 Task: Send an email with the signature Joshua Turner with the subject Request for feedback on an IT strategy and the message I am writing to request a review of the project status report. from softage.2@softage.net to softage.1@softage.net with an attached image file Podcast_episode_image.png and move the email from Sent Items to the folder User experience
Action: Mouse moved to (491, 233)
Screenshot: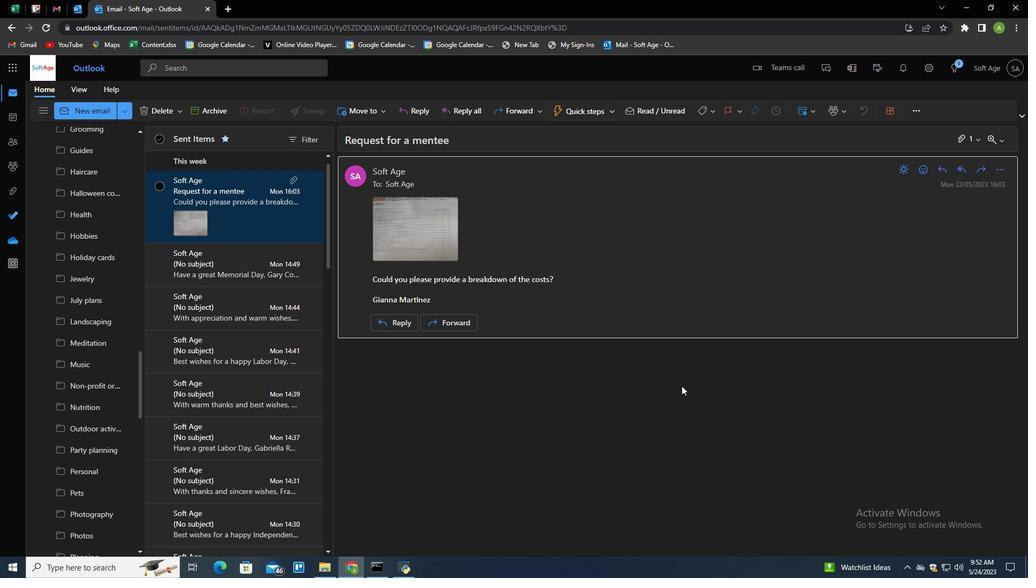 
Action: Mouse scrolled (491, 234) with delta (0, 0)
Screenshot: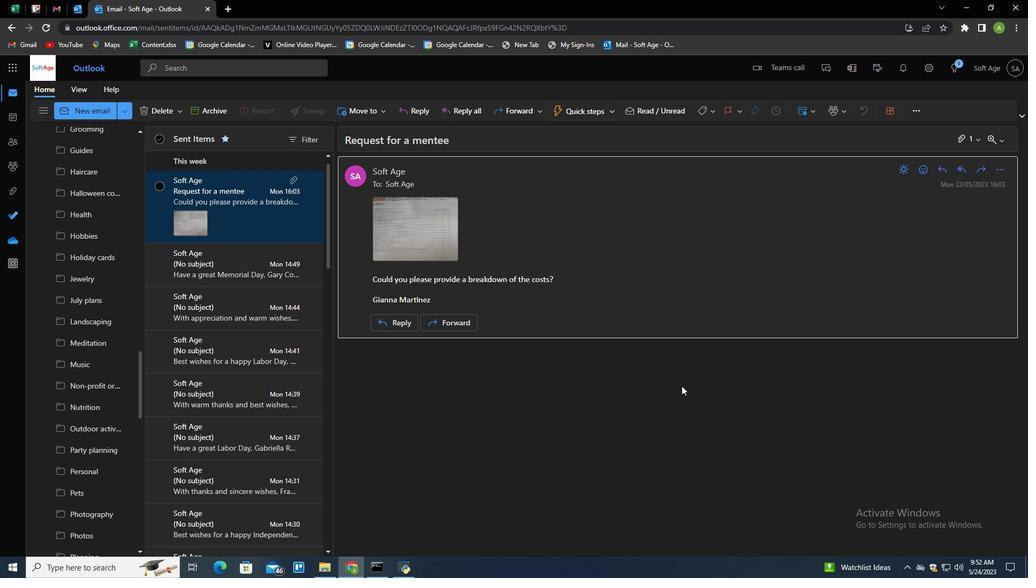 
Action: Mouse scrolled (491, 234) with delta (0, 0)
Screenshot: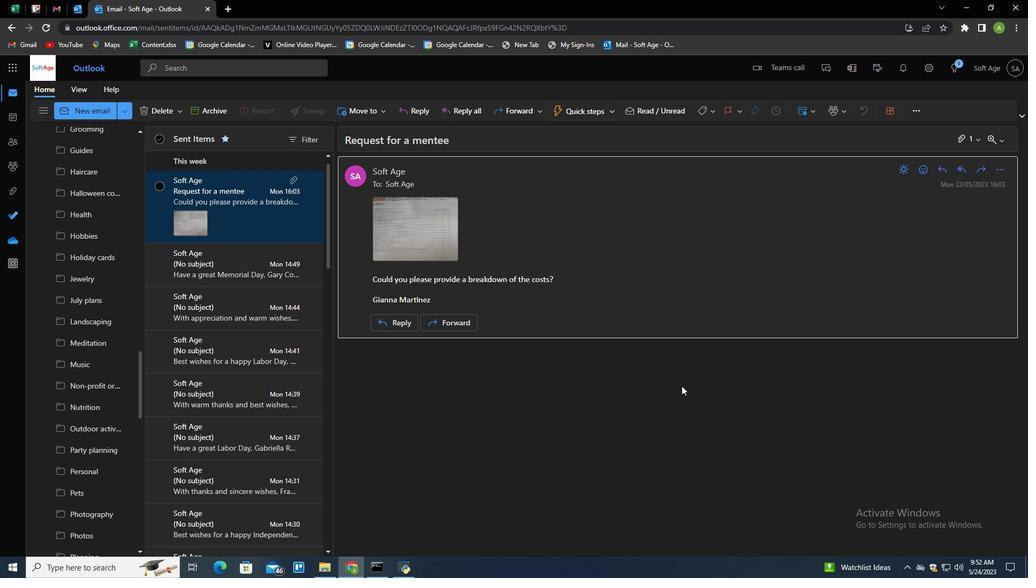 
Action: Mouse scrolled (491, 234) with delta (0, 0)
Screenshot: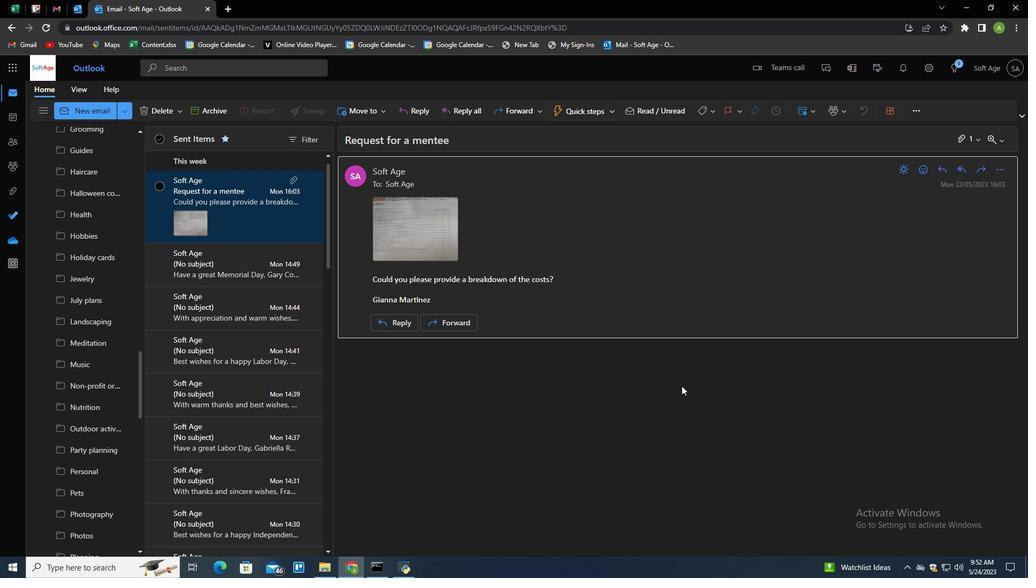 
Action: Mouse scrolled (491, 234) with delta (0, 0)
Screenshot: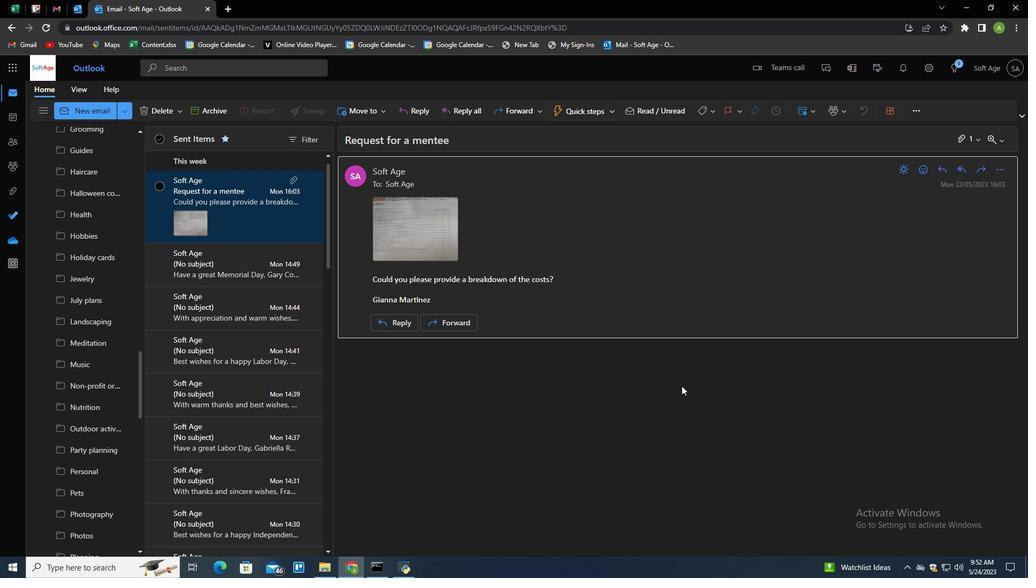 
Action: Mouse moved to (507, 242)
Screenshot: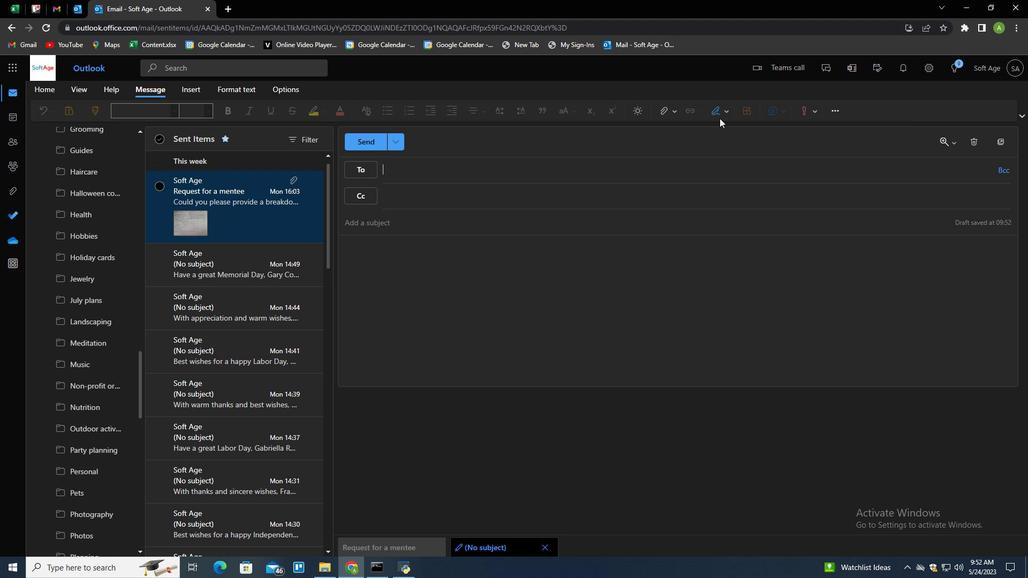 
Action: Mouse pressed left at (507, 242)
Screenshot: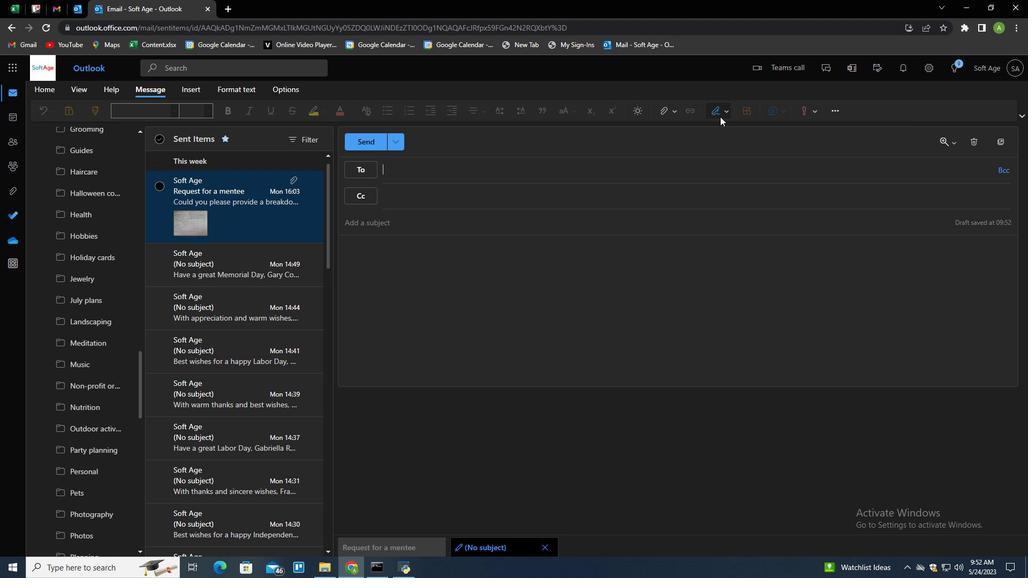 
Action: Key pressed n
Screenshot: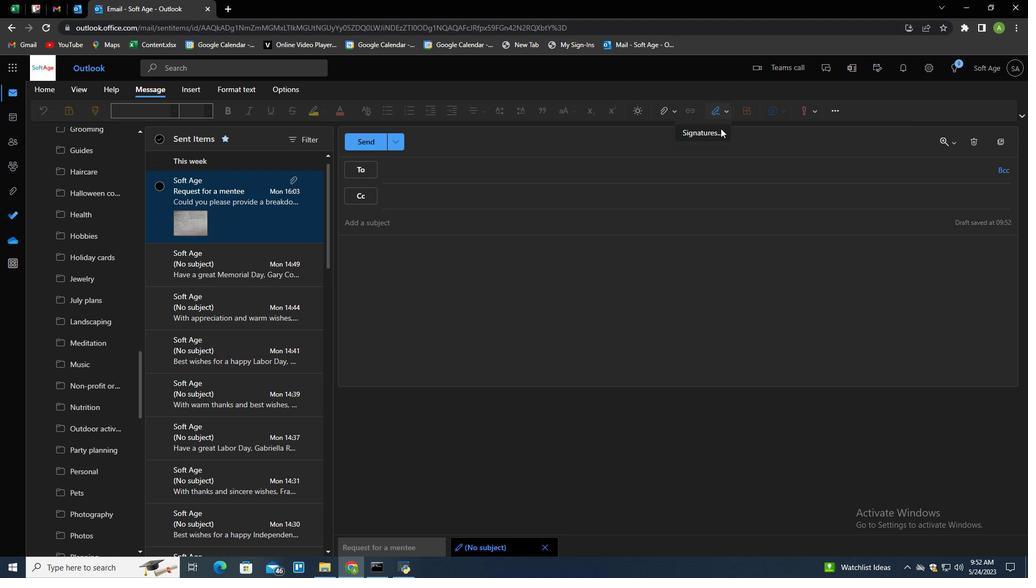 
Action: Mouse moved to (719, 112)
Screenshot: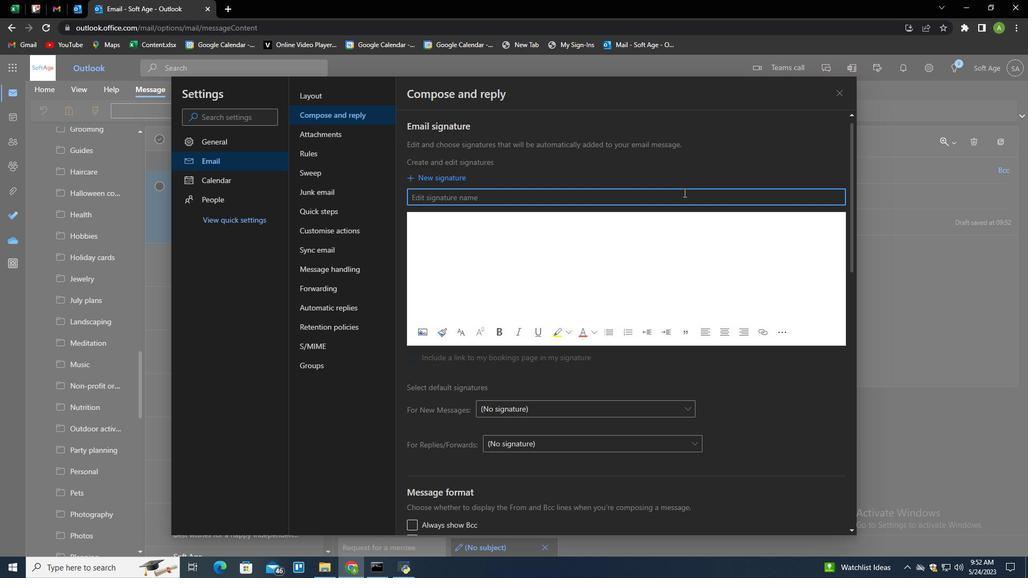
Action: Mouse pressed left at (719, 112)
Screenshot: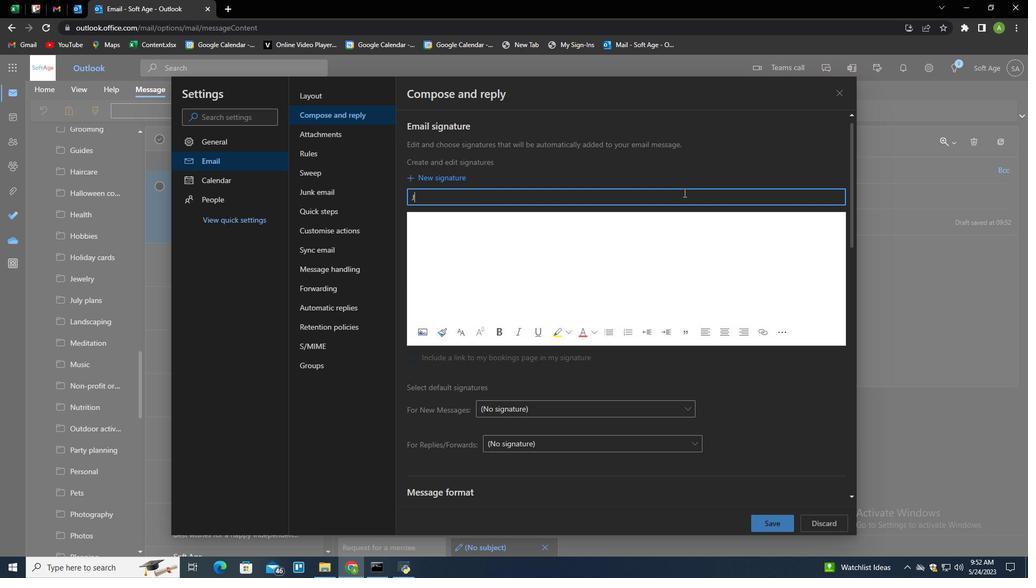 
Action: Mouse moved to (724, 114)
Screenshot: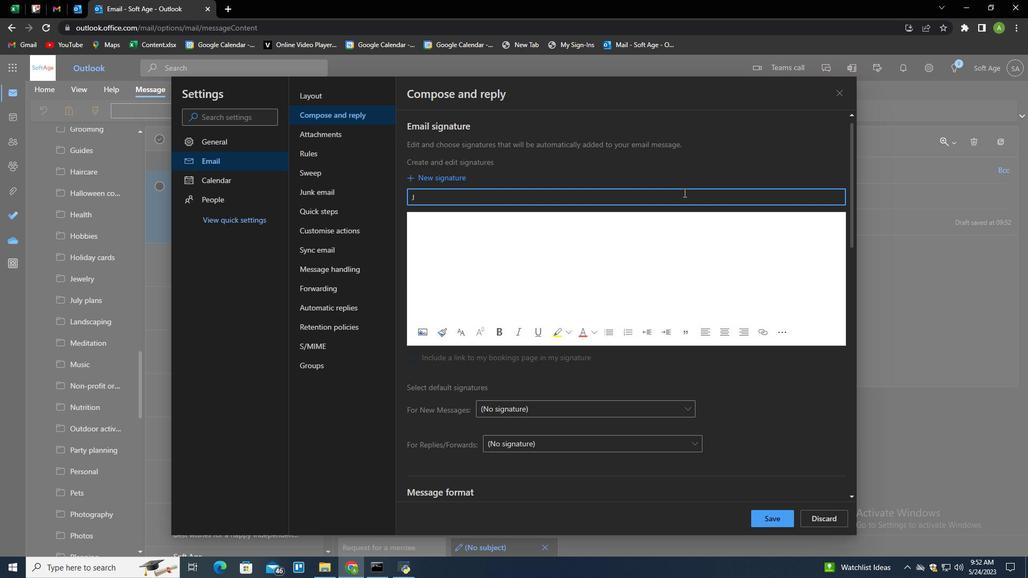 
Action: Mouse pressed left at (724, 114)
Screenshot: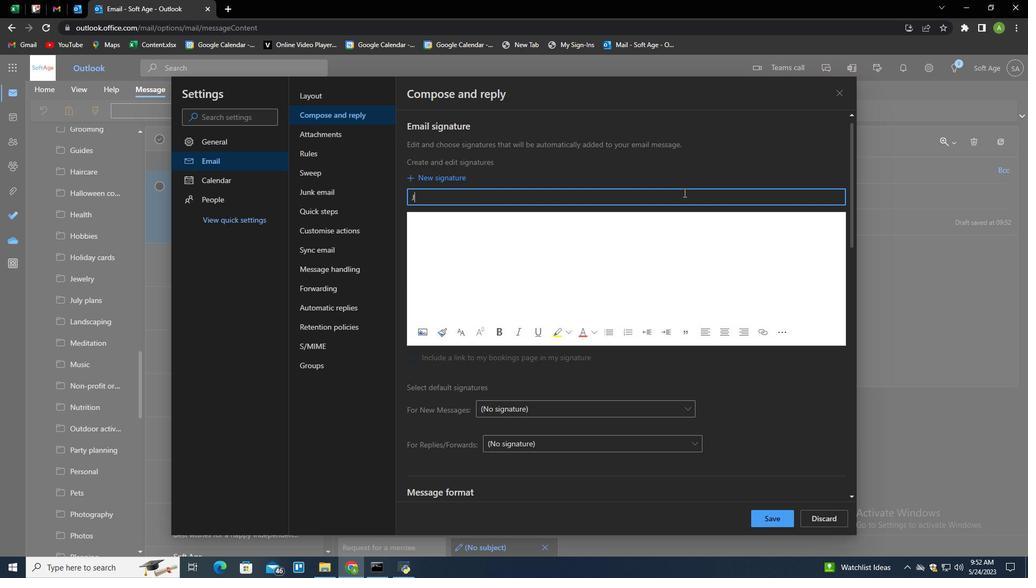 
Action: Mouse pressed left at (724, 114)
Screenshot: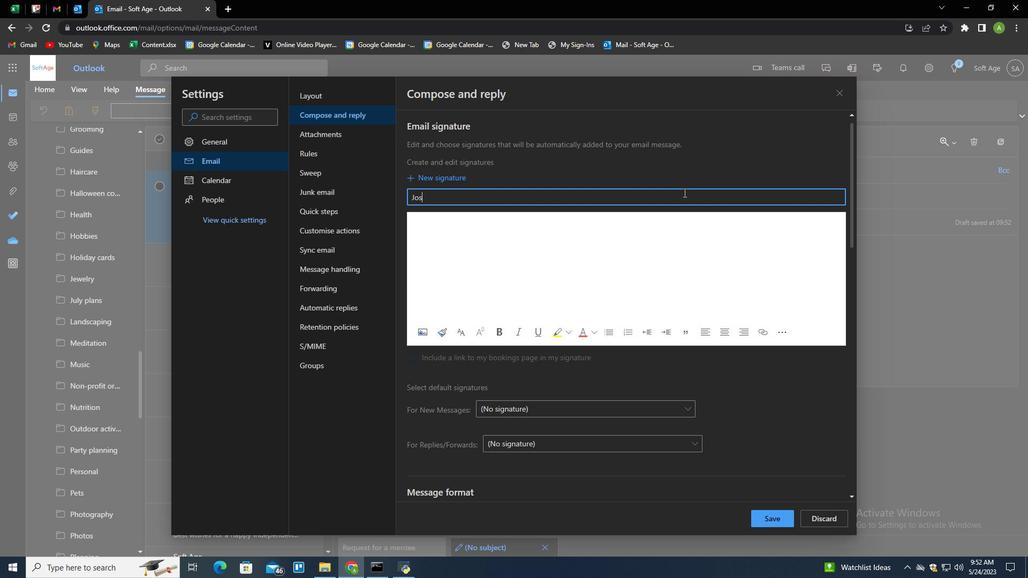 
Action: Mouse moved to (707, 152)
Screenshot: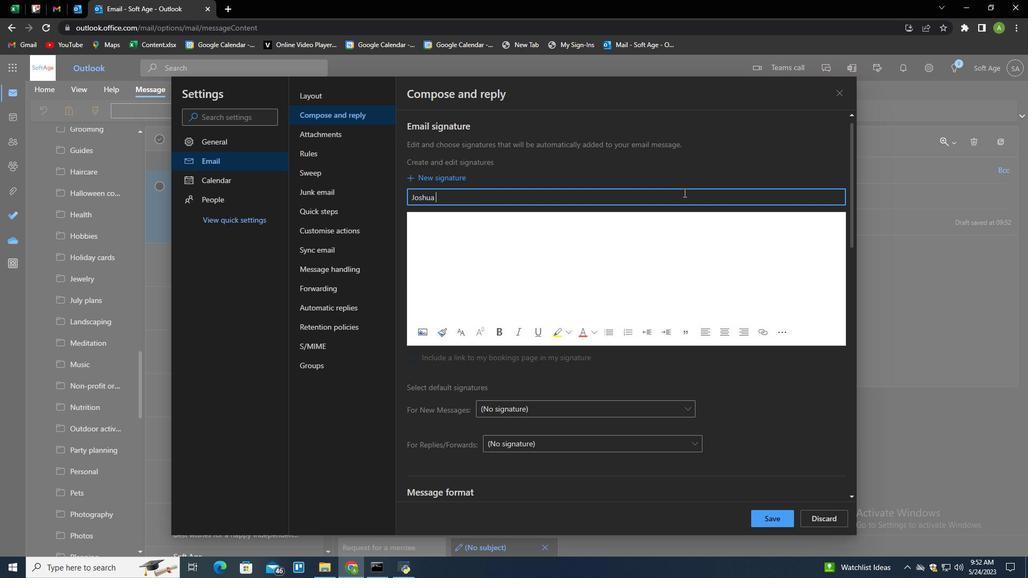 
Action: Mouse pressed left at (707, 152)
Screenshot: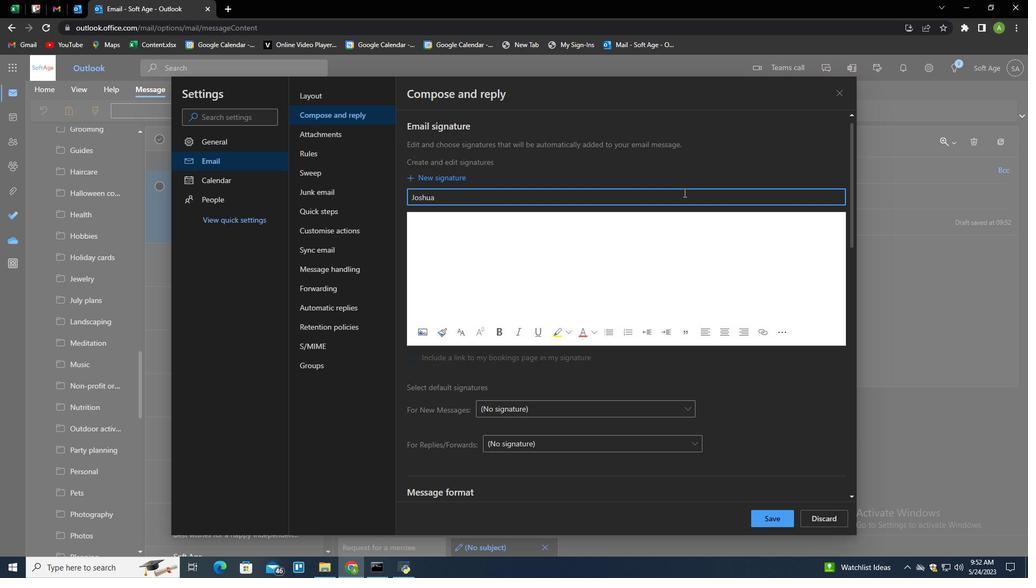 
Action: Mouse moved to (714, 191)
Screenshot: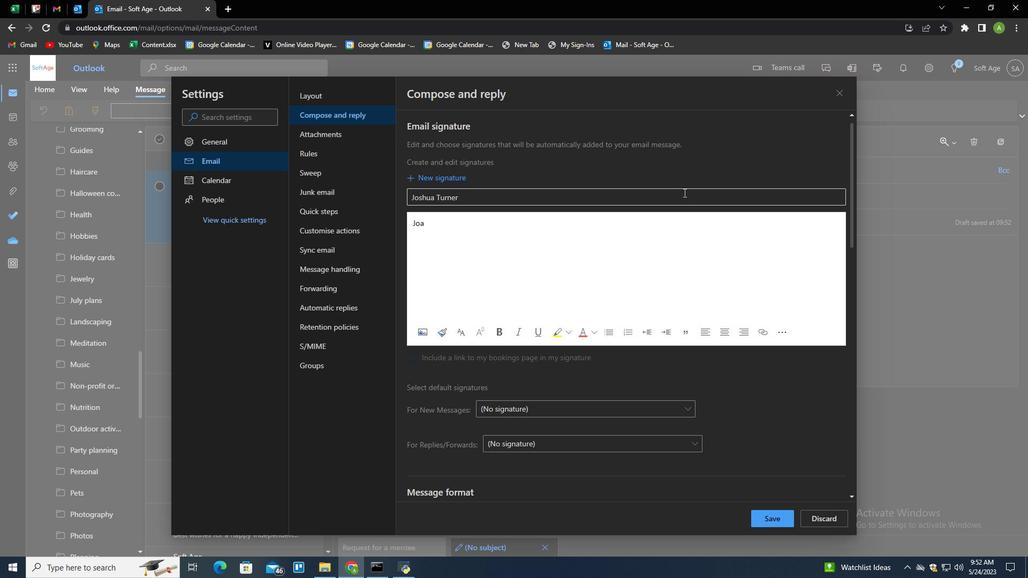 
Action: Mouse pressed left at (714, 191)
Screenshot: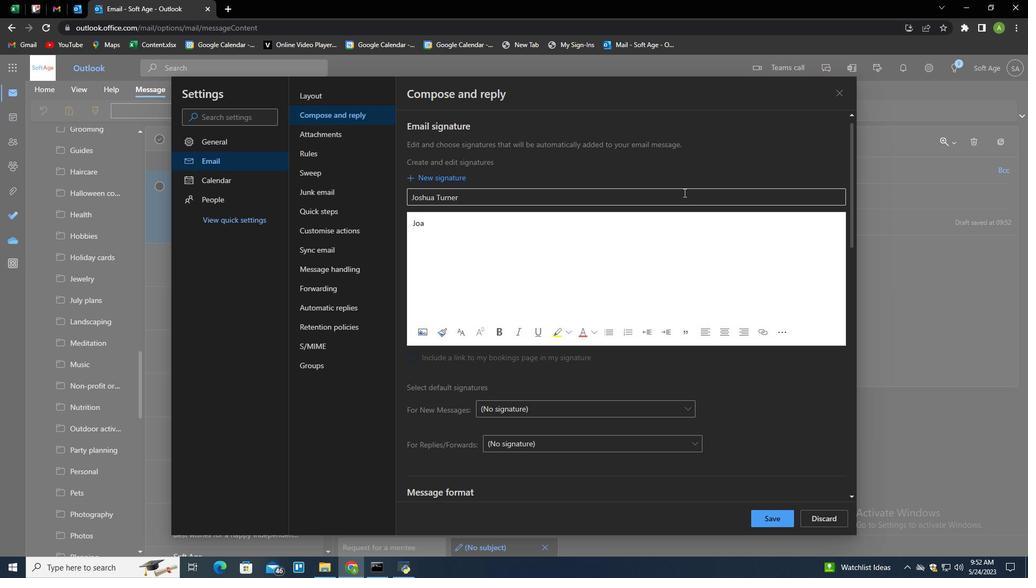 
Action: Mouse moved to (707, 193)
Screenshot: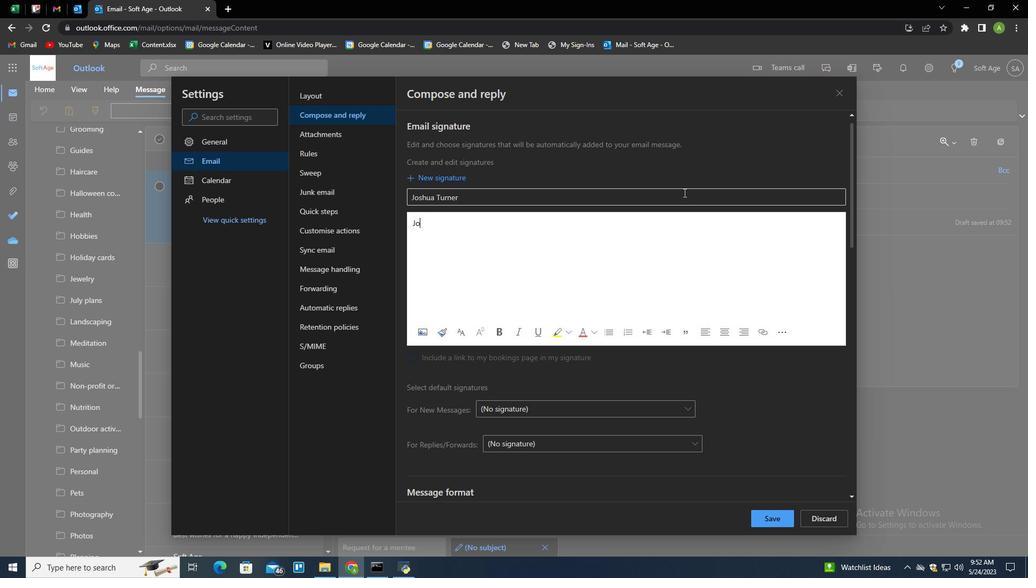 
Action: Mouse pressed left at (707, 193)
Screenshot: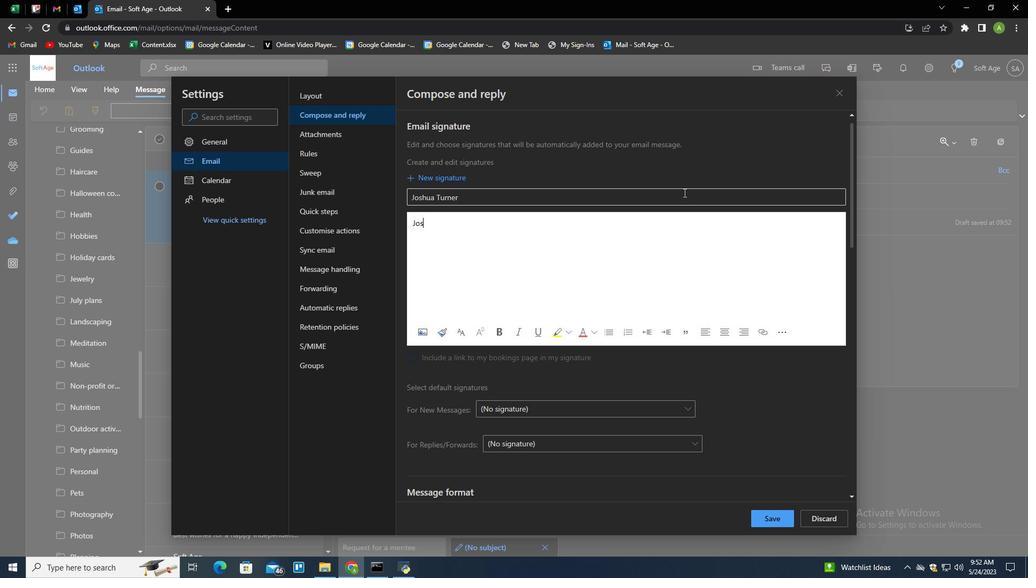 
Action: Key pressed <Key.shift>Joshuya<Key.space><Key.backspace><Key.backspace><Key.backspace>a<Key.space><Key.shift>Turner<Key.tab><Key.shift>Joshua<Key.space><Key.shift><Key.shift><Key.shift>Turner
Screenshot: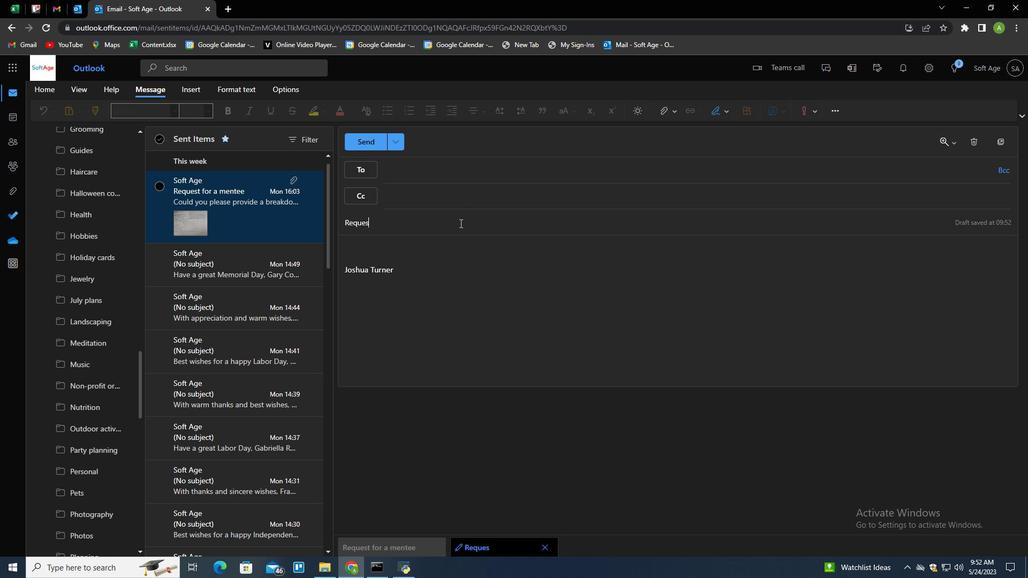 
Action: Mouse moved to (782, 524)
Screenshot: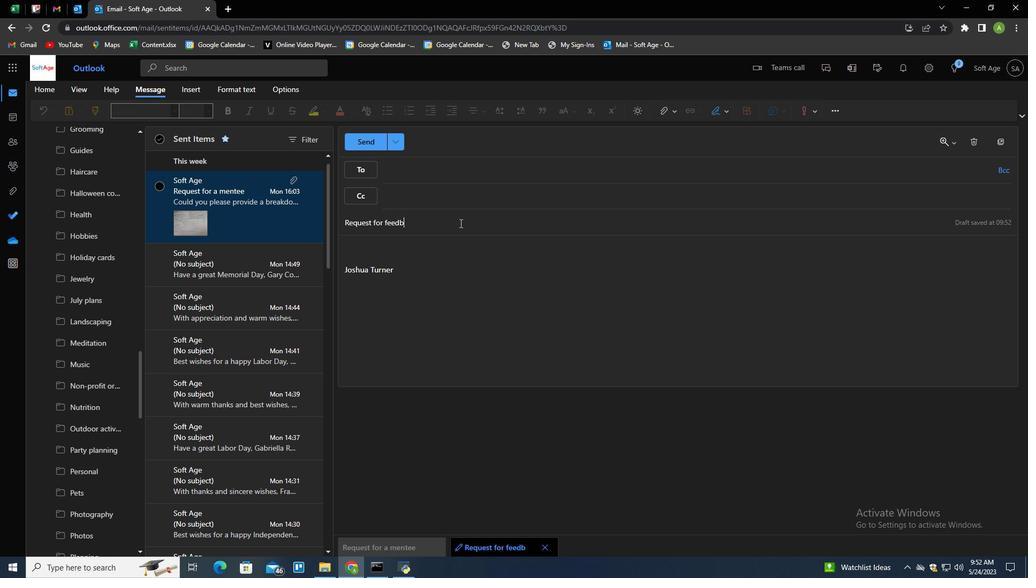
Action: Mouse pressed left at (782, 524)
Screenshot: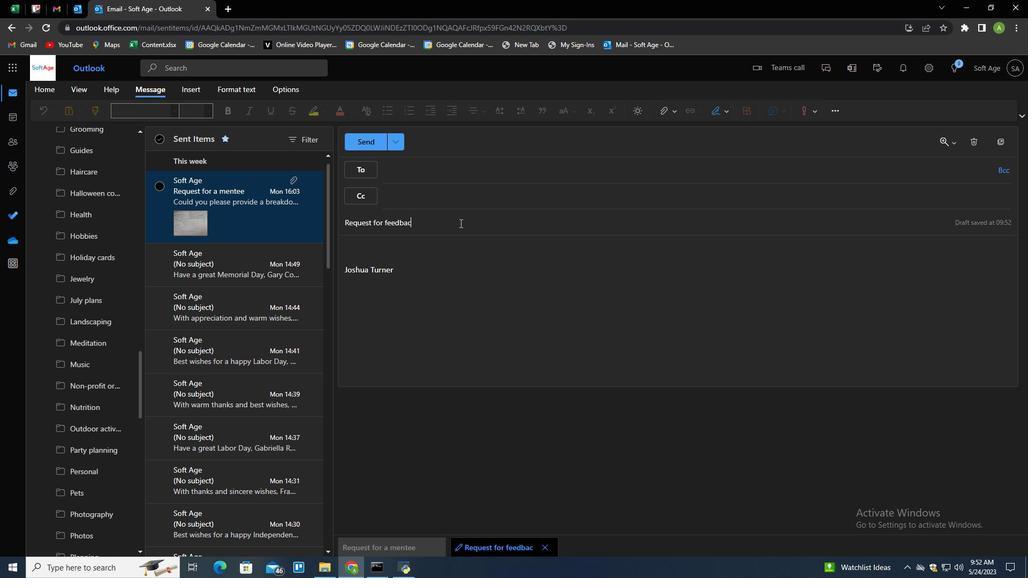 
Action: Mouse moved to (896, 273)
Screenshot: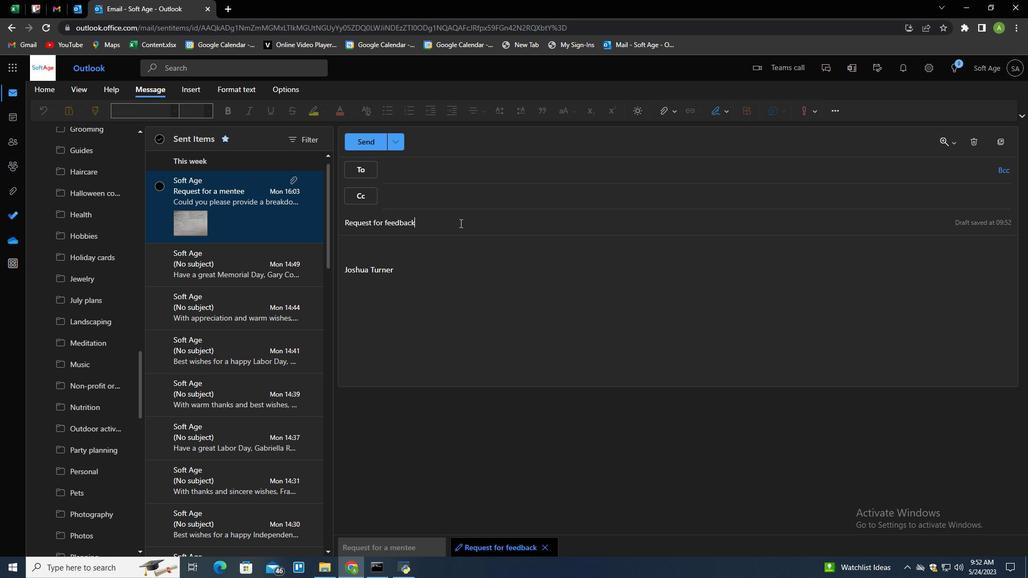 
Action: Mouse pressed left at (896, 273)
Screenshot: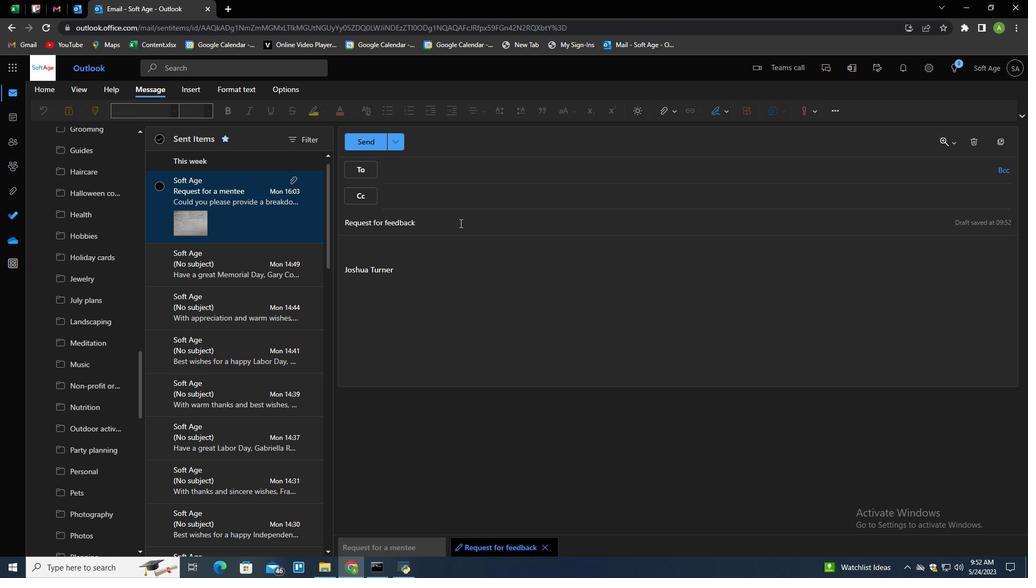 
Action: Mouse moved to (722, 111)
Screenshot: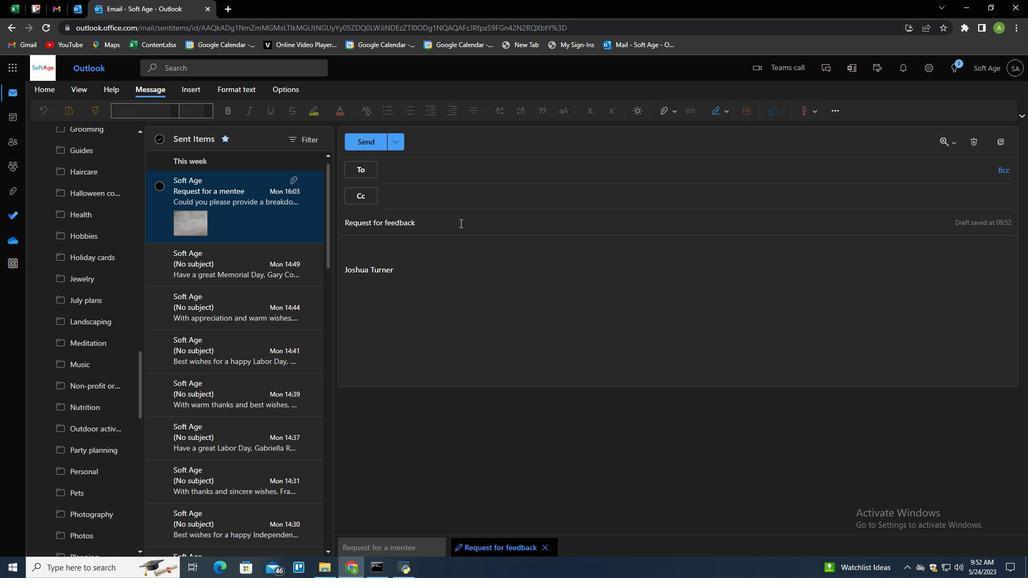 
Action: Mouse pressed left at (722, 111)
Screenshot: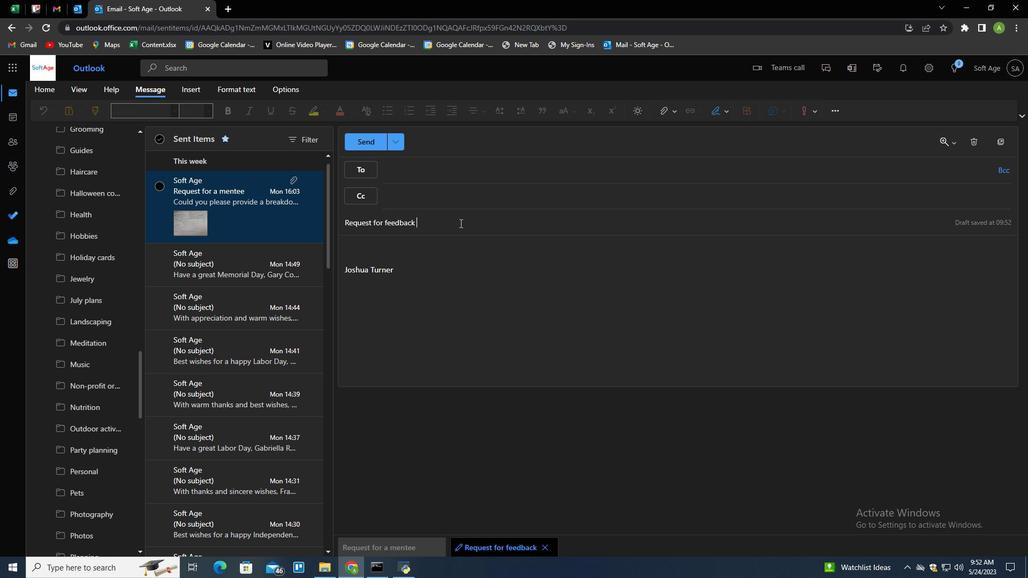 
Action: Mouse moved to (713, 129)
Screenshot: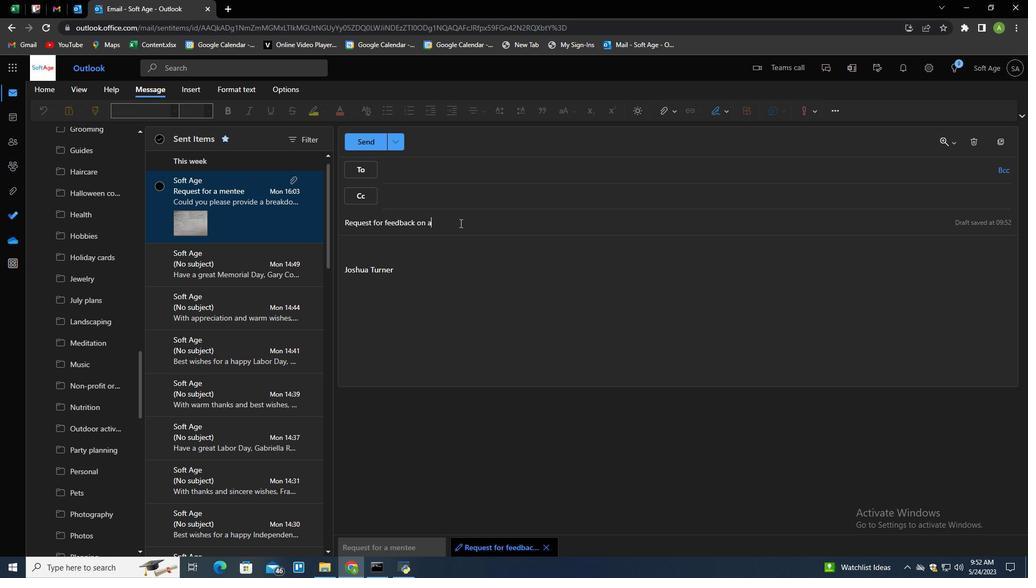 
Action: Mouse pressed left at (713, 129)
Screenshot: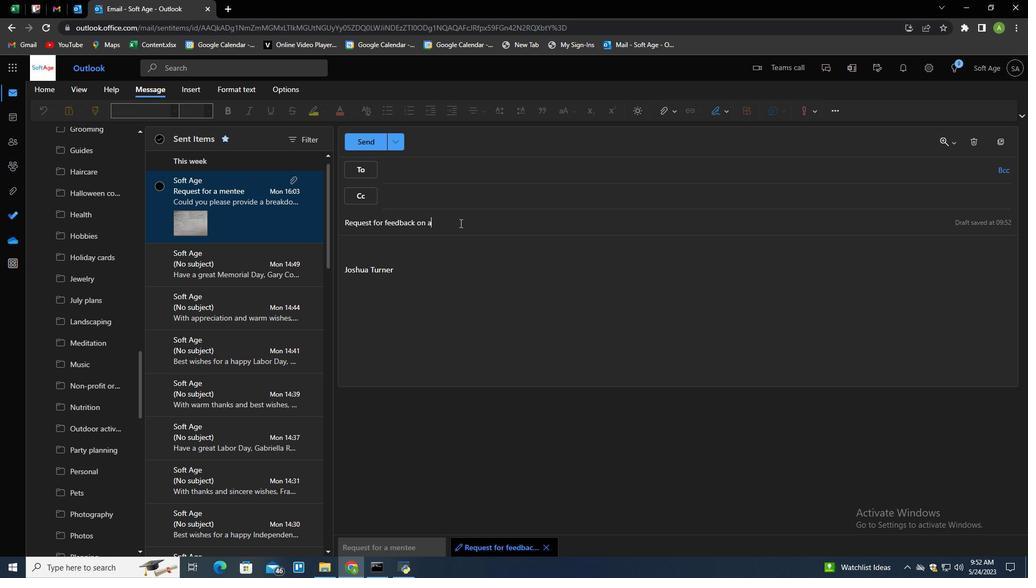 
Action: Mouse moved to (427, 226)
Screenshot: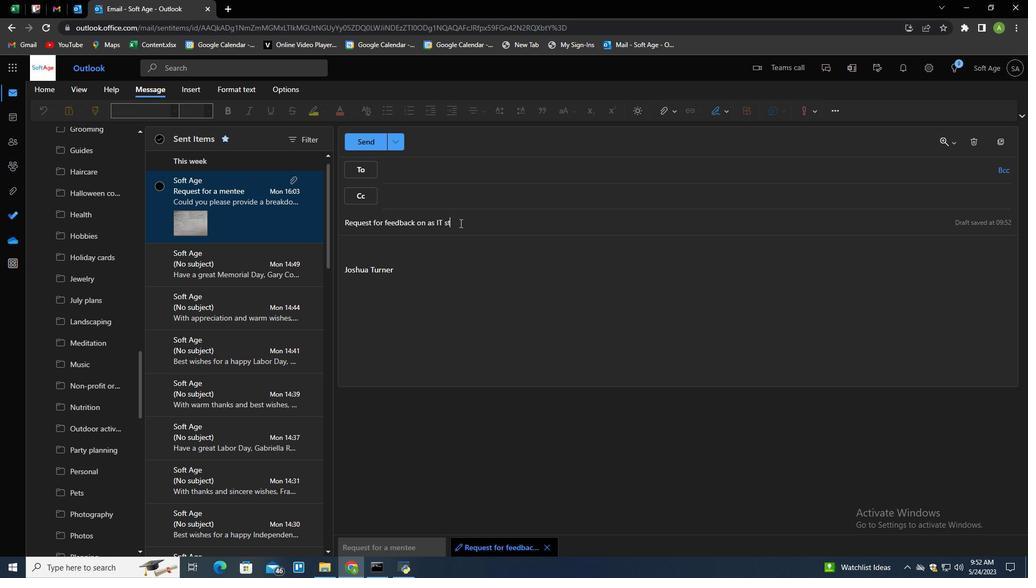 
Action: Mouse pressed left at (427, 226)
Screenshot: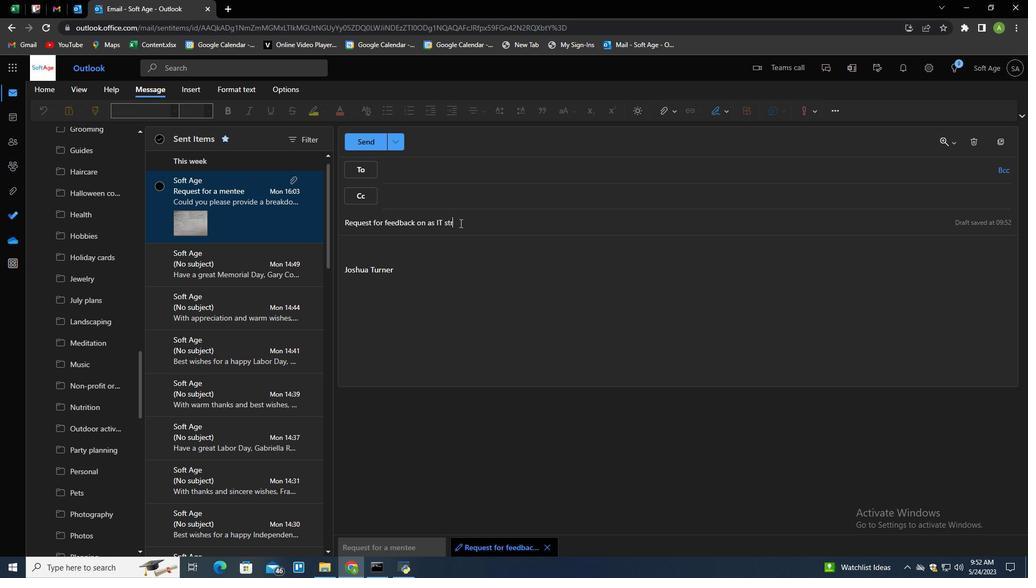 
Action: Key pressed <Key.shift>
Screenshot: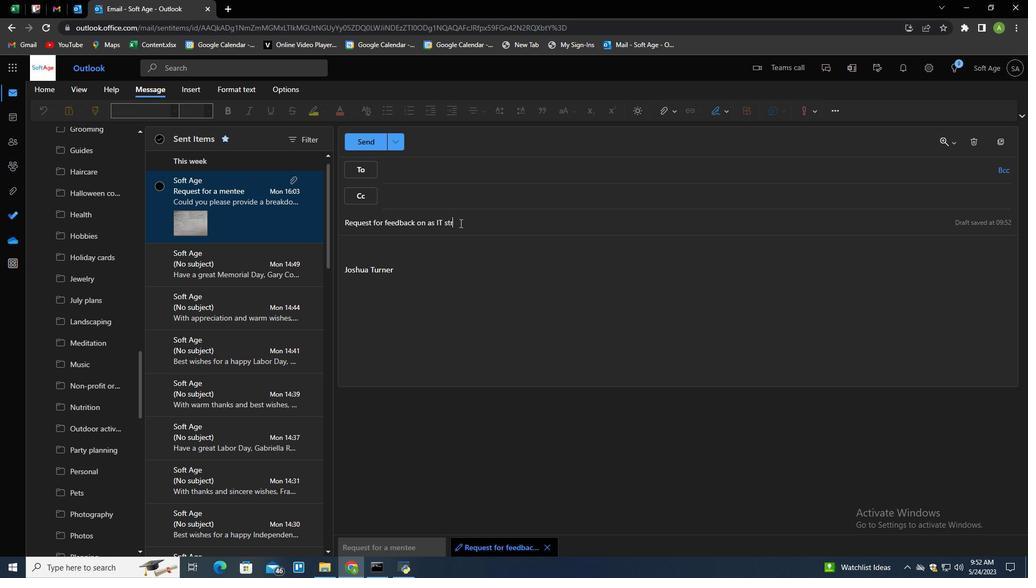 
Action: Mouse moved to (426, 226)
Screenshot: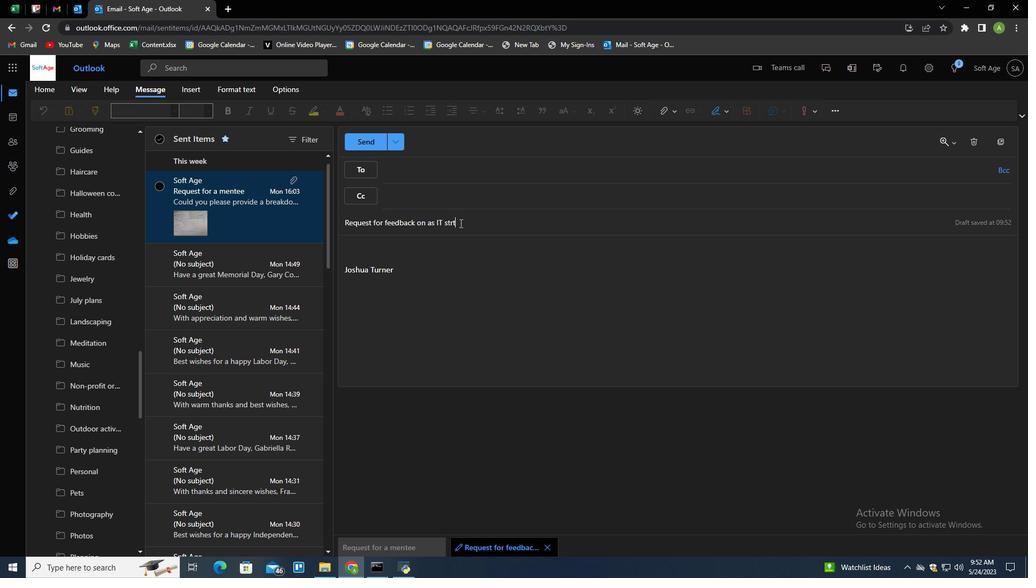 
Action: Key pressed R
Screenshot: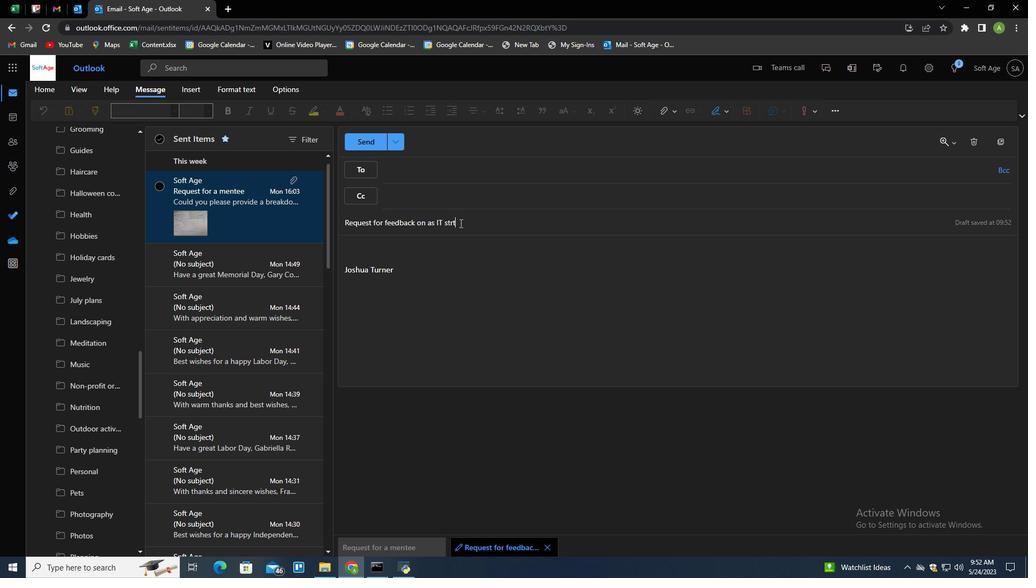 
Action: Mouse moved to (425, 226)
Screenshot: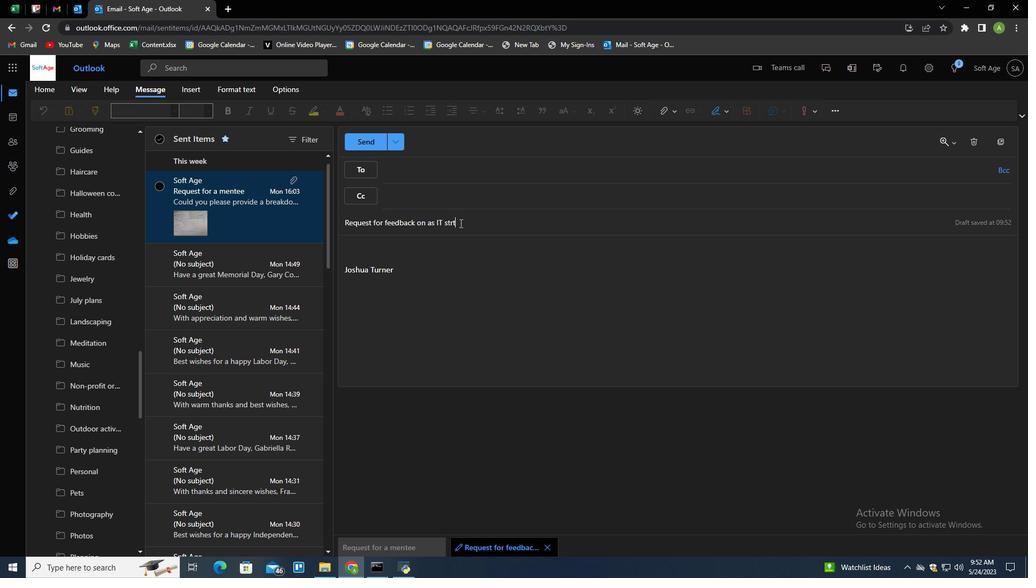 
Action: Key pressed equest<Key.space>for<Key.space>feedback<Key.space>on<Key.space>an<Key.space><Key.shift>IT<Key.space>strteg<Key.backspace><Key.backspace><Key.backspace>etgy<Key.space><Key.backspace><Key.backspace><Key.backspace>egy<Key.space><Key.backspace><Key.backspace><Key.backspace><Key.backspace><Key.backspace><Key.backspace>ategy<Key.tab><Key.shift>I<Key.space>am<Key.space>writing<Key.space>to<Key.space>requse<Key.backspace><Key.backspace>est<Key.space>a<Key.space>review<Key.space>of<Key.space>the<Key.space>project<Key.space>status<Key.space>report.
Screenshot: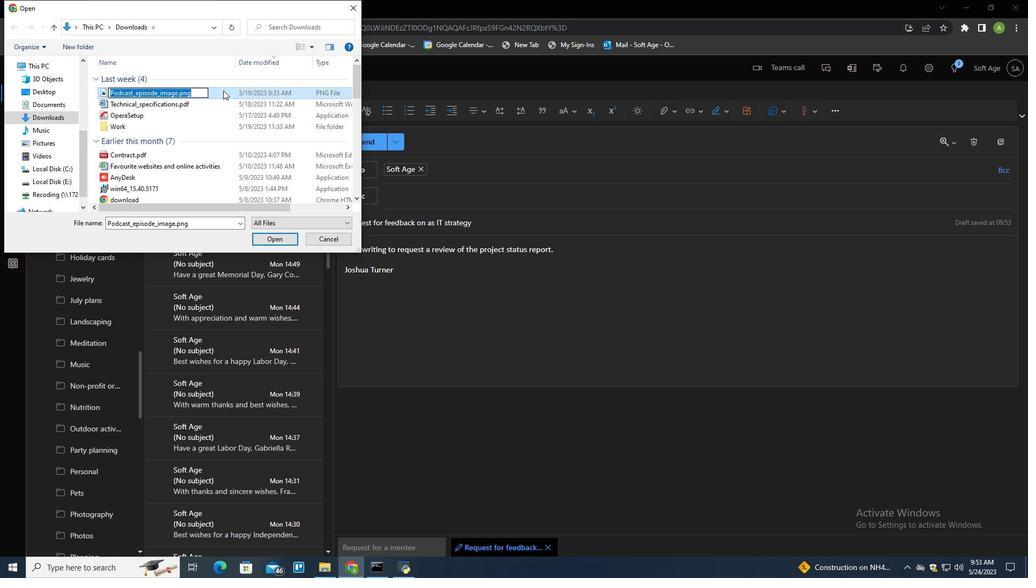 
Action: Mouse moved to (416, 169)
Screenshot: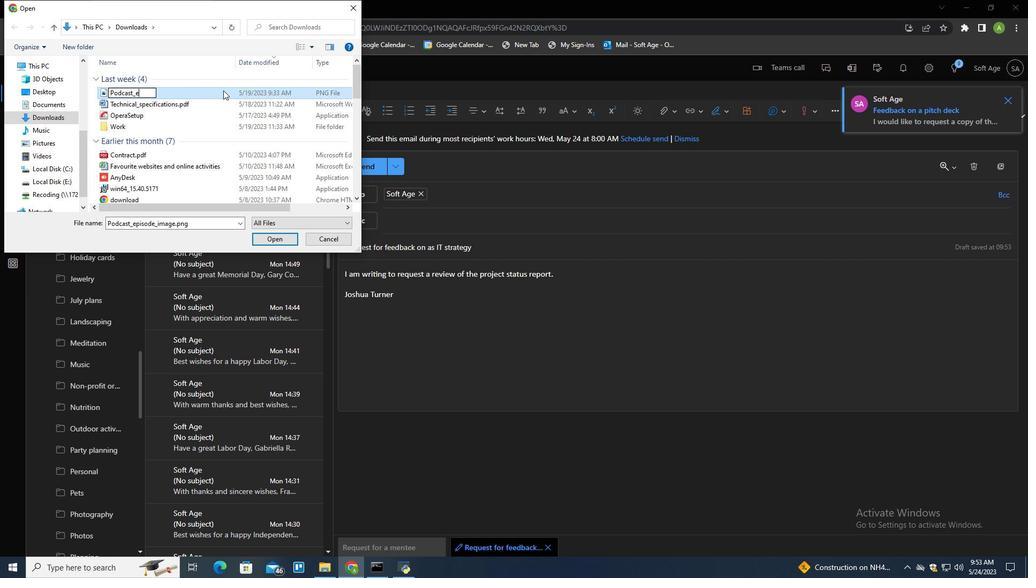 
Action: Mouse pressed left at (416, 169)
Screenshot: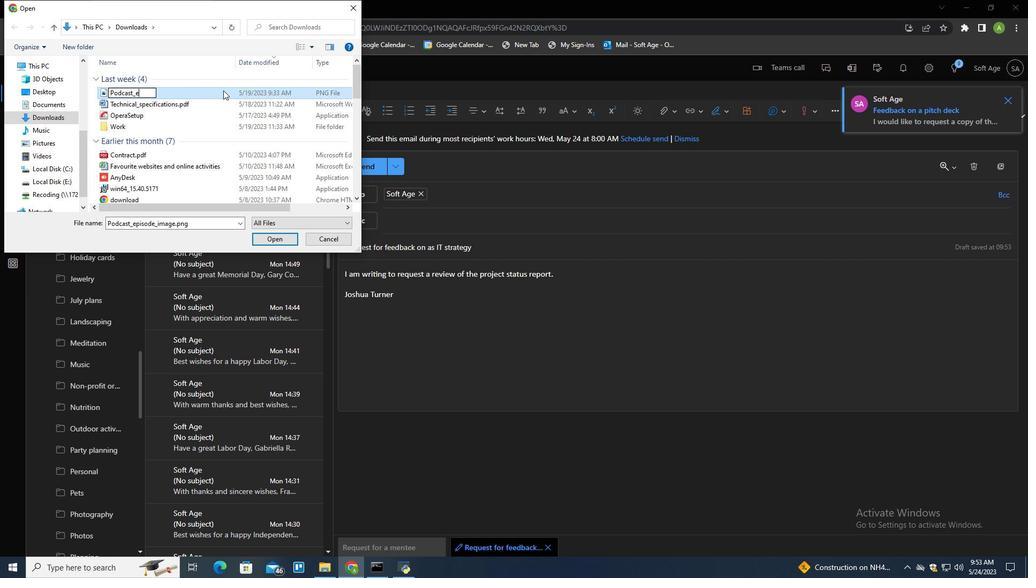 
Action: Key pressed softage.1<Key.shift>@softage.net<Key.enter>
Screenshot: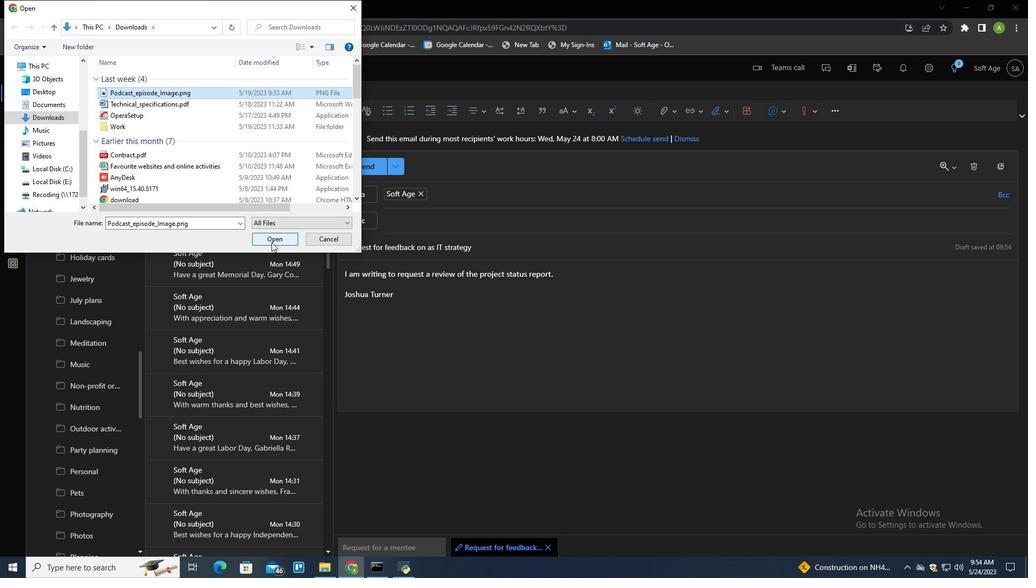 
Action: Mouse moved to (615, 249)
Screenshot: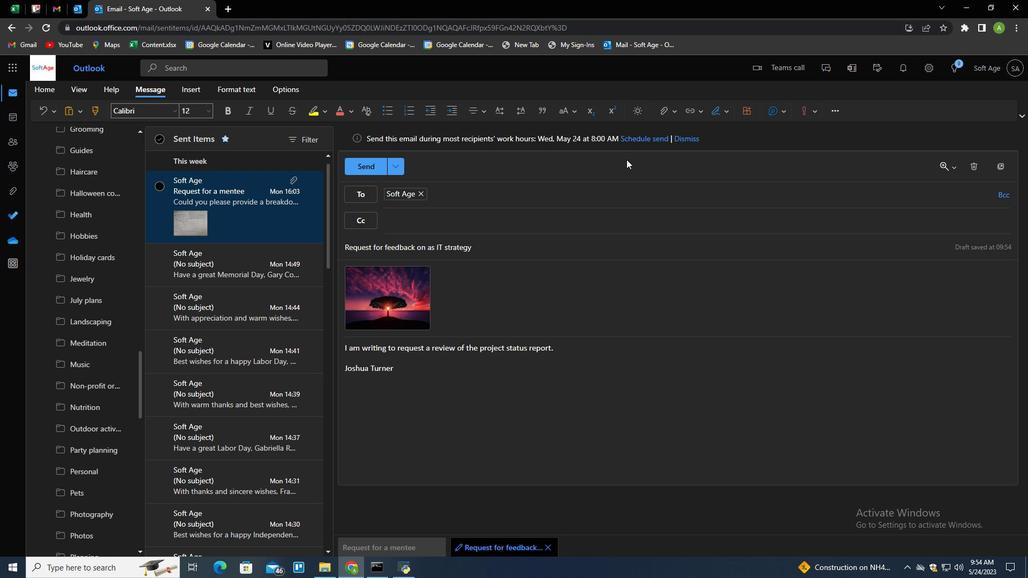 
Action: Mouse pressed left at (615, 249)
Screenshot: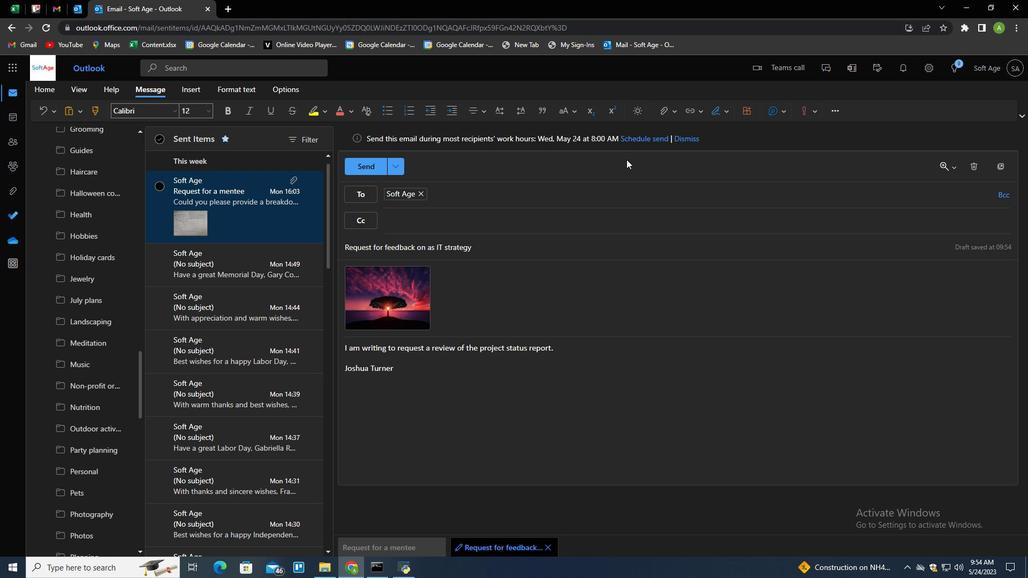 
Action: Mouse moved to (670, 108)
Screenshot: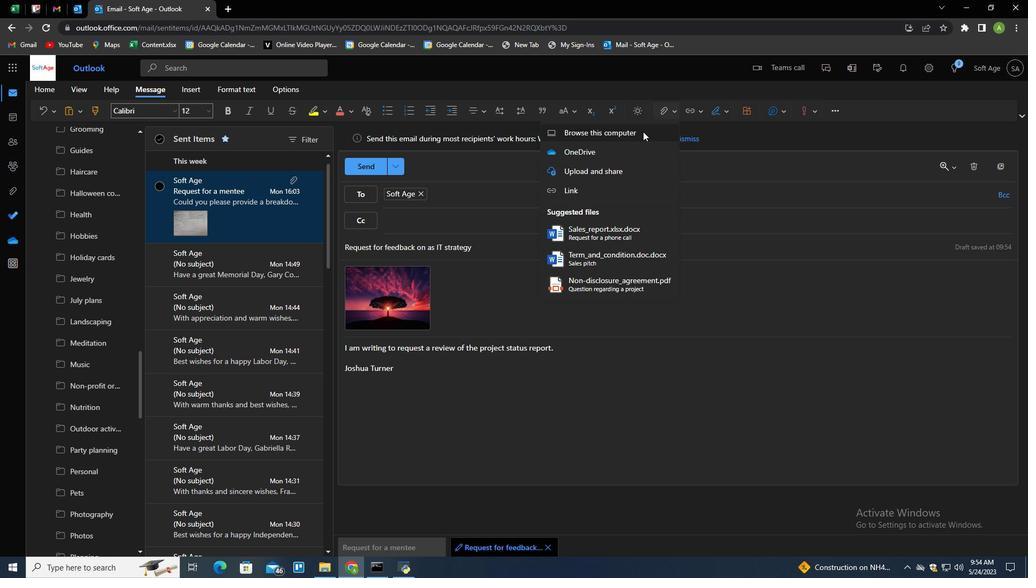 
Action: Mouse pressed left at (670, 108)
Screenshot: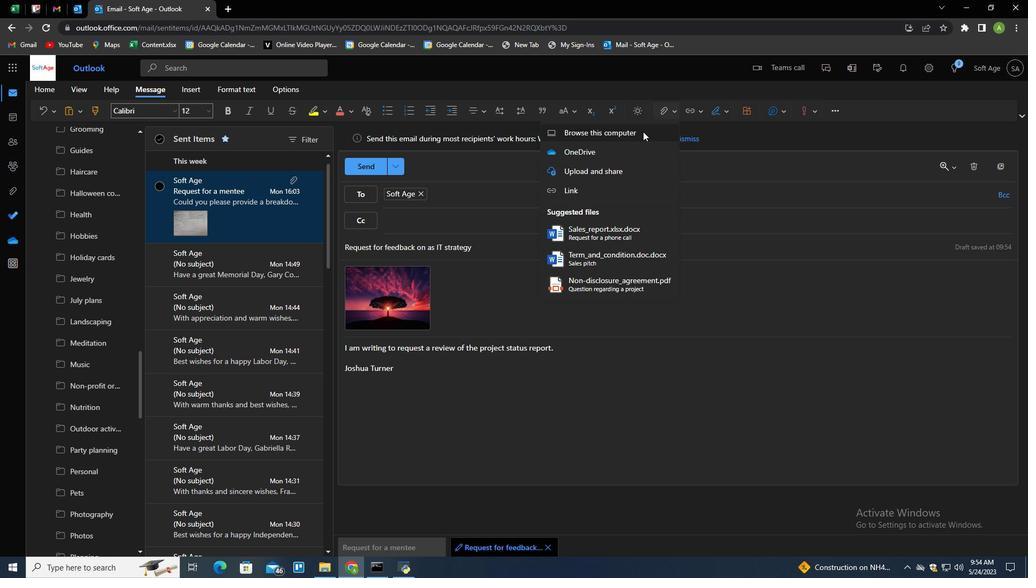 
Action: Mouse moved to (649, 133)
Screenshot: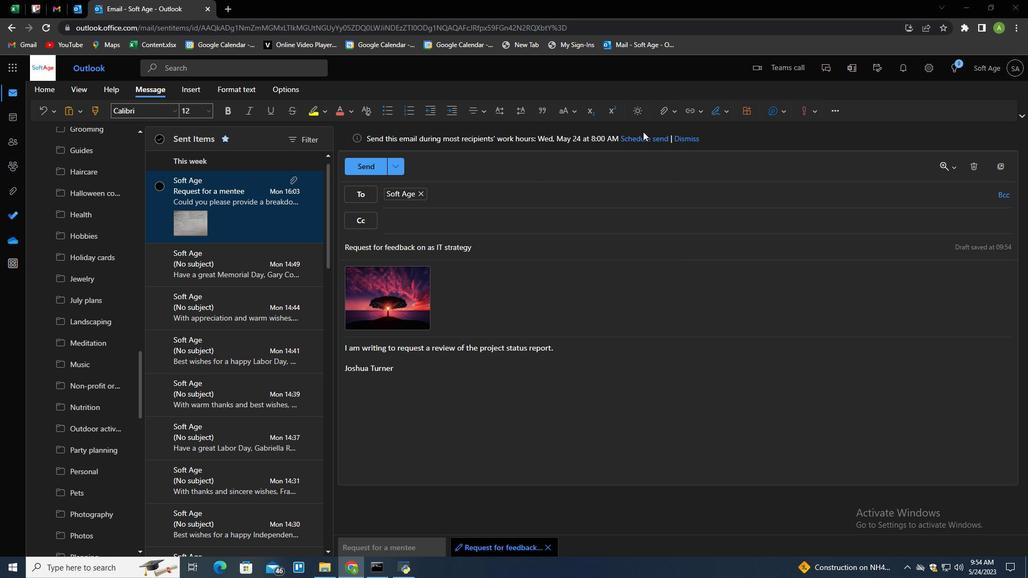 
Action: Mouse pressed left at (649, 133)
Screenshot: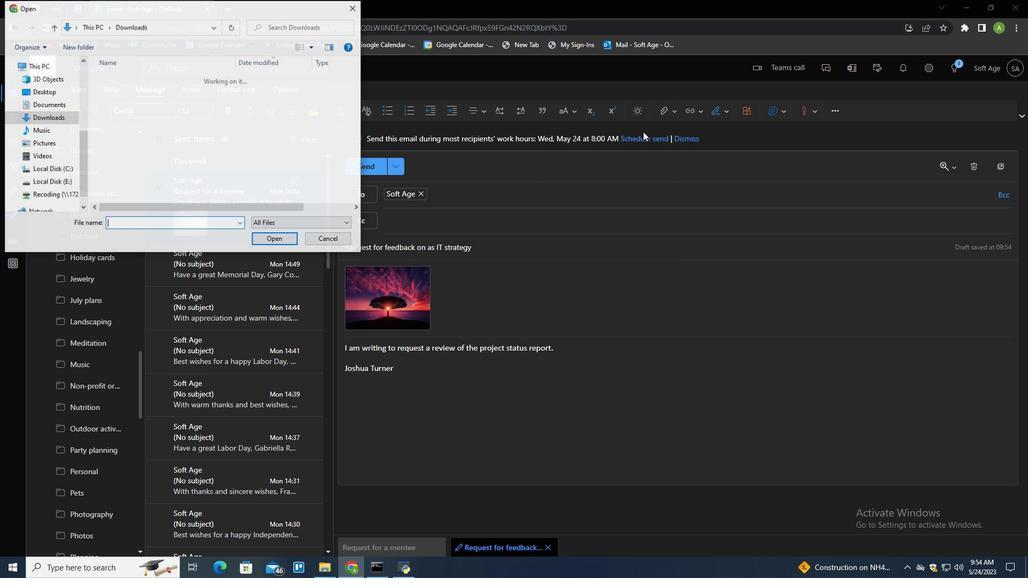 
Action: Mouse moved to (214, 93)
Screenshot: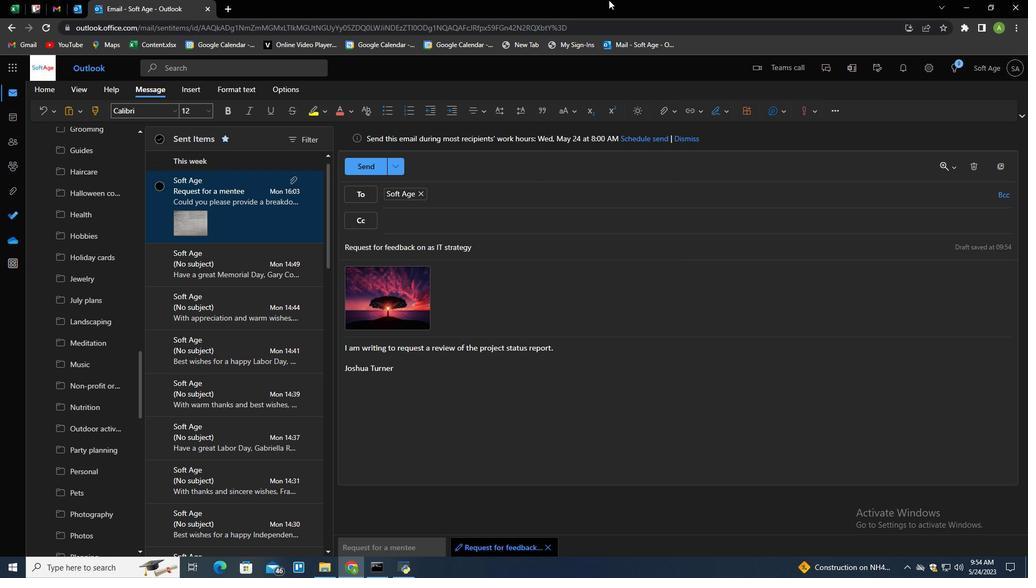 
Action: Mouse pressed left at (214, 93)
Screenshot: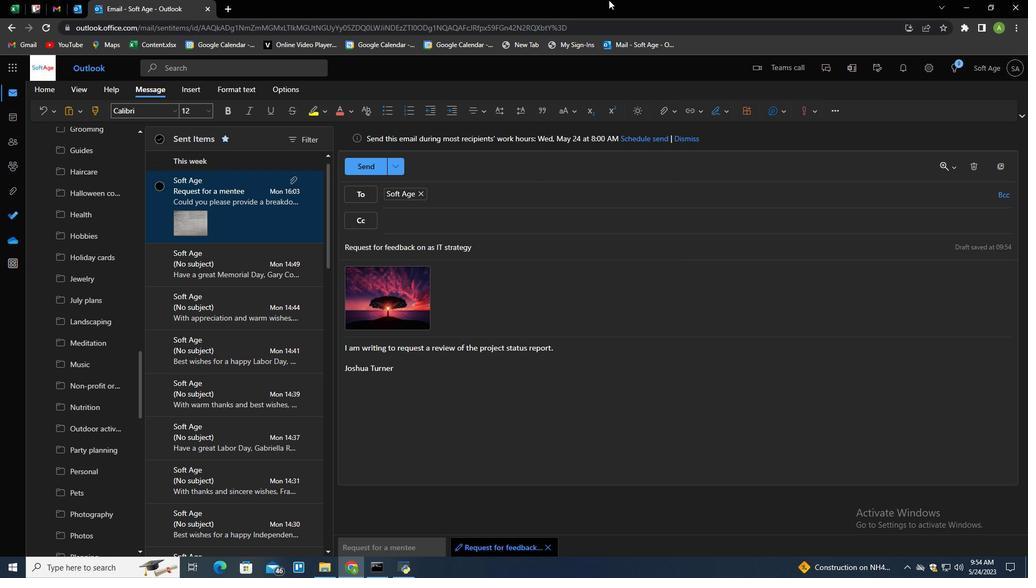 
Action: Mouse pressed left at (214, 93)
Screenshot: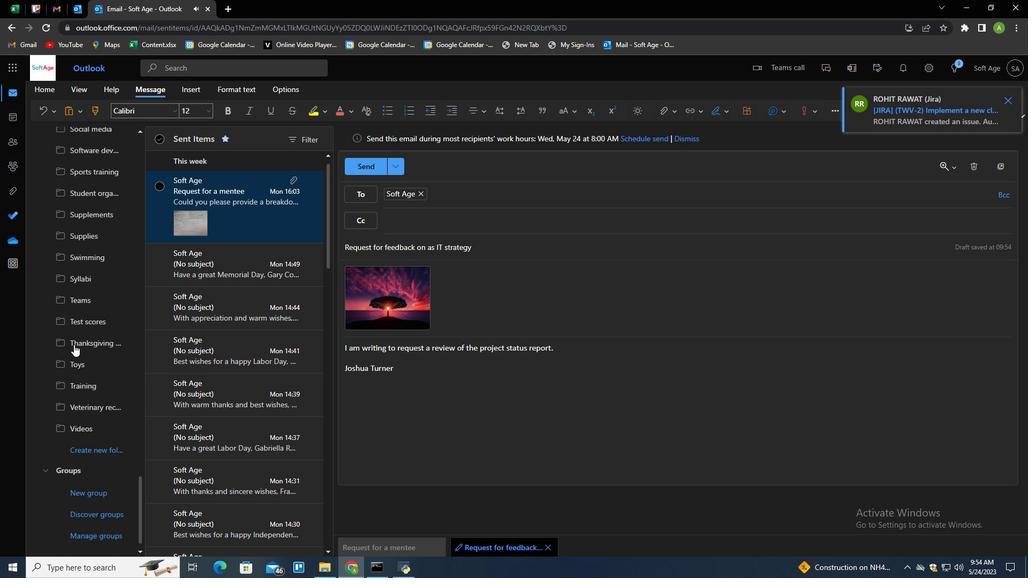 
Action: Key pressed <Key.f2><Key.shift>Podcask<Key.backspace>t<Key.shift>_episode<Key.space><Key.backspace><Key.shift>_emage<Key.backspace><Key.backspace><Key.backspace><Key.backspace><Key.backspace>iamge<Key.backspace><Key.backspace><Key.backspace><Key.backspace>mage.png
Screenshot: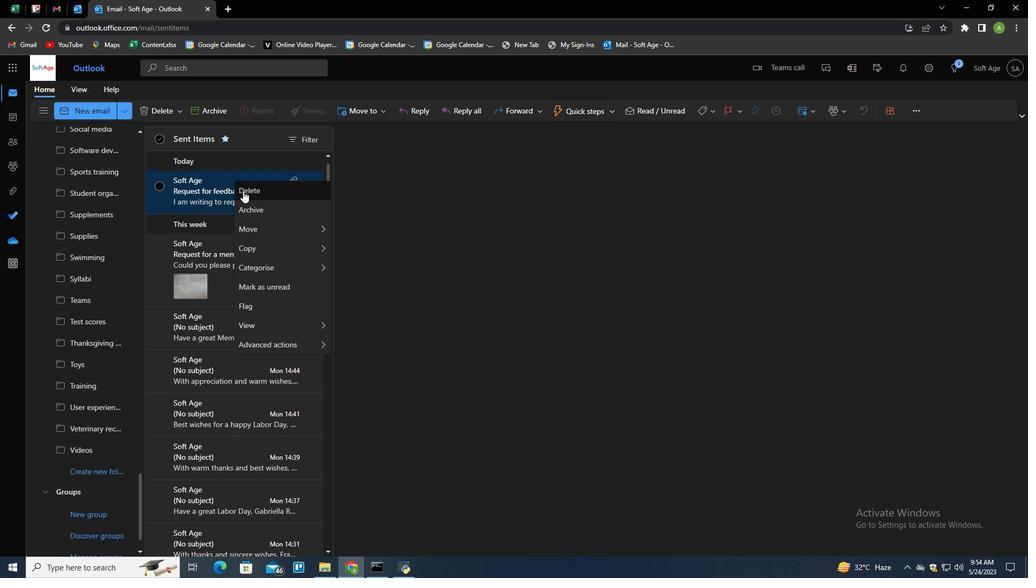 
Action: Mouse pressed left at (214, 93)
Screenshot: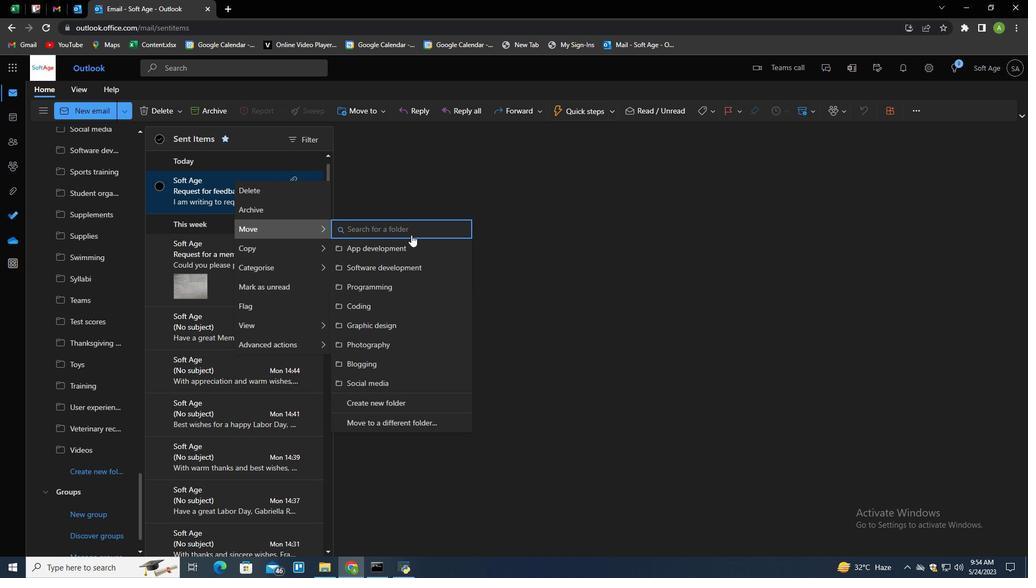 
Action: Mouse moved to (273, 235)
Screenshot: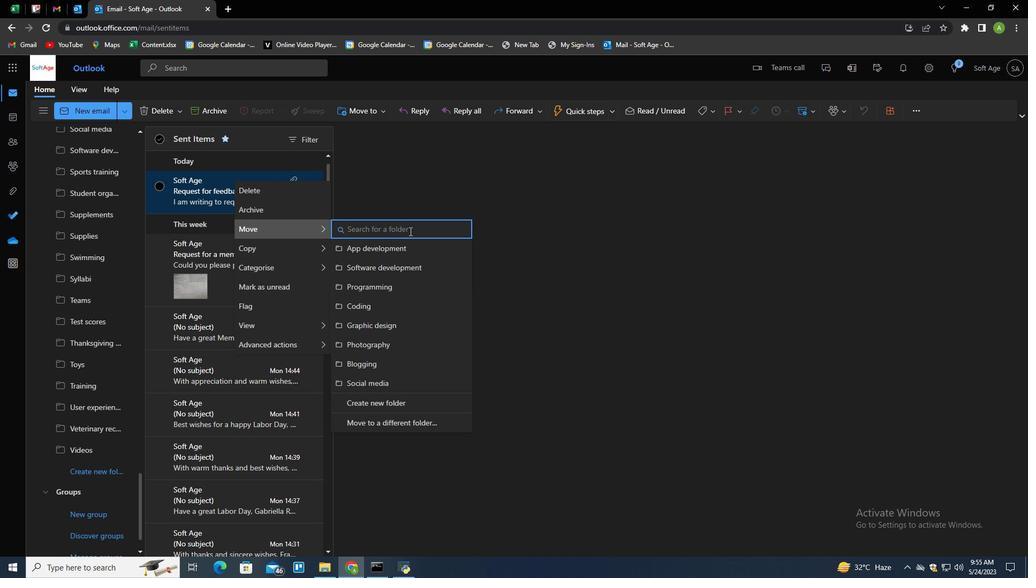 
Action: Mouse pressed left at (273, 235)
Screenshot: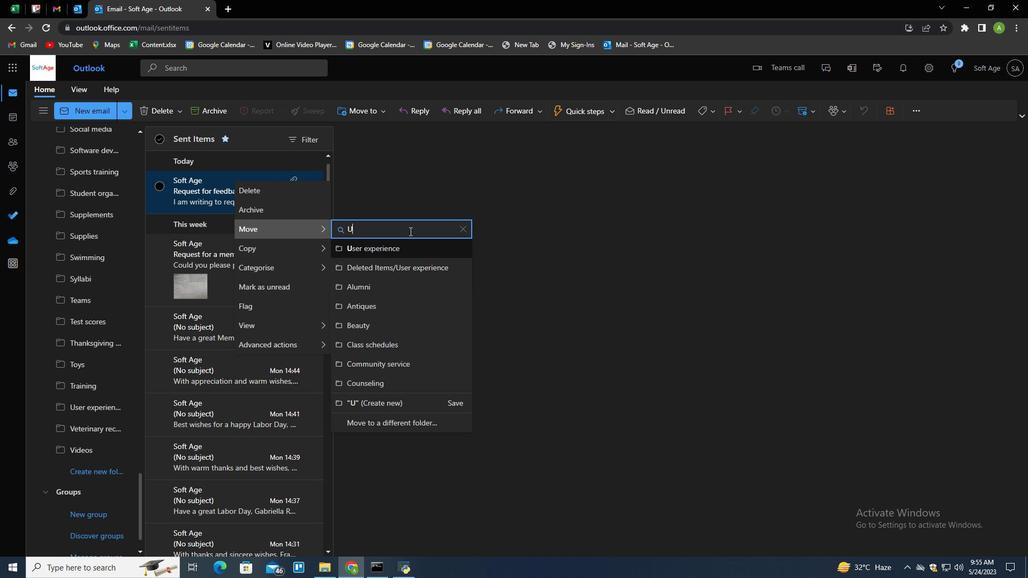 
Action: Mouse moved to (428, 341)
Screenshot: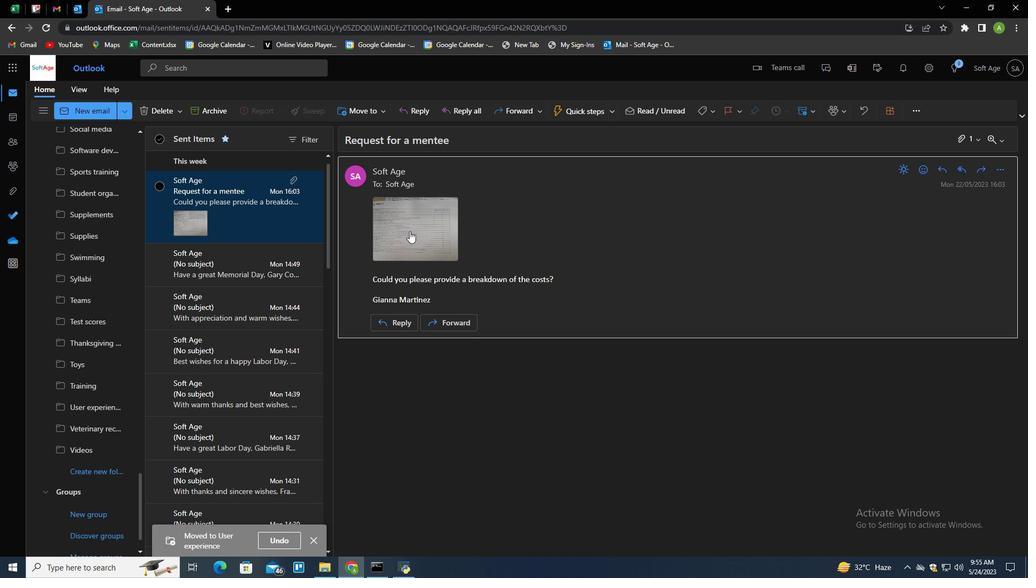 
Action: Mouse pressed left at (428, 341)
Screenshot: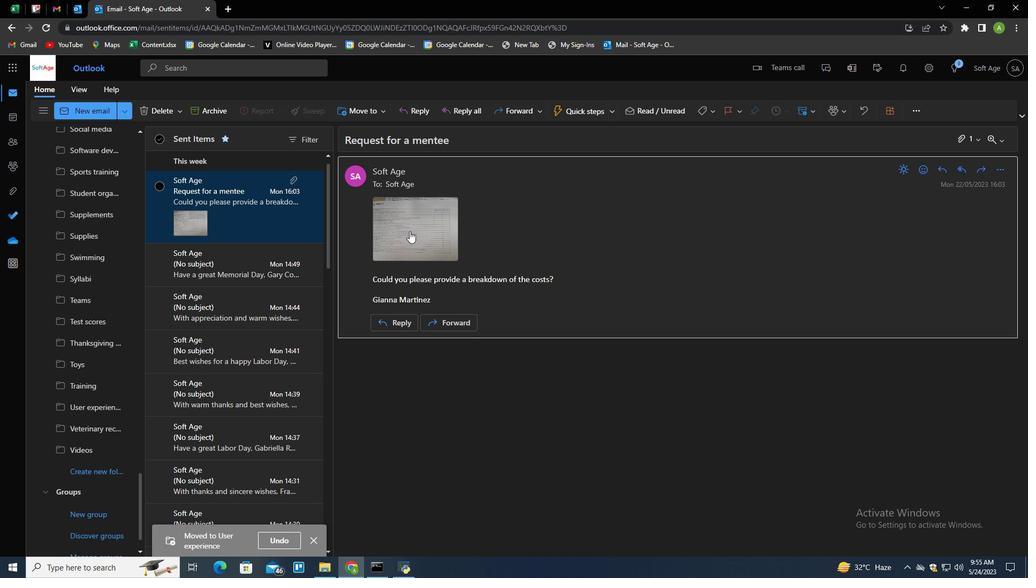 
Action: Mouse moved to (129, 446)
Screenshot: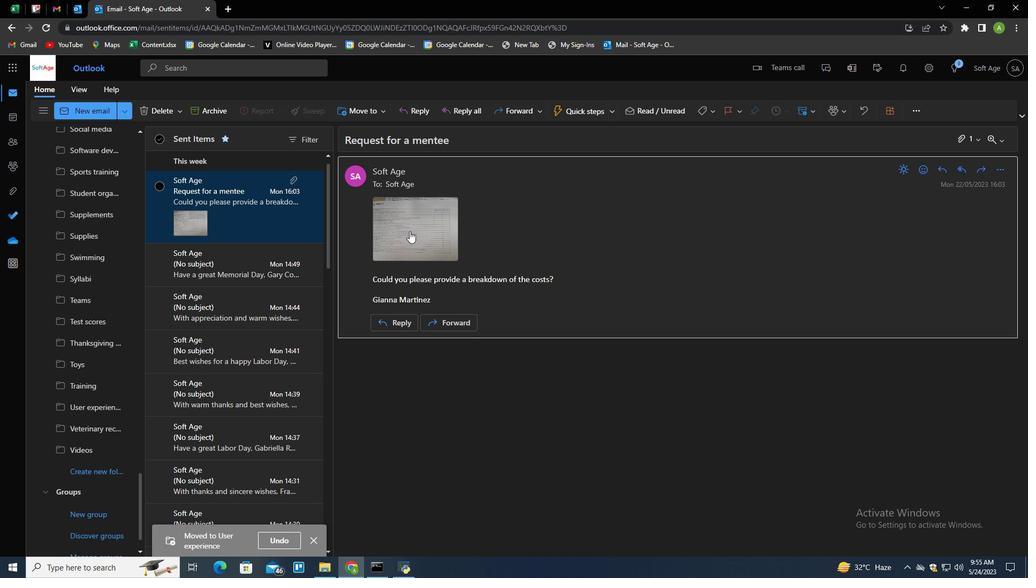 
Action: Mouse scrolled (129, 446) with delta (0, 0)
Screenshot: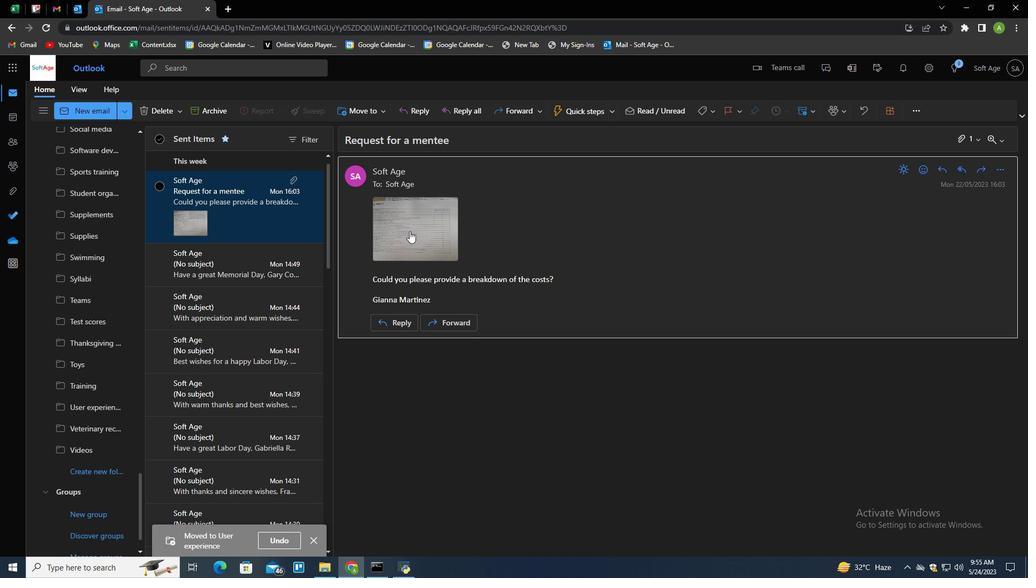 
Action: Mouse moved to (101, 455)
Screenshot: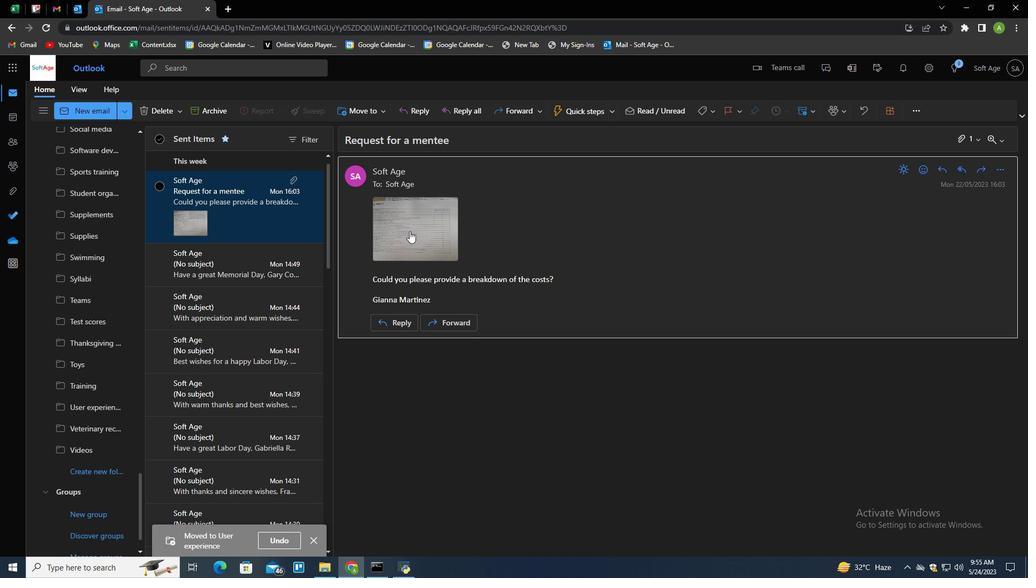 
Action: Mouse scrolled (101, 454) with delta (0, 0)
Screenshot: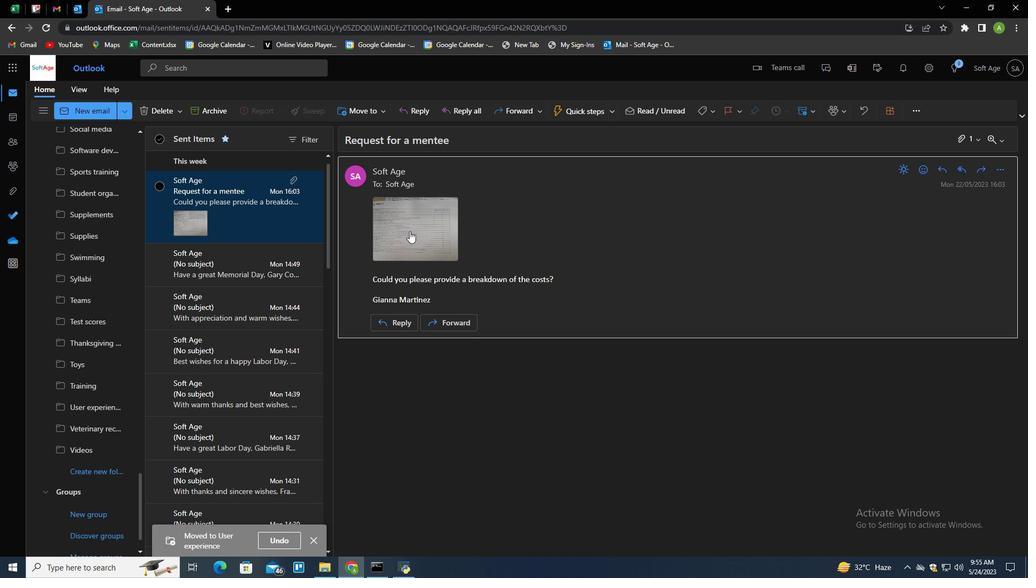 
Action: Mouse scrolled (101, 454) with delta (0, 0)
Screenshot: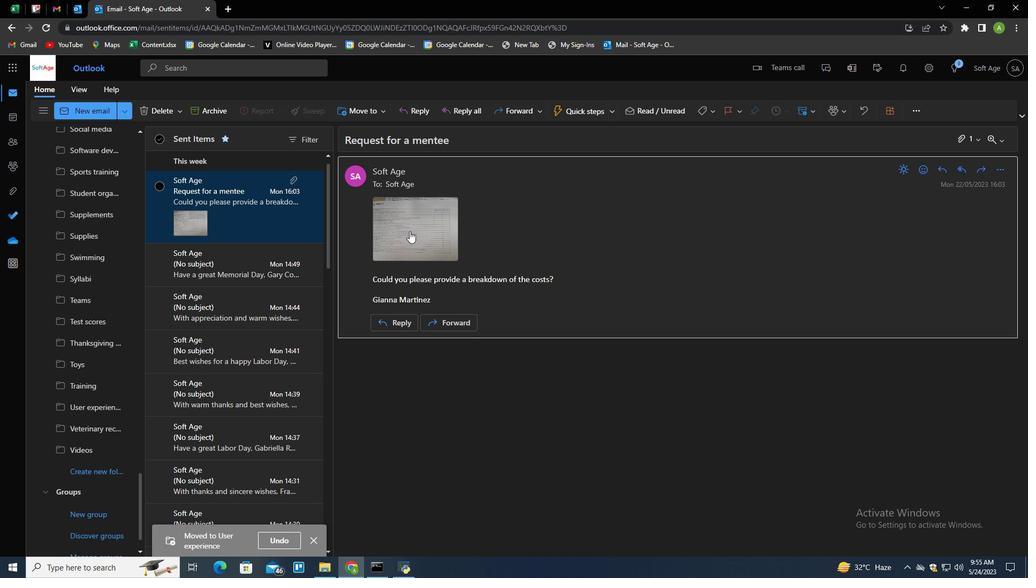 
Action: Mouse scrolled (101, 454) with delta (0, 0)
Screenshot: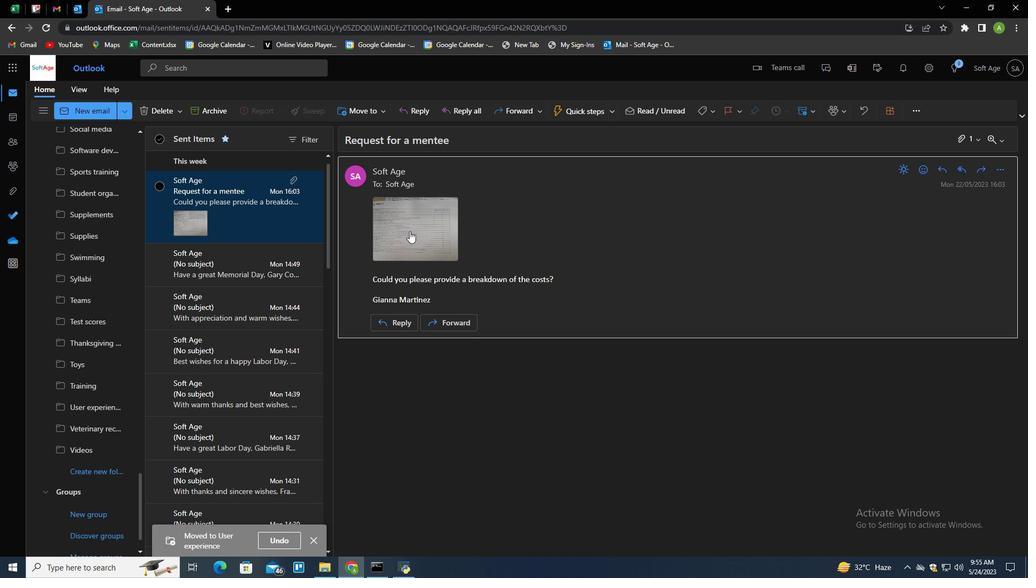 
Action: Mouse scrolled (101, 454) with delta (0, 0)
Screenshot: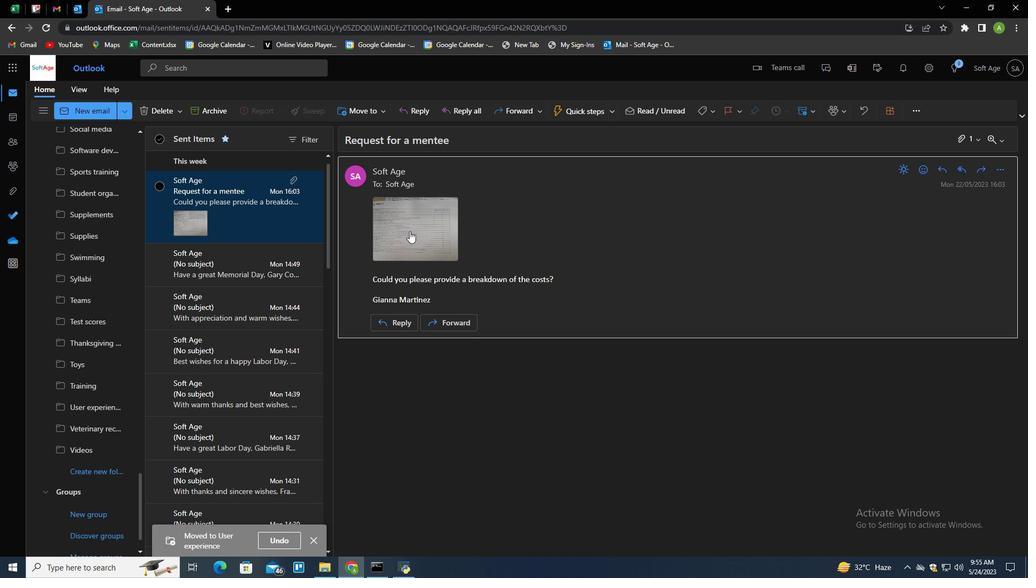 
Action: Mouse scrolled (101, 454) with delta (0, 0)
Screenshot: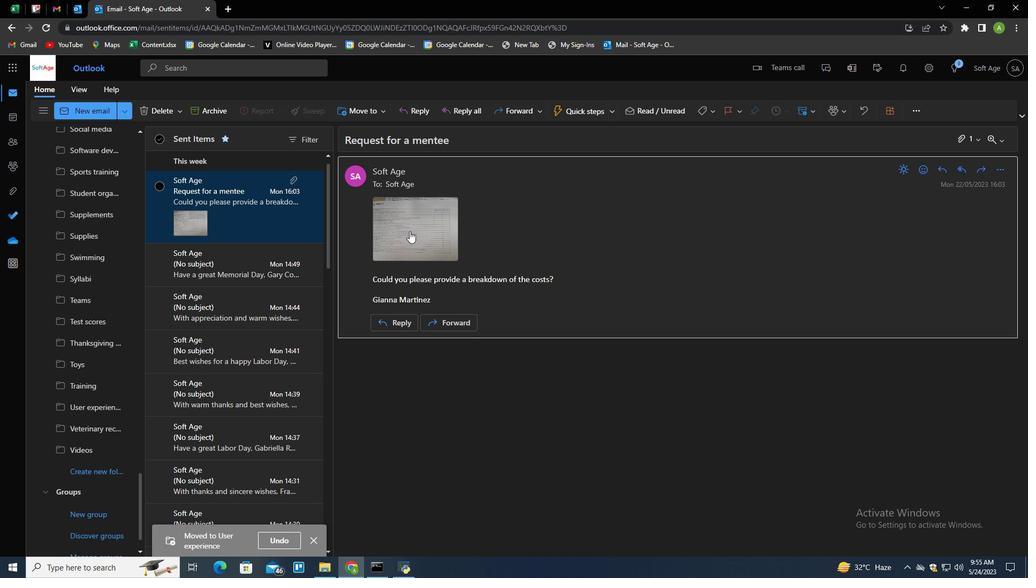 
Action: Mouse scrolled (101, 454) with delta (0, 0)
Screenshot: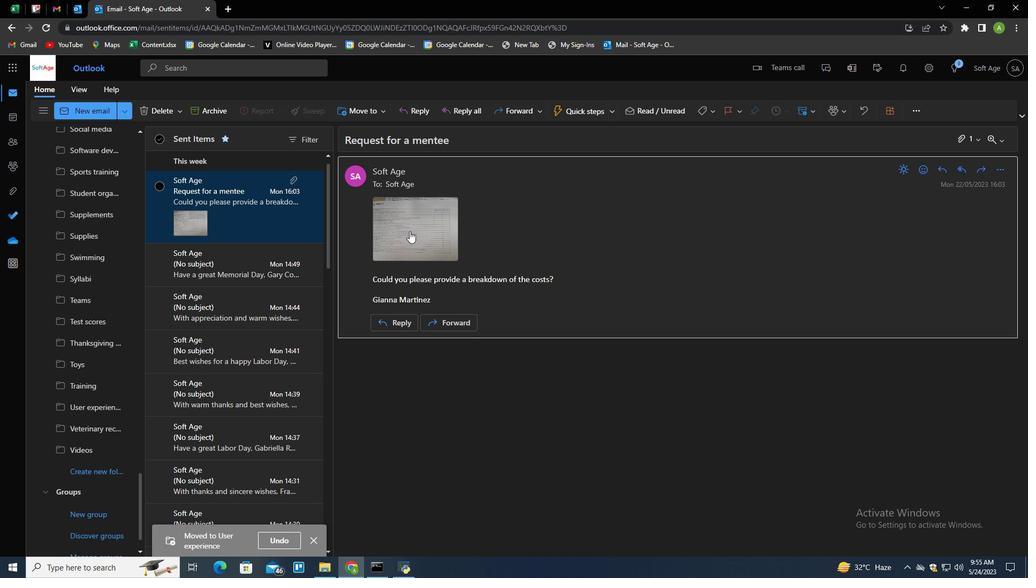 
Action: Mouse scrolled (101, 454) with delta (0, 0)
Screenshot: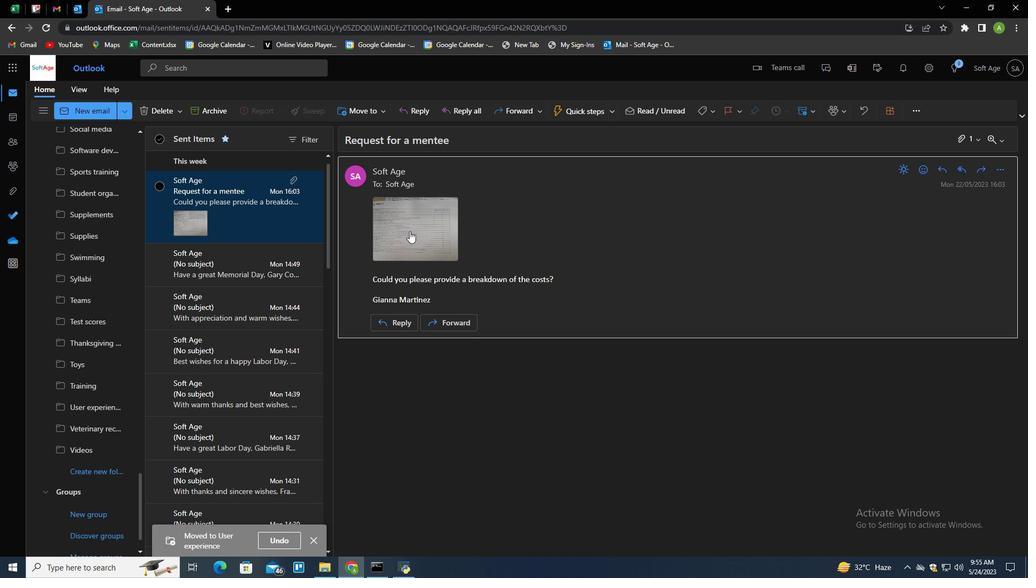 
Action: Mouse scrolled (101, 454) with delta (0, 0)
Screenshot: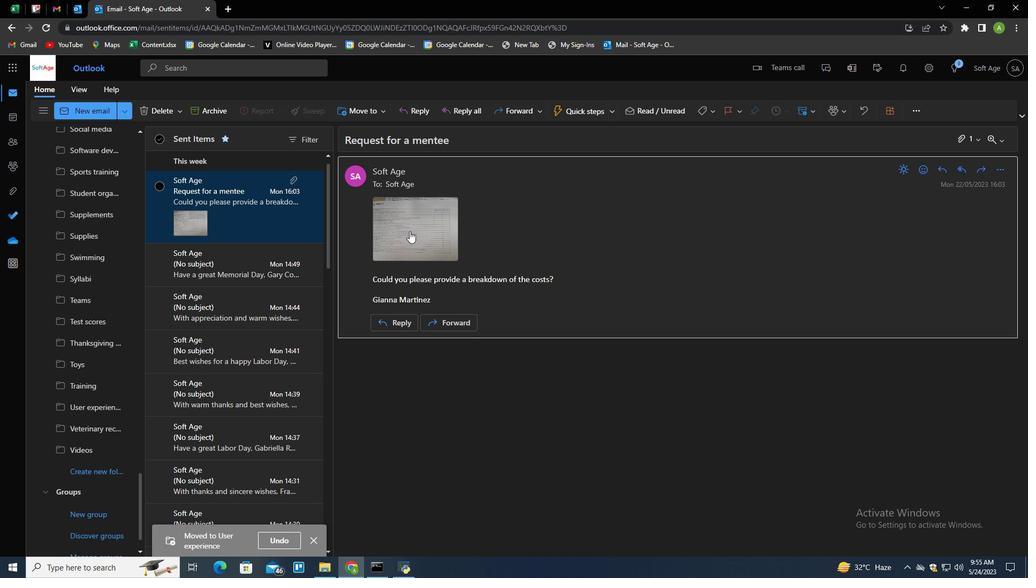 
Action: Mouse scrolled (101, 454) with delta (0, 0)
Screenshot: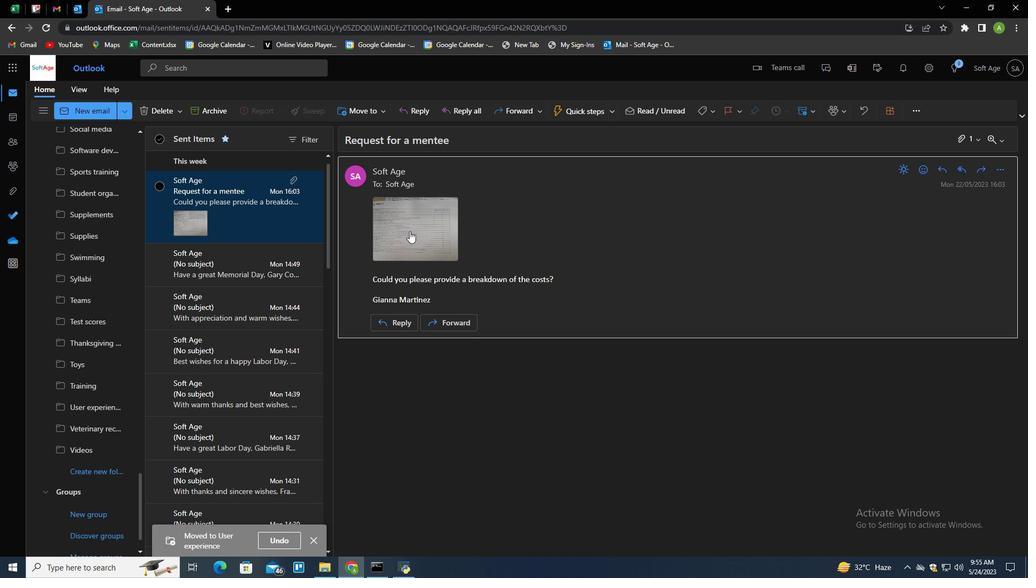 
Action: Mouse scrolled (101, 454) with delta (0, 0)
Screenshot: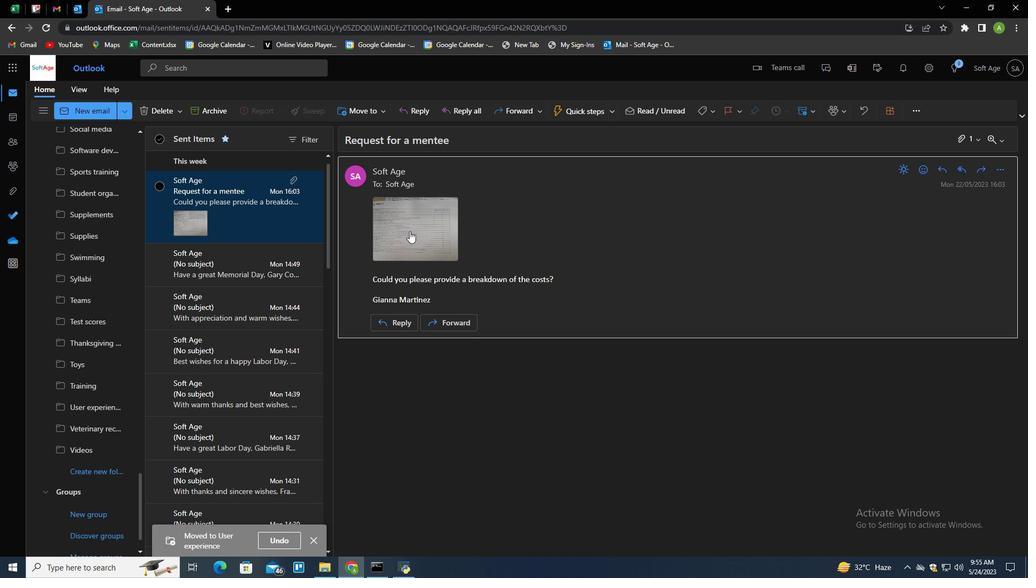 
Action: Mouse scrolled (101, 454) with delta (0, 0)
Screenshot: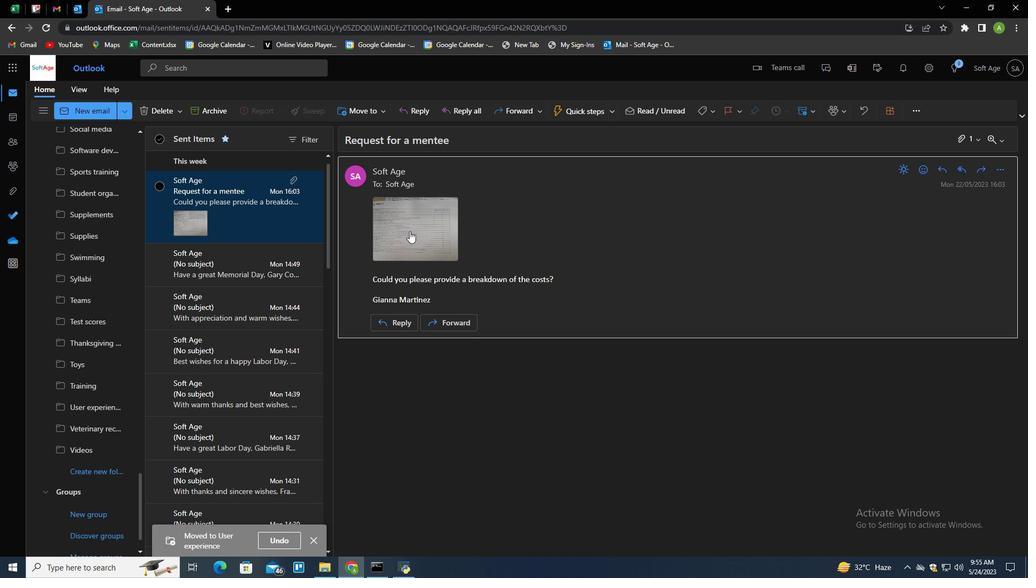 
Action: Mouse scrolled (101, 454) with delta (0, 0)
Screenshot: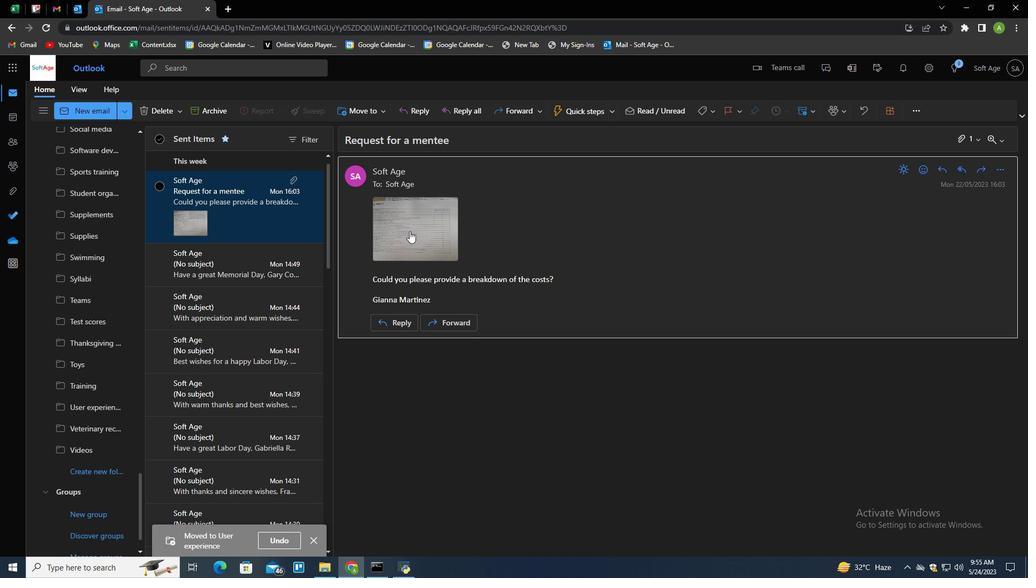 
Action: Mouse scrolled (101, 454) with delta (0, 0)
Screenshot: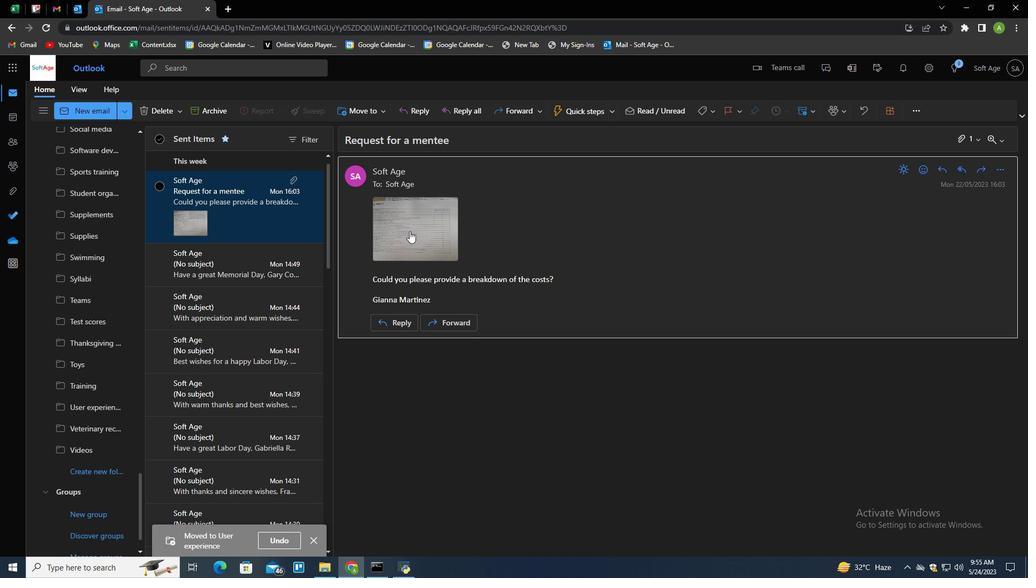 
Action: Mouse scrolled (101, 454) with delta (0, 0)
Screenshot: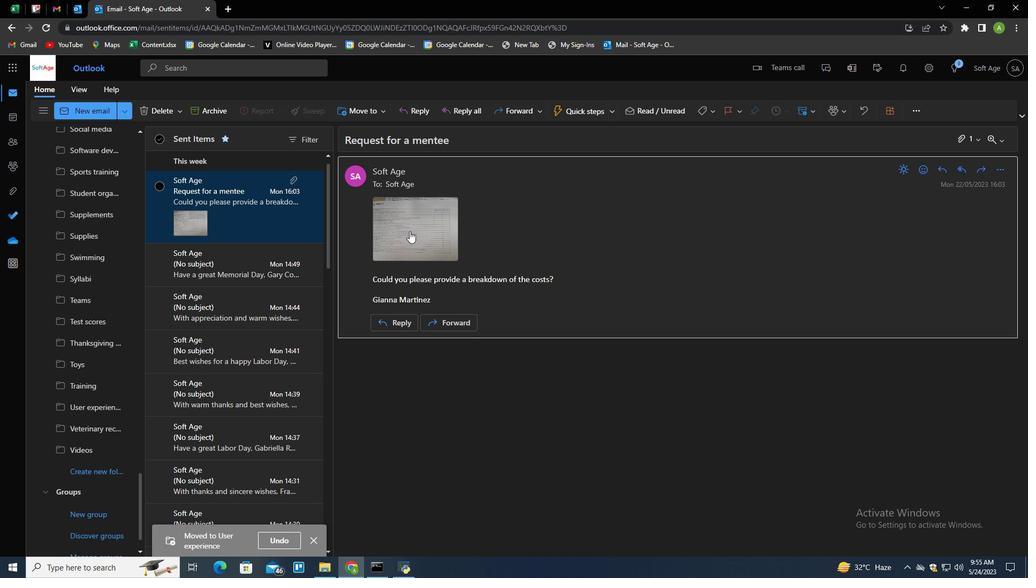 
Action: Mouse scrolled (101, 454) with delta (0, 0)
Screenshot: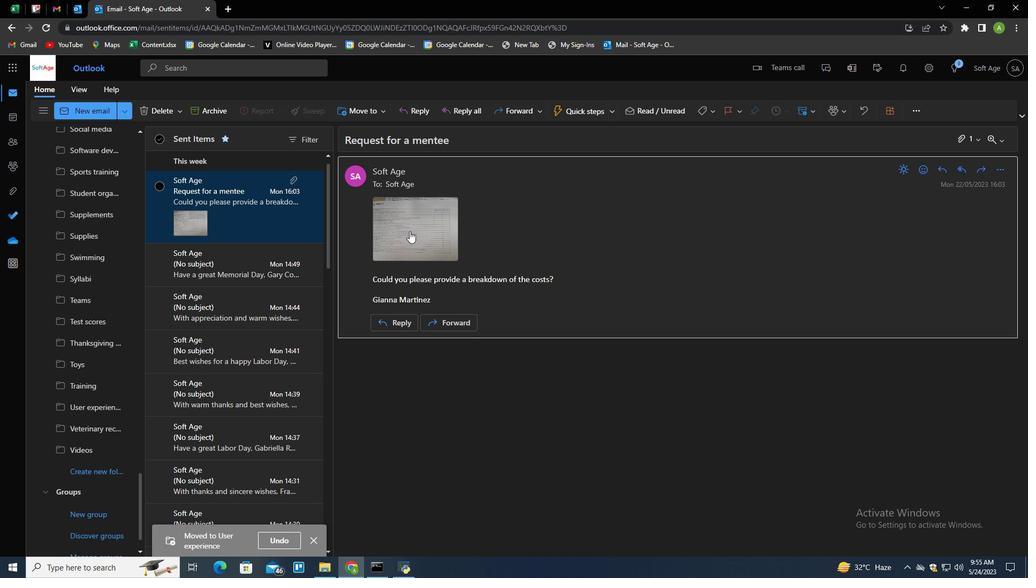 
Action: Mouse scrolled (101, 454) with delta (0, 0)
Screenshot: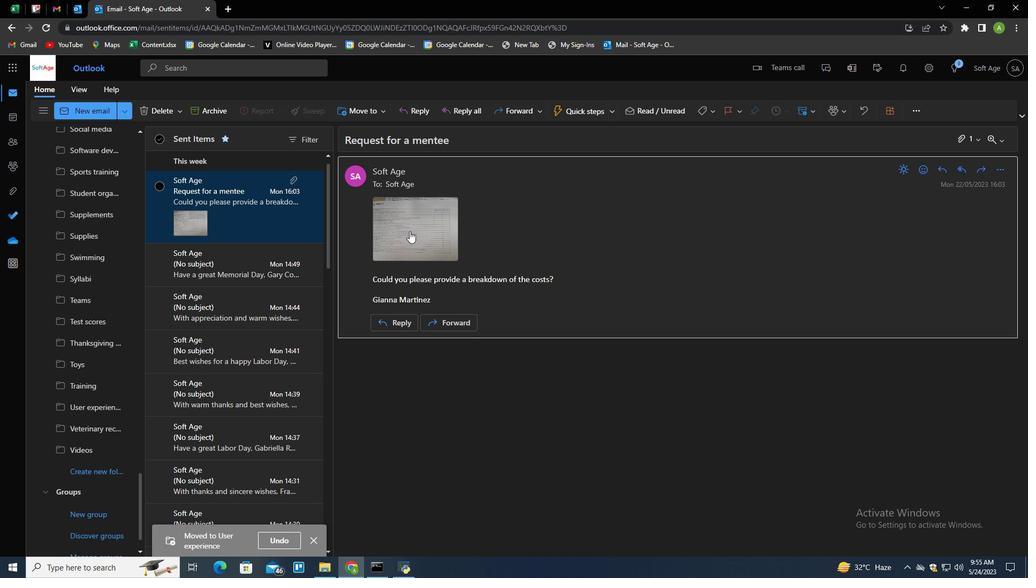 
Action: Mouse moved to (166, 455)
Screenshot: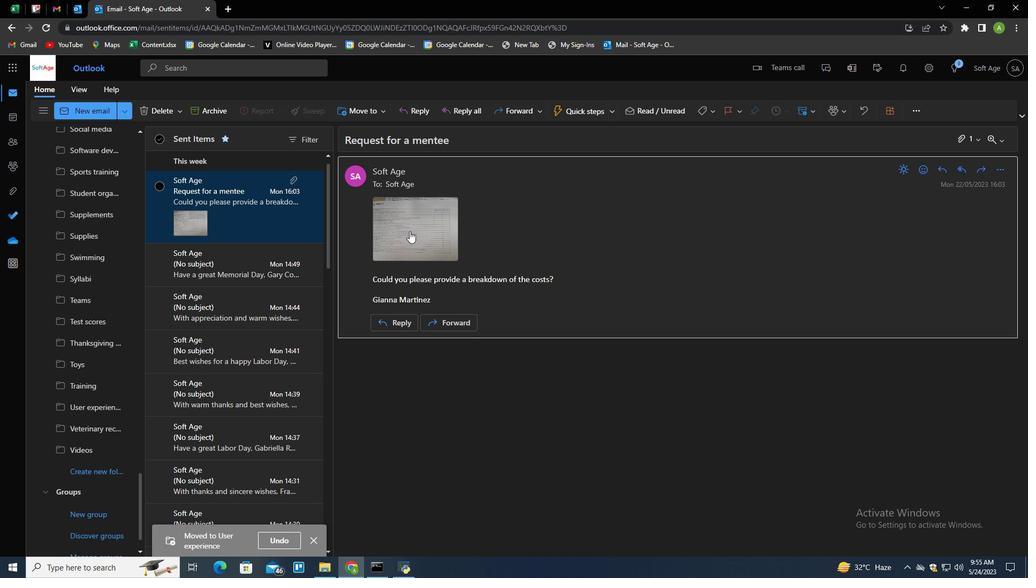 
Action: Mouse scrolled (166, 455) with delta (0, 0)
Screenshot: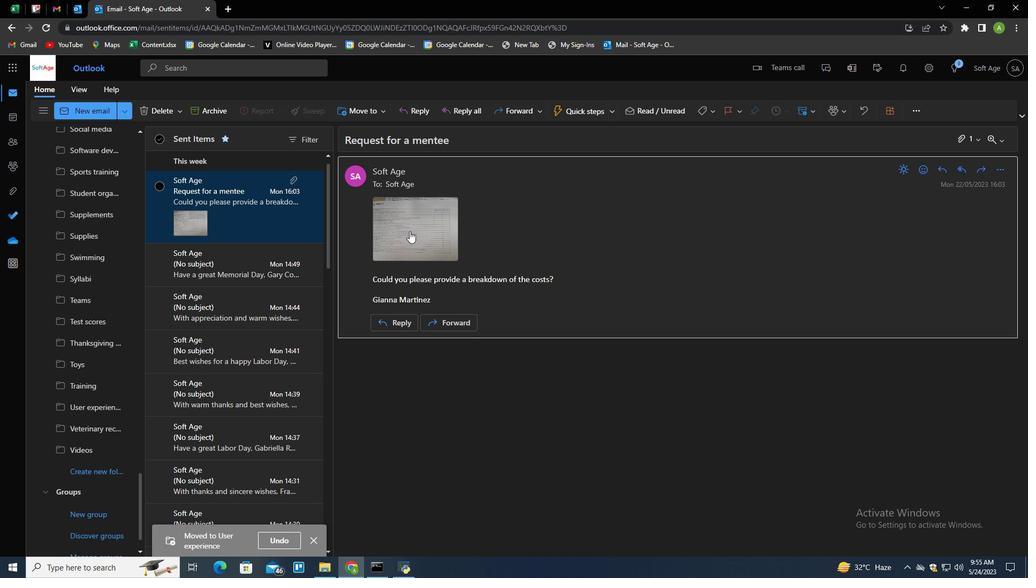 
Action: Mouse scrolled (166, 455) with delta (0, 0)
Screenshot: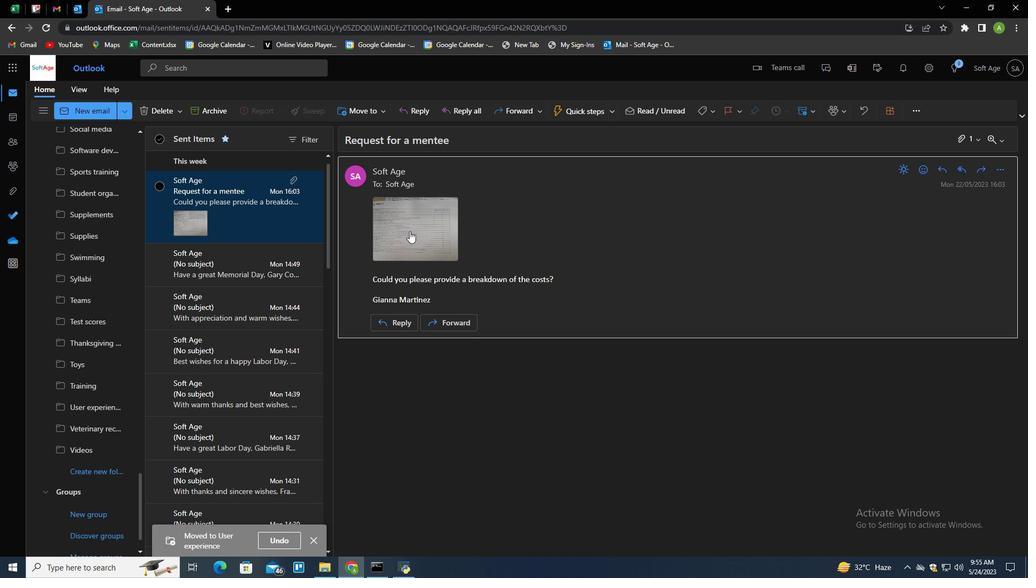 
Action: Mouse scrolled (166, 456) with delta (0, 0)
Screenshot: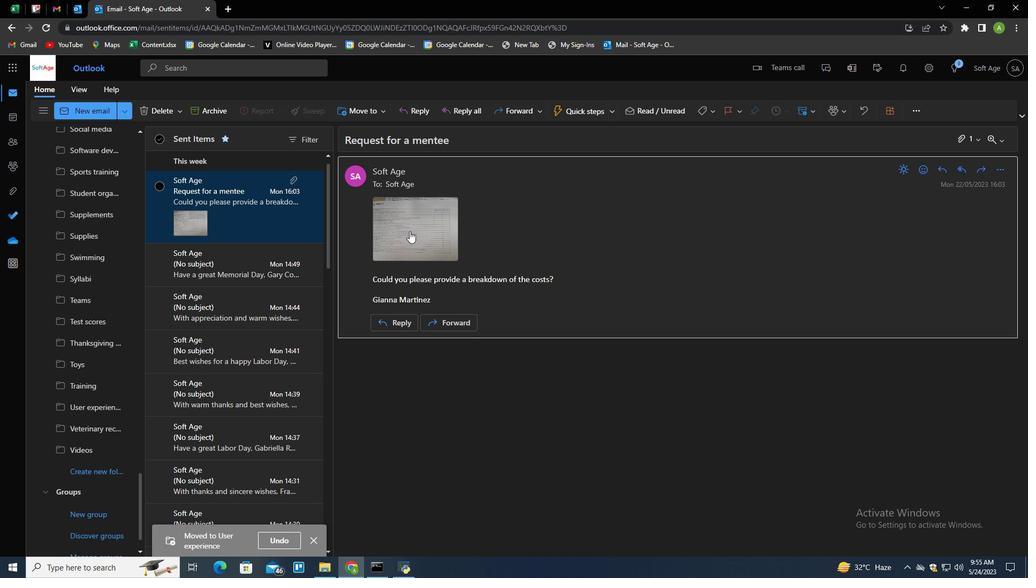 
Action: Mouse scrolled (166, 455) with delta (0, 0)
Screenshot: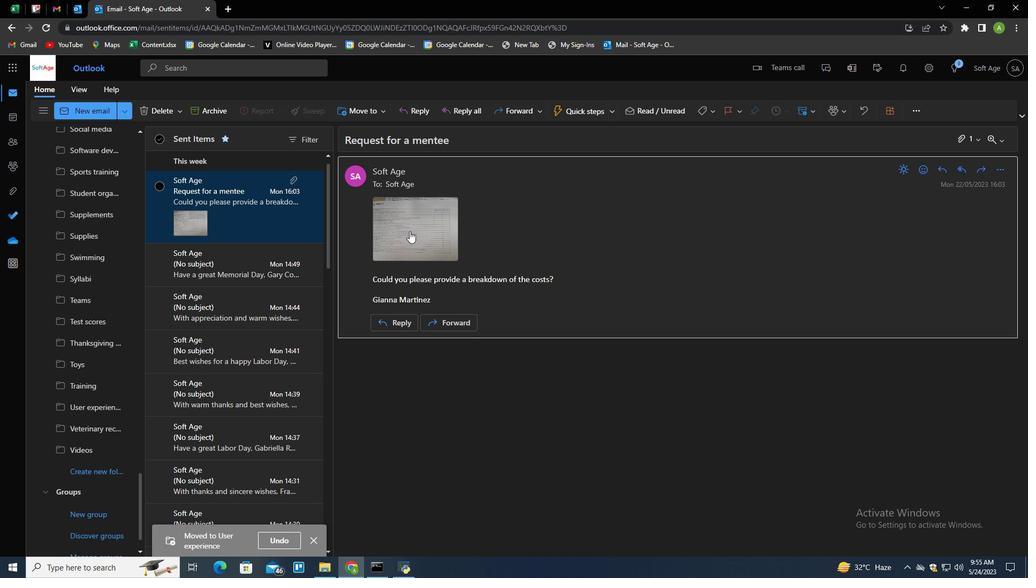 
Action: Mouse scrolled (166, 455) with delta (0, 0)
Screenshot: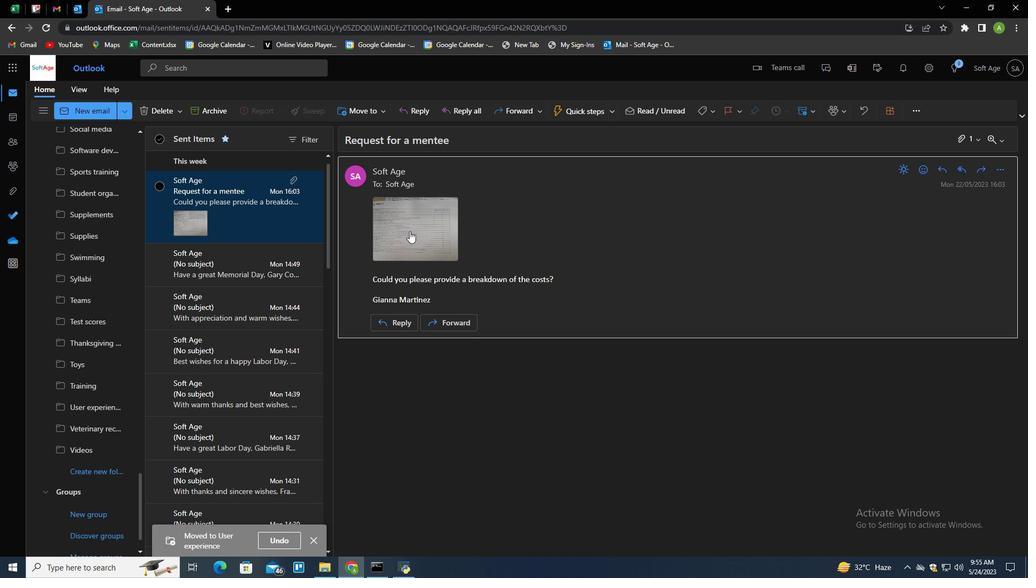
Action: Mouse scrolled (166, 455) with delta (0, 0)
Screenshot: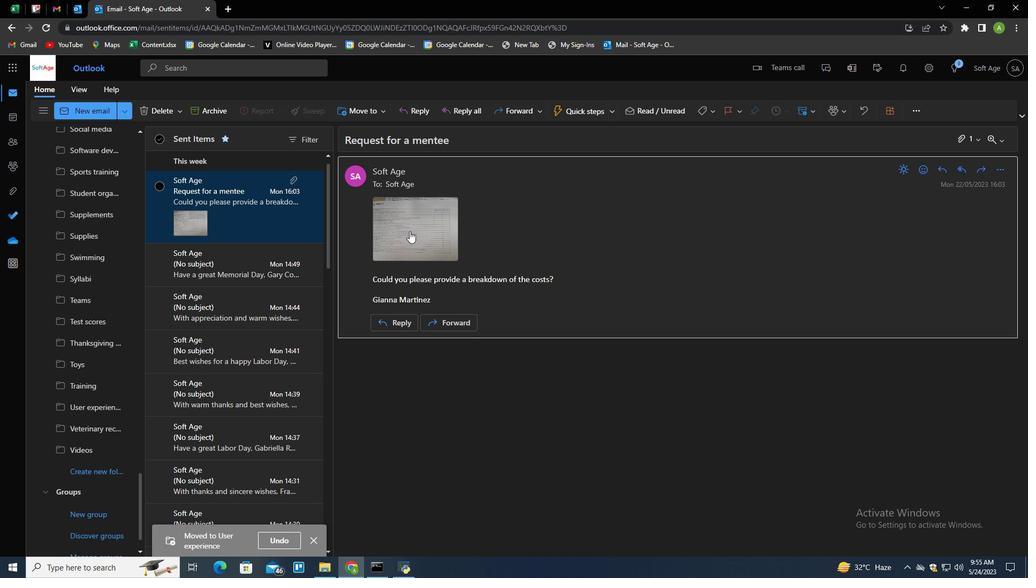 
Action: Mouse moved to (117, 462)
Screenshot: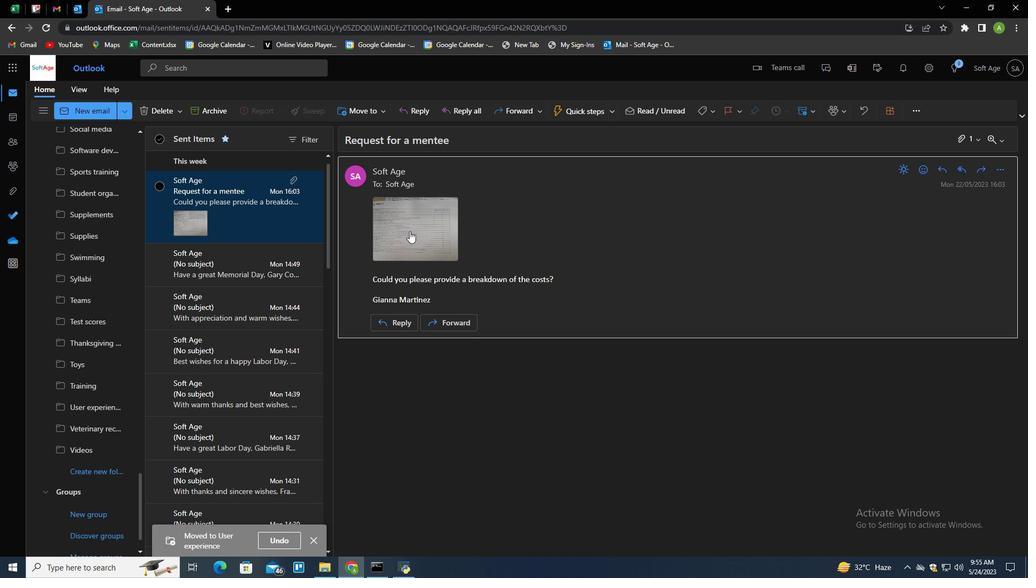 
Action: Mouse scrolled (117, 461) with delta (0, 0)
Screenshot: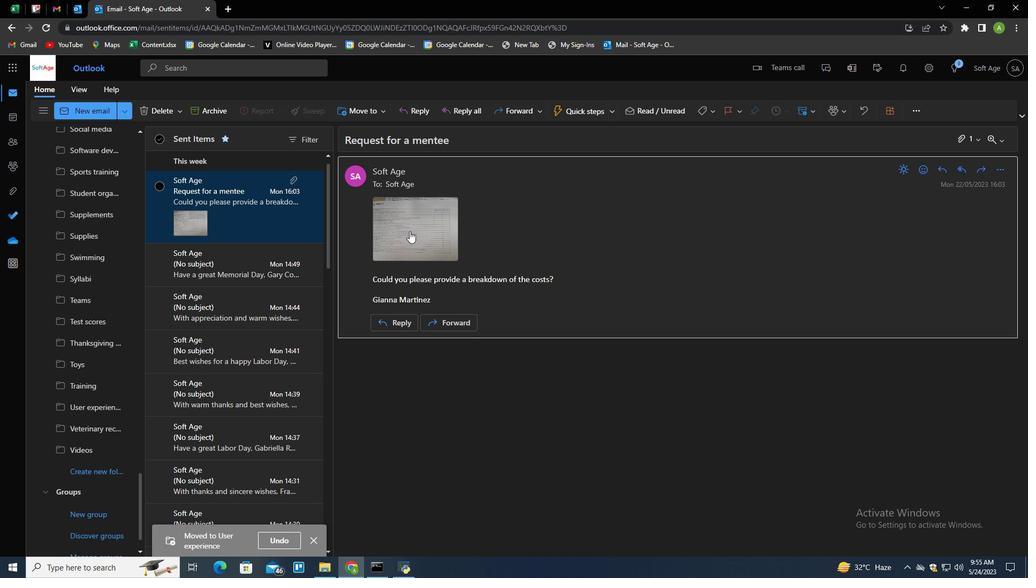 
Action: Mouse scrolled (117, 461) with delta (0, 0)
Screenshot: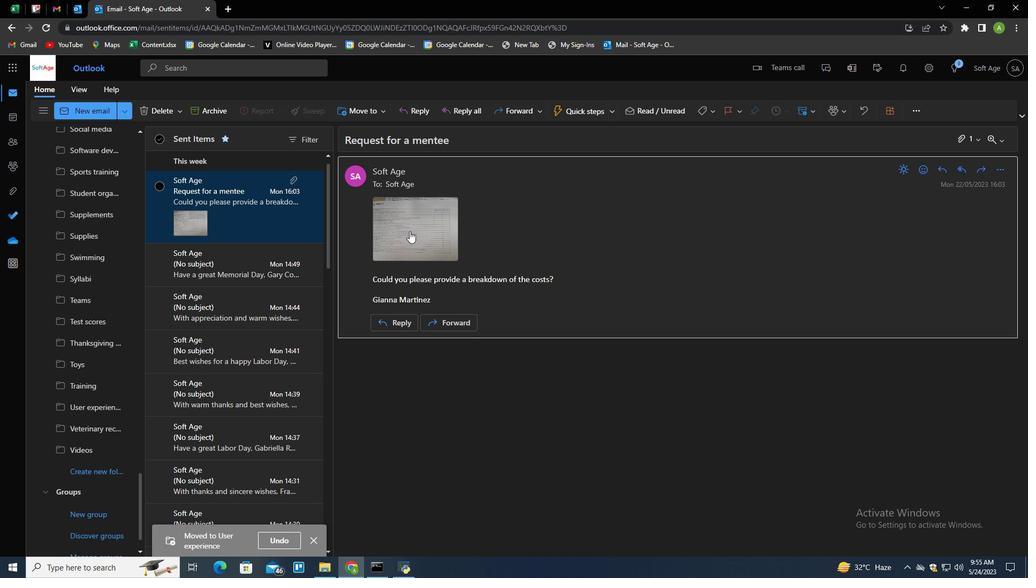 
Action: Mouse scrolled (117, 461) with delta (0, 0)
Screenshot: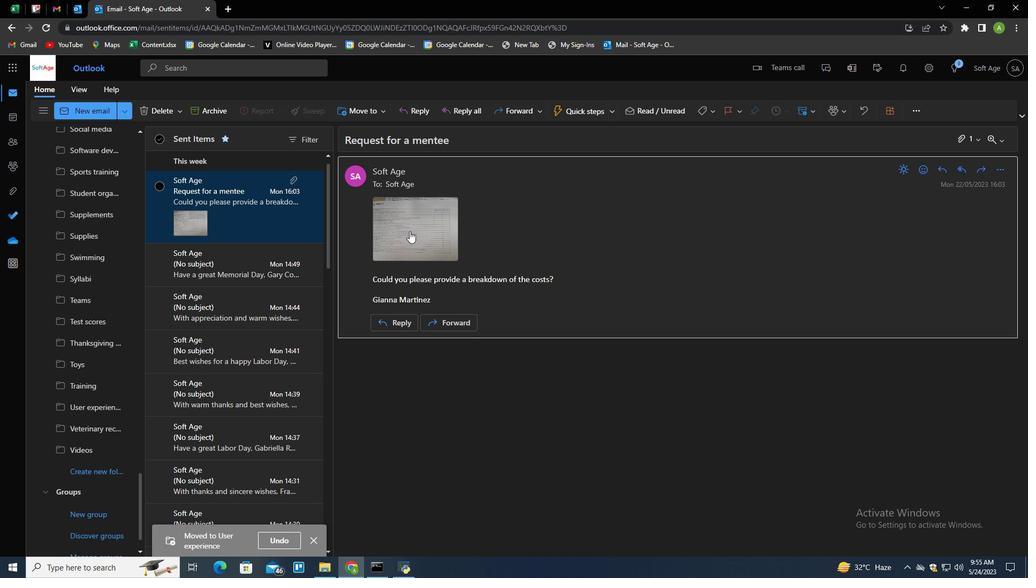 
Action: Mouse moved to (117, 461)
Screenshot: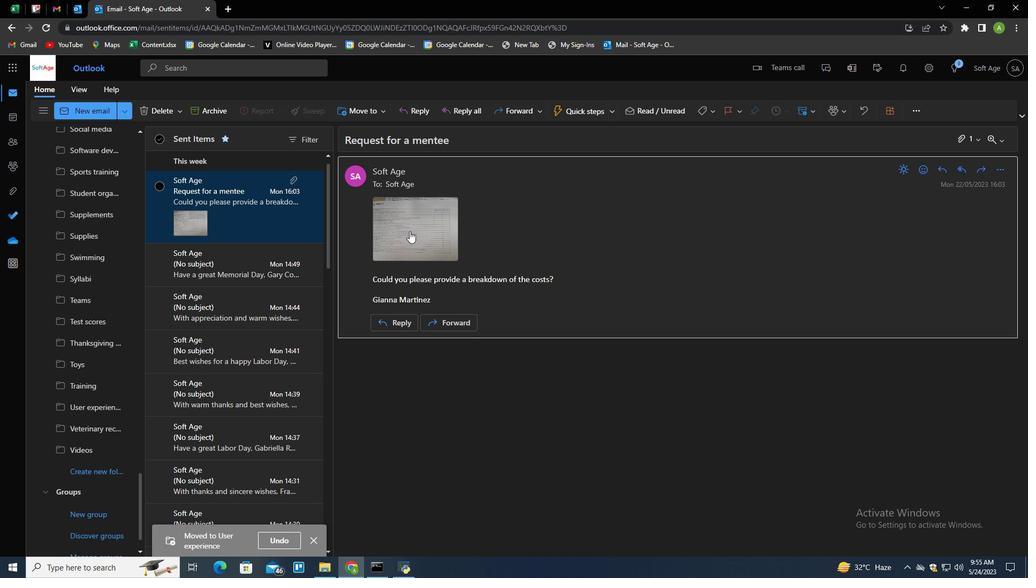 
Action: Mouse scrolled (117, 460) with delta (0, 0)
Screenshot: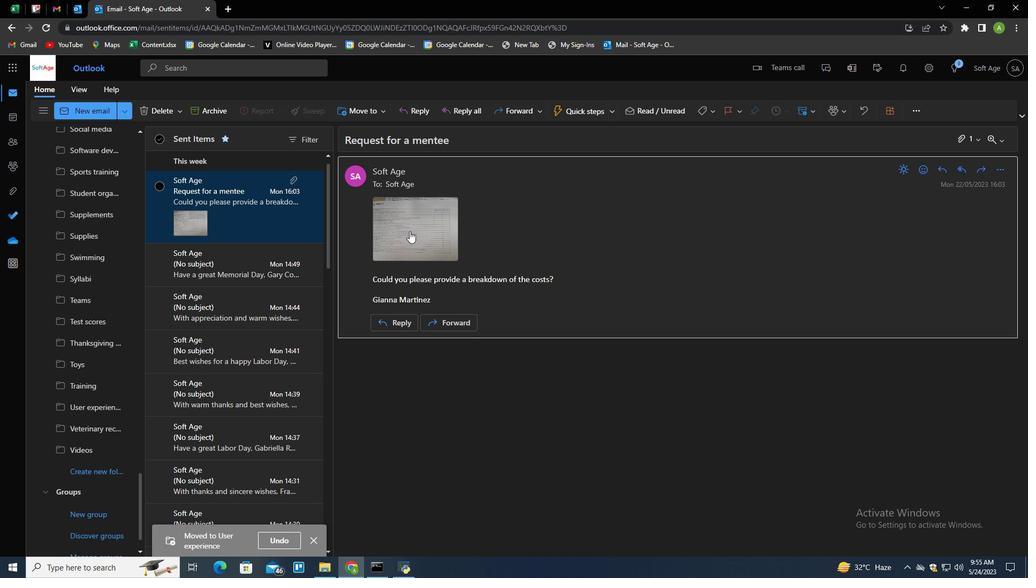 
Action: Mouse scrolled (117, 460) with delta (0, 0)
Screenshot: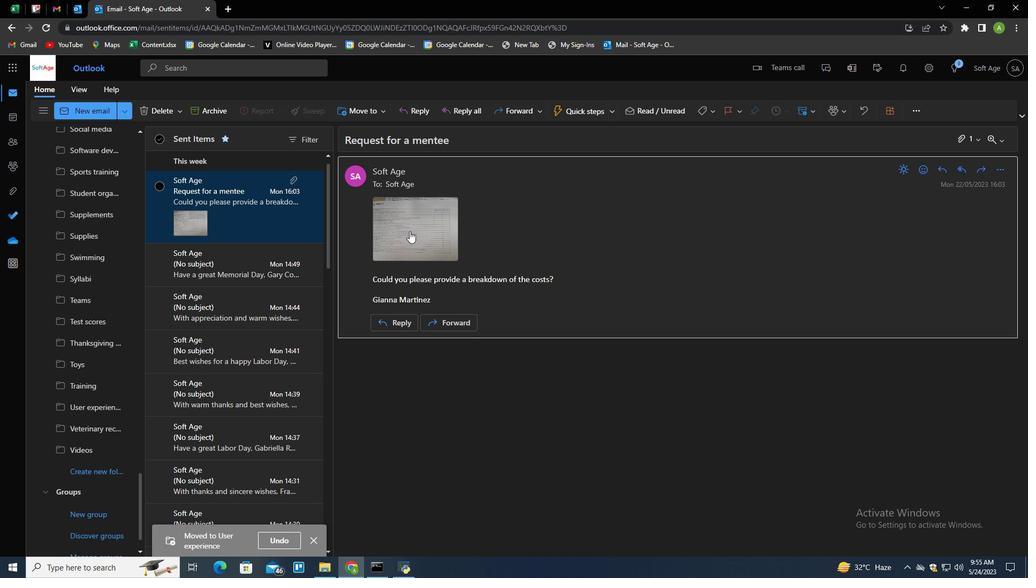 
Action: Mouse scrolled (117, 460) with delta (0, 0)
Screenshot: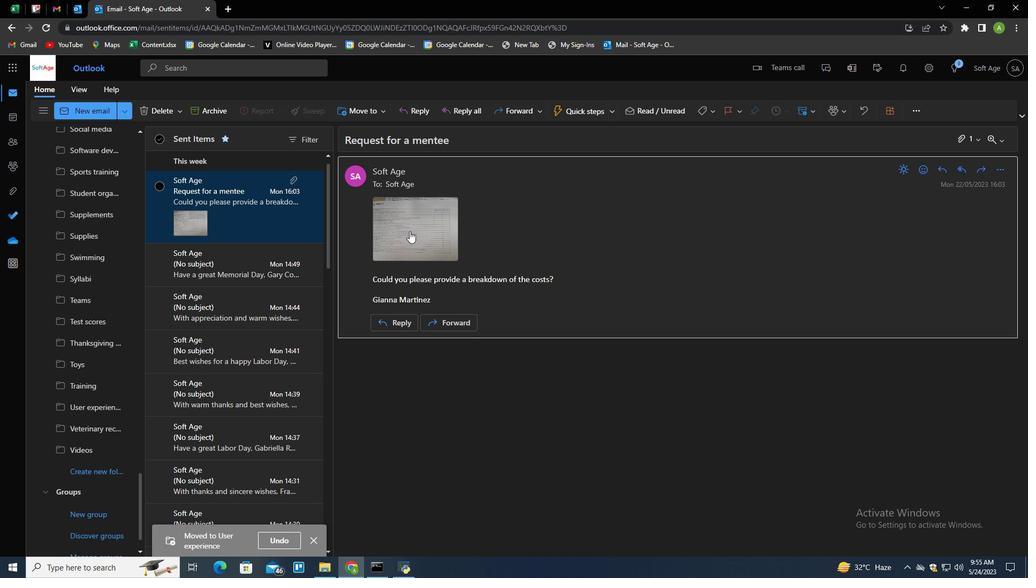 
Action: Mouse scrolled (117, 460) with delta (0, 0)
Screenshot: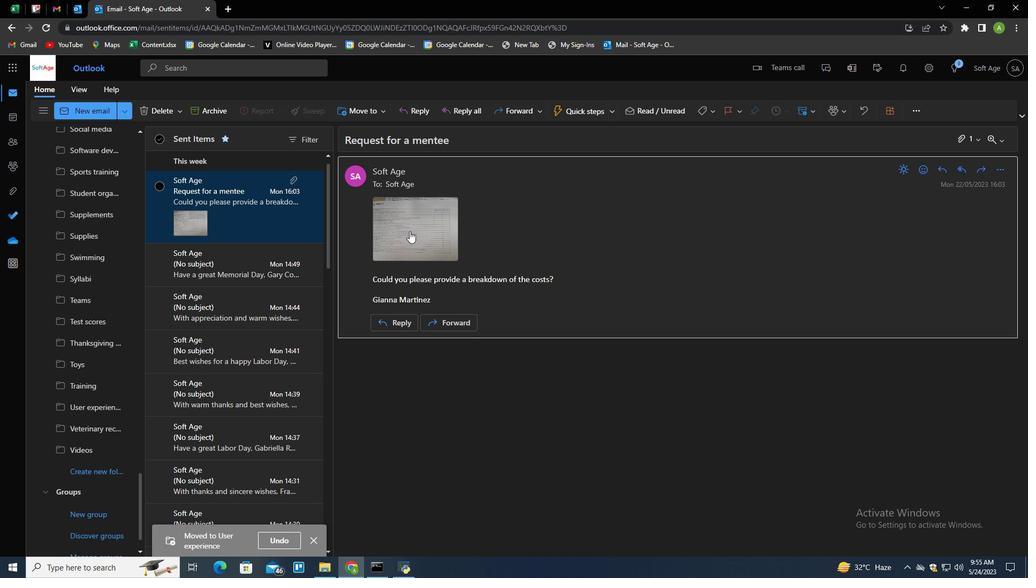 
Action: Mouse moved to (110, 415)
Screenshot: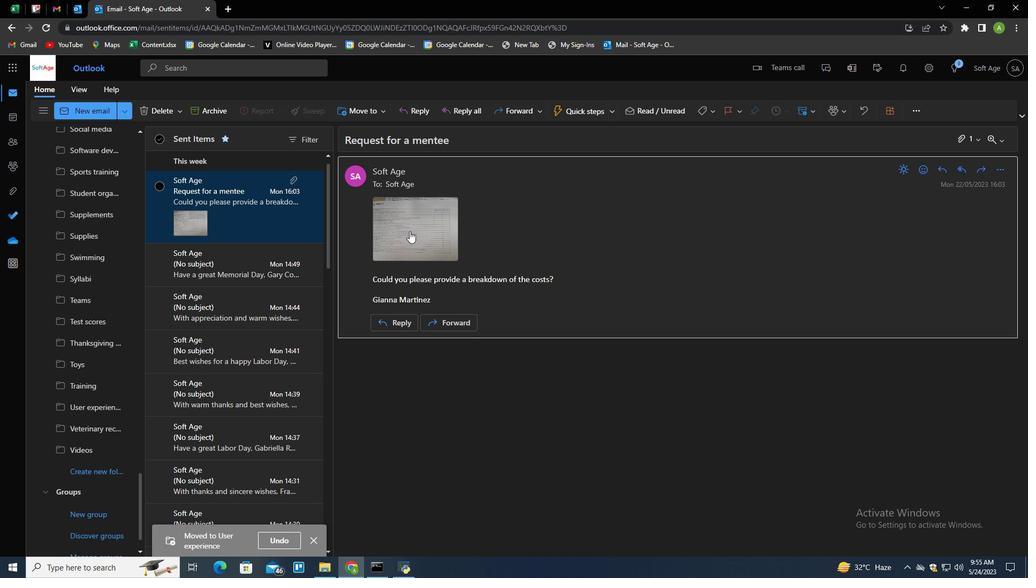 
Action: Mouse scrolled (110, 414) with delta (0, 0)
Screenshot: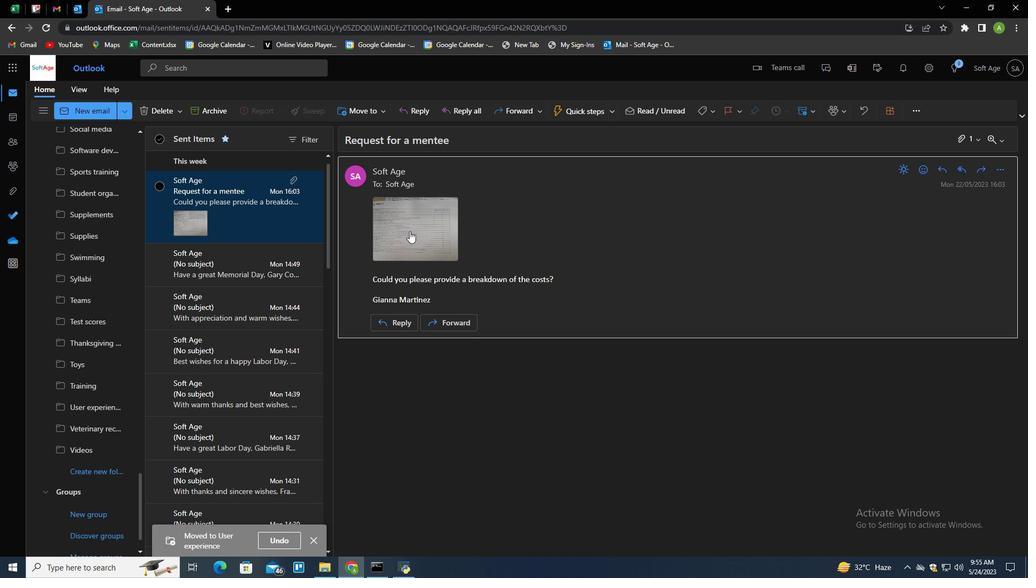 
Action: Mouse scrolled (110, 414) with delta (0, 0)
Screenshot: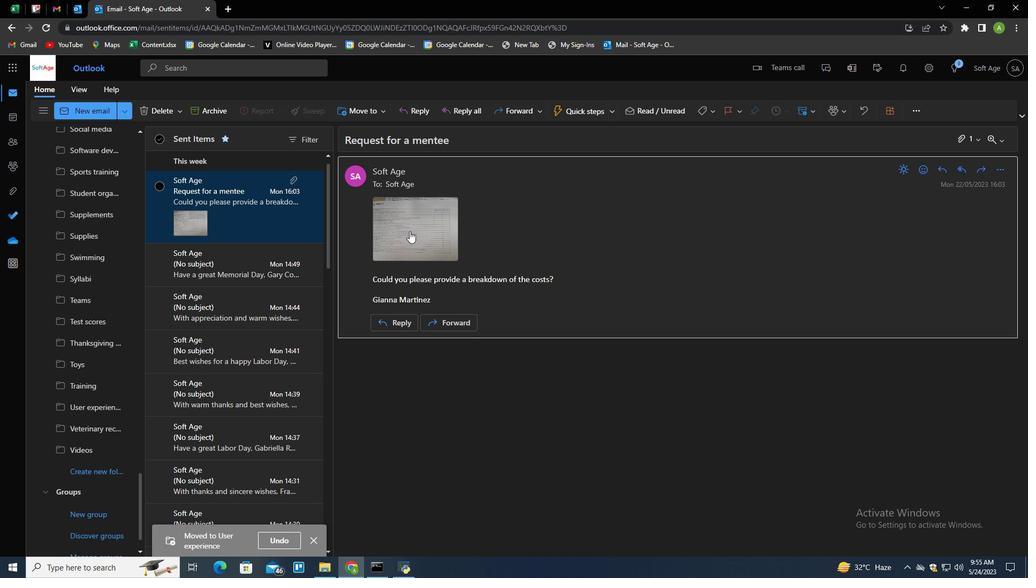 
Action: Mouse scrolled (110, 414) with delta (0, 0)
Screenshot: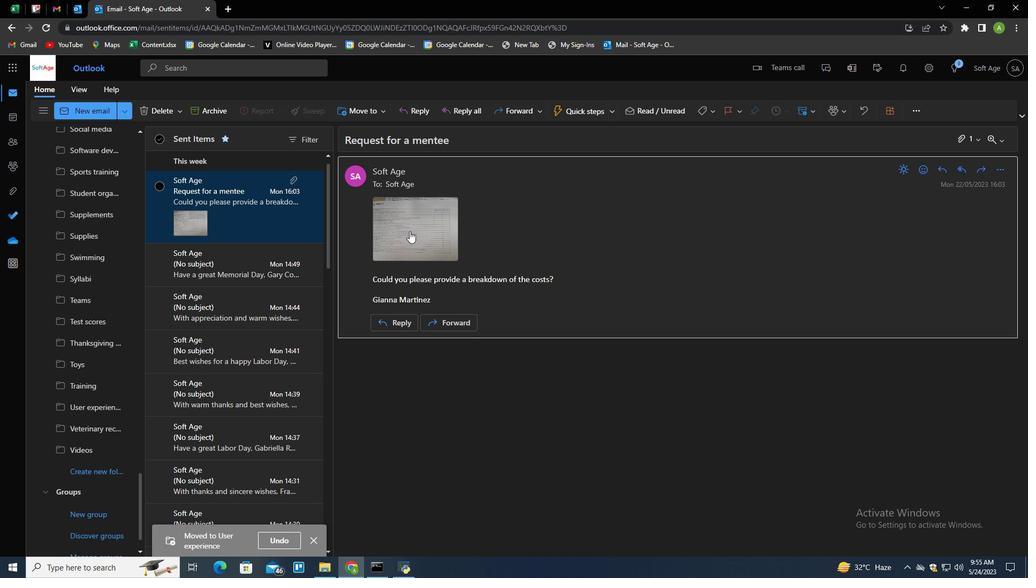 
Action: Mouse scrolled (110, 414) with delta (0, 0)
Screenshot: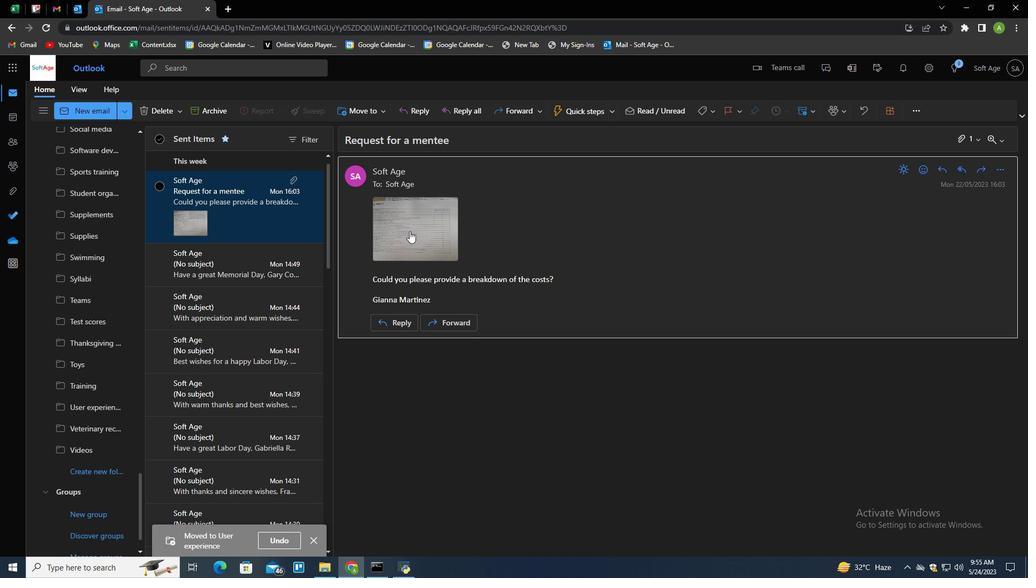 
Action: Mouse scrolled (110, 414) with delta (0, 0)
Screenshot: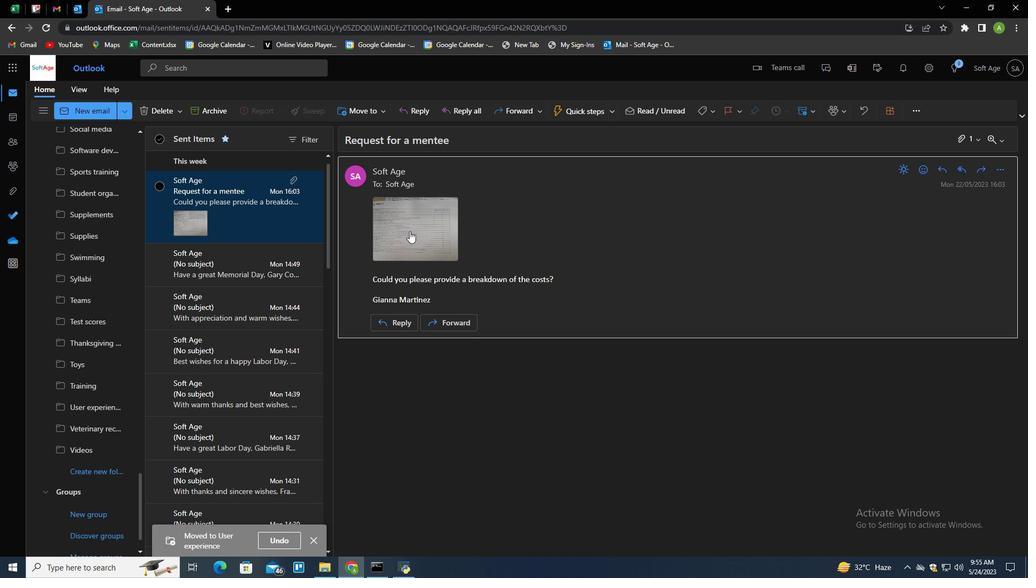 
Action: Mouse scrolled (110, 414) with delta (0, 0)
Screenshot: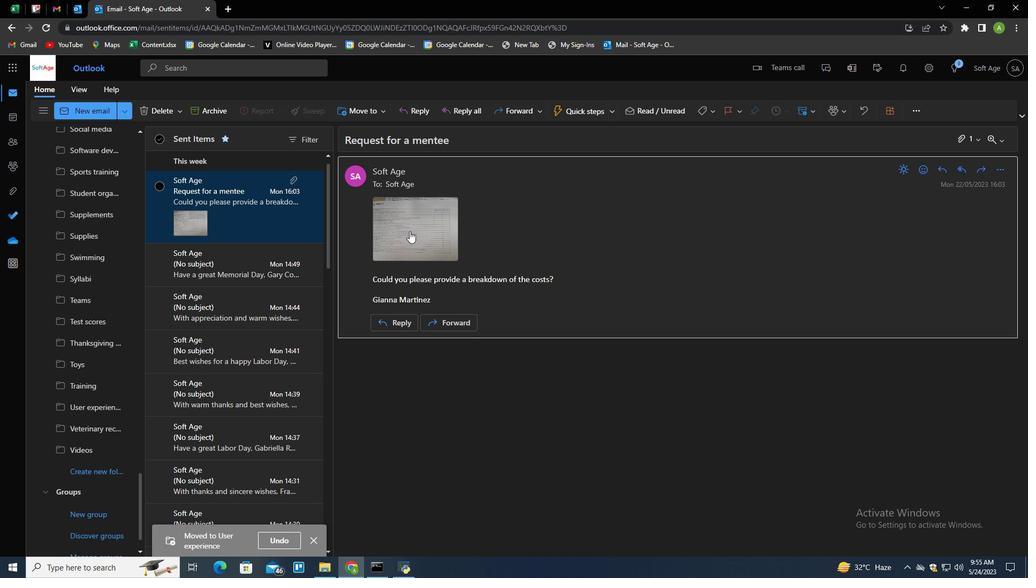 
Action: Mouse scrolled (110, 414) with delta (0, 0)
Screenshot: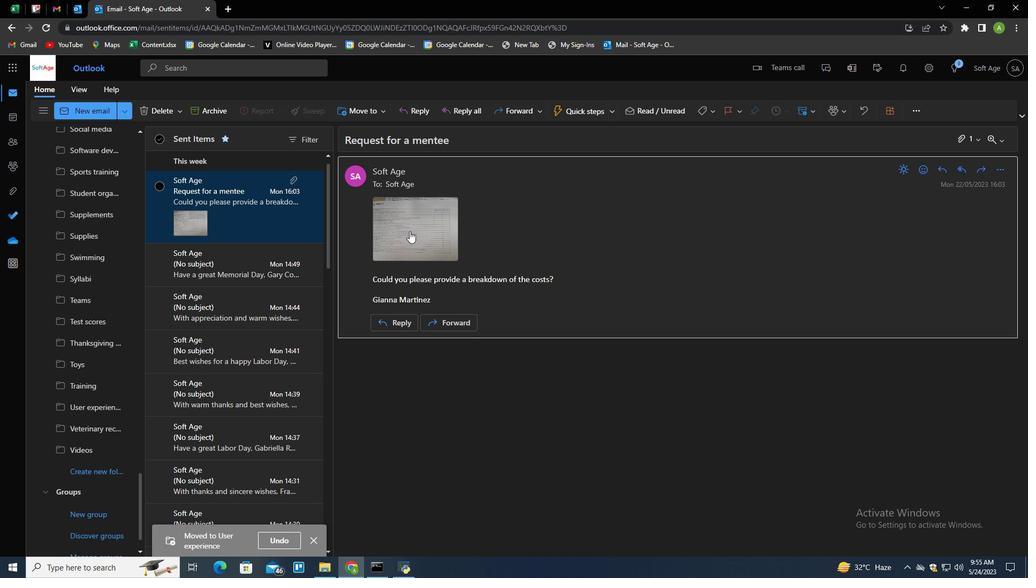 
Action: Mouse scrolled (110, 414) with delta (0, 0)
Screenshot: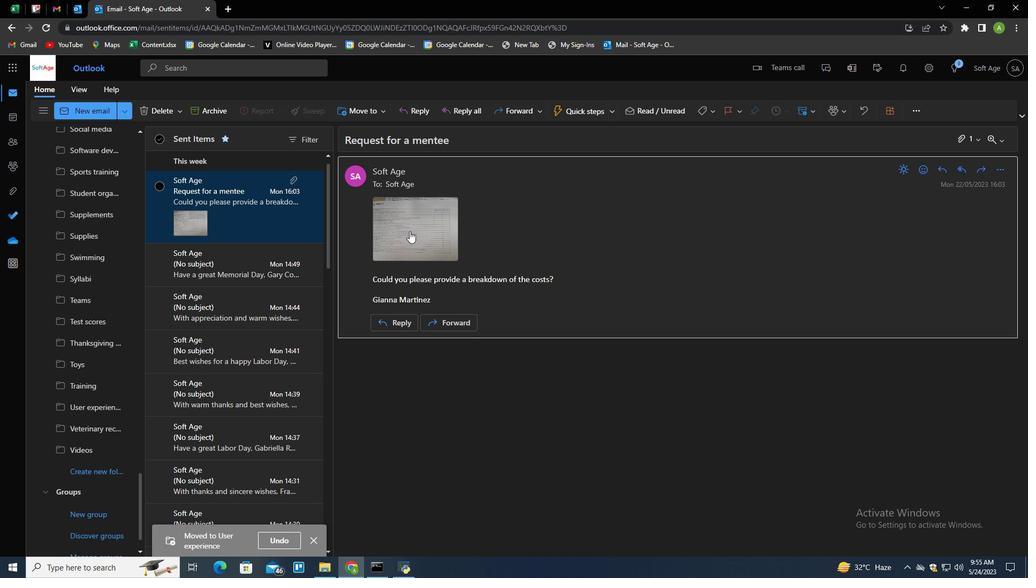 
Action: Mouse scrolled (110, 414) with delta (0, 0)
Screenshot: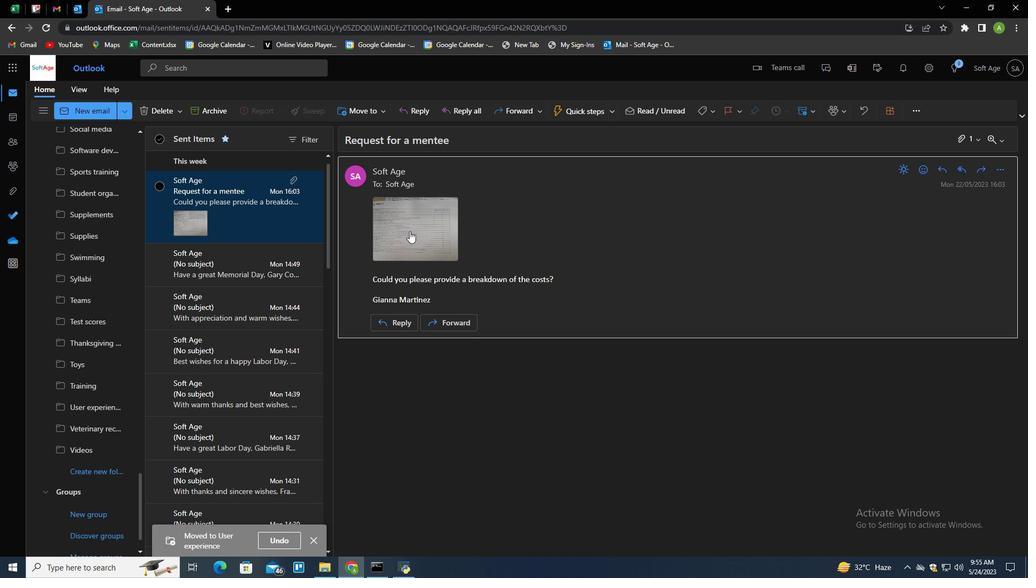 
Action: Mouse moved to (472, 399)
Screenshot: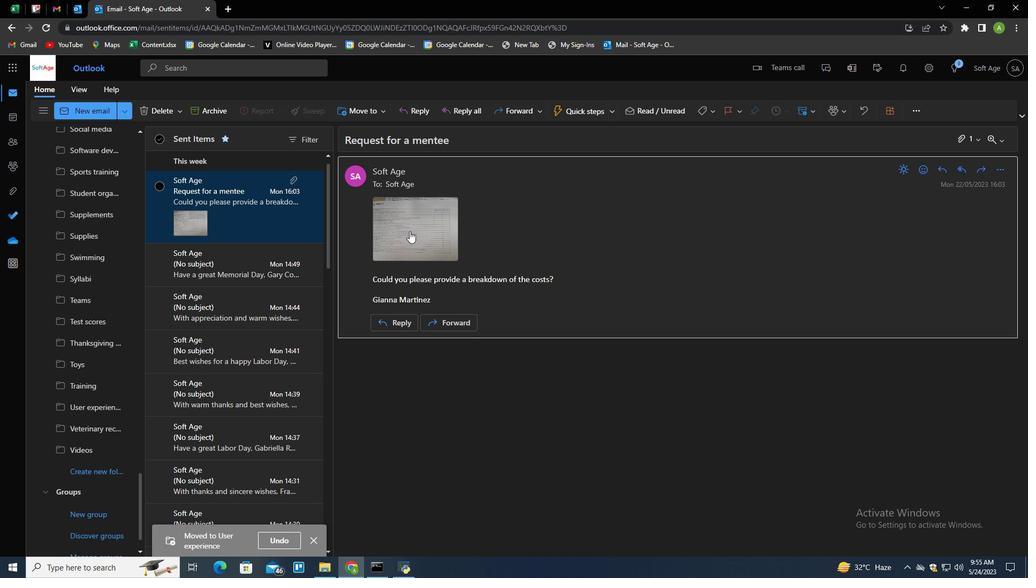 
Action: Key pressed <Key.enter>
Screenshot: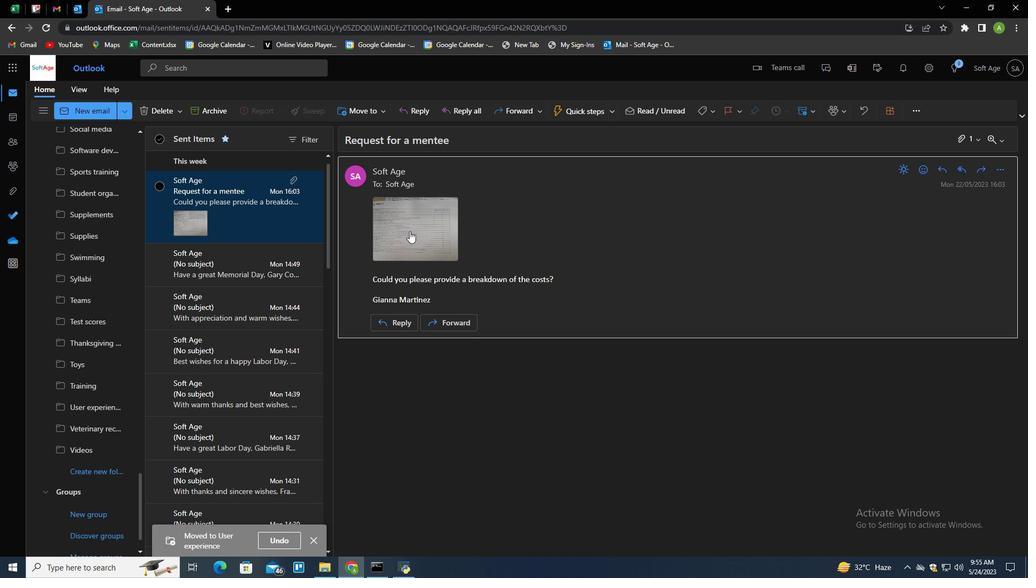 
Action: Mouse moved to (69, 436)
Screenshot: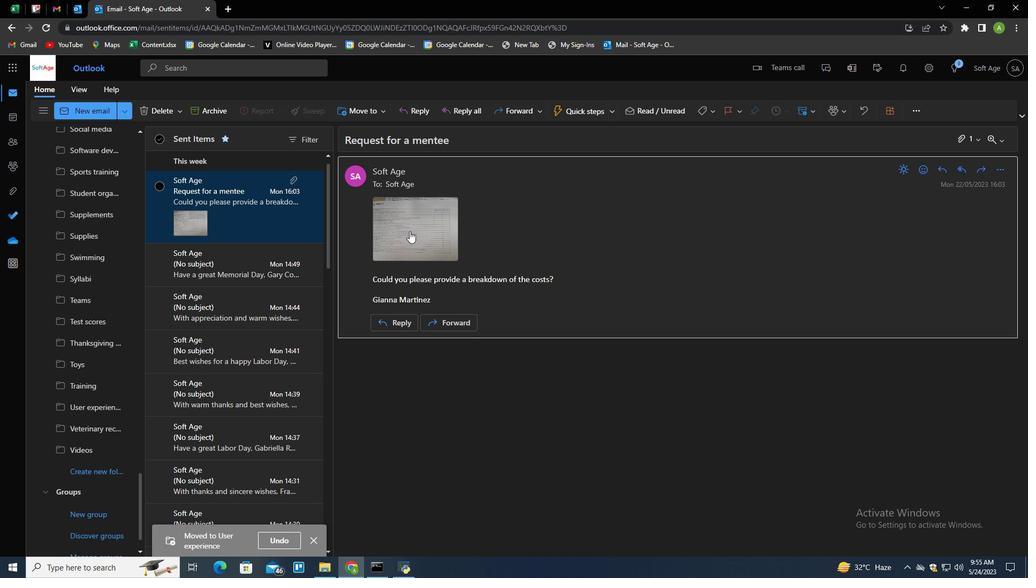 
Action: Mouse pressed right at (69, 436)
Screenshot: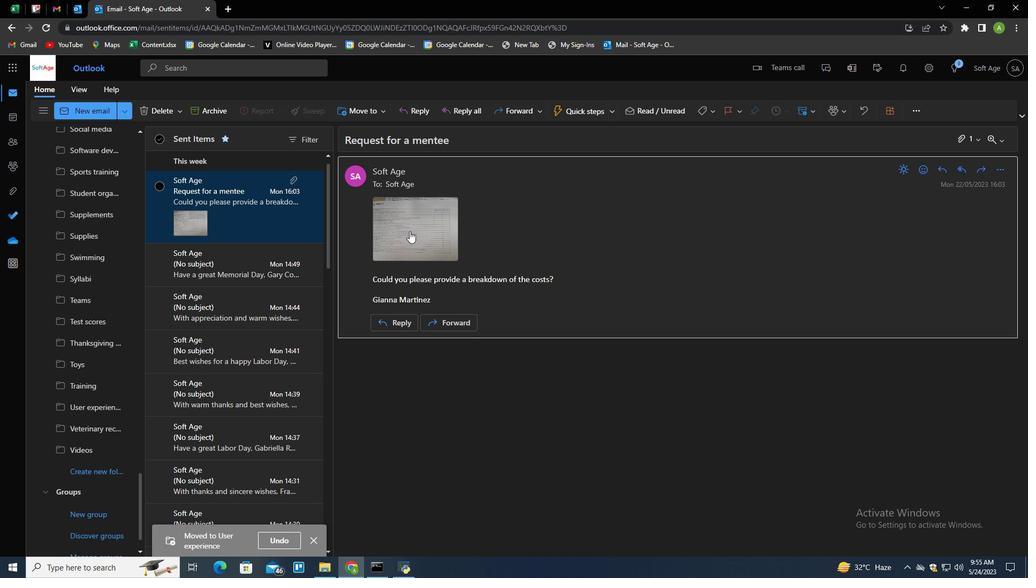 
Action: Mouse moved to (94, 267)
Screenshot: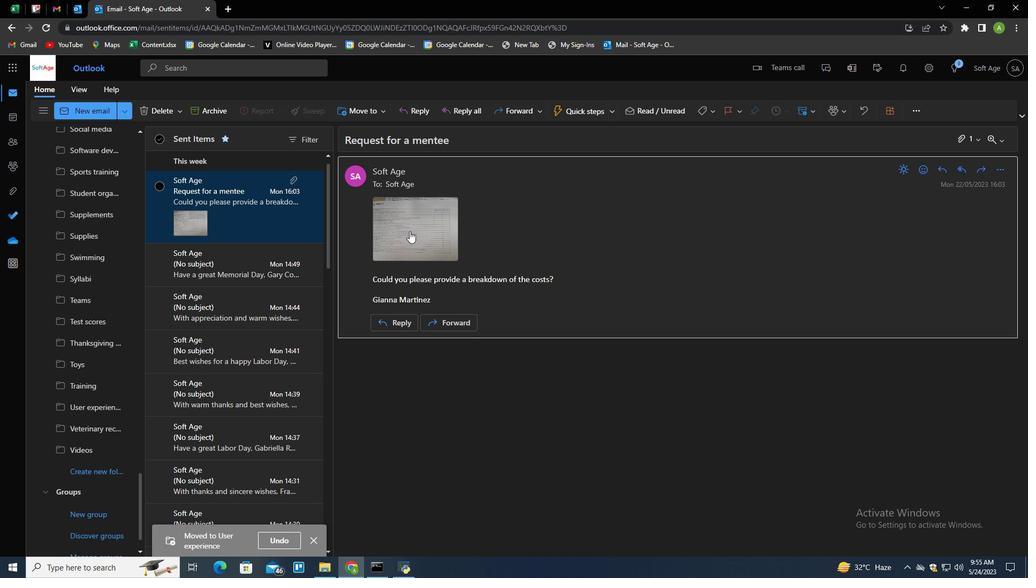 
Action: Mouse pressed left at (94, 267)
Screenshot: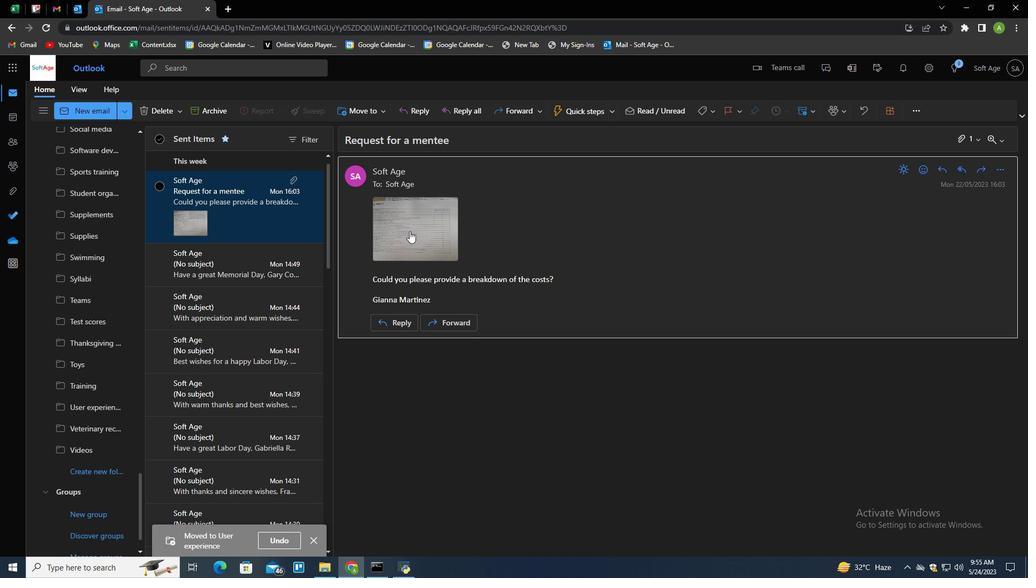 
Action: Mouse moved to (510, 342)
Screenshot: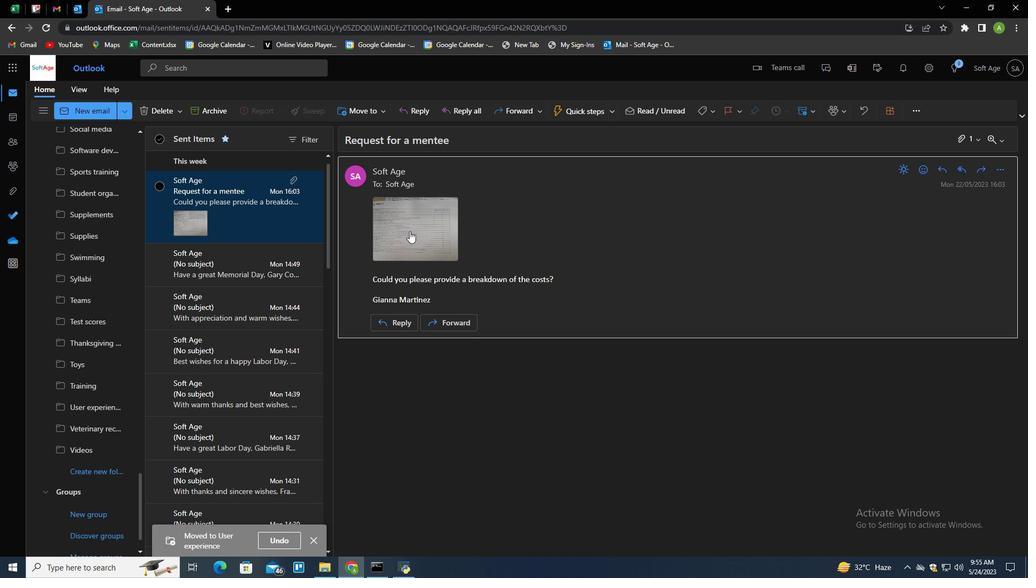 
Action: Mouse pressed left at (510, 342)
Screenshot: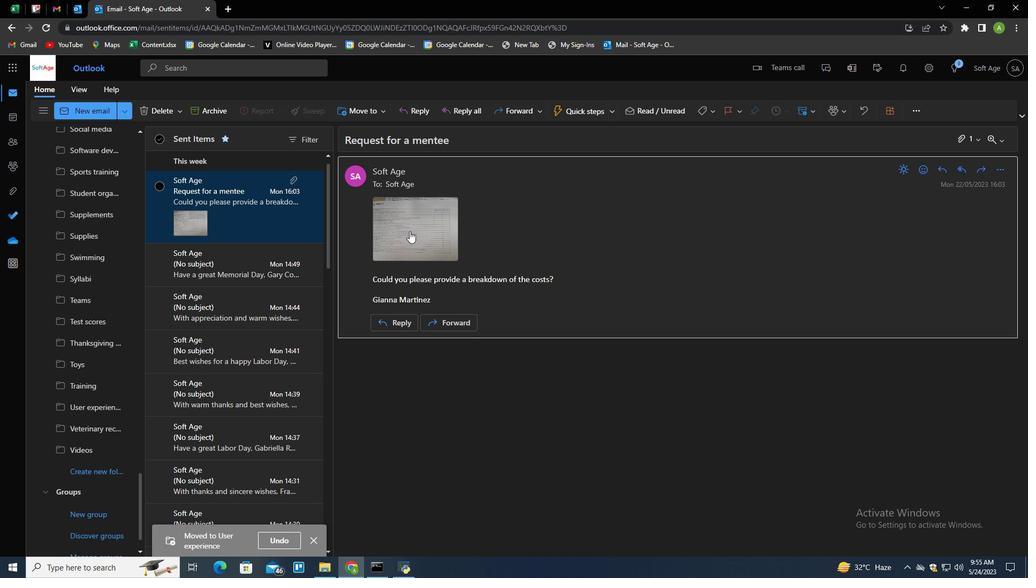 
Action: Mouse moved to (103, 472)
Screenshot: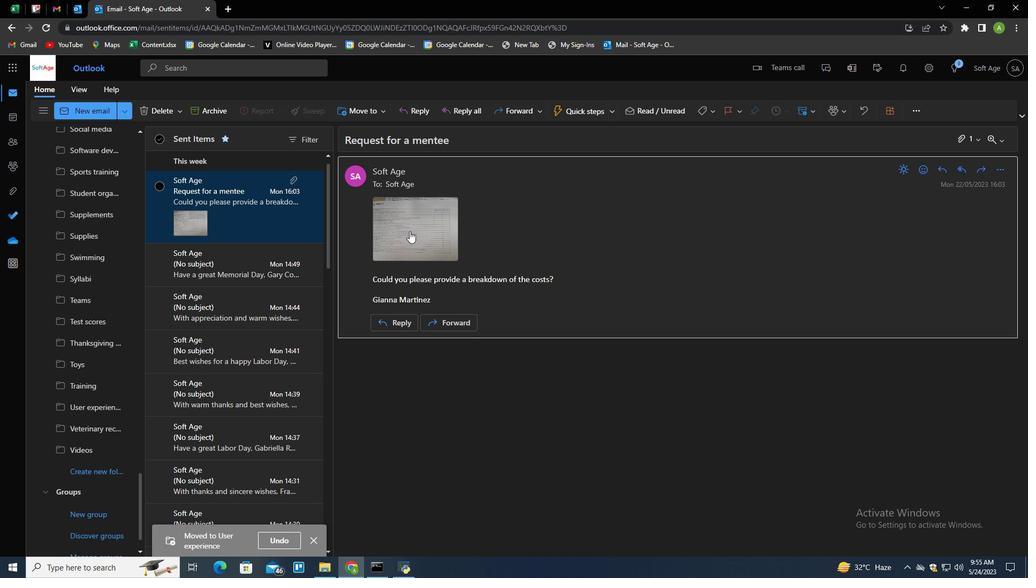 
Action: Mouse scrolled (103, 472) with delta (0, 0)
Screenshot: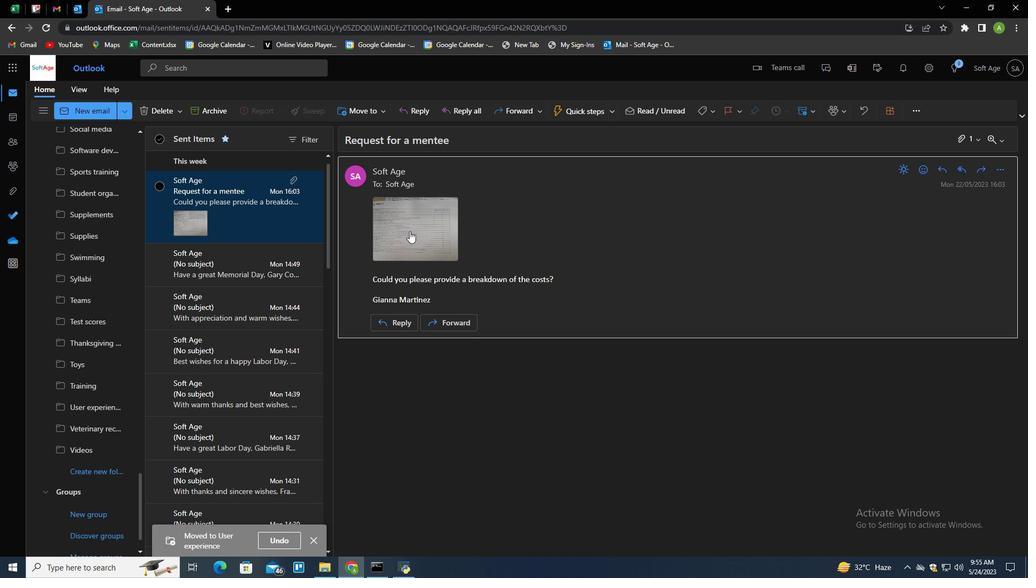 
Action: Mouse scrolled (103, 472) with delta (0, 0)
Screenshot: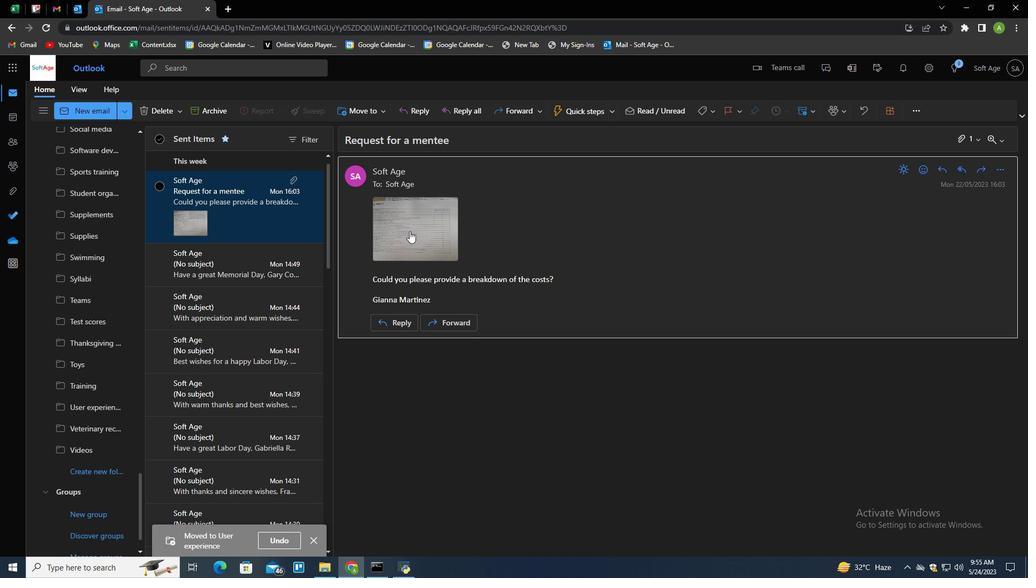 
Action: Mouse scrolled (103, 472) with delta (0, 0)
Screenshot: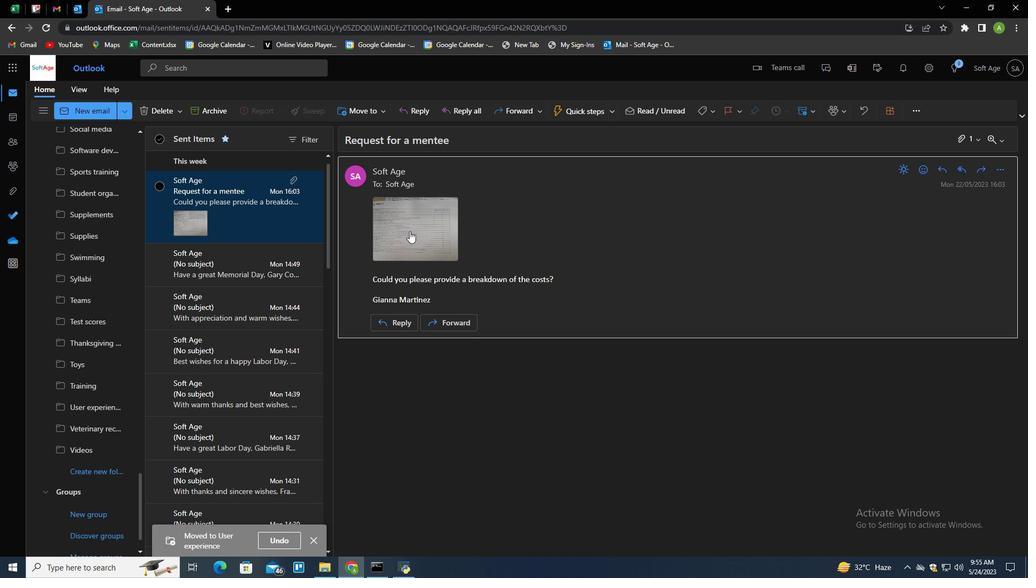 
Action: Mouse scrolled (103, 472) with delta (0, 0)
Screenshot: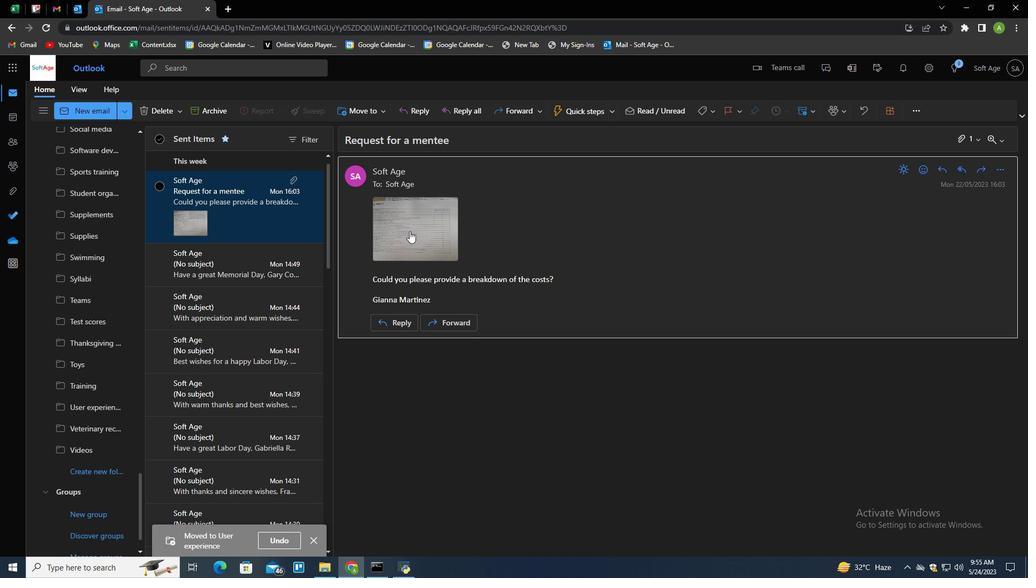 
Action: Mouse scrolled (103, 472) with delta (0, 0)
Screenshot: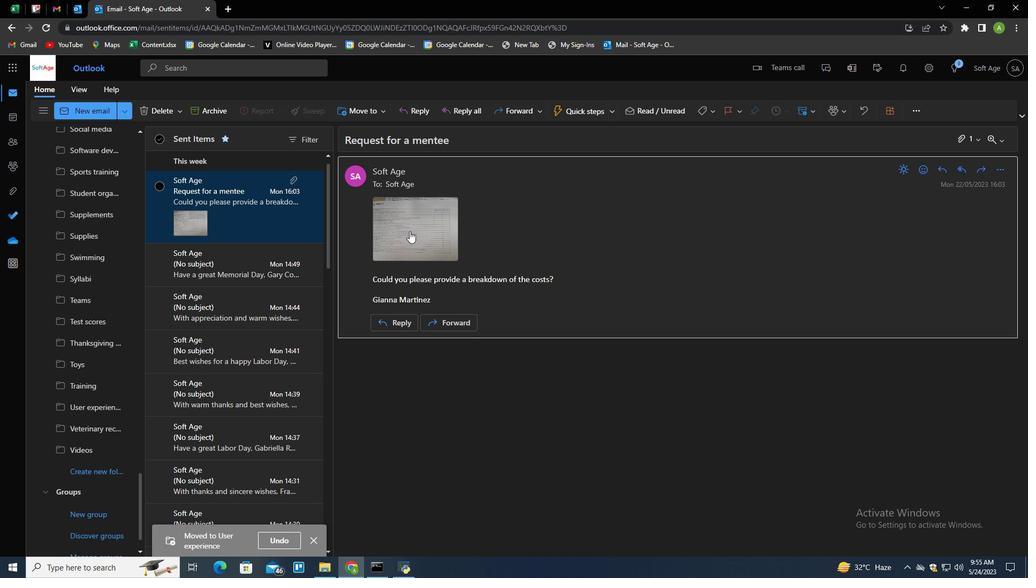 
Action: Mouse scrolled (103, 472) with delta (0, 0)
Screenshot: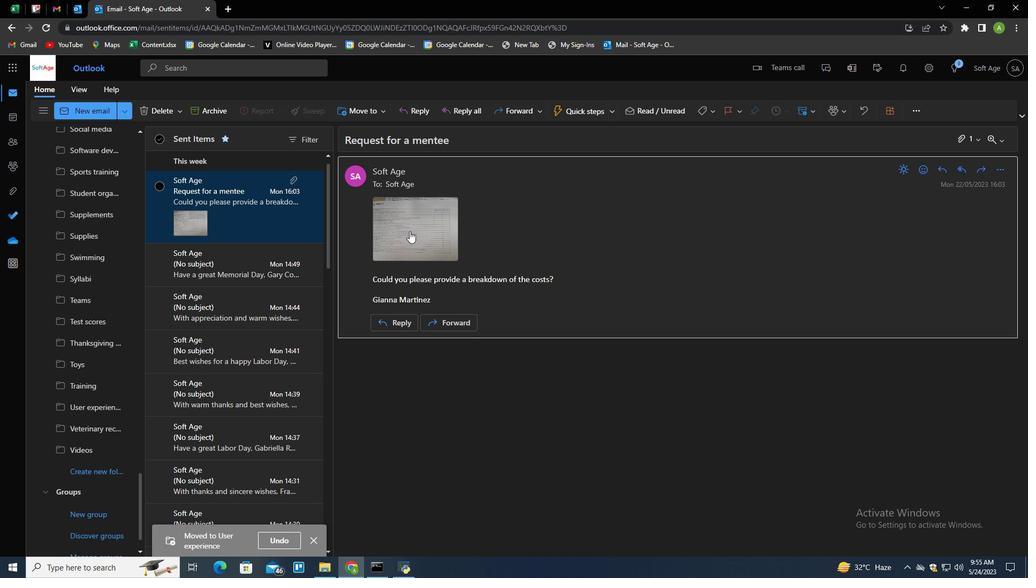 
Action: Mouse moved to (101, 472)
Screenshot: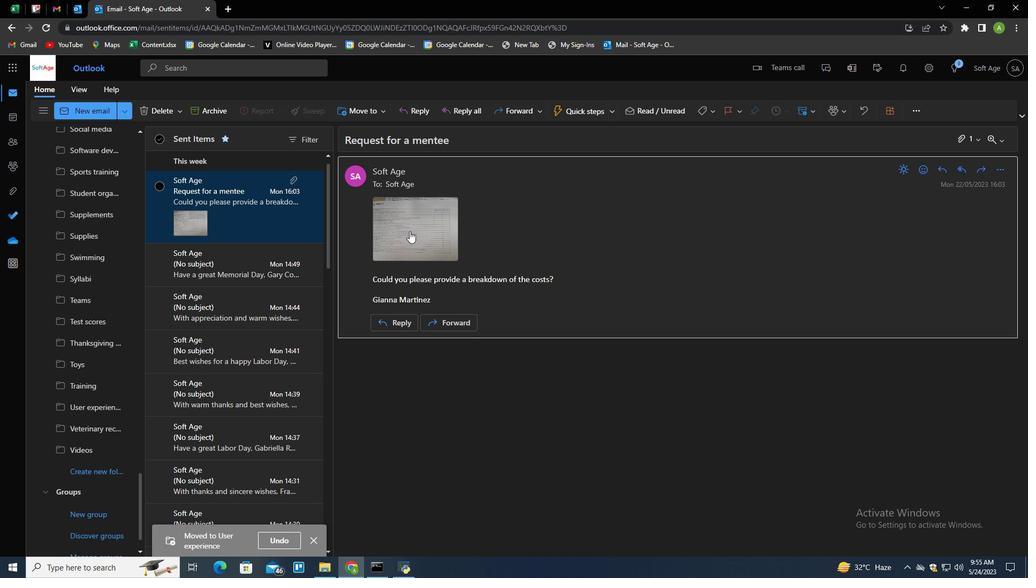 
Action: Mouse scrolled (101, 471) with delta (0, 0)
Screenshot: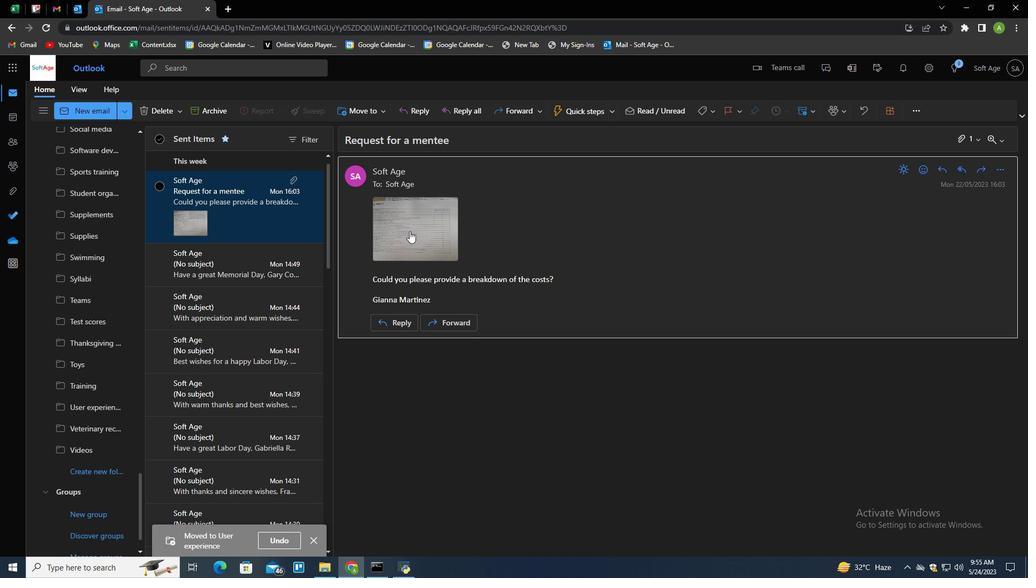 
Action: Mouse scrolled (101, 471) with delta (0, 0)
Screenshot: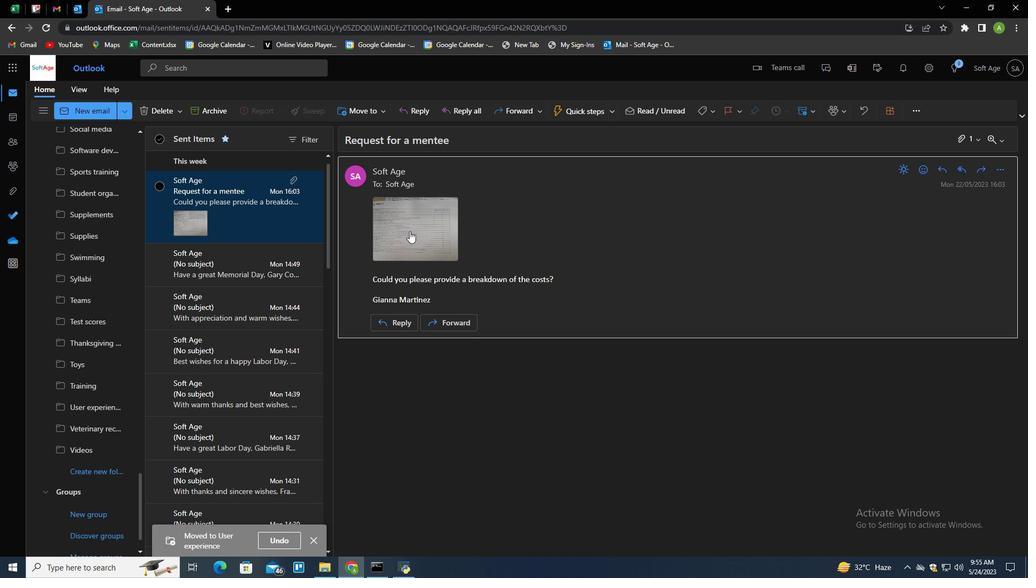 
Action: Mouse scrolled (101, 471) with delta (0, 0)
Screenshot: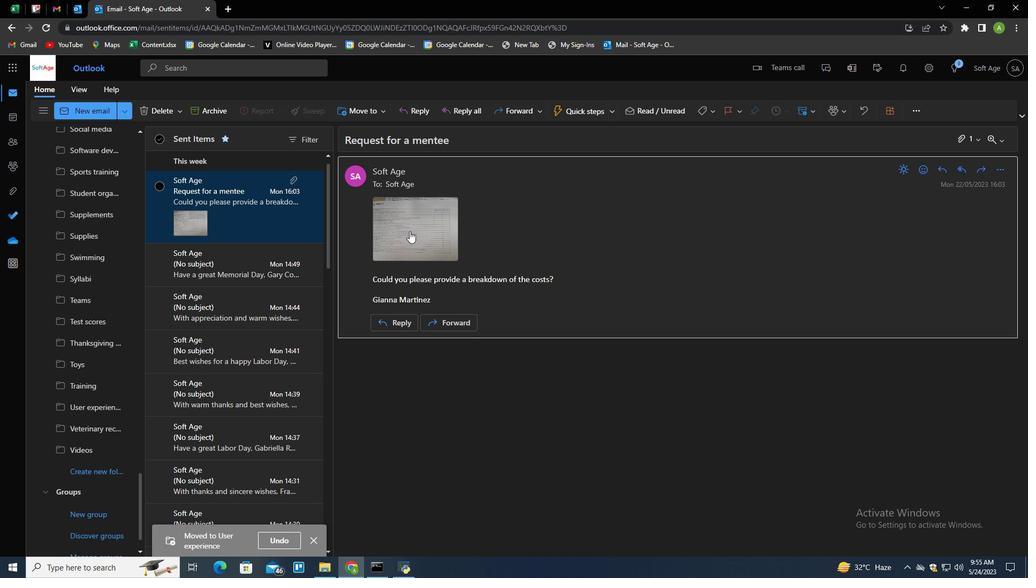 
Action: Mouse scrolled (101, 471) with delta (0, 0)
Screenshot: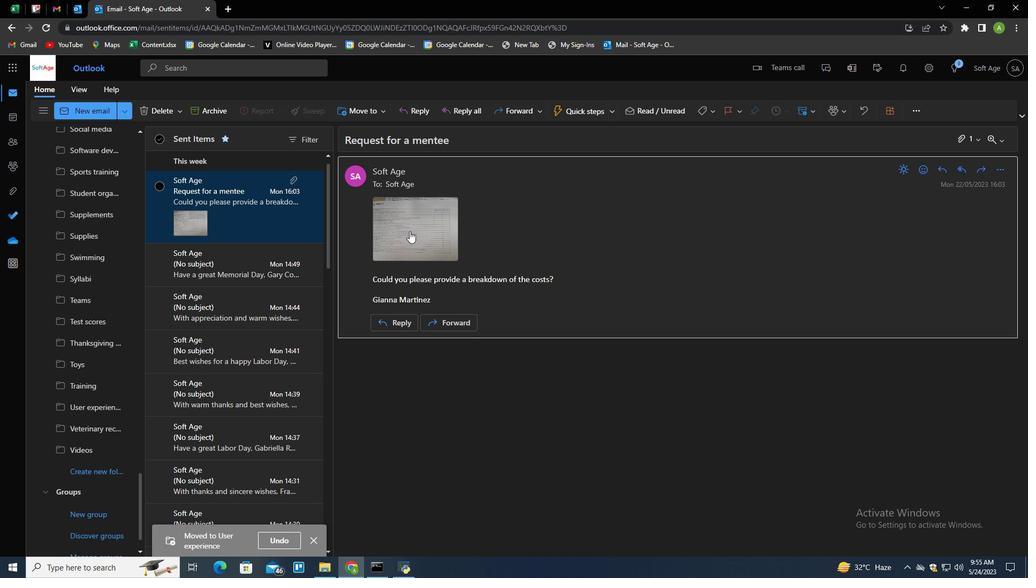 
Action: Mouse scrolled (101, 471) with delta (0, 0)
Screenshot: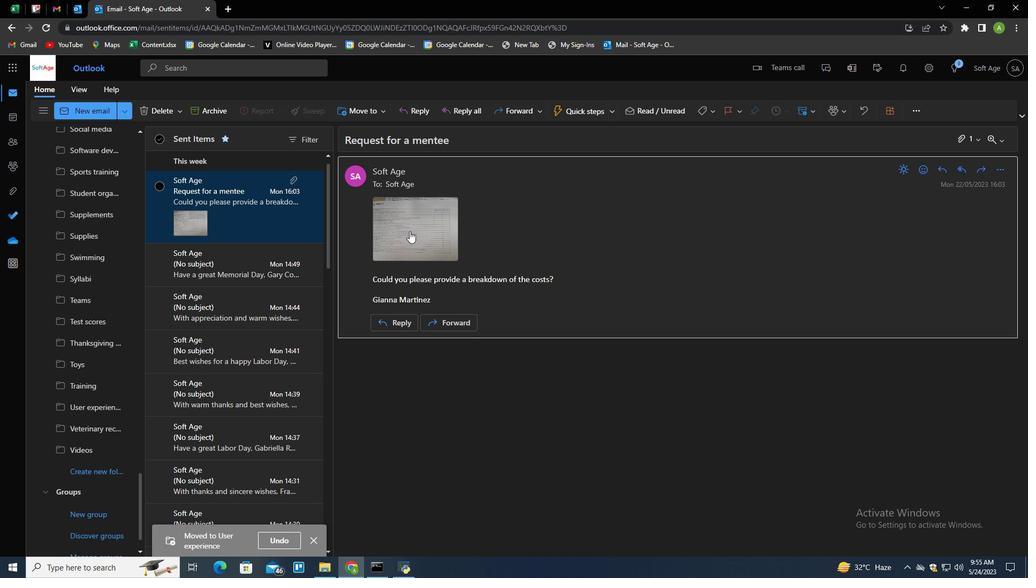 
Action: Mouse scrolled (101, 471) with delta (0, 0)
Screenshot: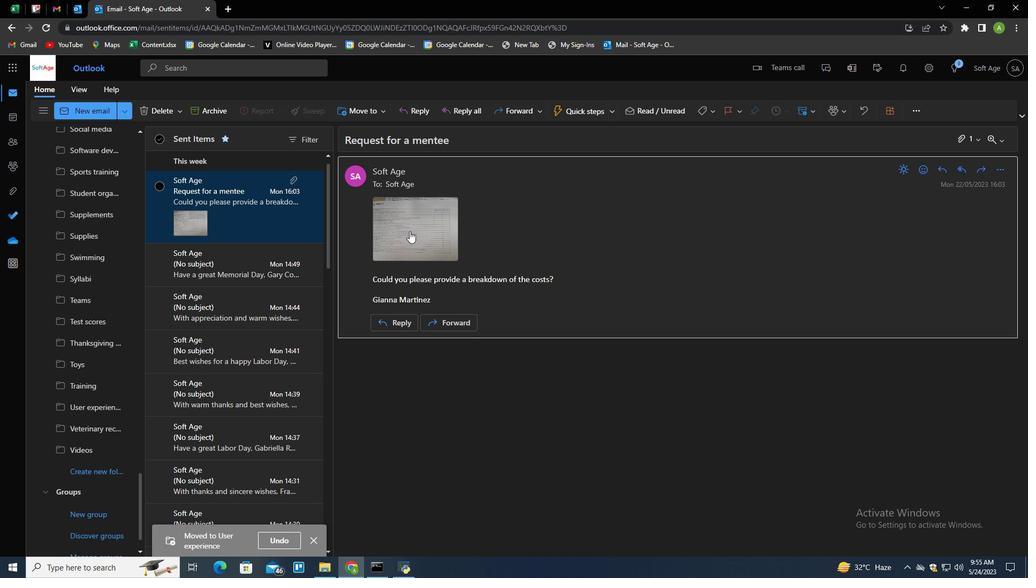 
Action: Mouse scrolled (101, 471) with delta (0, 0)
Screenshot: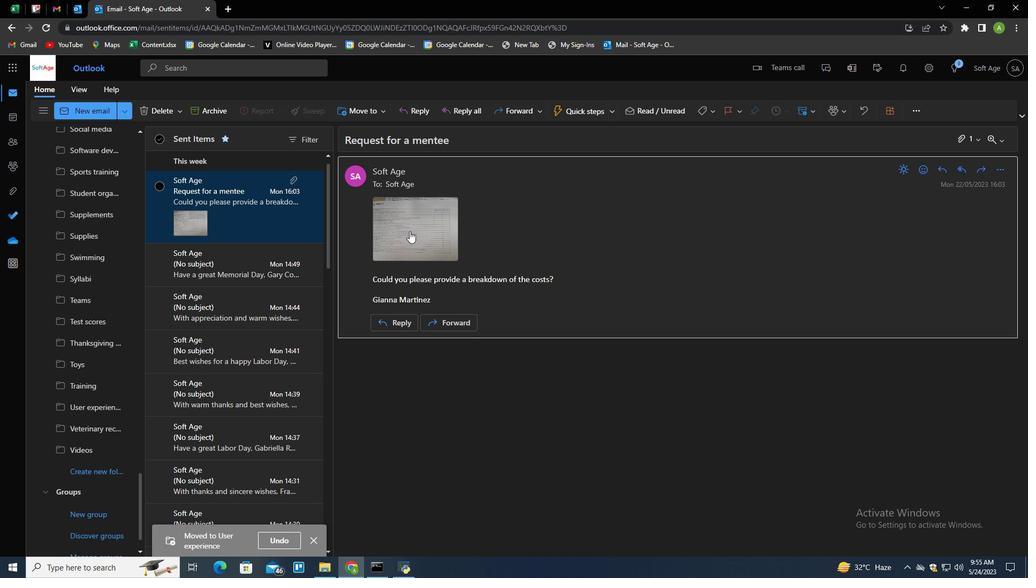 
Action: Mouse scrolled (101, 471) with delta (0, 0)
Screenshot: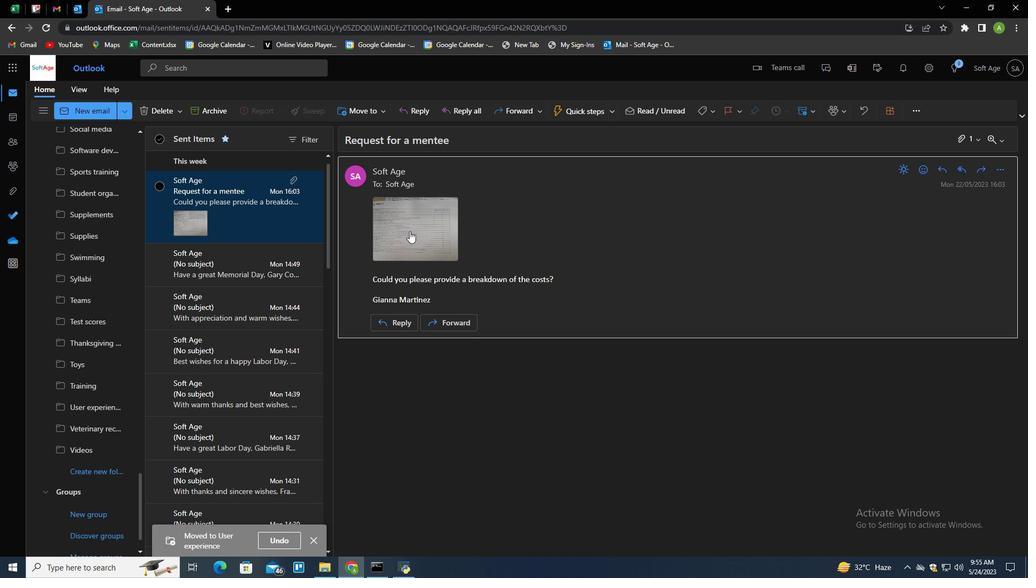 
Action: Mouse scrolled (101, 471) with delta (0, 0)
Screenshot: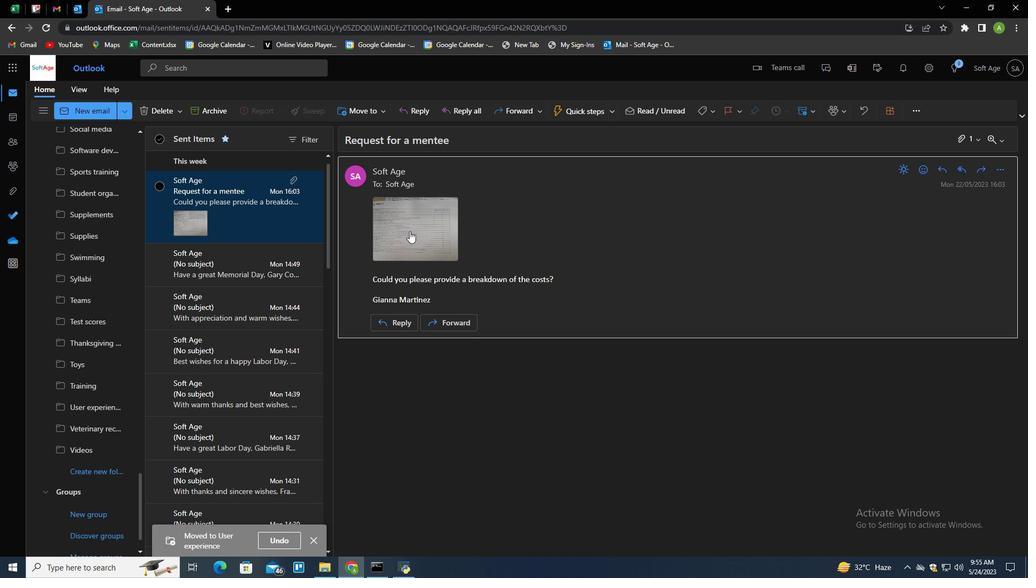 
Action: Mouse scrolled (101, 471) with delta (0, 0)
Screenshot: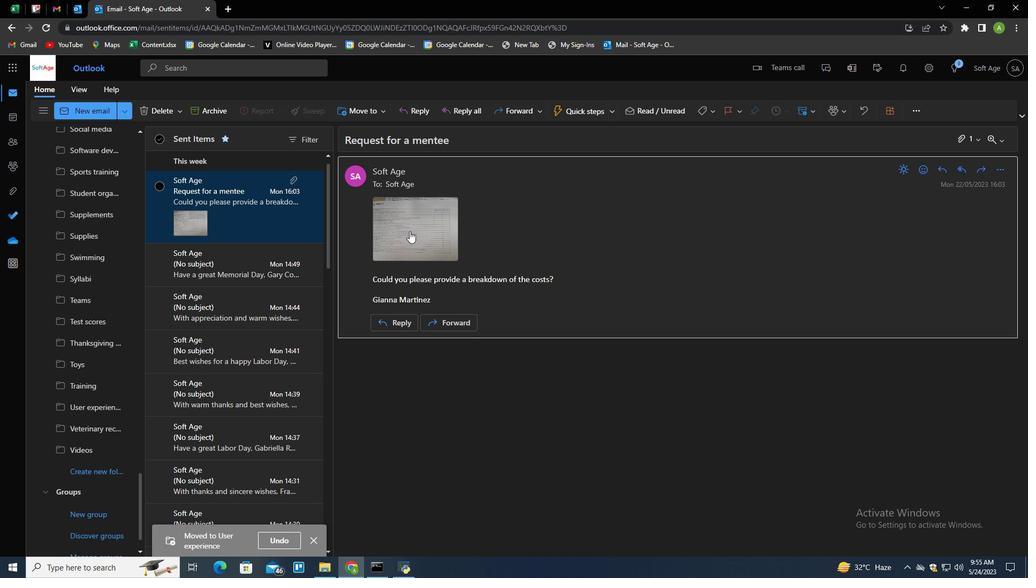 
Action: Mouse moved to (105, 394)
Screenshot: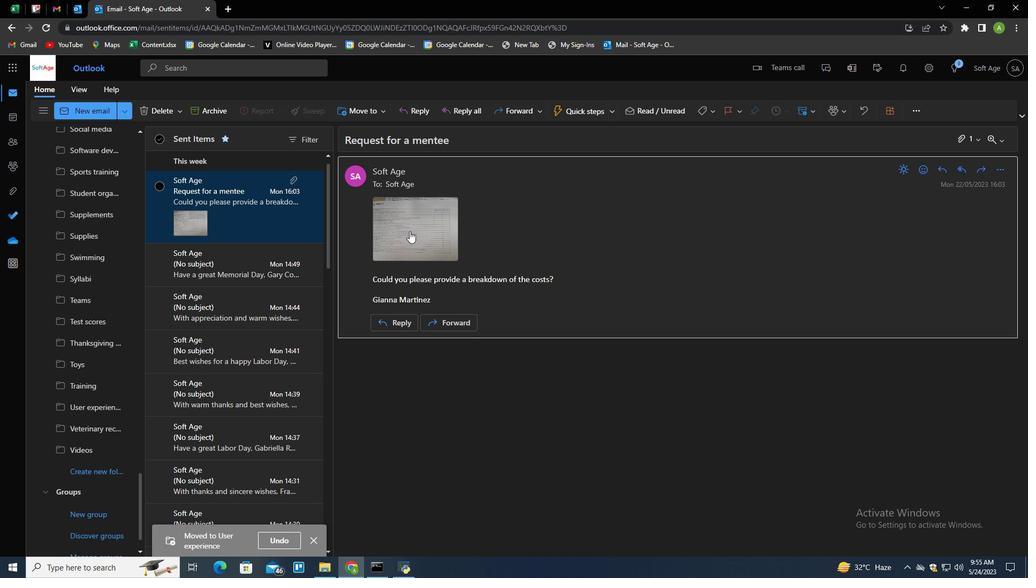 
Action: Mouse scrolled (105, 394) with delta (0, 0)
Screenshot: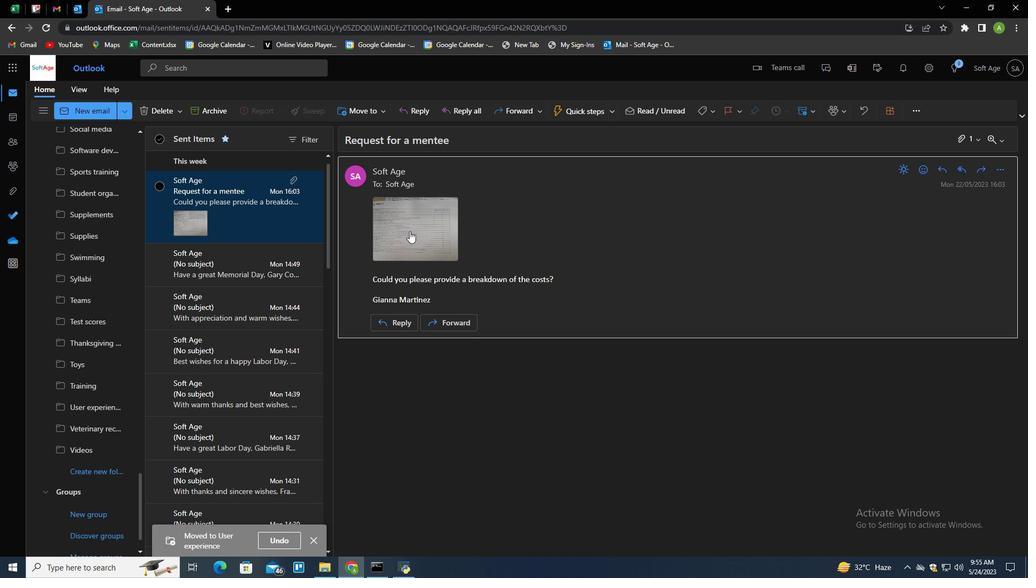 
Action: Key pressed <Key.home>
Screenshot: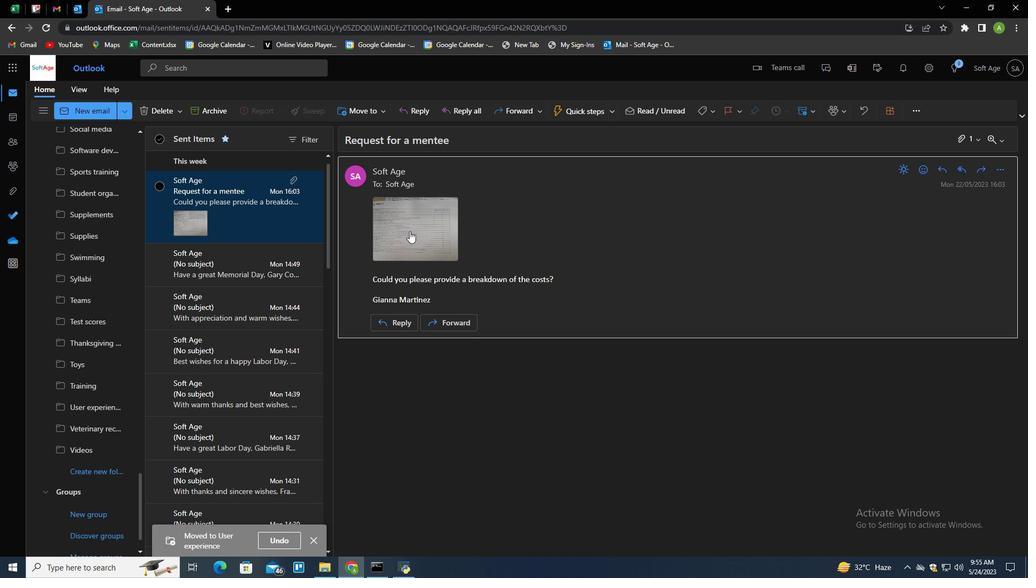 
Action: Mouse pressed left at (105, 394)
Screenshot: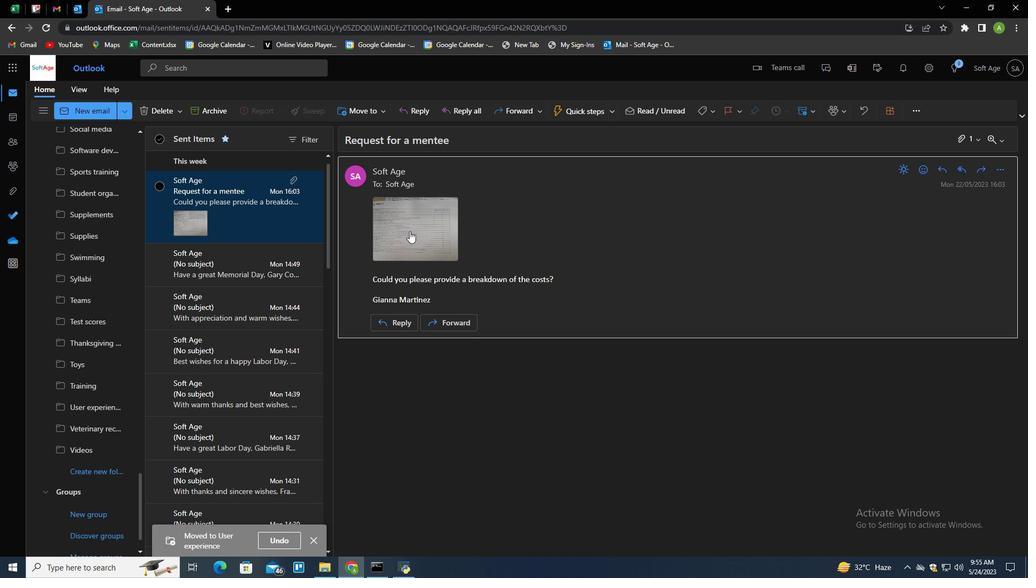 
Action: Key pressed <Key.home>
Screenshot: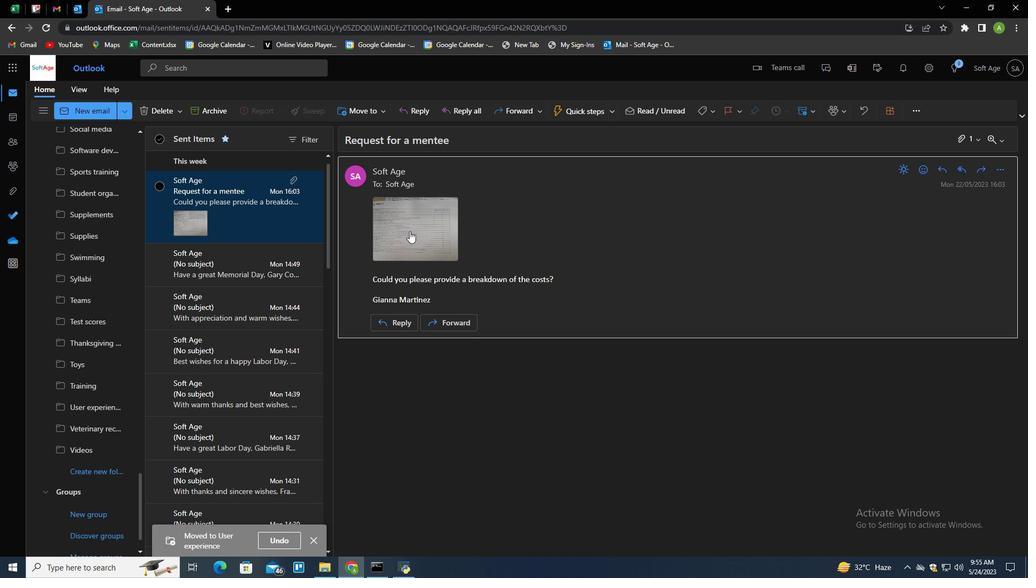 
Action: Mouse scrolled (105, 394) with delta (0, 0)
Screenshot: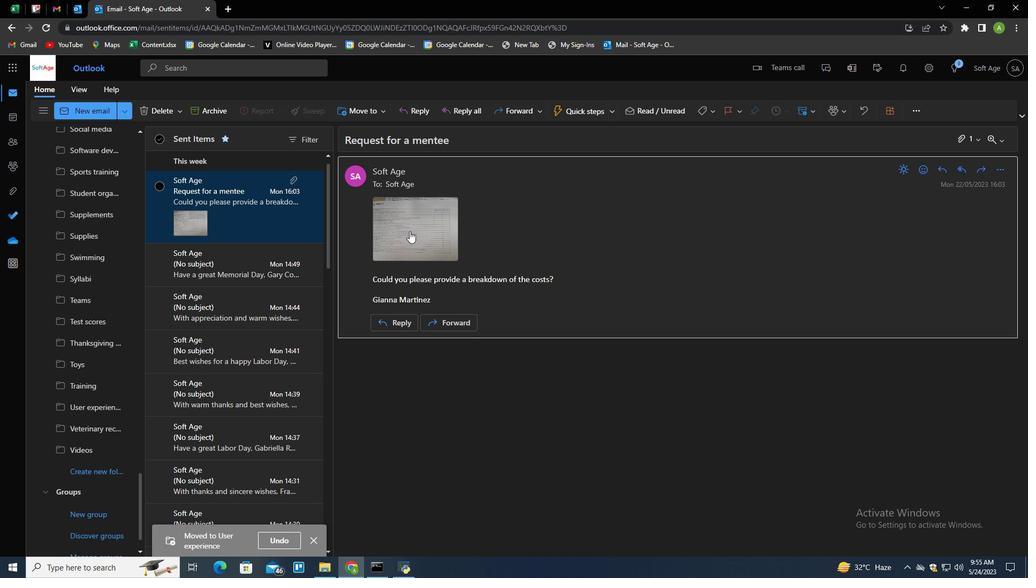 
Action: Mouse scrolled (105, 394) with delta (0, 0)
Screenshot: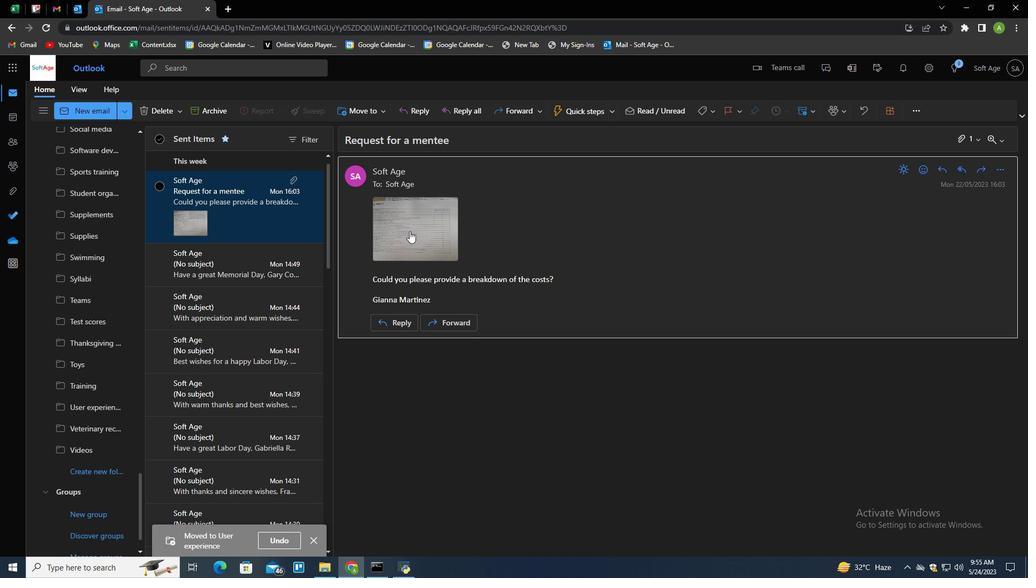 
Action: Mouse scrolled (105, 394) with delta (0, 0)
Screenshot: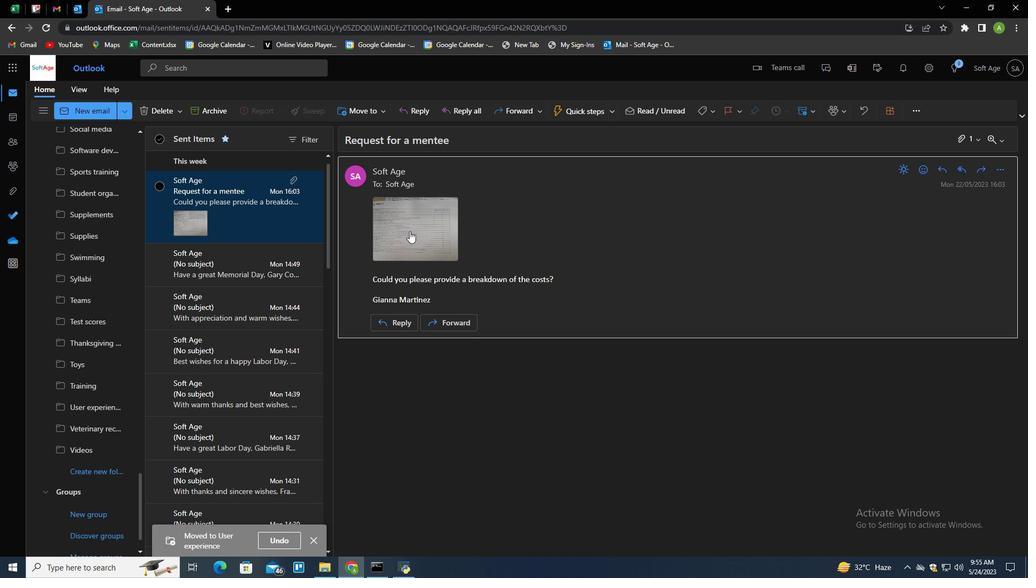 
Action: Mouse scrolled (105, 394) with delta (0, 0)
Screenshot: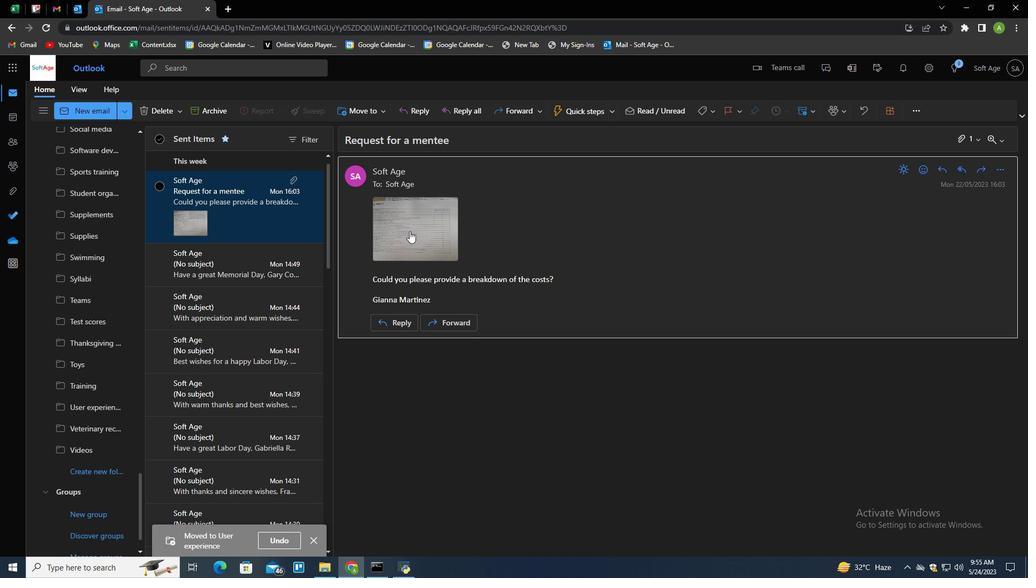 
Action: Mouse scrolled (105, 394) with delta (0, 0)
Screenshot: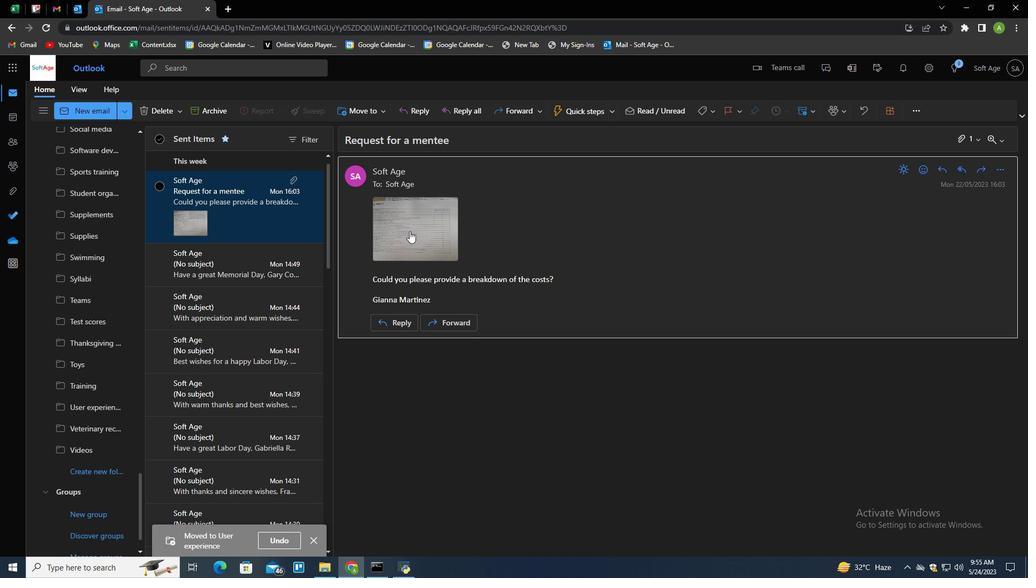 
Action: Mouse scrolled (105, 394) with delta (0, 0)
Screenshot: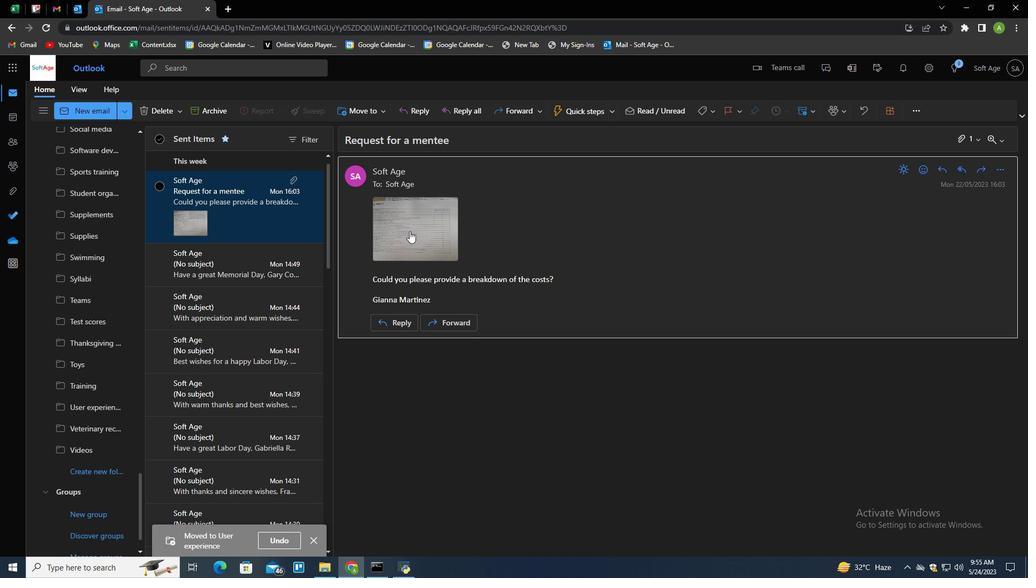 
Action: Mouse scrolled (105, 394) with delta (0, 0)
Screenshot: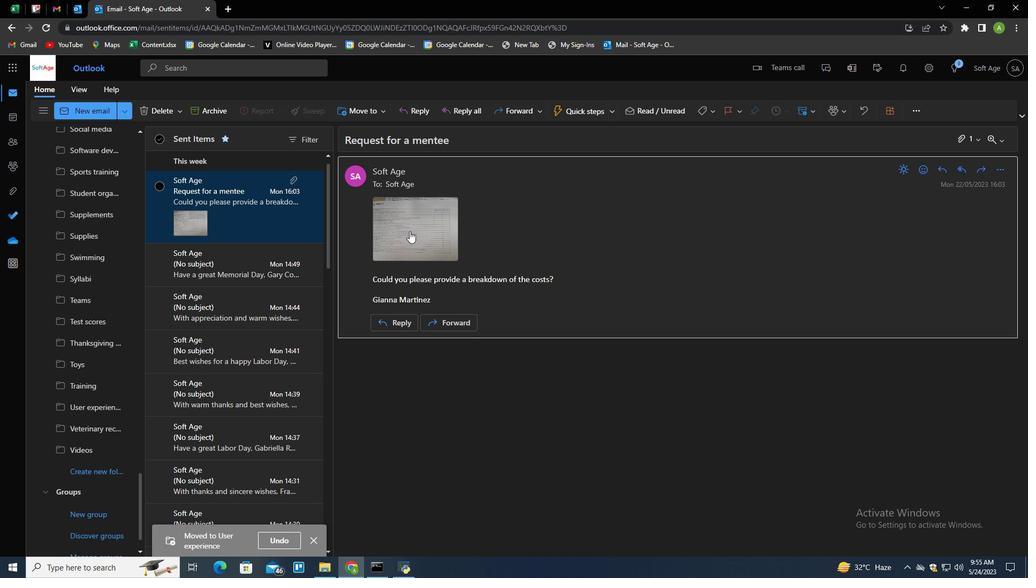 
Action: Mouse scrolled (105, 394) with delta (0, 0)
Screenshot: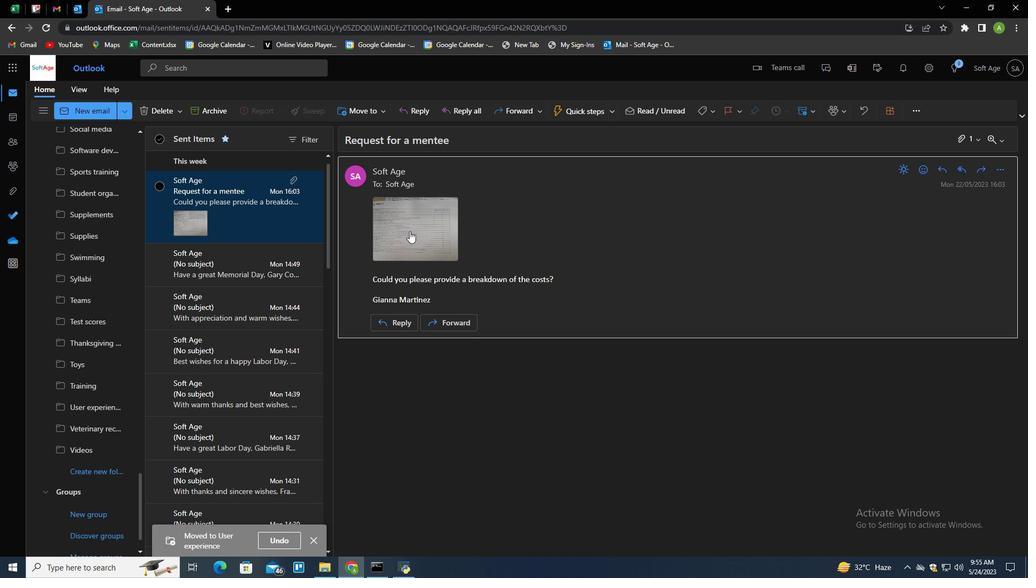 
Action: Mouse scrolled (105, 394) with delta (0, 0)
Screenshot: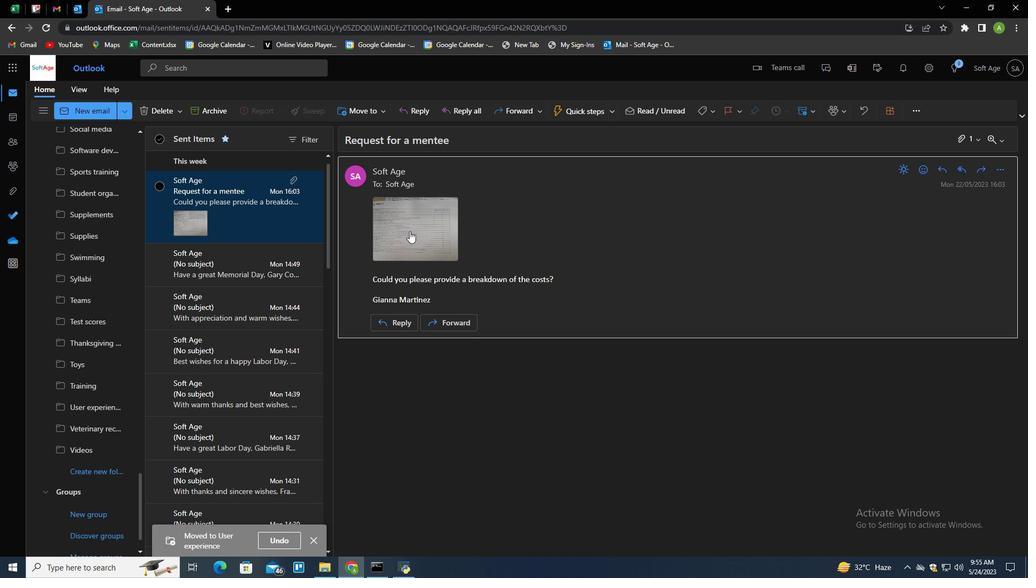 
Action: Mouse scrolled (105, 394) with delta (0, 0)
Screenshot: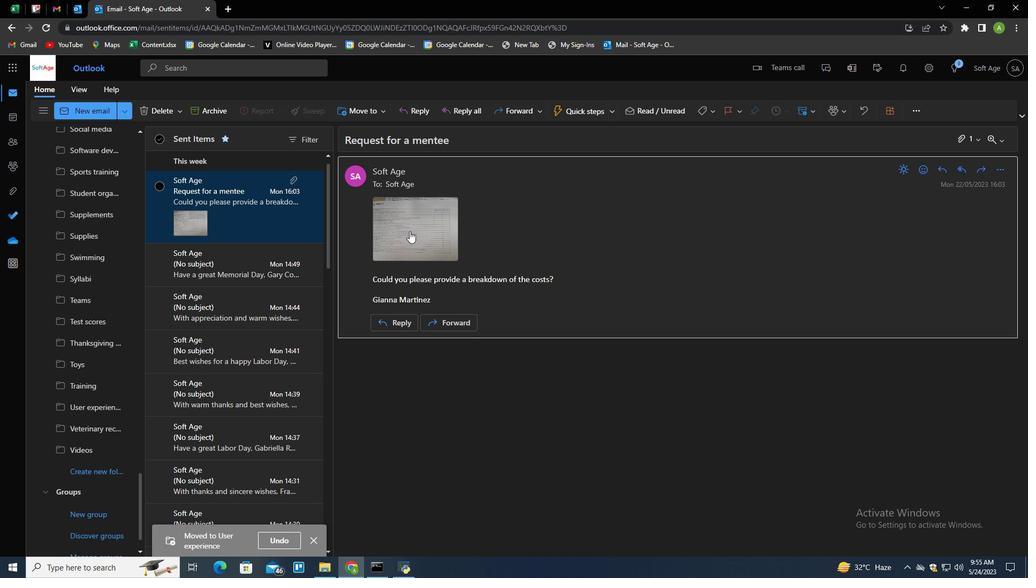 
Action: Mouse scrolled (105, 394) with delta (0, 0)
Screenshot: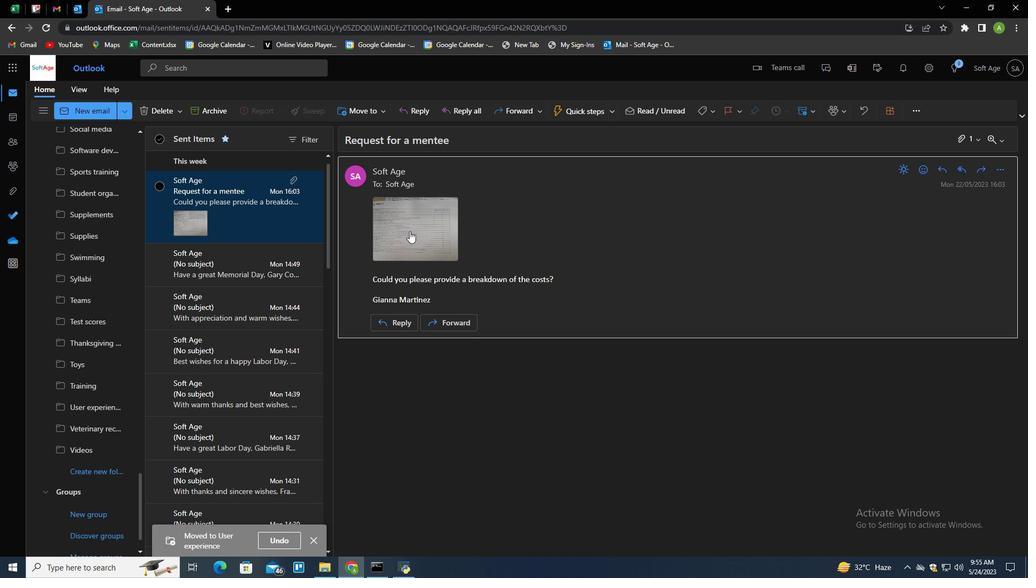 
Action: Mouse scrolled (105, 394) with delta (0, 0)
Screenshot: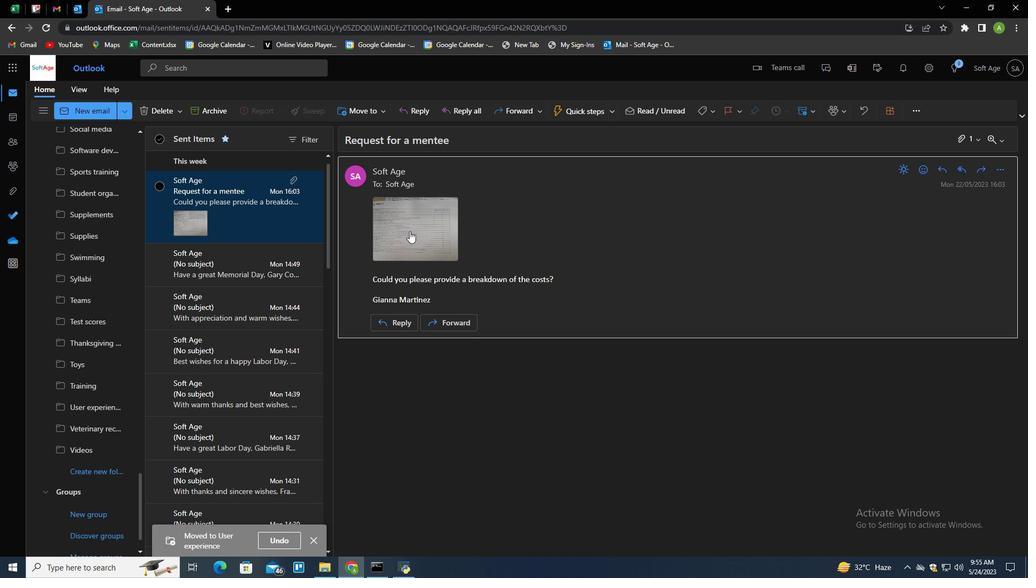 
Action: Mouse scrolled (105, 394) with delta (0, 0)
Screenshot: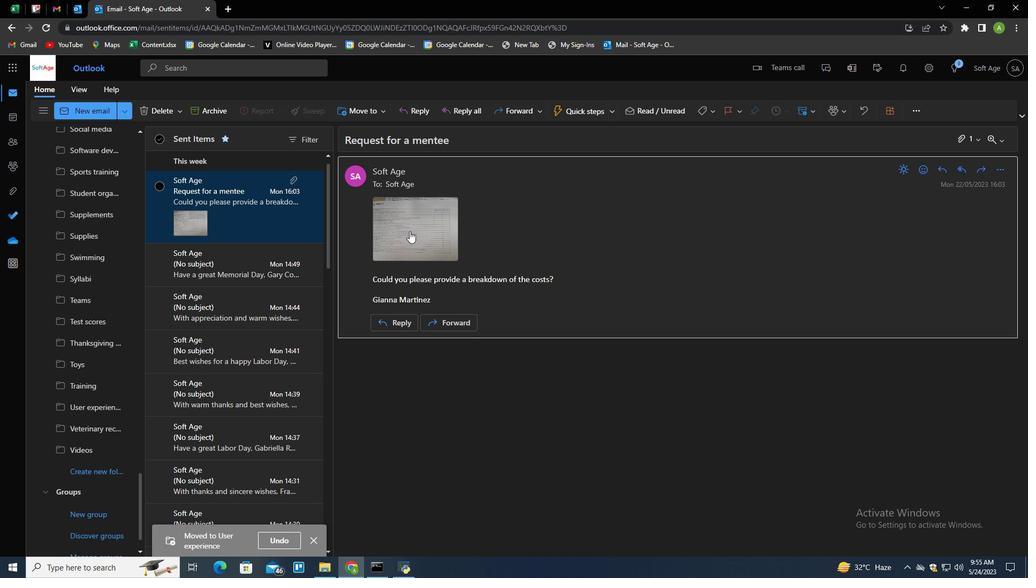 
Action: Mouse scrolled (105, 394) with delta (0, 0)
Screenshot: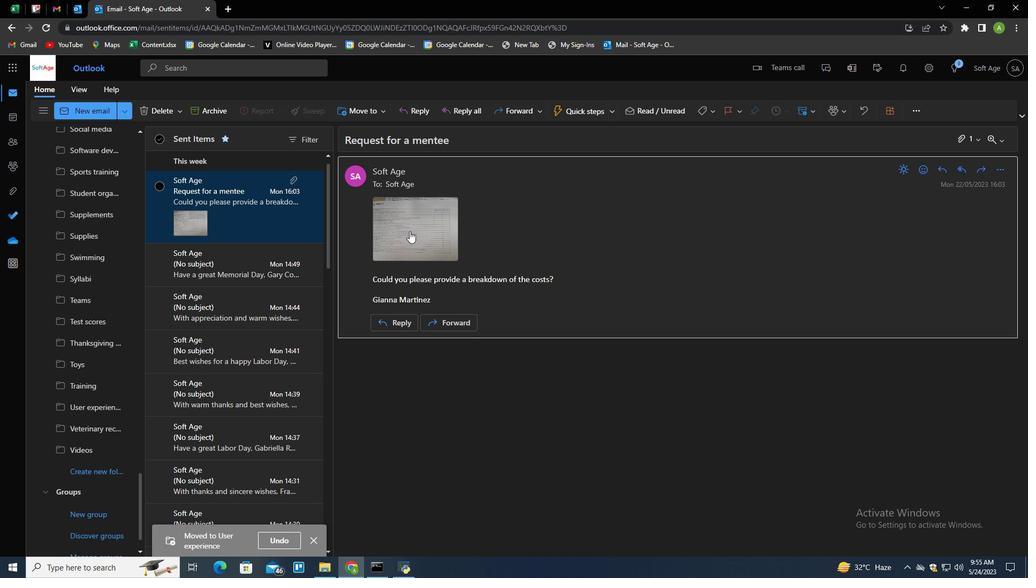 
Action: Mouse scrolled (105, 394) with delta (0, 0)
Screenshot: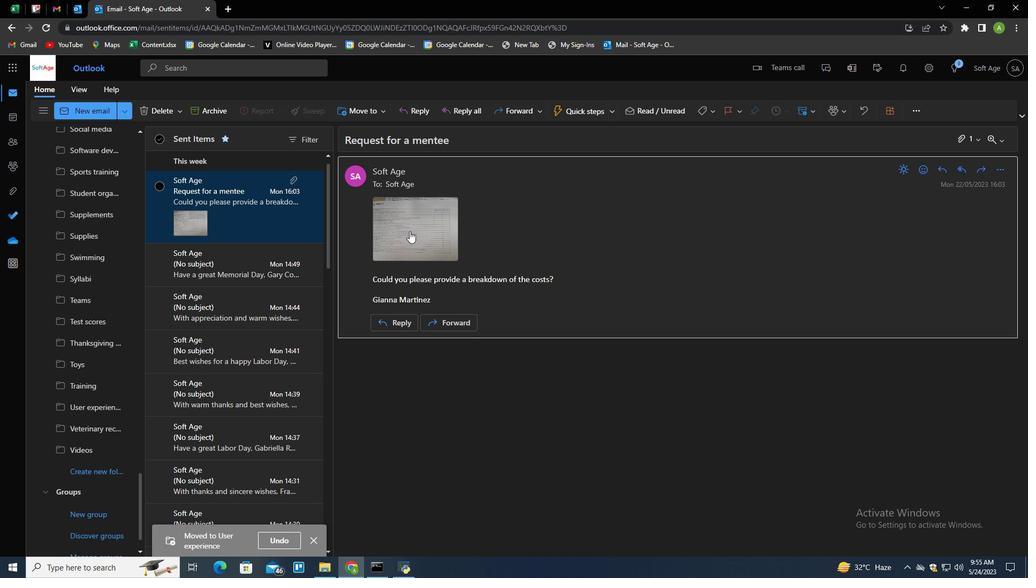 
Action: Mouse scrolled (105, 394) with delta (0, 0)
Screenshot: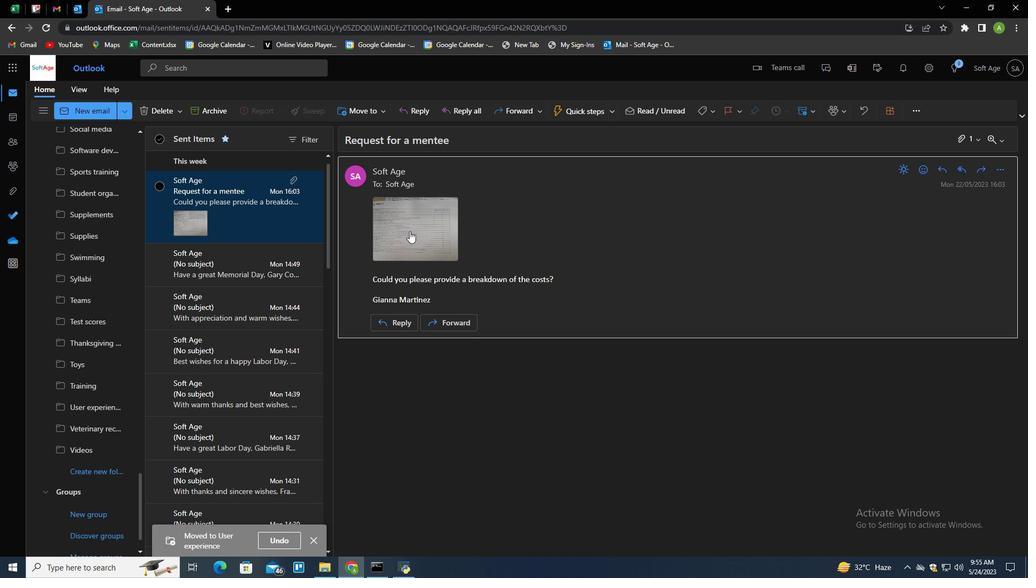 
Action: Mouse scrolled (105, 393) with delta (0, 0)
Screenshot: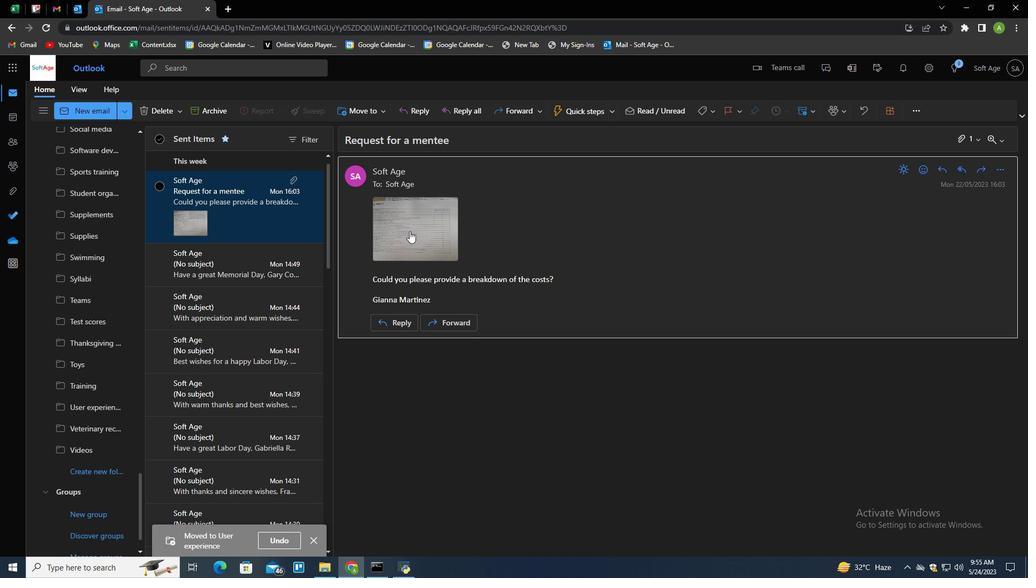 
Action: Mouse scrolled (105, 393) with delta (0, 0)
Screenshot: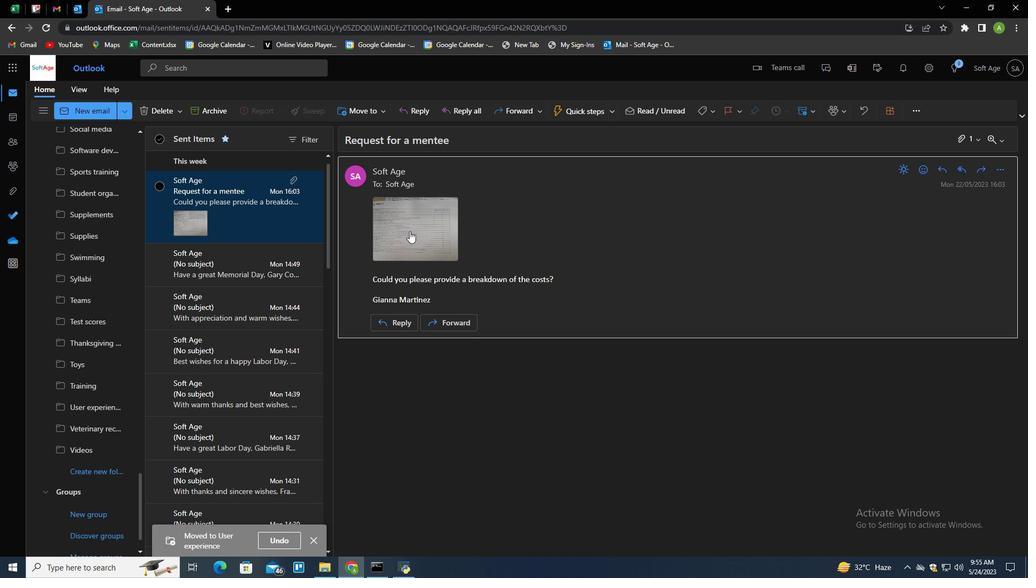
Action: Mouse scrolled (105, 394) with delta (0, 0)
Screenshot: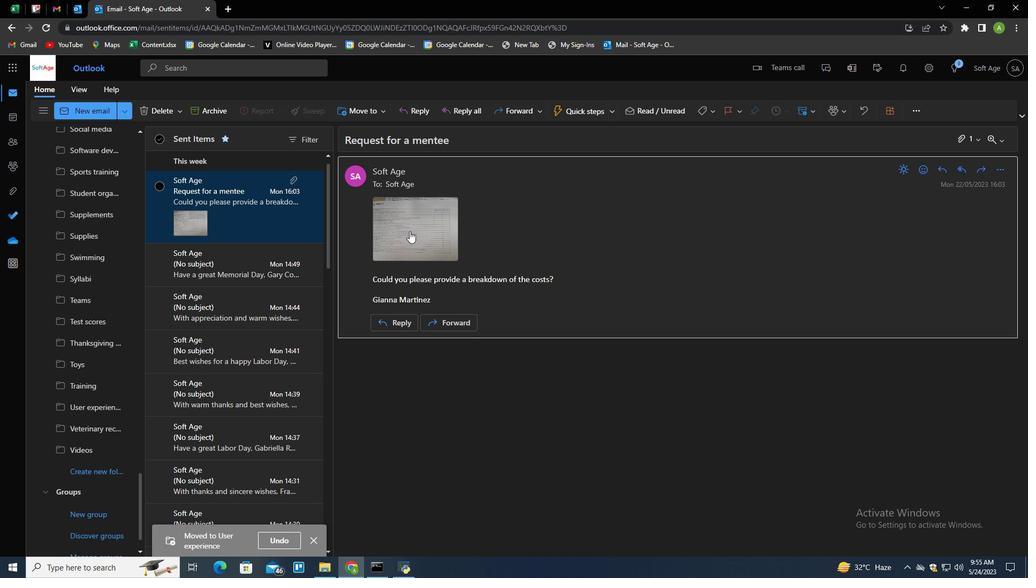 
Action: Mouse scrolled (105, 394) with delta (0, 0)
Screenshot: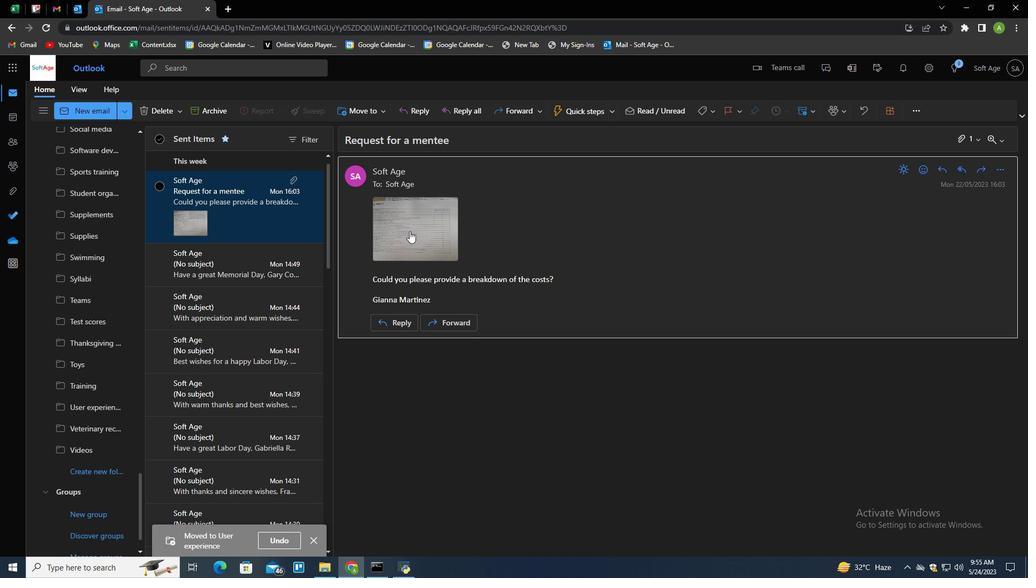 
Action: Mouse scrolled (105, 393) with delta (0, 0)
Screenshot: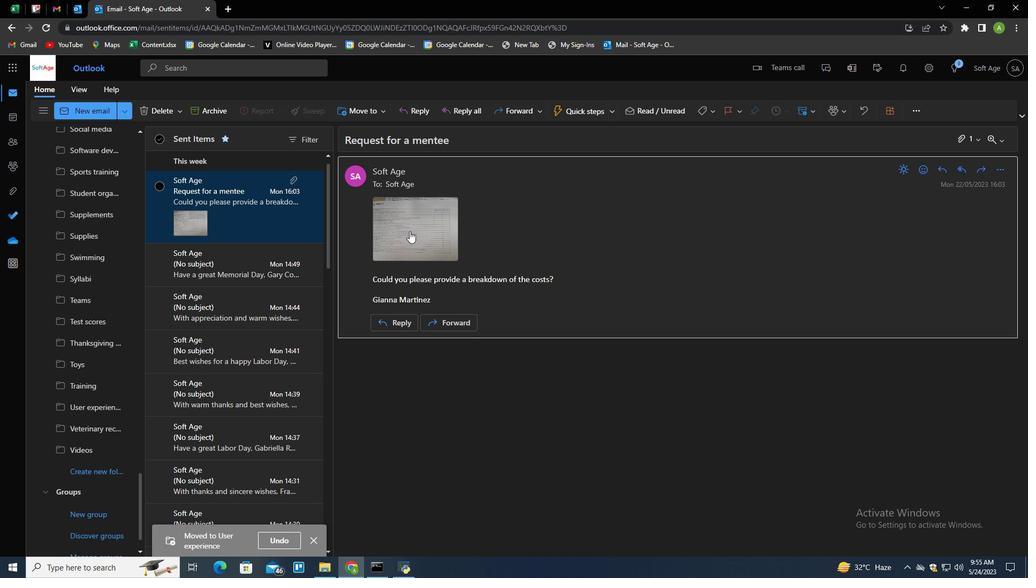 
Action: Mouse scrolled (105, 394) with delta (0, 0)
Screenshot: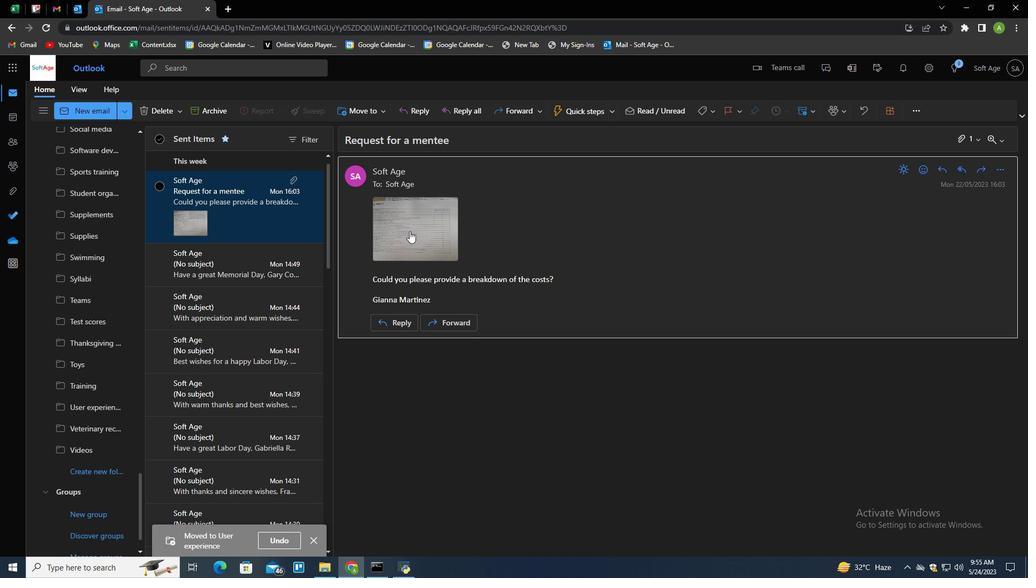 
Action: Mouse scrolled (105, 394) with delta (0, 0)
Screenshot: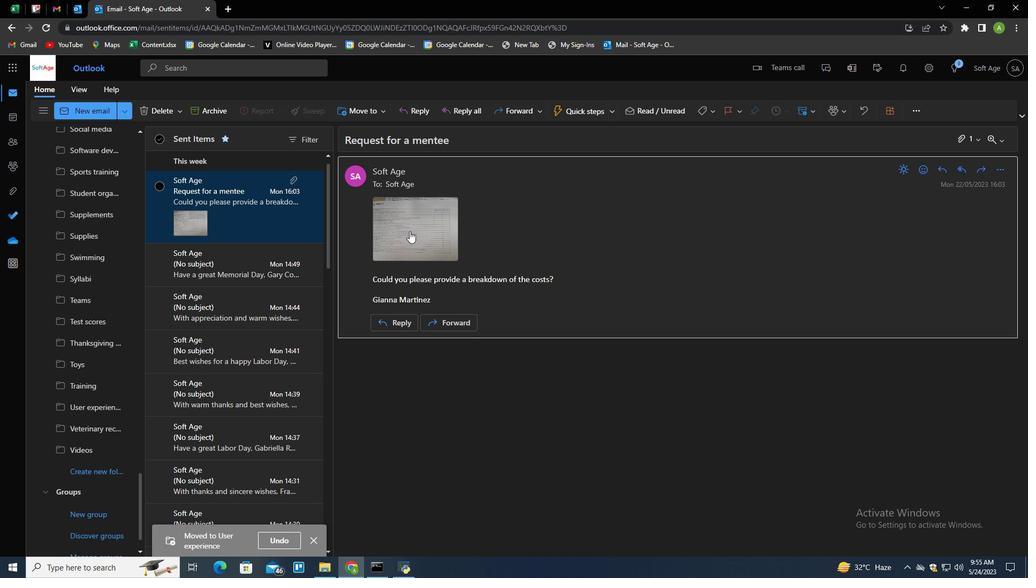 
Action: Mouse scrolled (105, 394) with delta (0, 0)
Screenshot: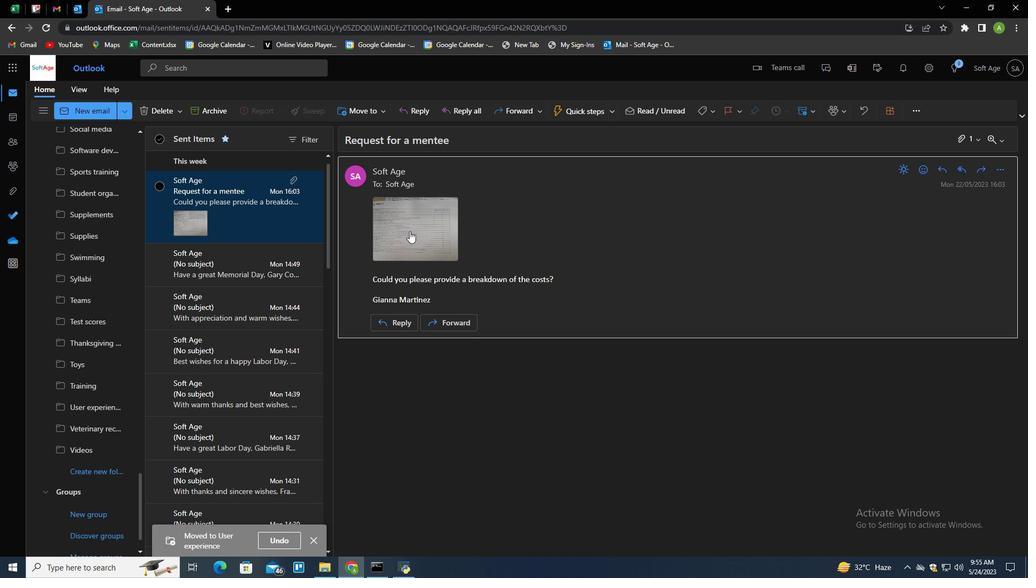 
Action: Mouse scrolled (105, 394) with delta (0, 0)
Screenshot: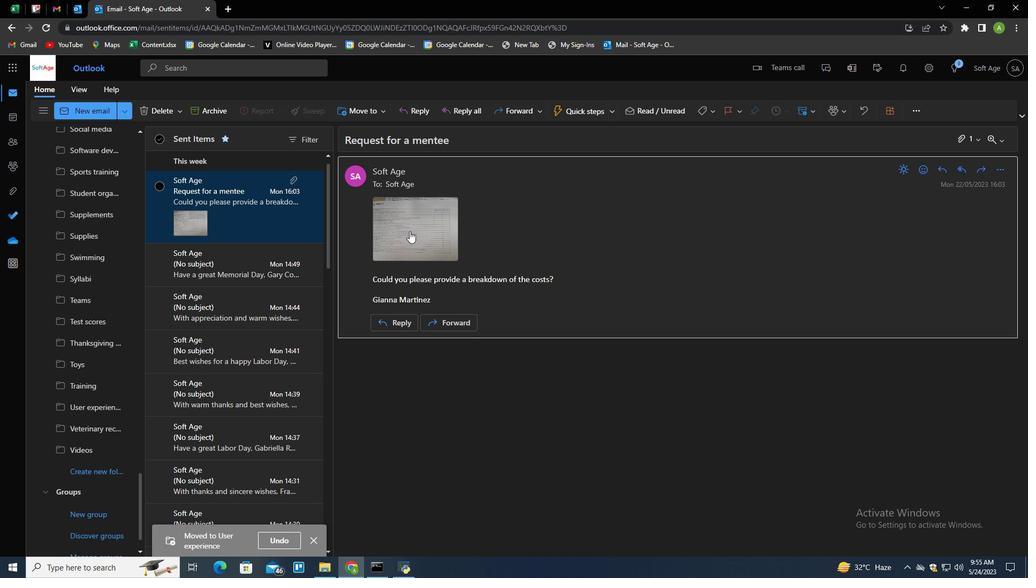 
Action: Mouse scrolled (105, 394) with delta (0, 0)
Screenshot: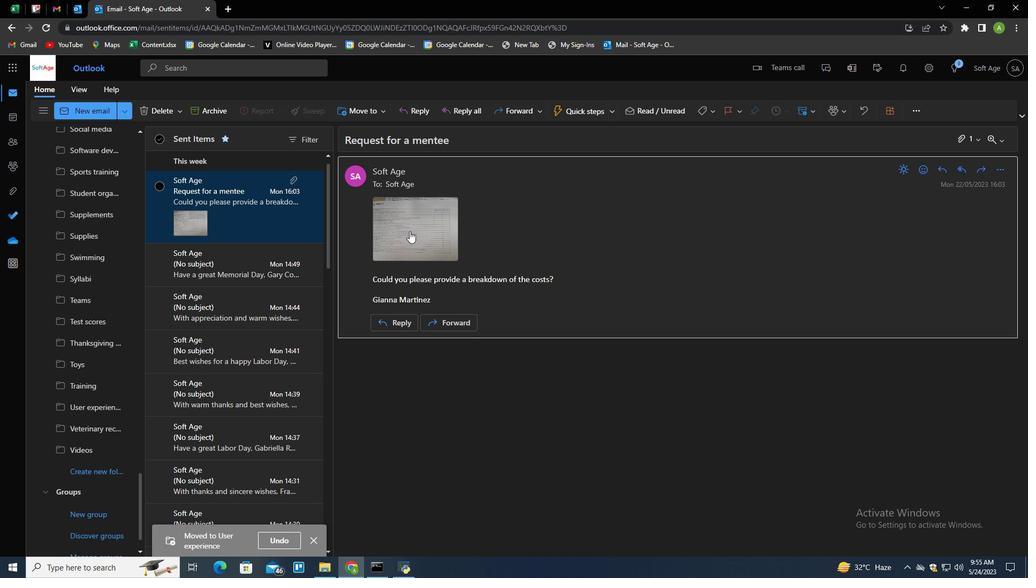 
Action: Mouse scrolled (105, 394) with delta (0, 0)
Screenshot: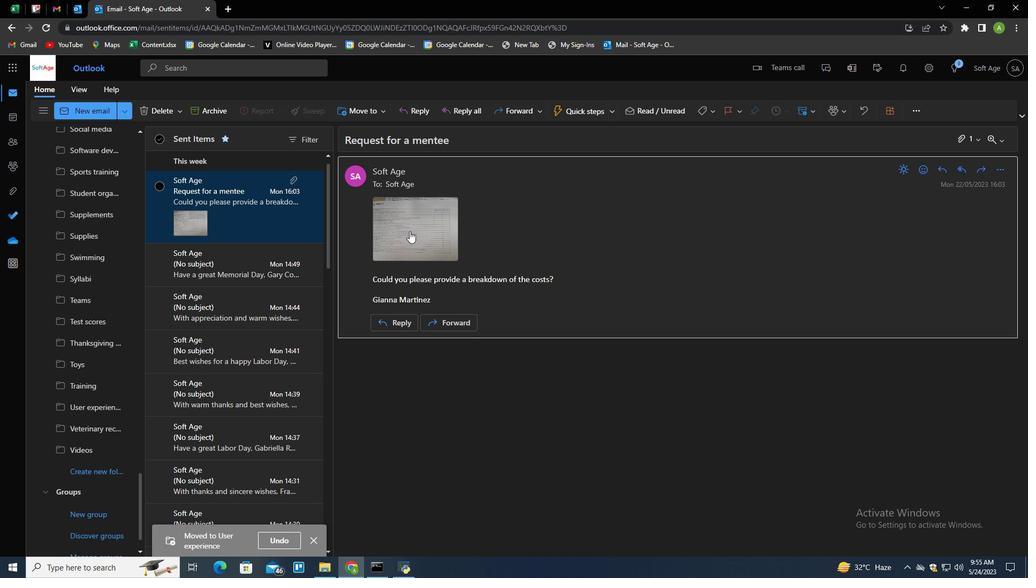 
Action: Mouse scrolled (105, 393) with delta (0, 0)
Screenshot: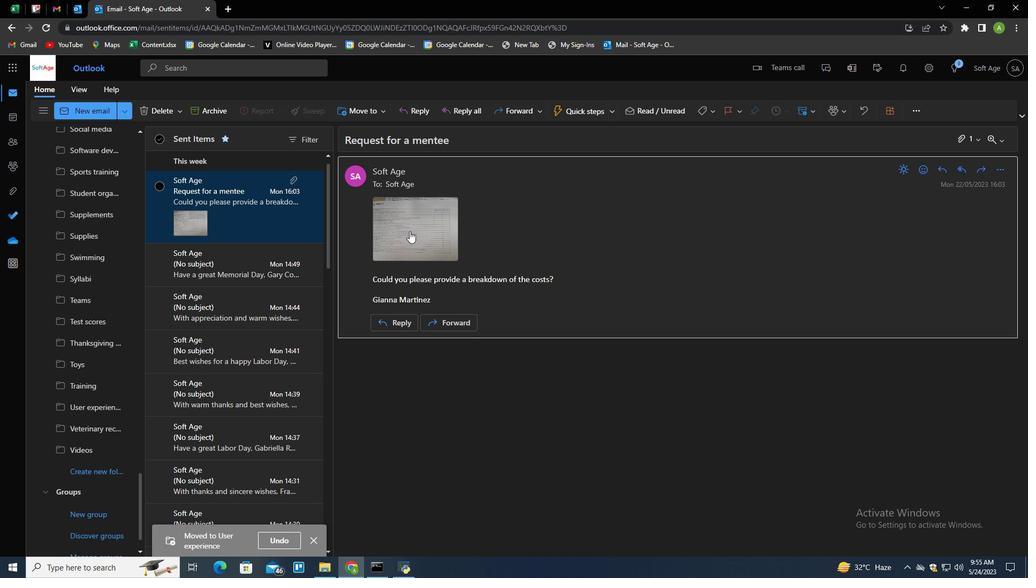 
Action: Mouse scrolled (105, 394) with delta (0, 0)
Screenshot: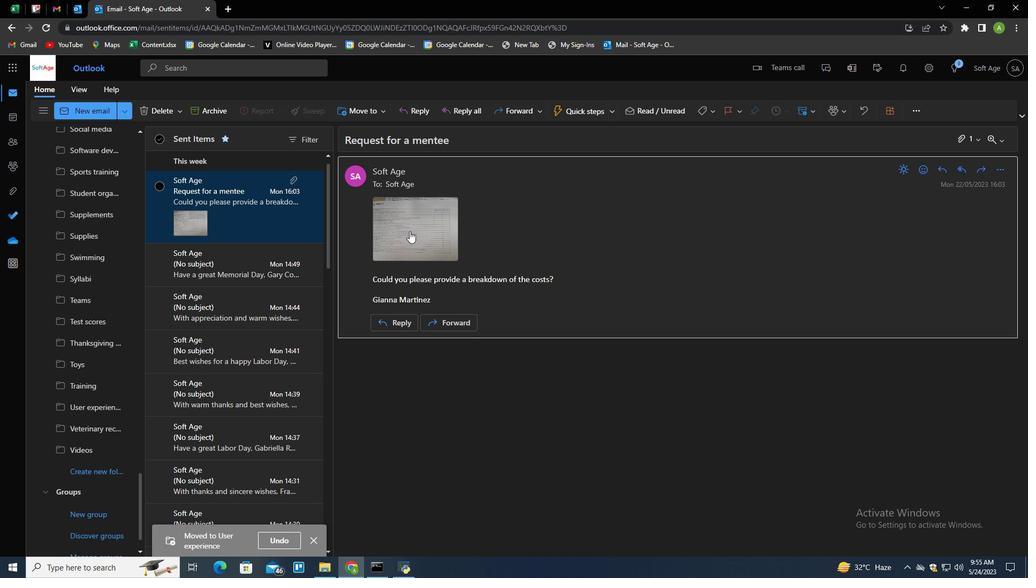 
Action: Mouse scrolled (105, 394) with delta (0, 0)
Screenshot: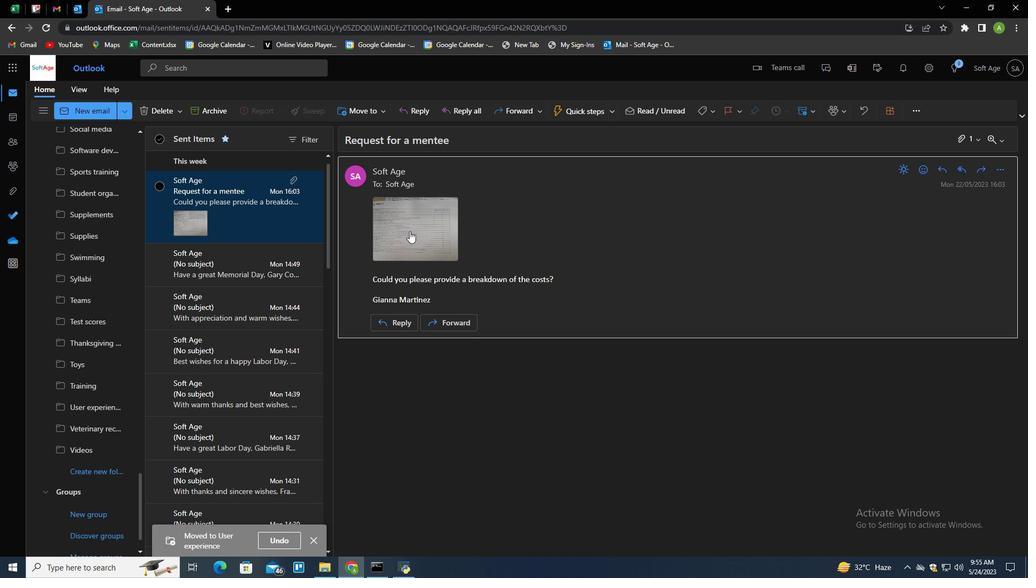 
Action: Mouse scrolled (105, 394) with delta (0, 0)
Screenshot: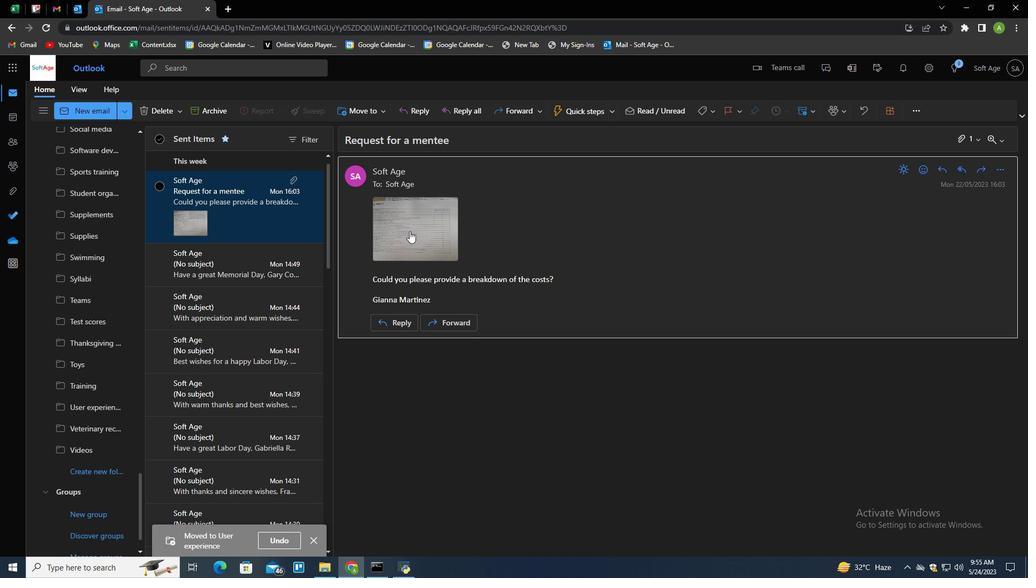 
Action: Mouse scrolled (105, 394) with delta (0, 0)
Screenshot: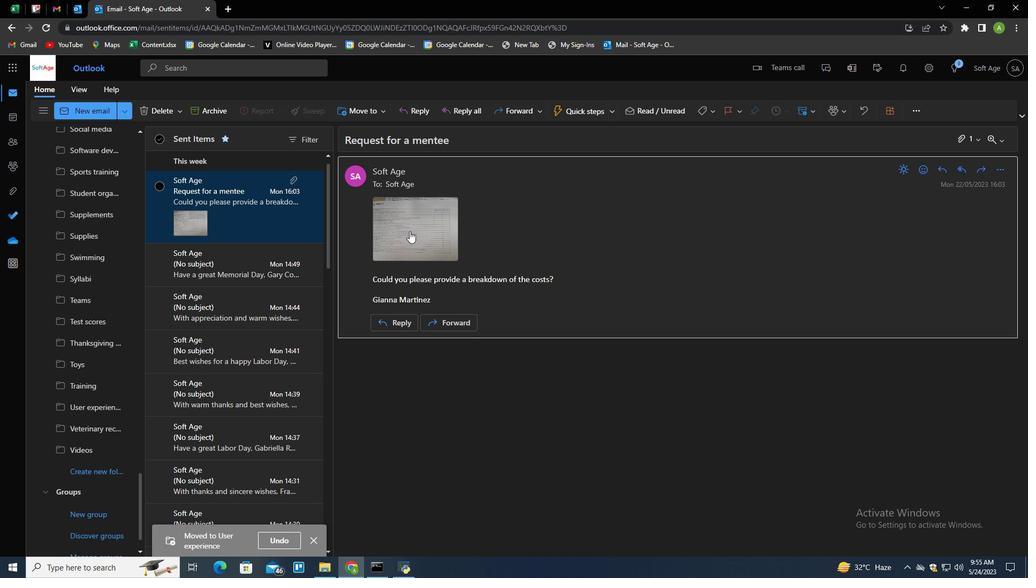 
Action: Mouse scrolled (105, 394) with delta (0, 0)
Screenshot: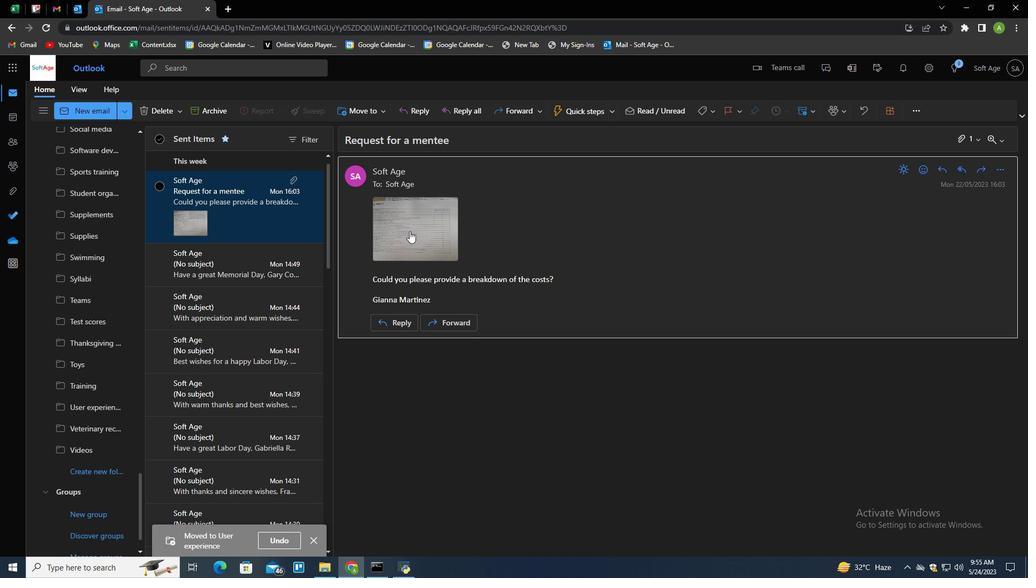 
Action: Mouse scrolled (105, 394) with delta (0, 0)
Screenshot: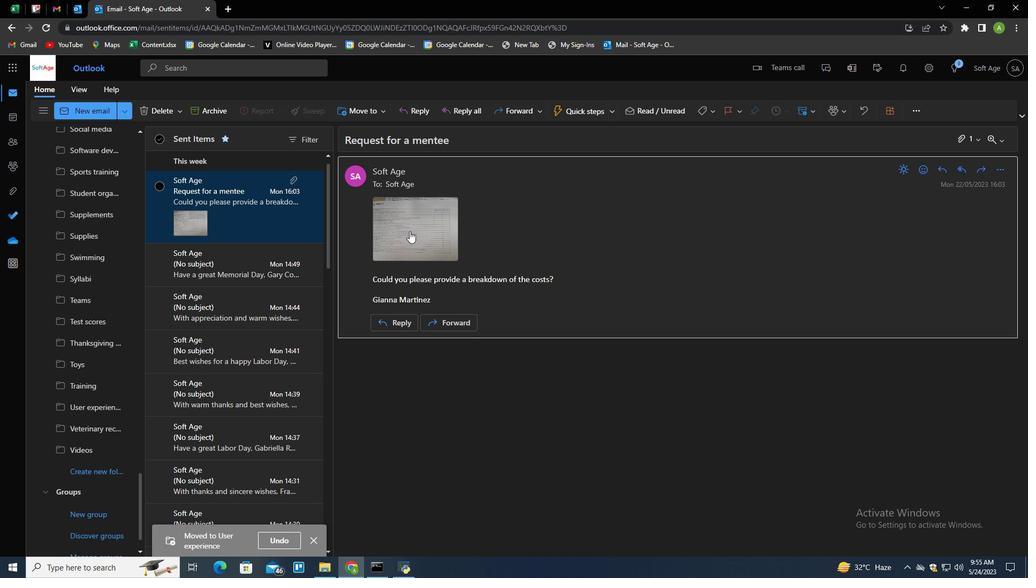 
Action: Mouse scrolled (105, 394) with delta (0, 0)
Screenshot: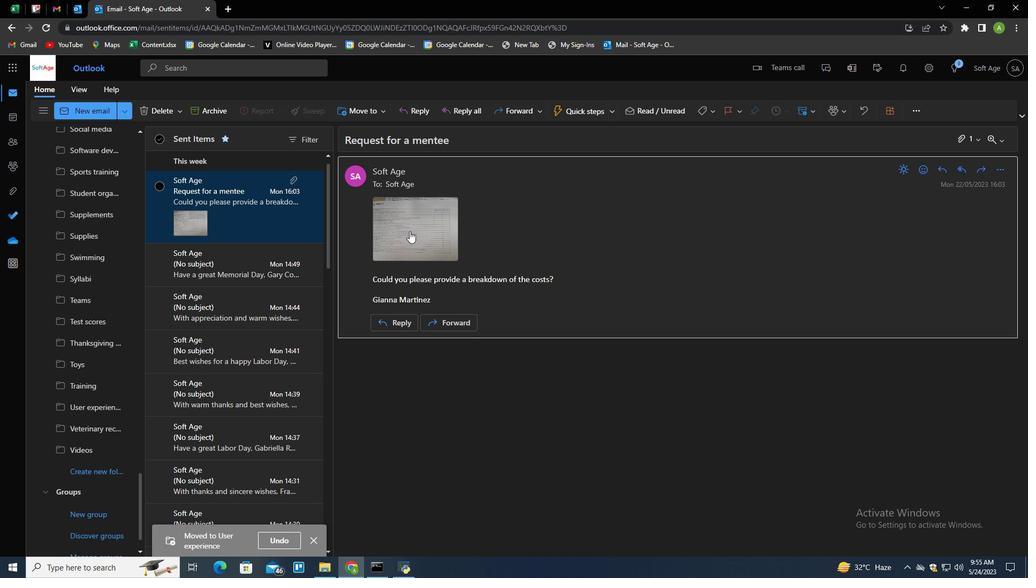 
Action: Mouse scrolled (105, 394) with delta (0, 0)
Screenshot: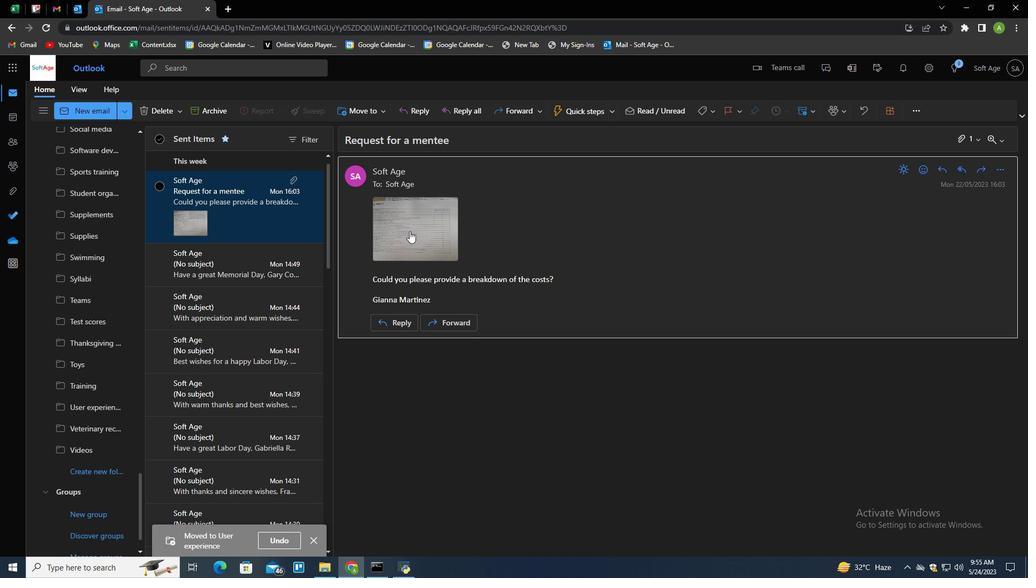 
Action: Mouse scrolled (105, 394) with delta (0, 0)
Screenshot: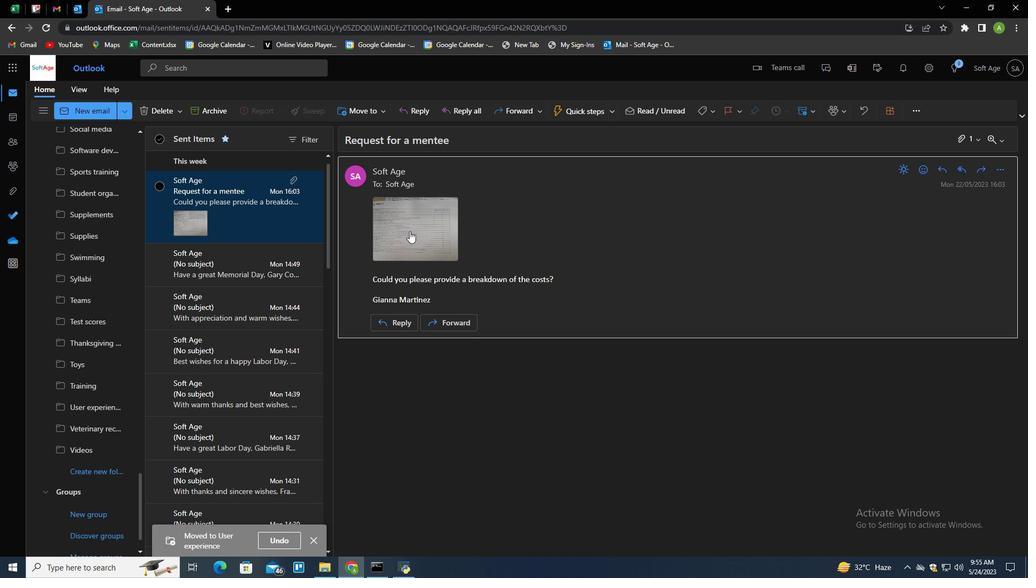 
Action: Mouse scrolled (105, 394) with delta (0, 0)
Screenshot: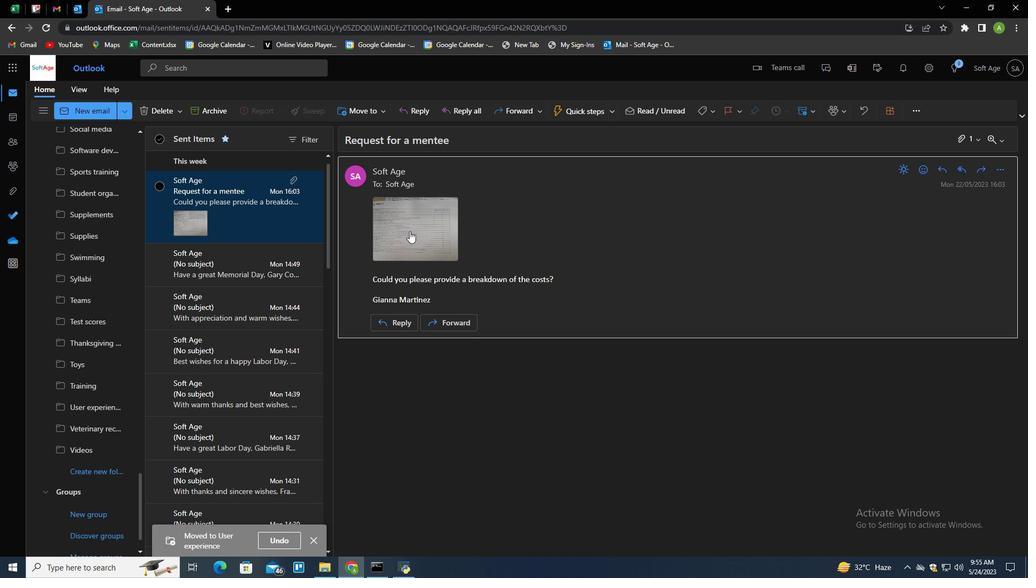 
Action: Mouse scrolled (105, 394) with delta (0, 0)
Screenshot: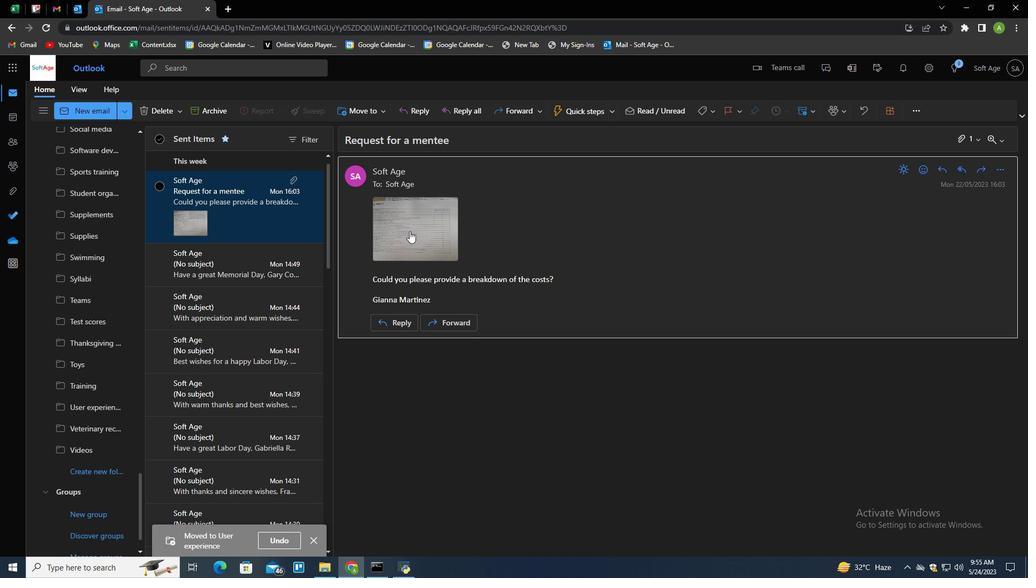 
Action: Mouse scrolled (105, 394) with delta (0, 0)
Screenshot: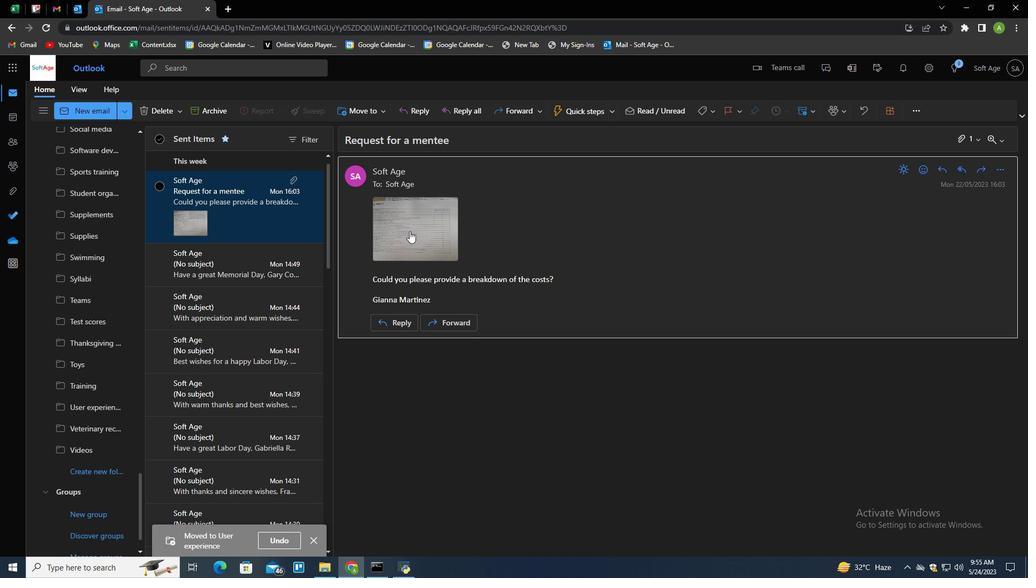 
Action: Mouse scrolled (105, 394) with delta (0, 0)
Screenshot: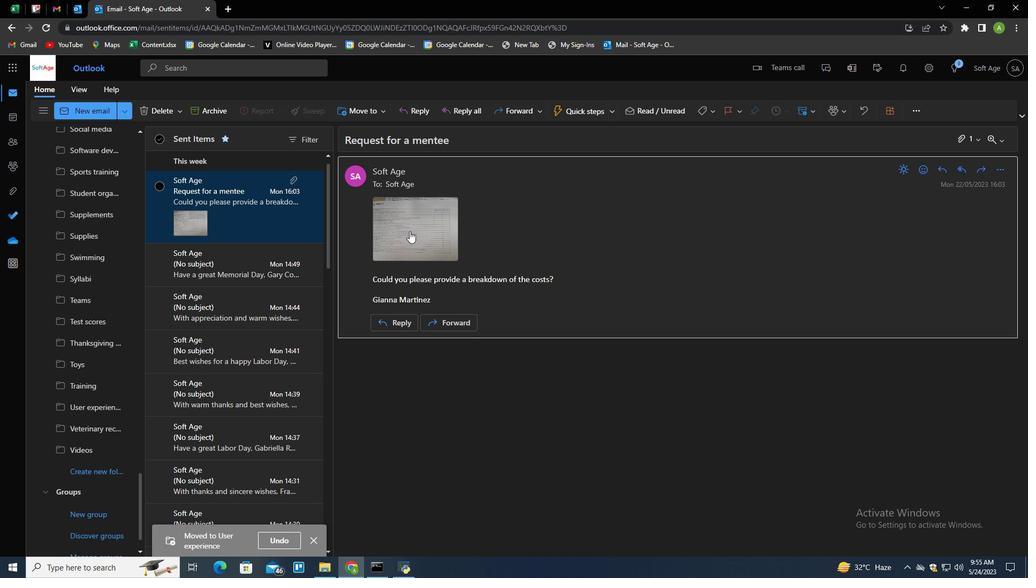 
Action: Mouse scrolled (105, 394) with delta (0, 0)
Screenshot: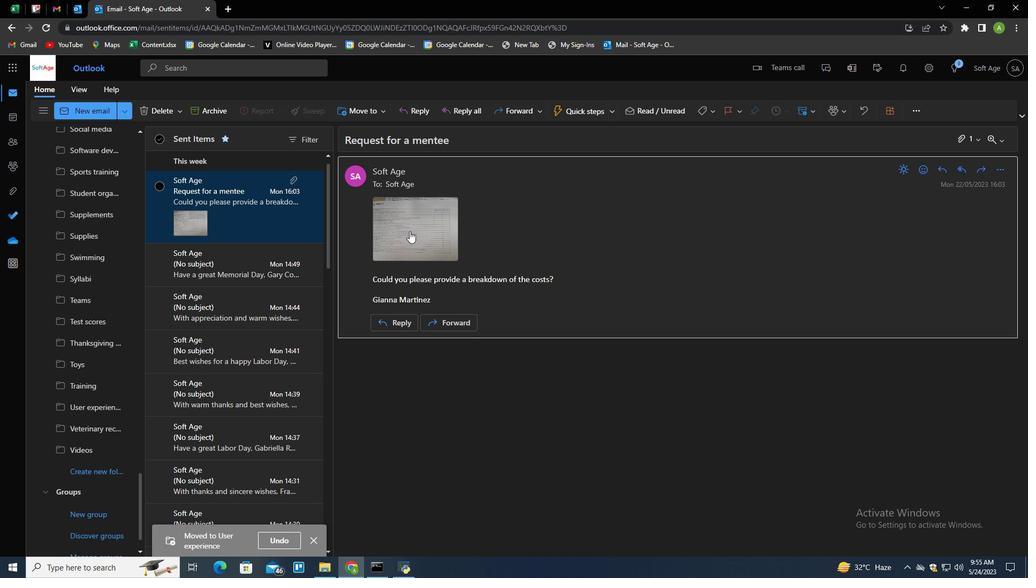 
Action: Mouse scrolled (105, 394) with delta (0, 0)
Screenshot: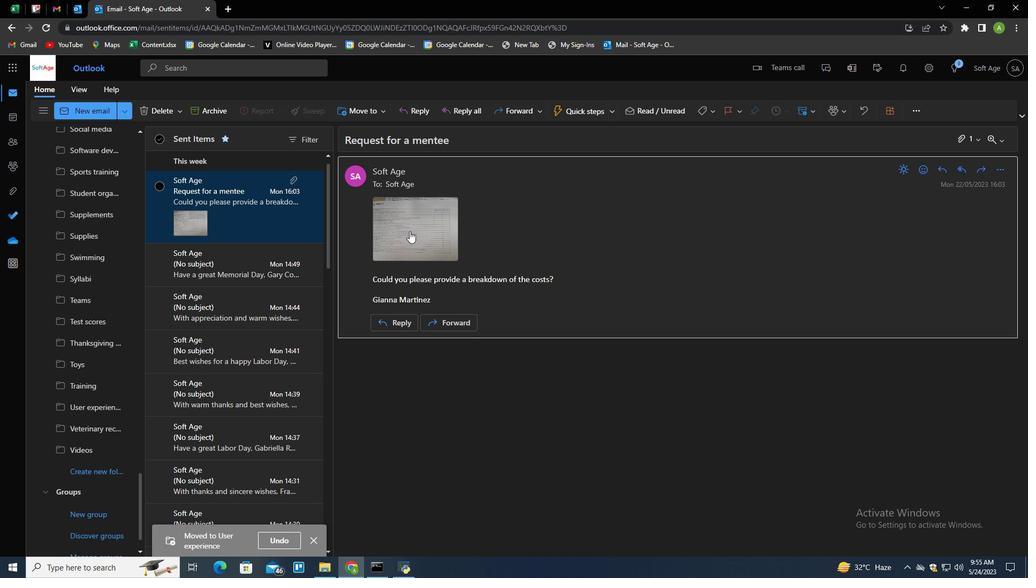 
Action: Mouse scrolled (105, 394) with delta (0, 0)
Screenshot: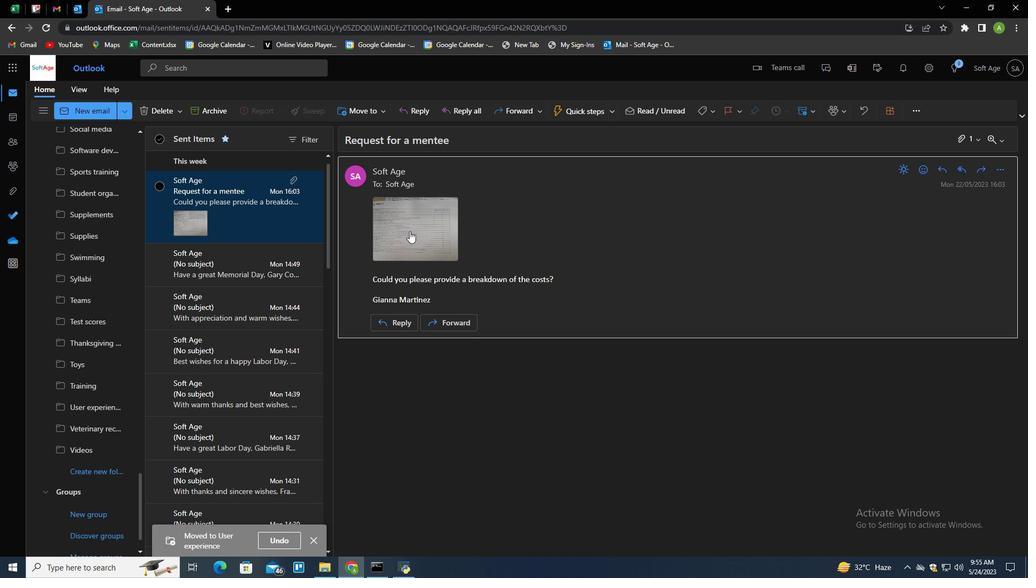 
Action: Mouse scrolled (105, 394) with delta (0, 0)
Screenshot: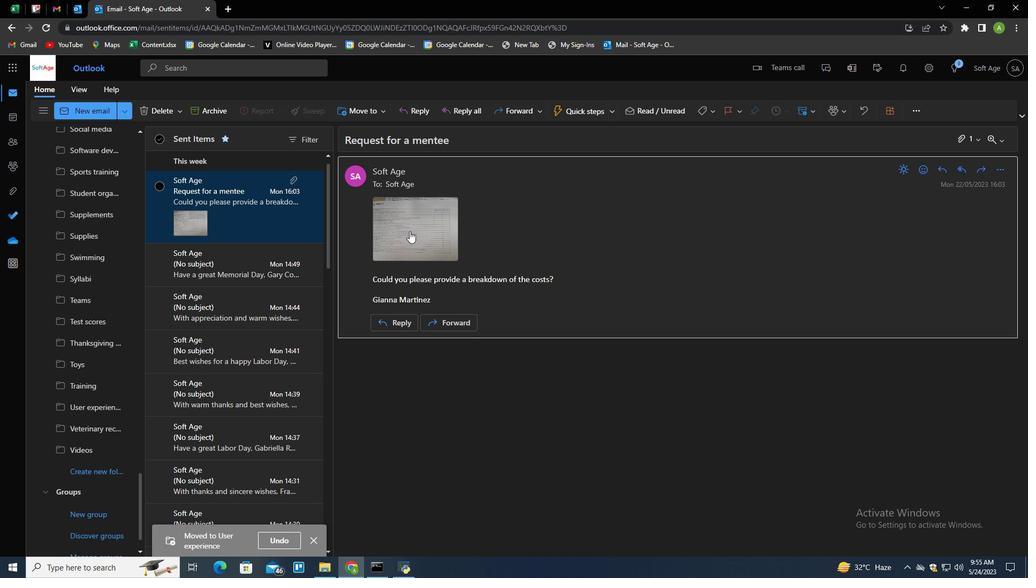 
Action: Mouse scrolled (105, 394) with delta (0, 0)
Screenshot: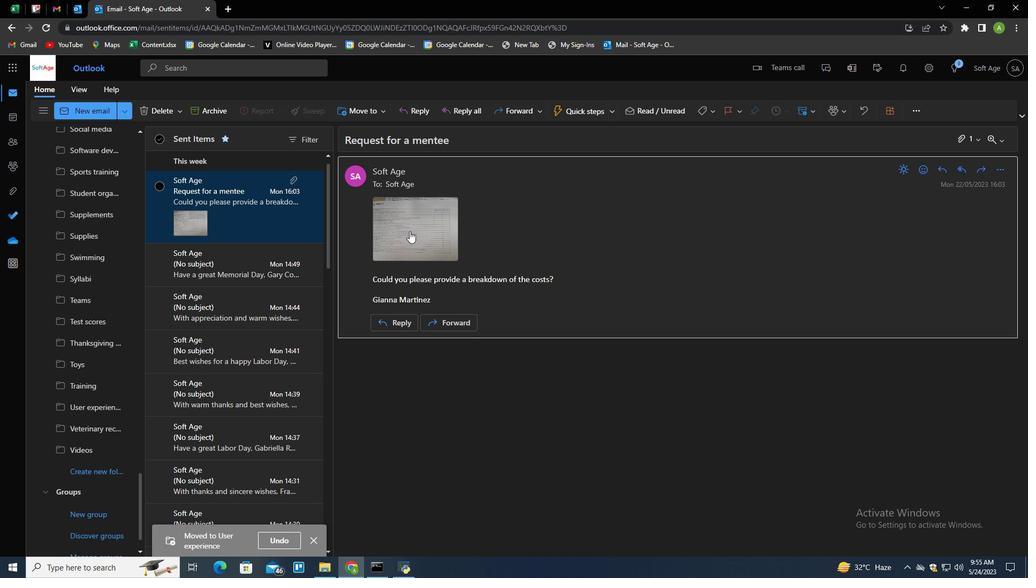 
Action: Mouse scrolled (105, 394) with delta (0, 0)
Screenshot: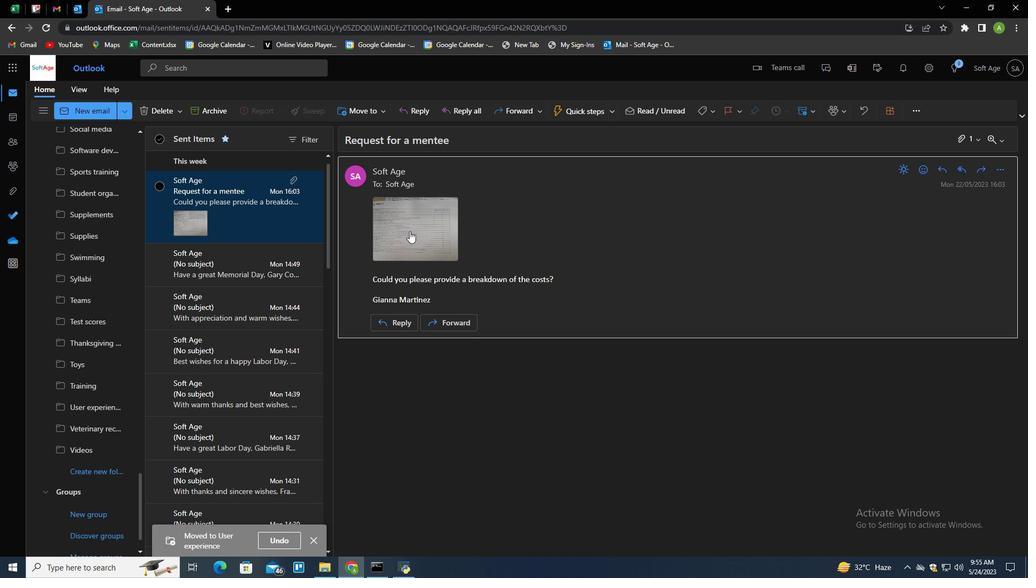 
Action: Mouse scrolled (105, 394) with delta (0, 0)
Screenshot: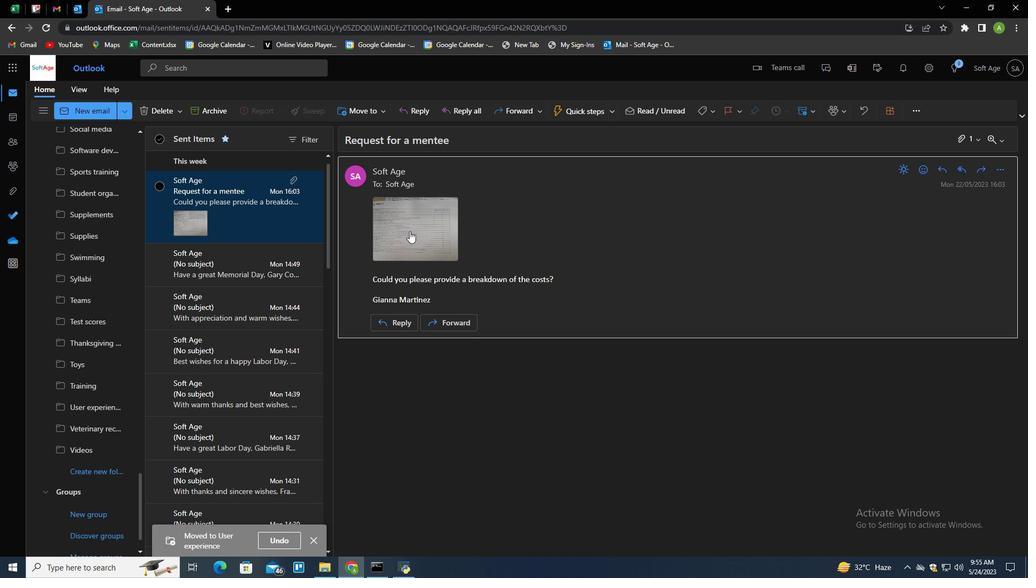 
Action: Mouse scrolled (105, 394) with delta (0, 0)
Screenshot: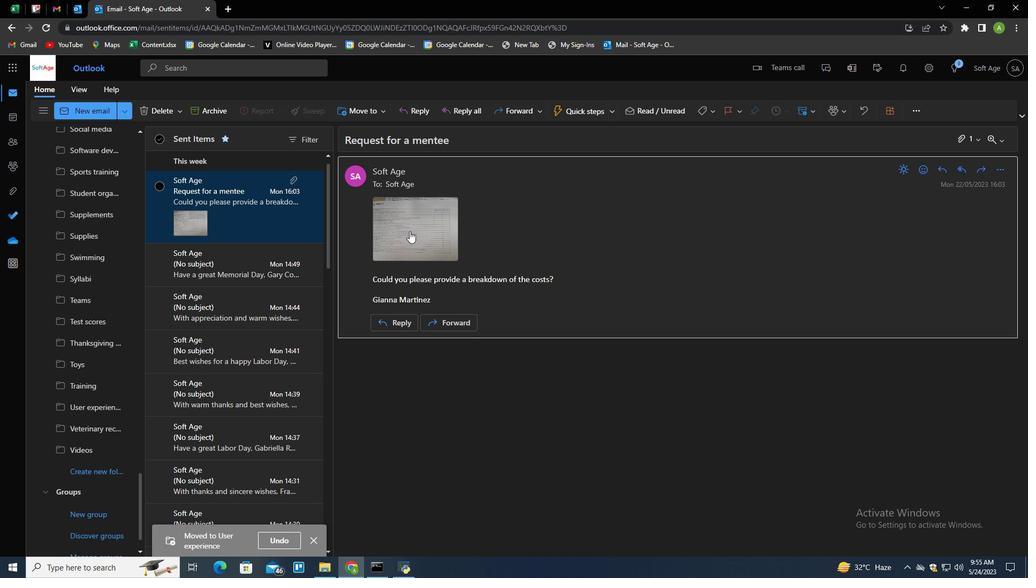 
Action: Mouse scrolled (105, 394) with delta (0, 0)
Screenshot: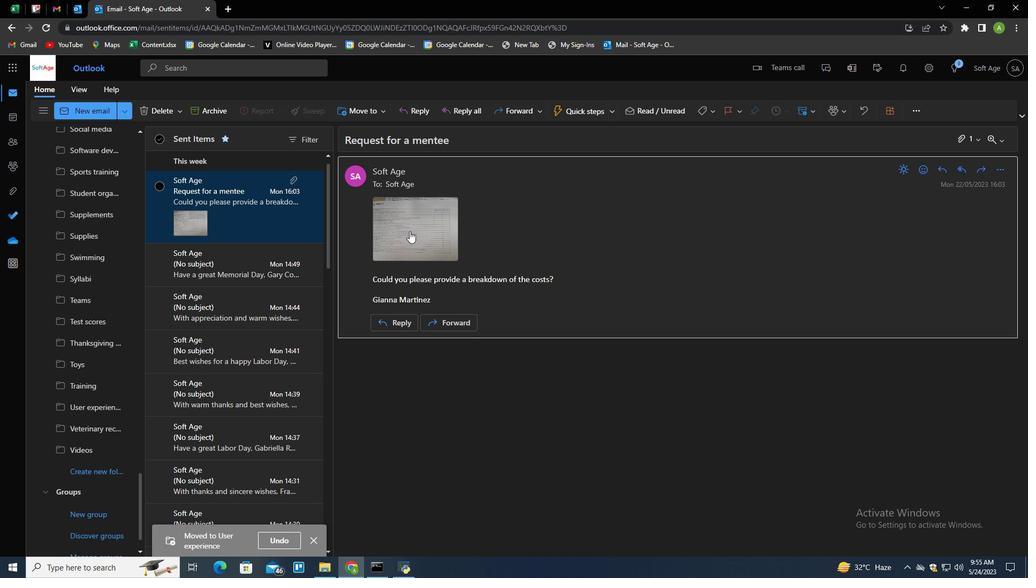 
Action: Mouse scrolled (105, 394) with delta (0, 0)
Screenshot: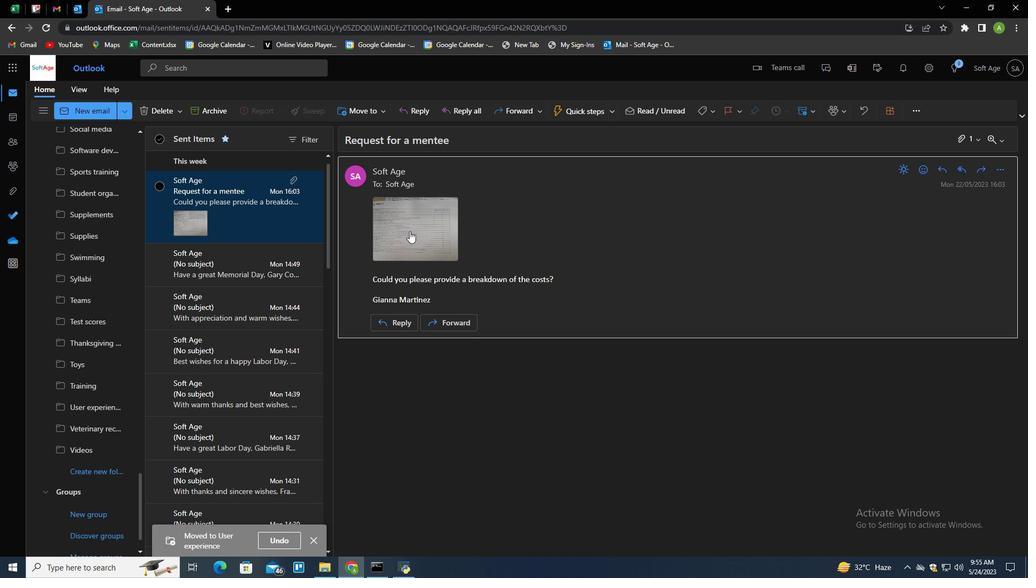
Action: Mouse scrolled (105, 394) with delta (0, 0)
Screenshot: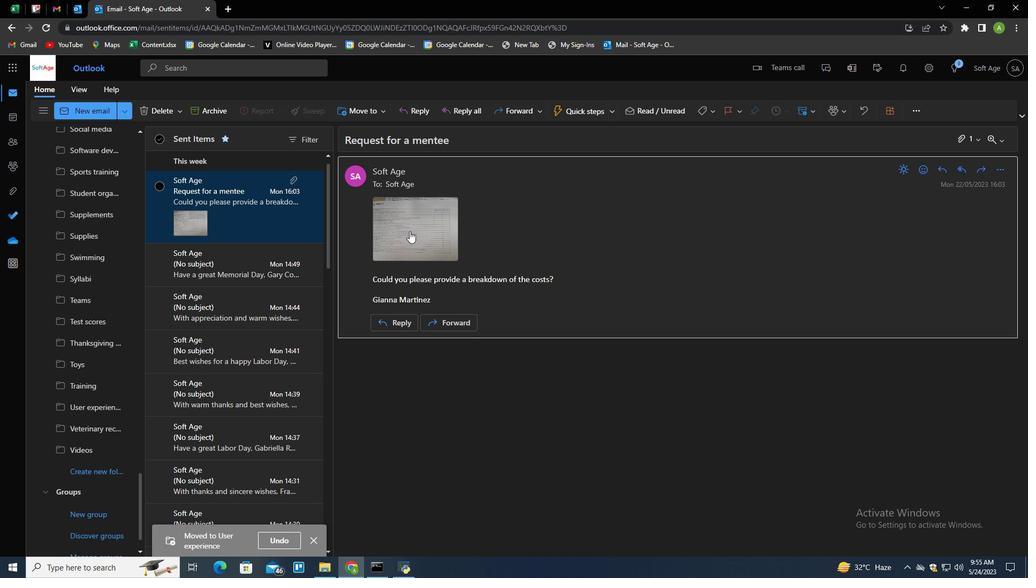 
Action: Mouse scrolled (105, 394) with delta (0, 0)
Screenshot: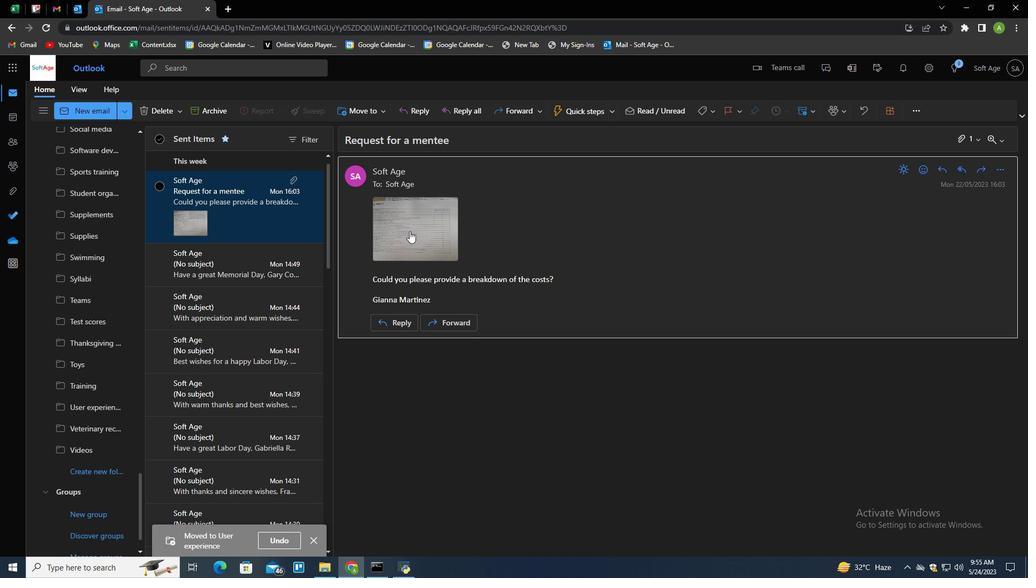 
Action: Mouse scrolled (105, 394) with delta (0, 0)
Screenshot: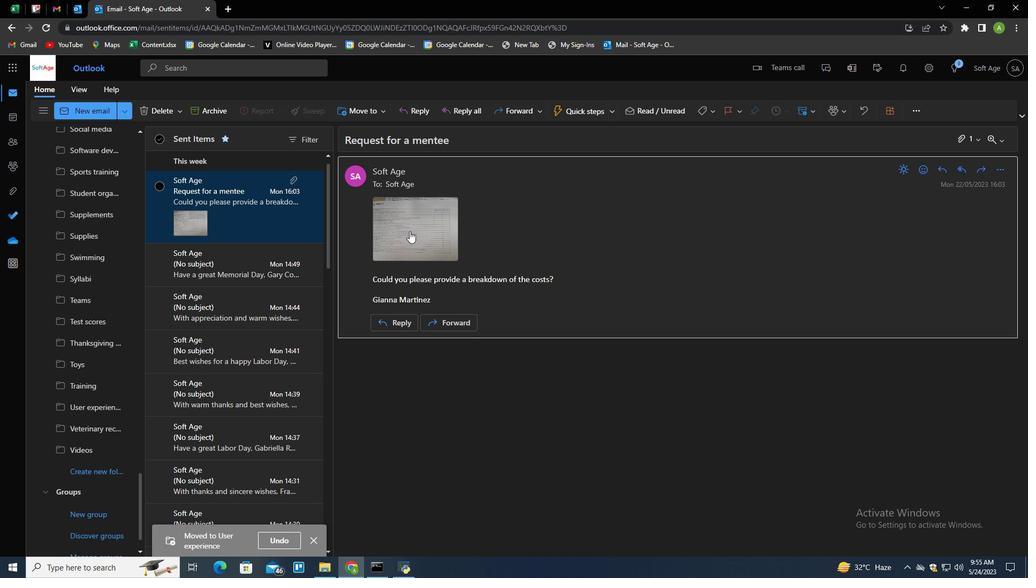 
Action: Mouse scrolled (105, 394) with delta (0, 0)
Screenshot: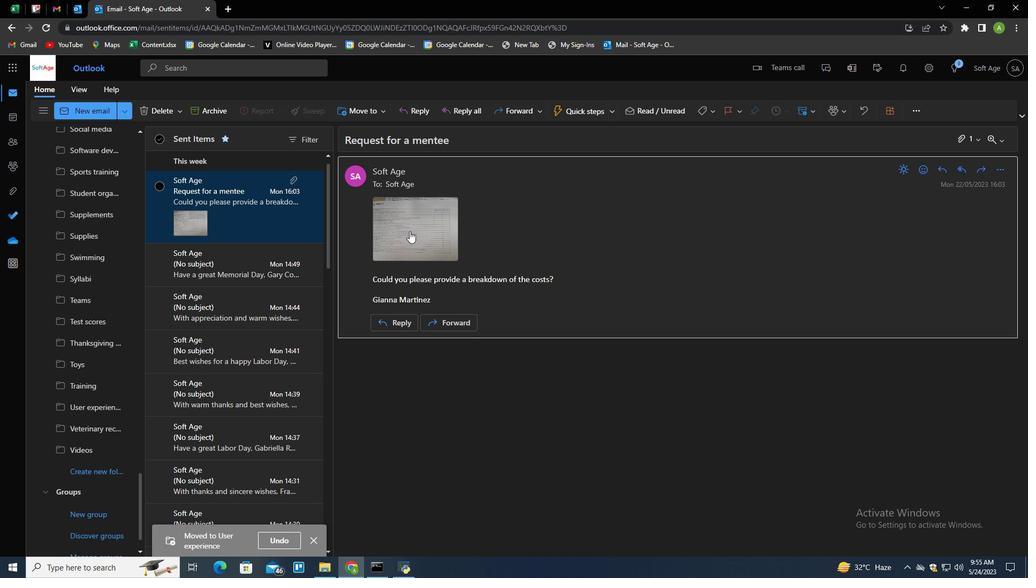 
Action: Mouse scrolled (105, 394) with delta (0, 0)
Screenshot: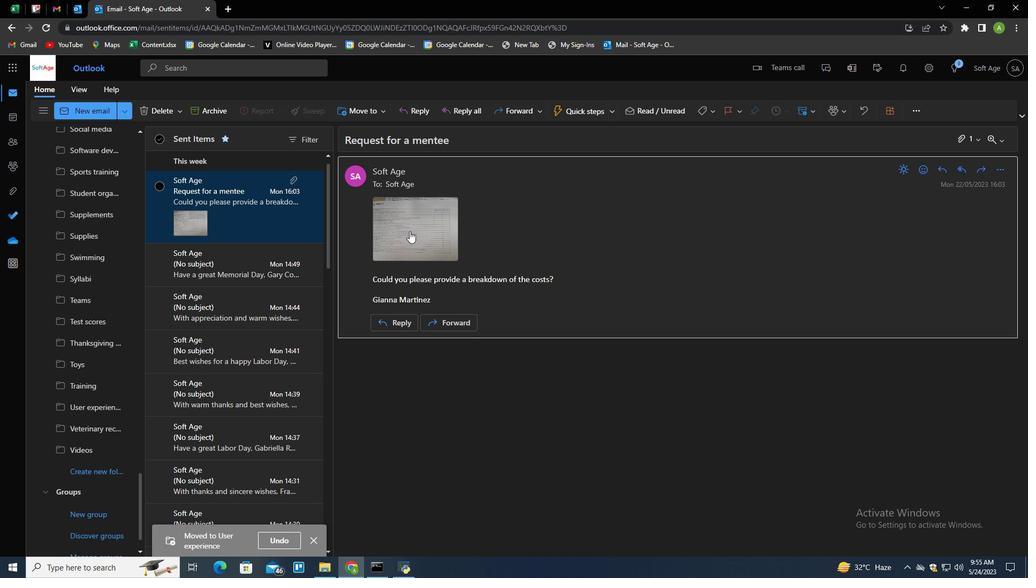 
Action: Mouse scrolled (105, 394) with delta (0, 0)
Screenshot: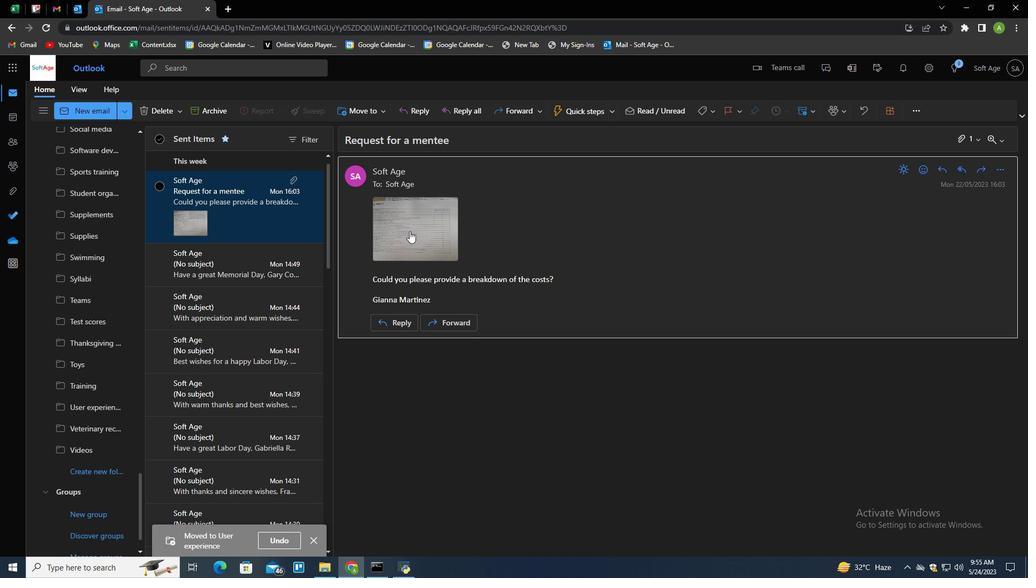 
Action: Mouse moved to (88, 180)
Screenshot: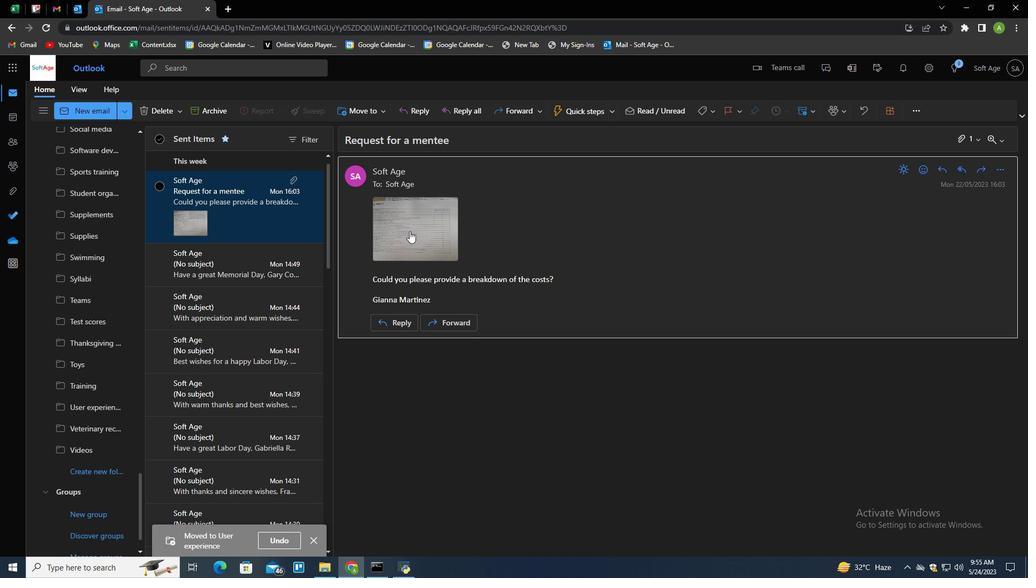 
Action: Mouse pressed left at (88, 180)
Screenshot: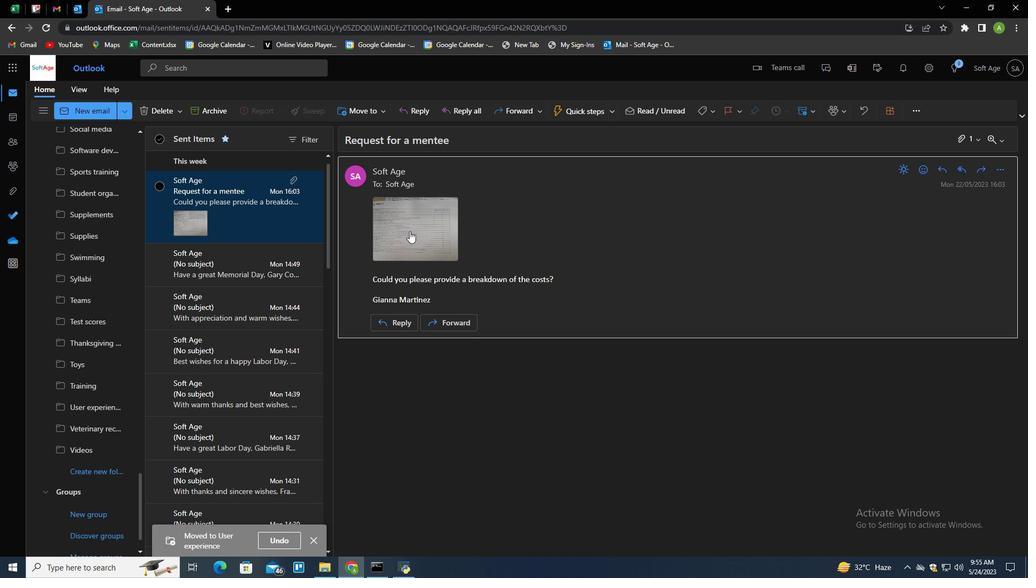 
Action: Mouse moved to (194, 184)
Screenshot: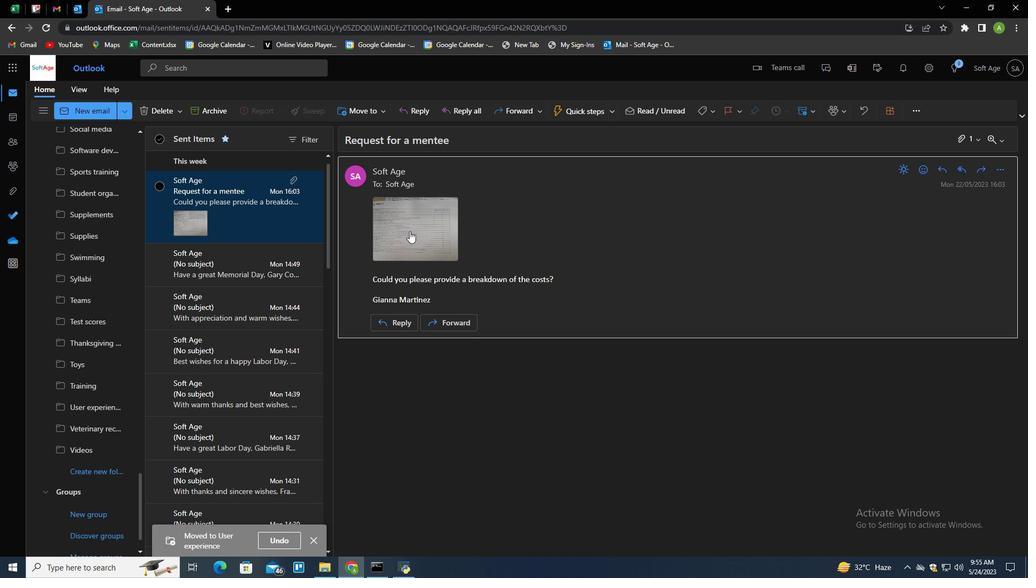 
Action: Mouse pressed right at (194, 184)
Screenshot: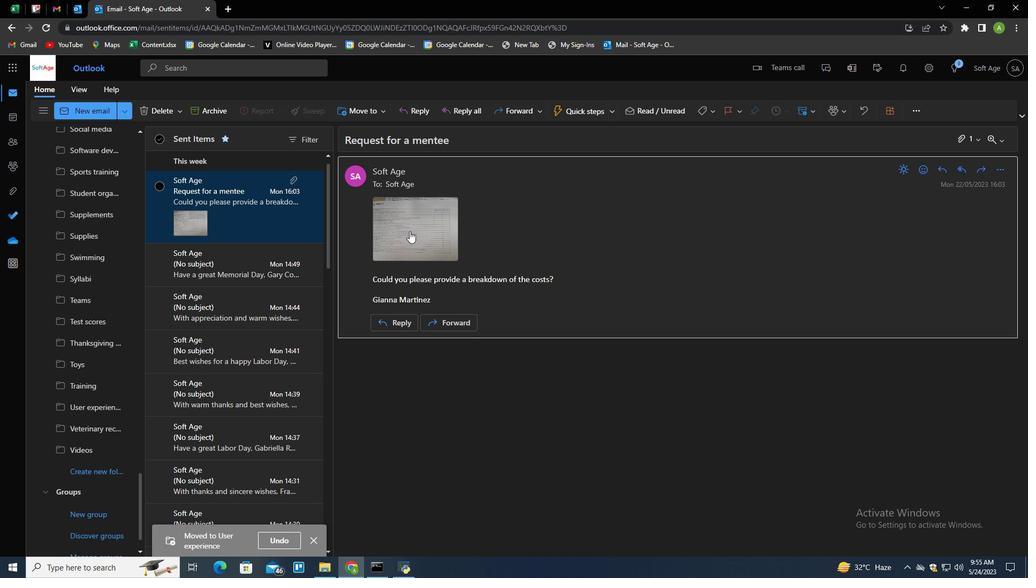 
Action: Mouse moved to (331, 230)
Screenshot: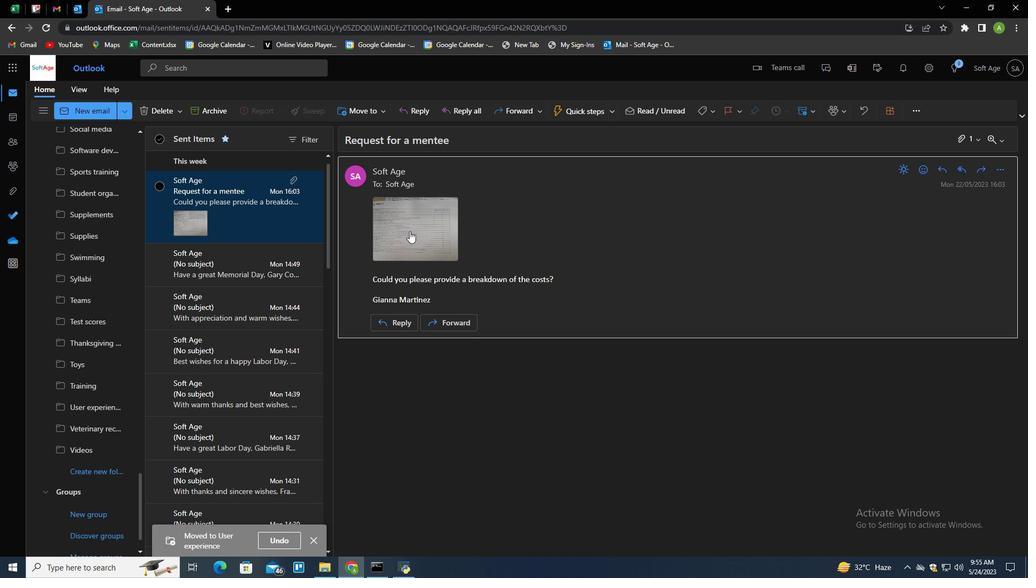 
Action: Mouse pressed left at (331, 230)
Screenshot: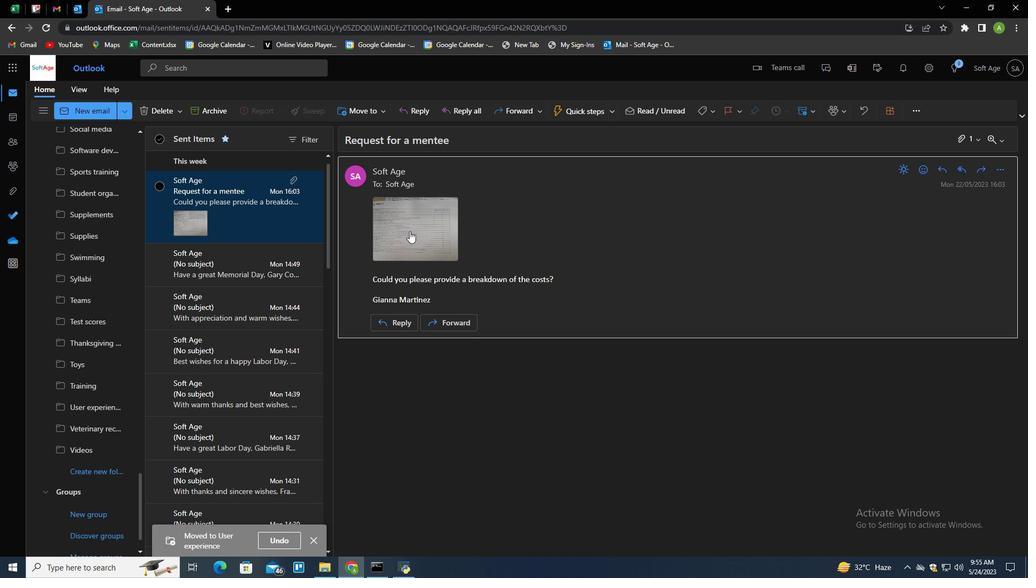 
Action: Key pressed <Key.shift>User<Key.space>experience<Key.down><Key.enter>
Screenshot: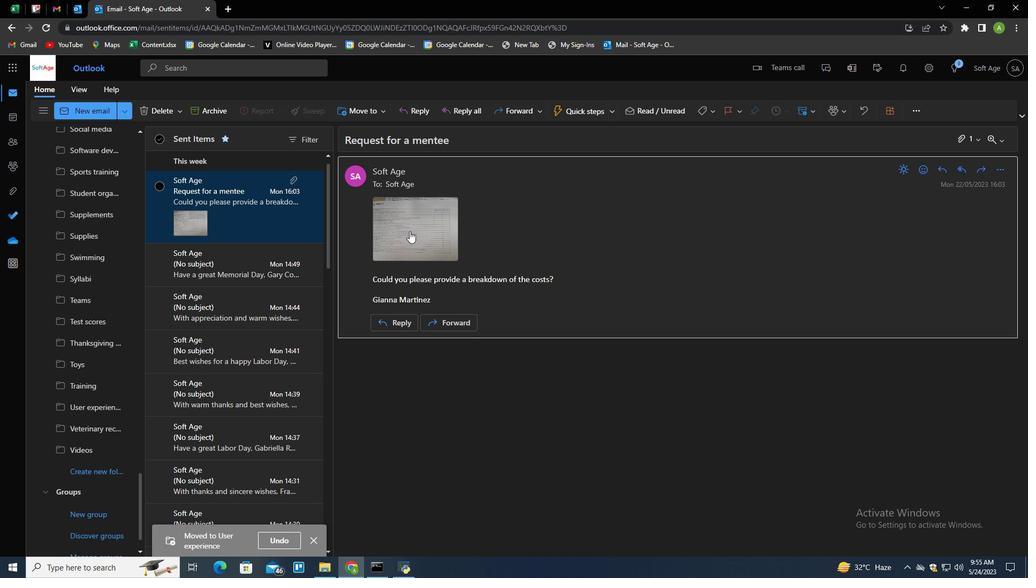 
Action: Mouse moved to (364, 404)
Screenshot: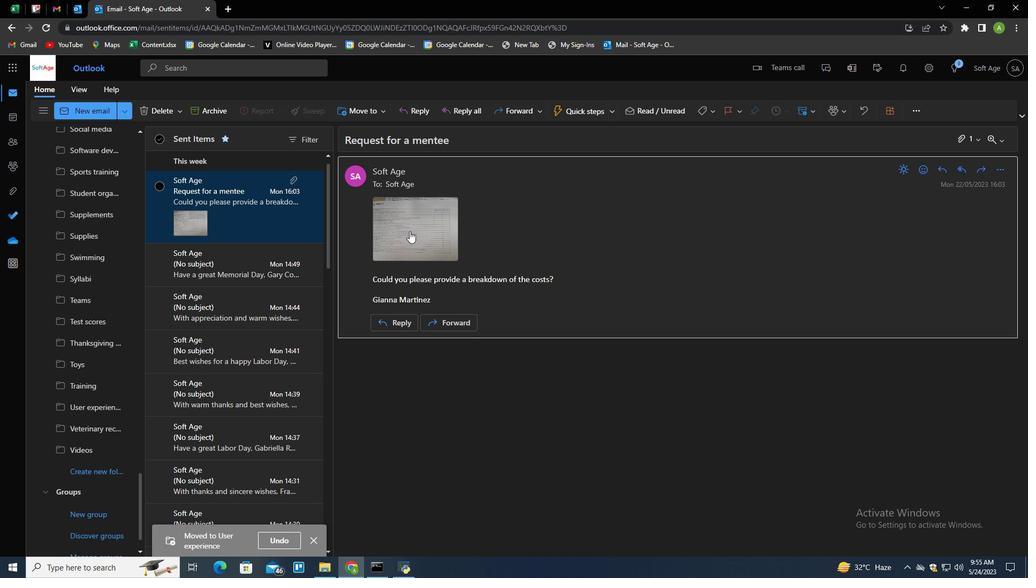 
Action: Mouse scrolled (364, 404) with delta (0, 0)
Screenshot: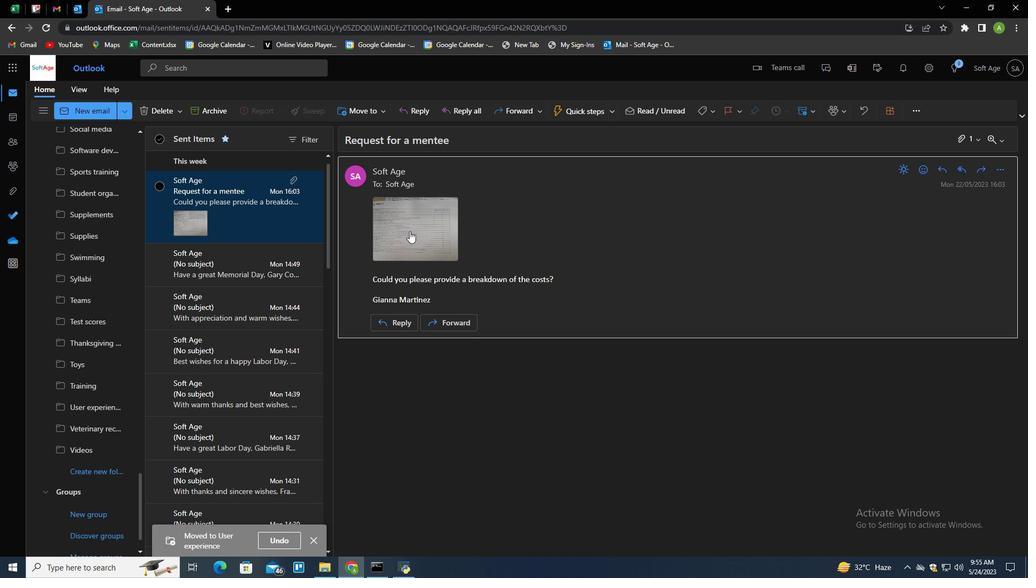 
Action: Mouse scrolled (364, 404) with delta (0, 0)
Screenshot: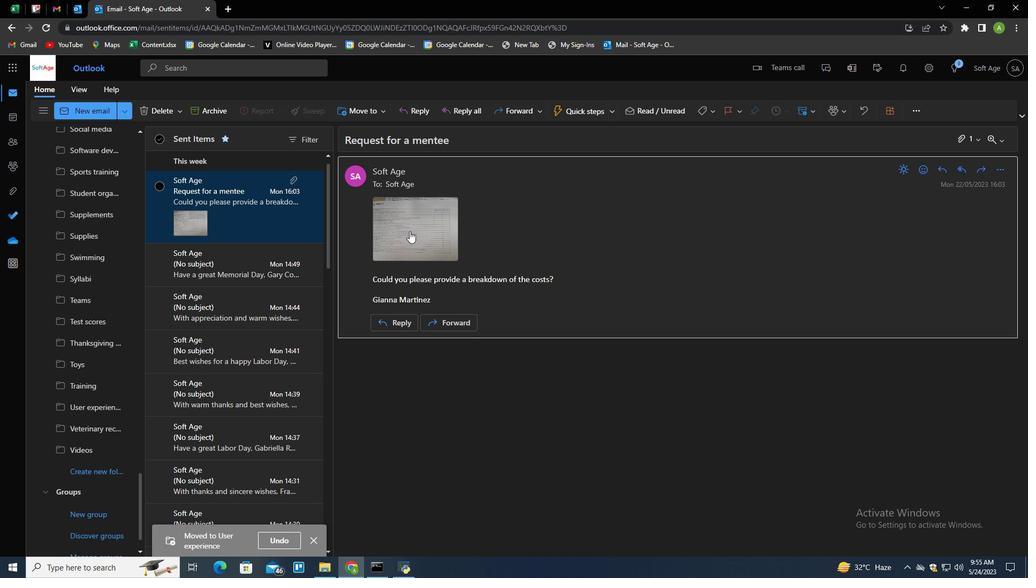 
Action: Mouse scrolled (364, 404) with delta (0, 0)
Screenshot: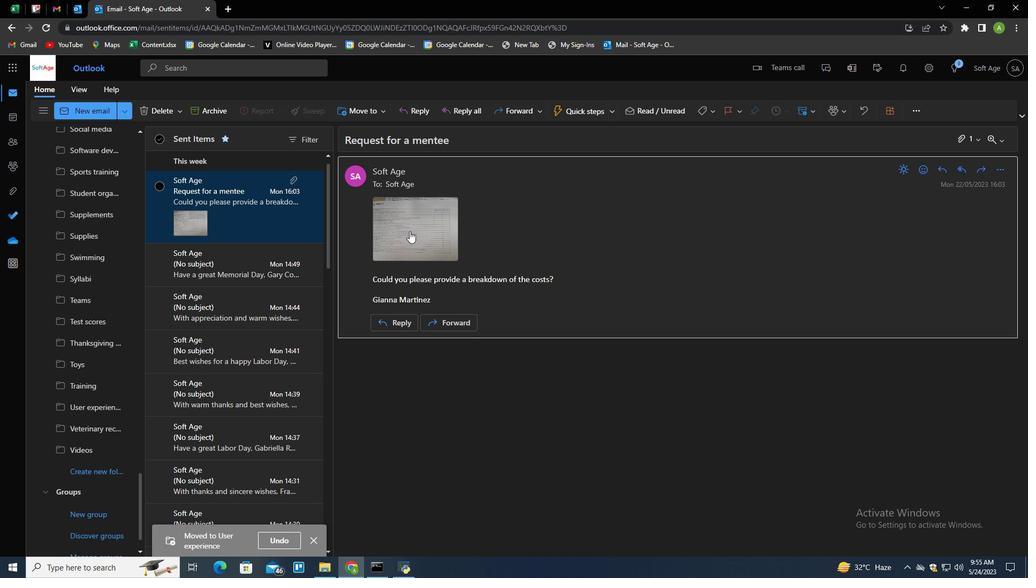 
Action: Mouse scrolled (364, 404) with delta (0, 0)
Screenshot: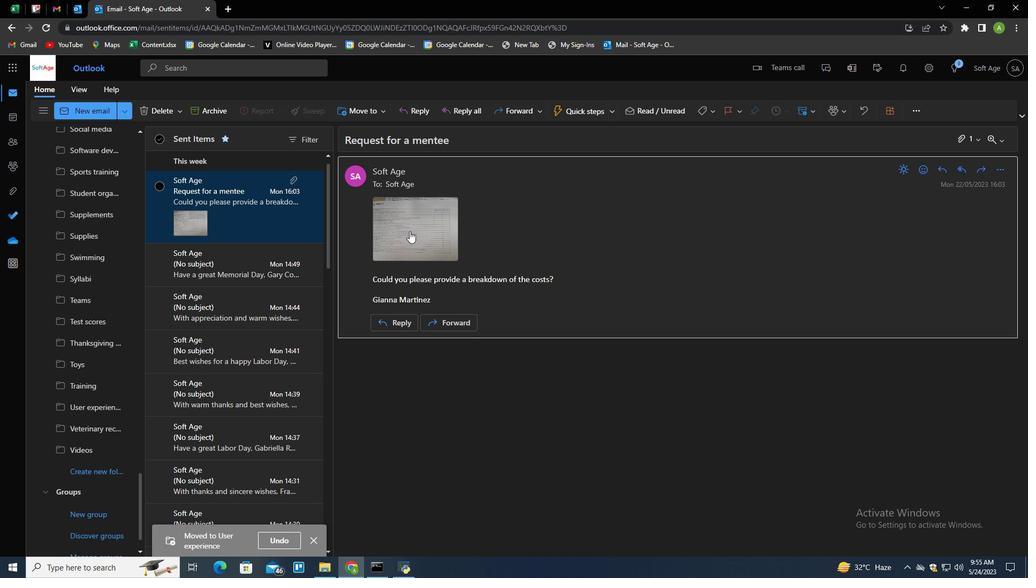 
Action: Mouse moved to (442, 440)
Screenshot: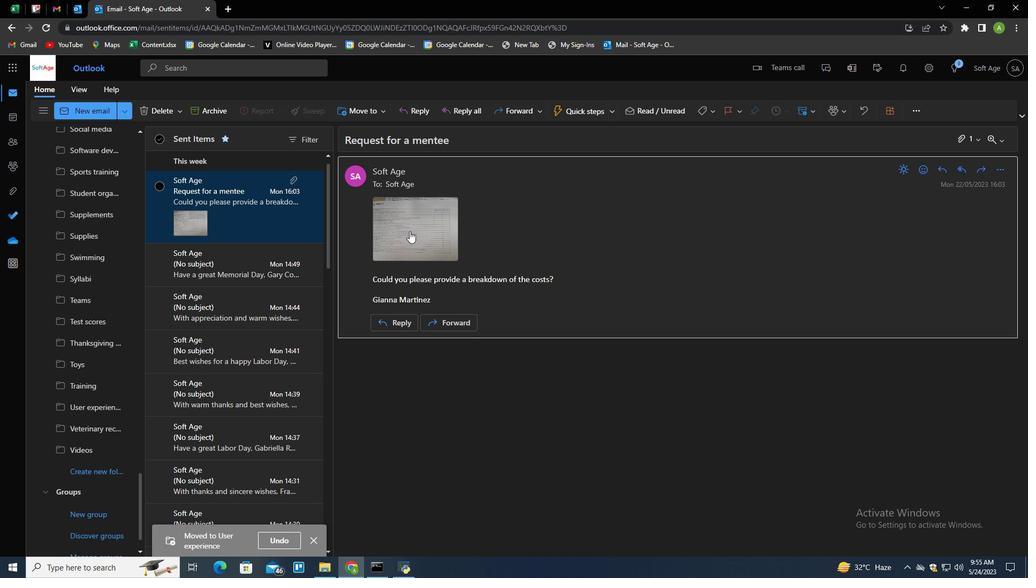 
Action: Mouse scrolled (442, 439) with delta (0, 0)
Screenshot: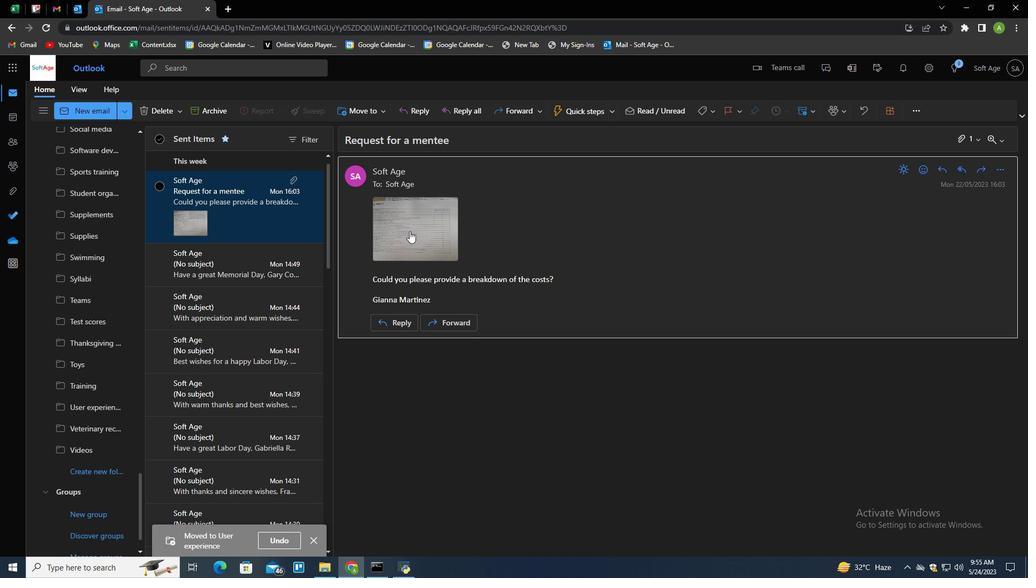 
Action: Mouse moved to (681, 385)
Screenshot: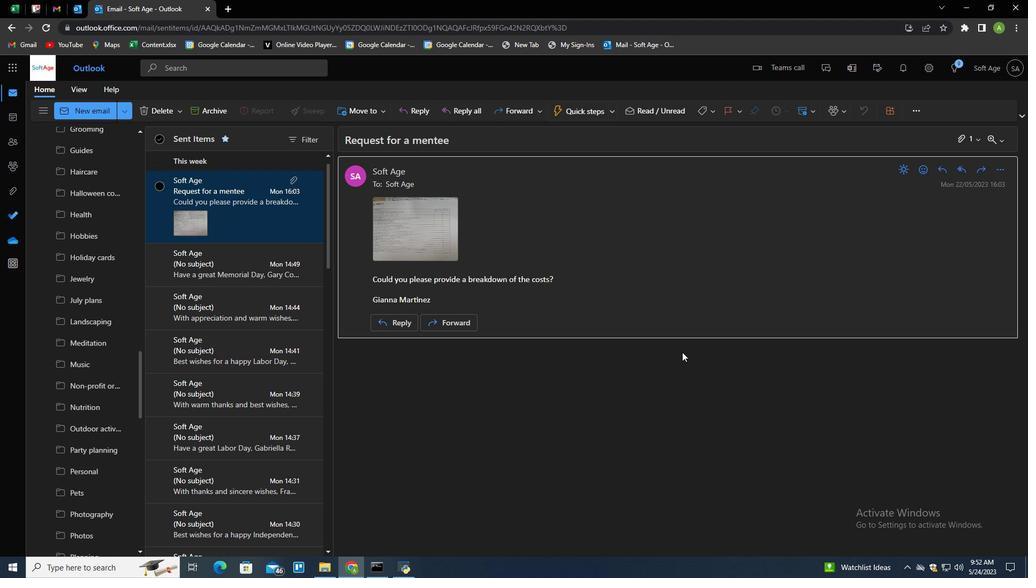 
Action: Mouse pressed left at (681, 385)
Screenshot: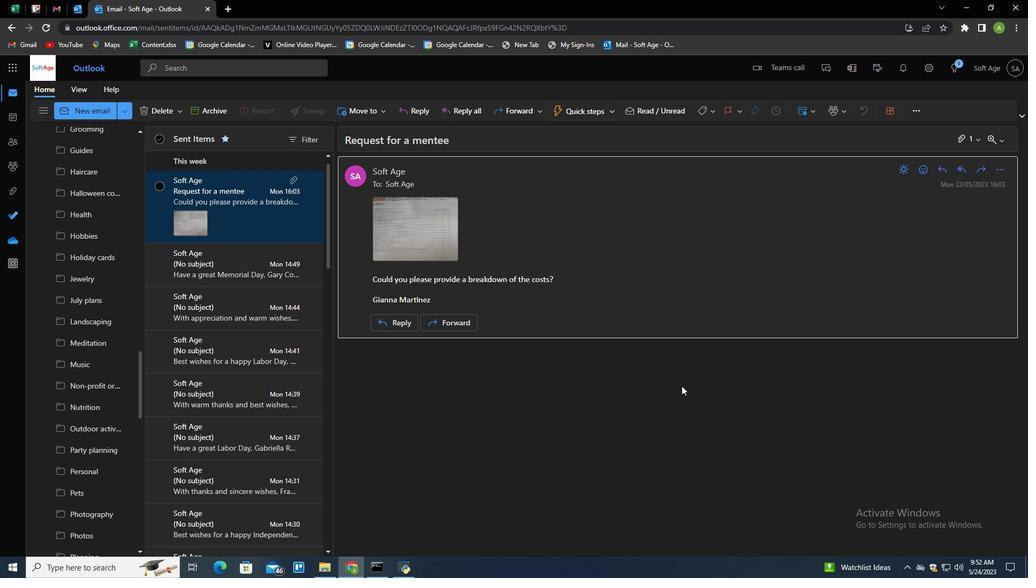
Action: Key pressed n
Screenshot: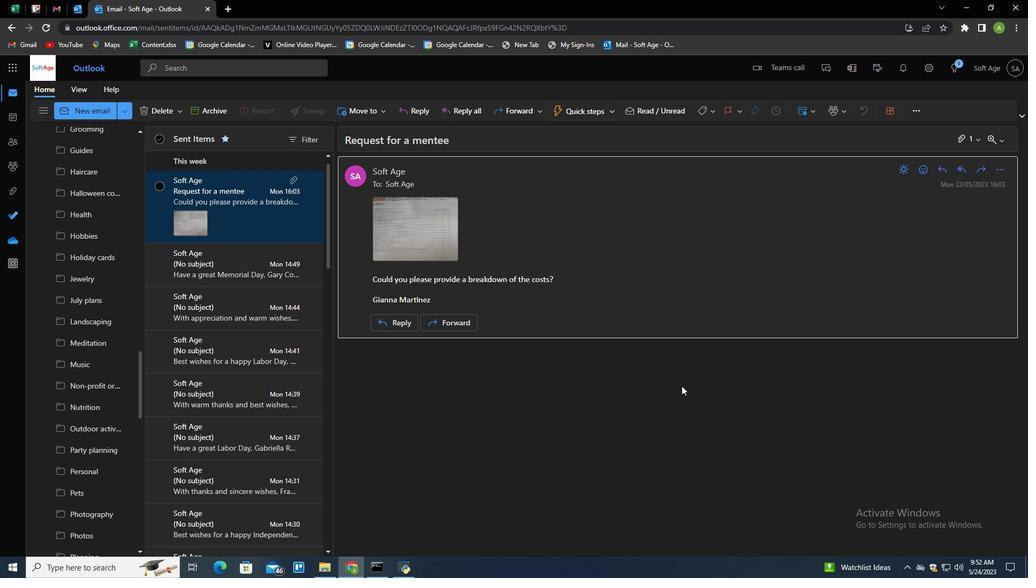
Action: Mouse moved to (720, 116)
Screenshot: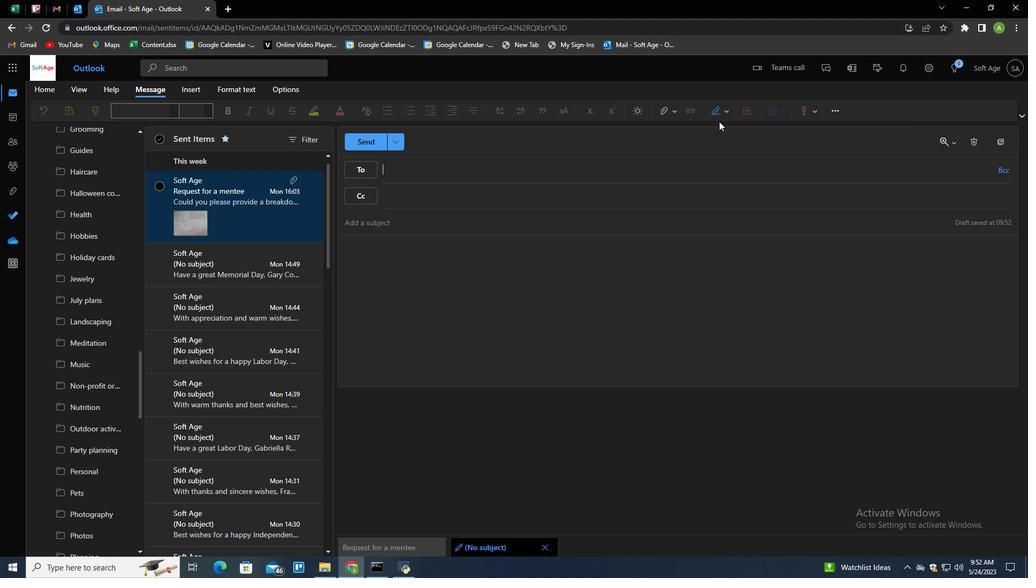 
Action: Mouse pressed left at (720, 116)
Screenshot: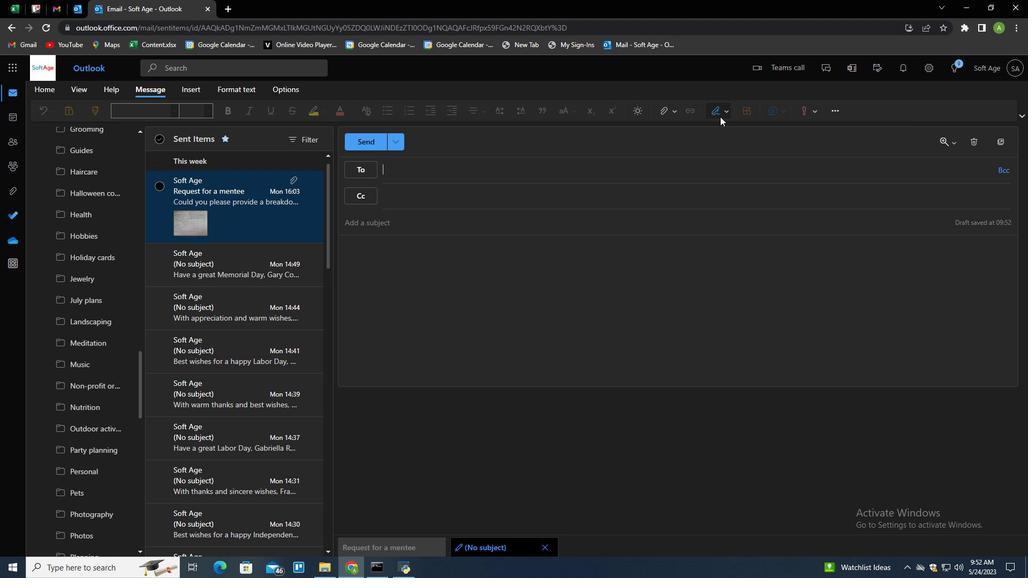 
Action: Mouse moved to (720, 128)
Screenshot: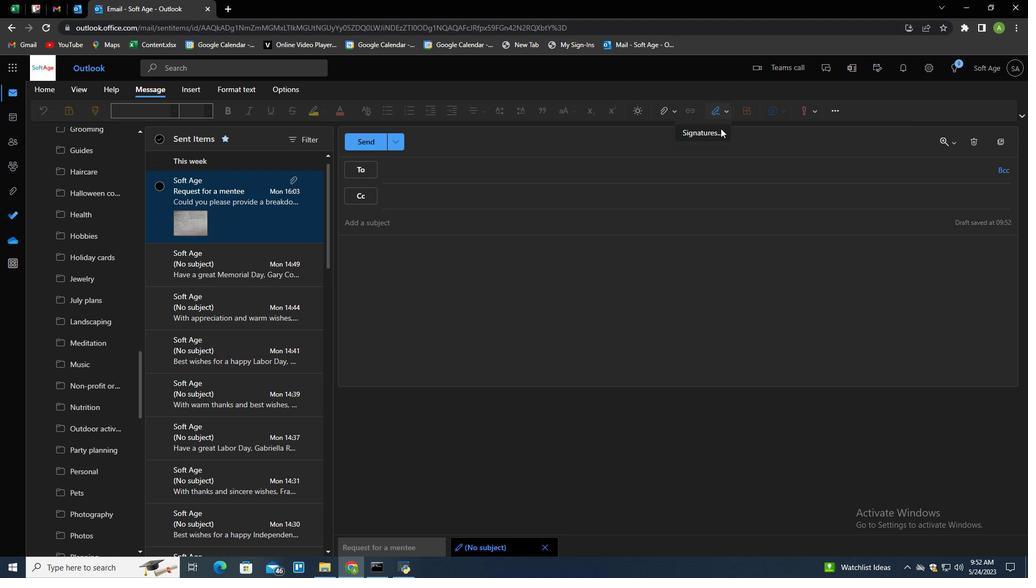
Action: Mouse pressed left at (720, 128)
Screenshot: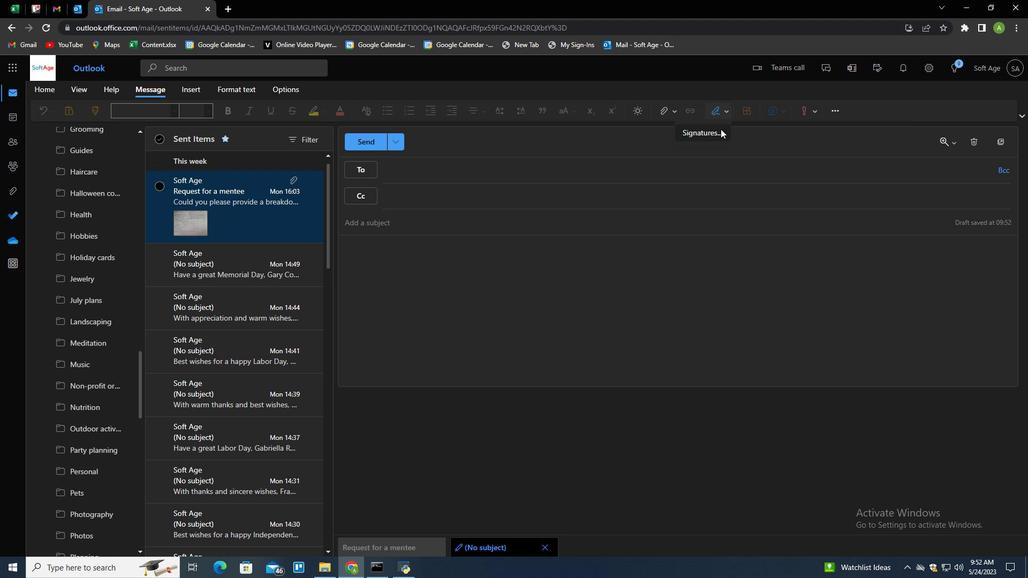 
Action: Mouse moved to (683, 192)
Screenshot: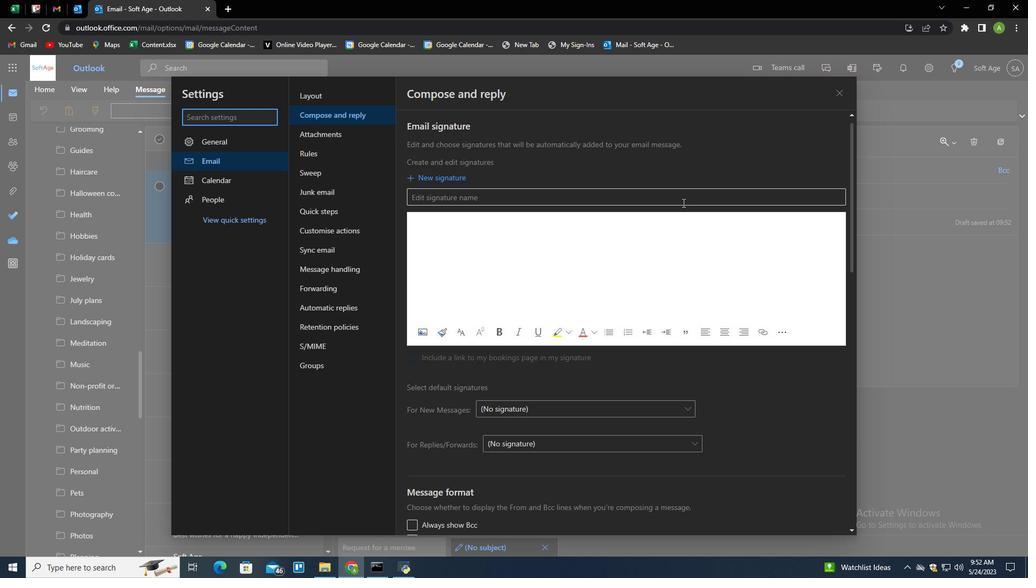 
Action: Mouse pressed left at (683, 192)
Screenshot: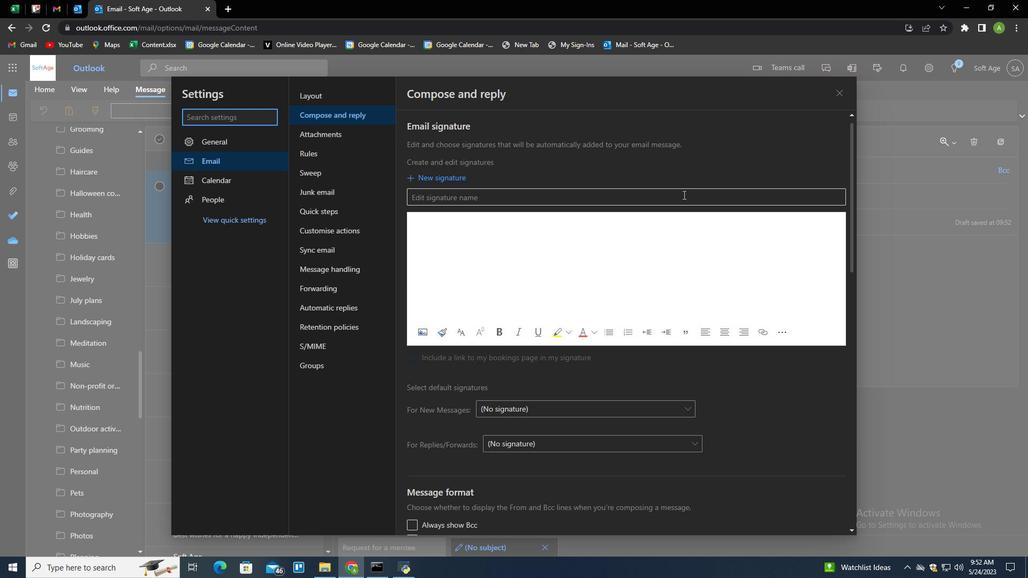 
Action: Key pressed <Key.shift>Joshua<Key.space><Key.shift>Turner<Key.tab><Key.shift>Joa<Key.backspace>shua<Key.space><Key.shift>Turner
Screenshot: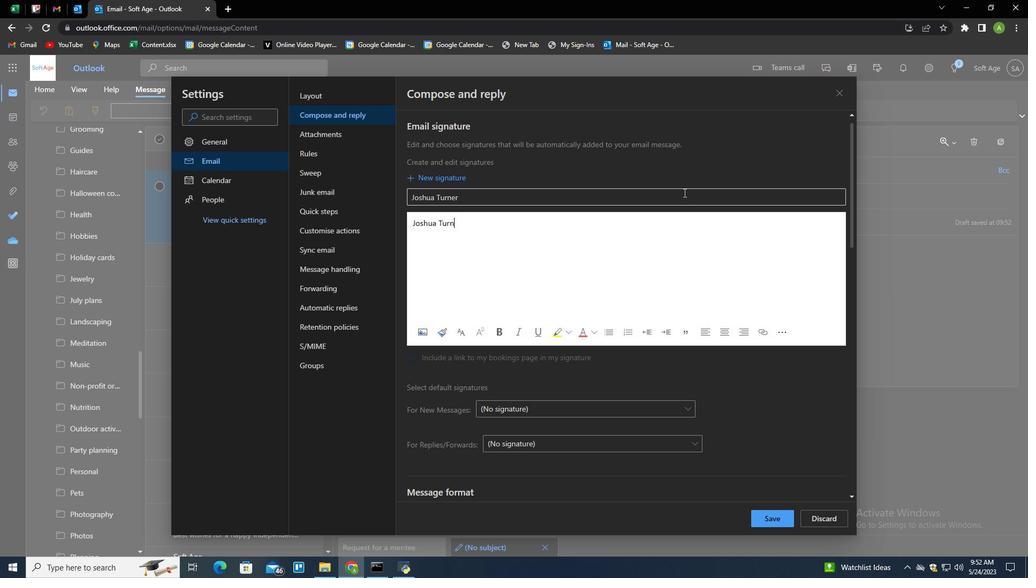 
Action: Mouse moved to (770, 514)
Screenshot: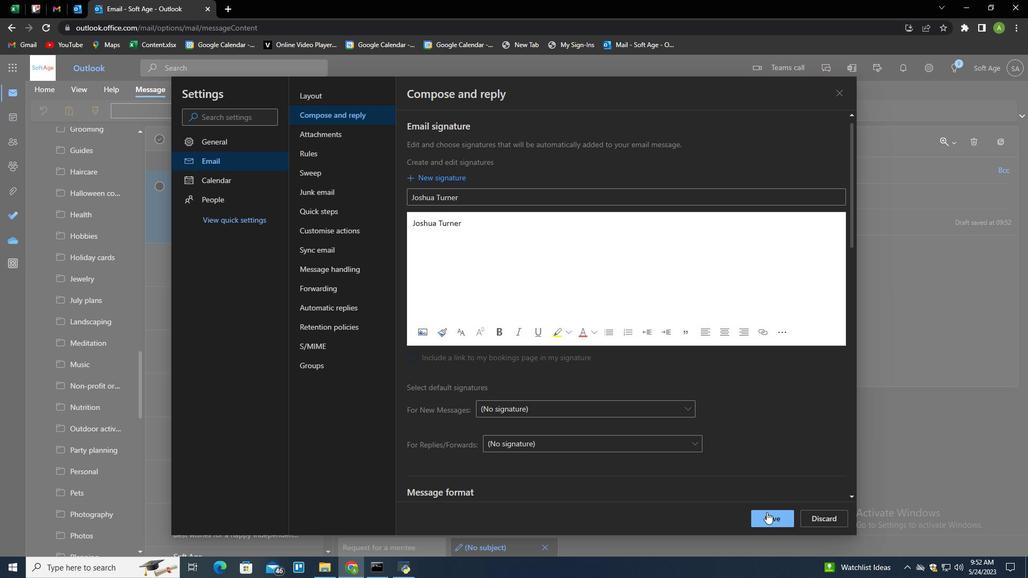 
Action: Mouse pressed left at (770, 514)
Screenshot: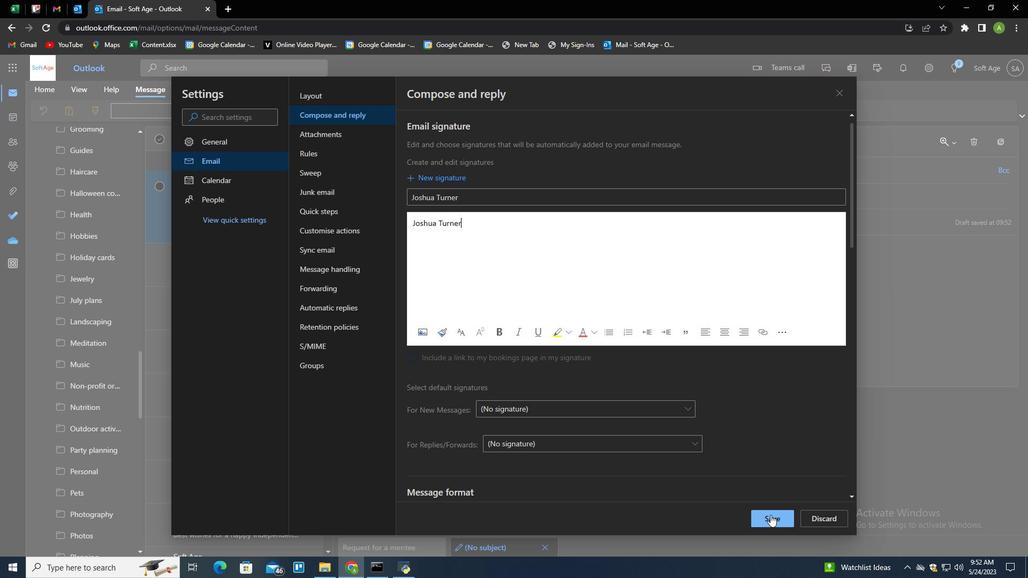 
Action: Mouse moved to (913, 283)
Screenshot: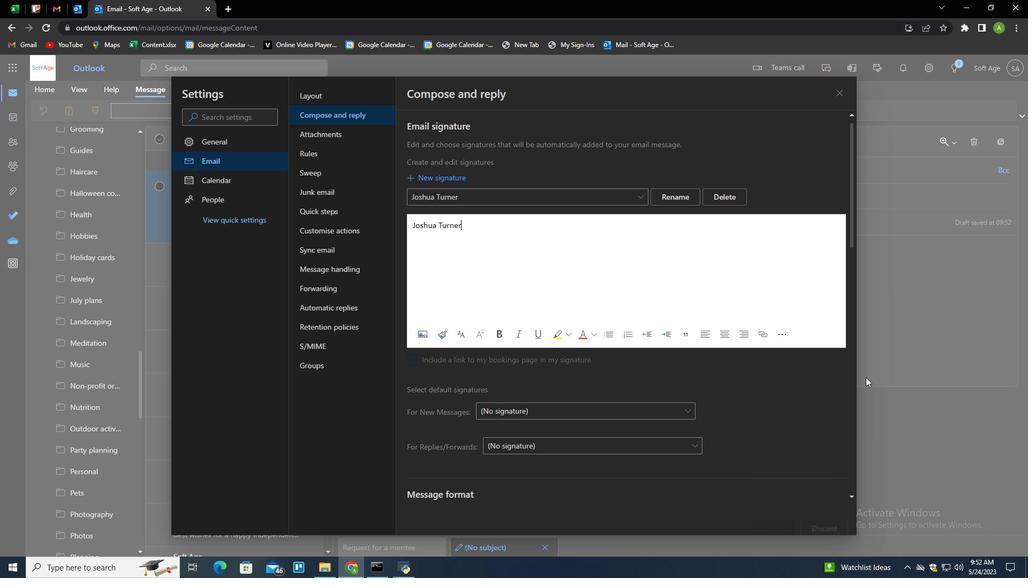 
Action: Mouse pressed left at (913, 283)
Screenshot: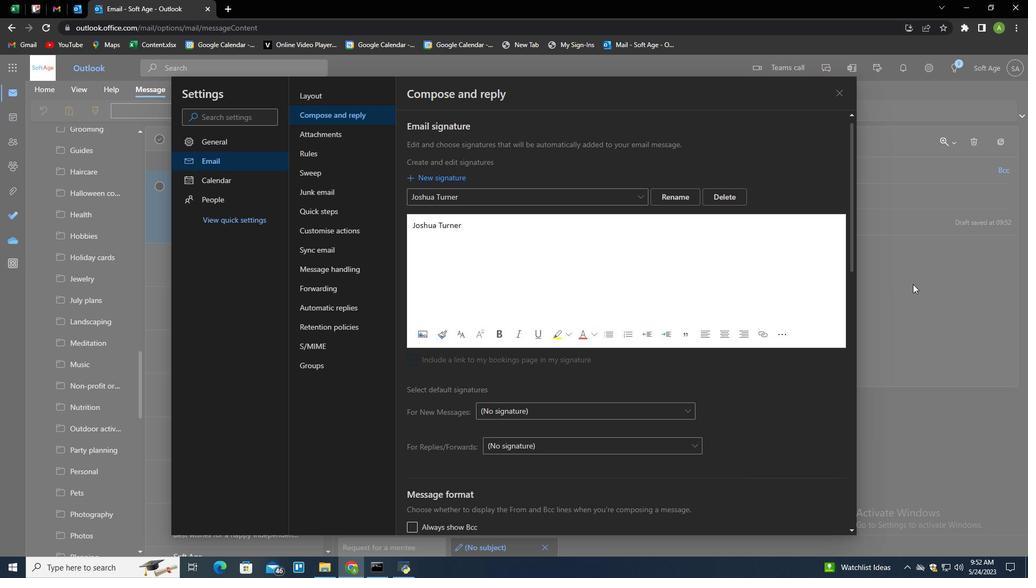 
Action: Mouse moved to (722, 111)
Screenshot: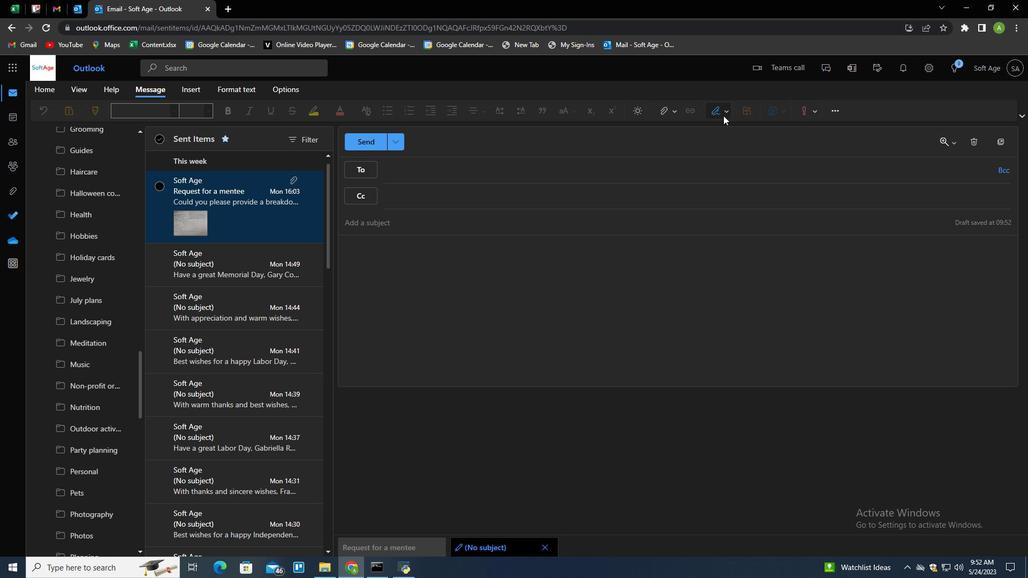
Action: Mouse pressed left at (722, 111)
Screenshot: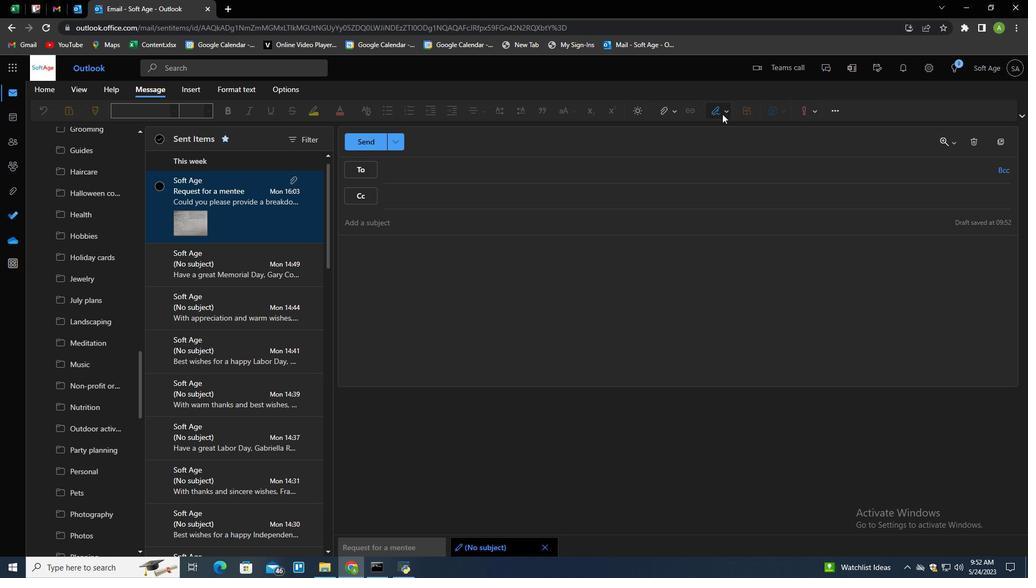 
Action: Mouse moved to (707, 133)
Screenshot: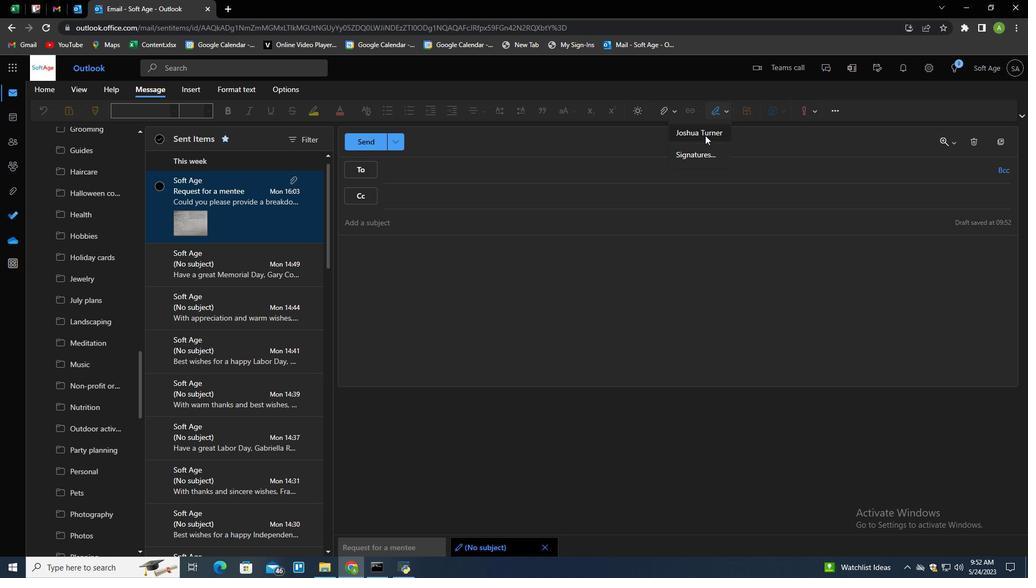 
Action: Mouse pressed left at (707, 133)
Screenshot: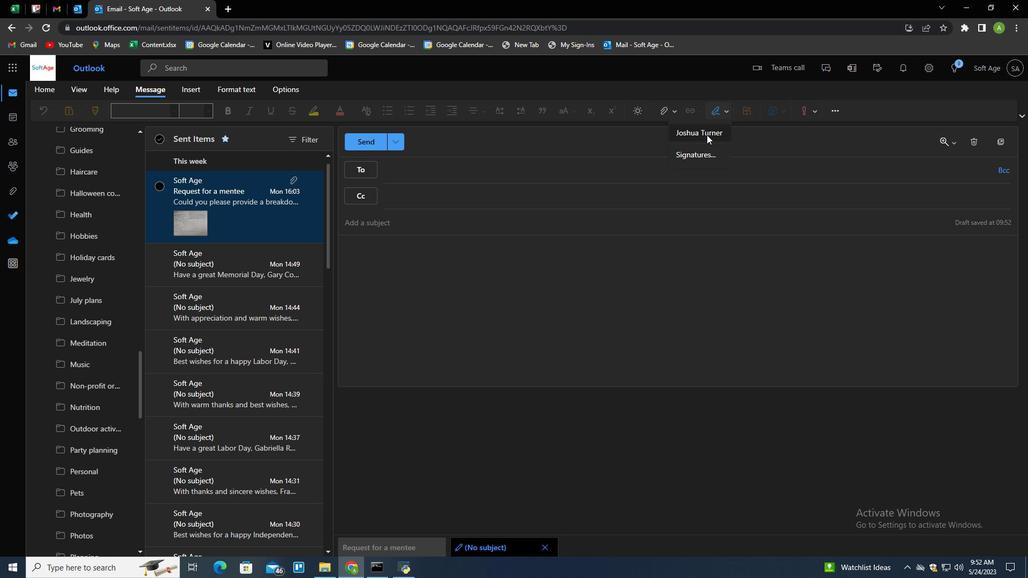 
Action: Mouse moved to (459, 222)
Screenshot: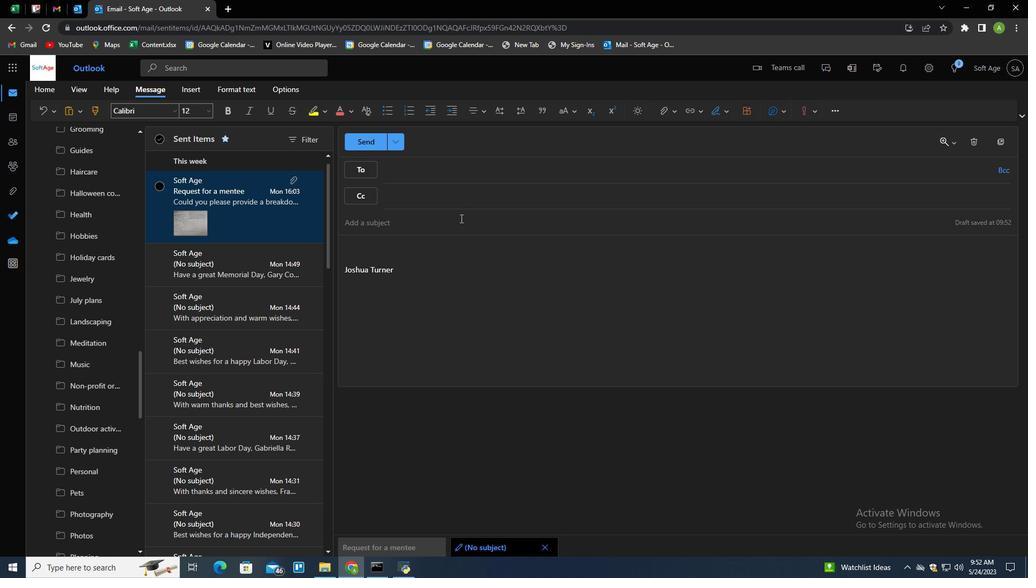 
Action: Mouse pressed left at (459, 222)
Screenshot: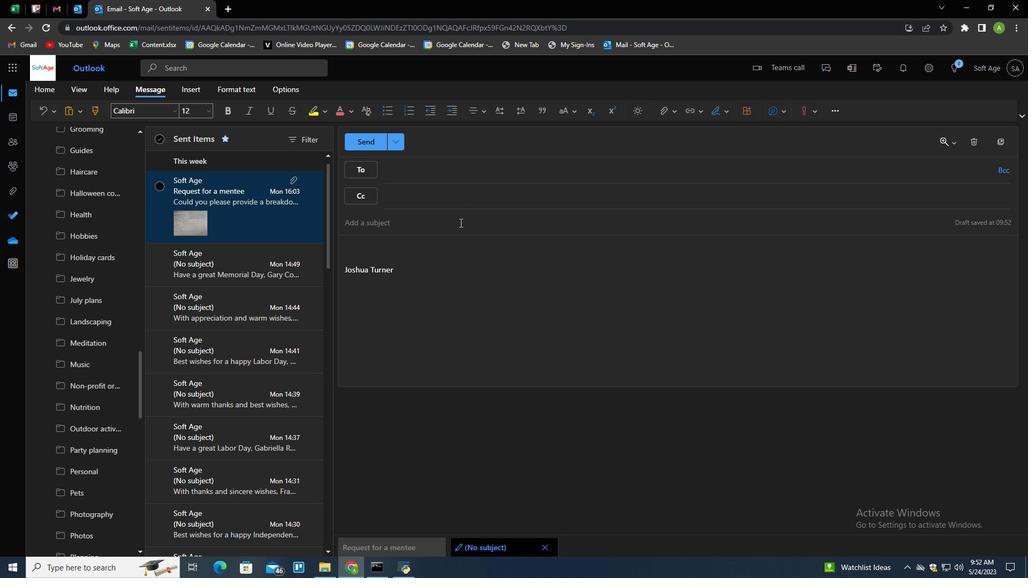 
Action: Key pressed <Key.shift>Request<Key.space>for<Key.space>feedback<Key.space>on<Key.space>as<Key.space><Key.shift>IT<Key.space>strt<Key.backspace>ategy<Key.tab><Key.shift>I<Key.space>amwr<Key.backspace><Key.backspace><Key.space>writing<Key.space>to<Key.space>report<Key.backspace><Key.backspace><Key.backspace><Key.backspace>quest<Key.space>a<Key.space>review<Key.space>of<Key.space>the<Key.space>project<Key.space>status<Key.space>report.
Screenshot: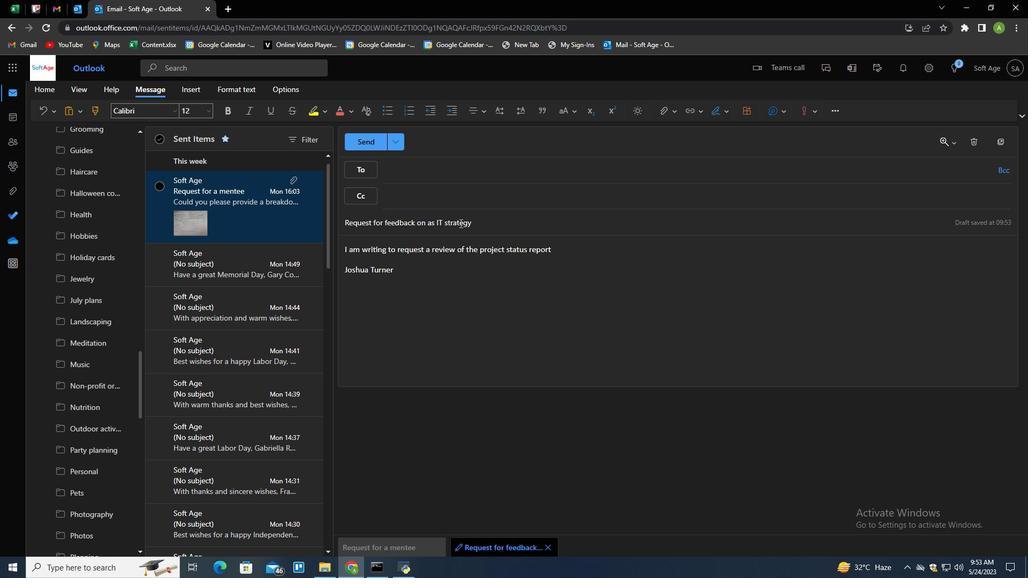 
Action: Mouse moved to (447, 162)
Screenshot: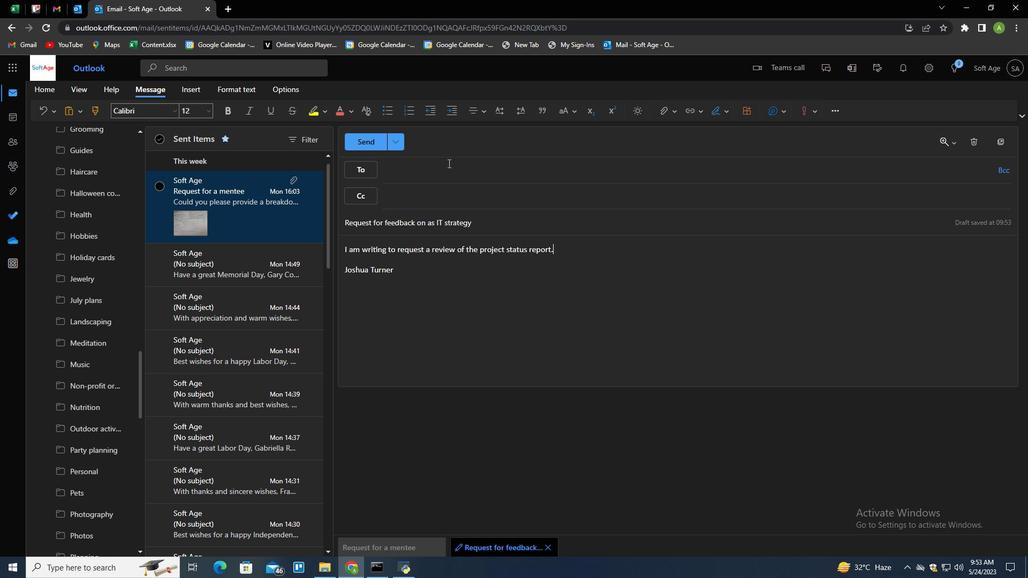 
Action: Mouse pressed left at (447, 162)
Screenshot: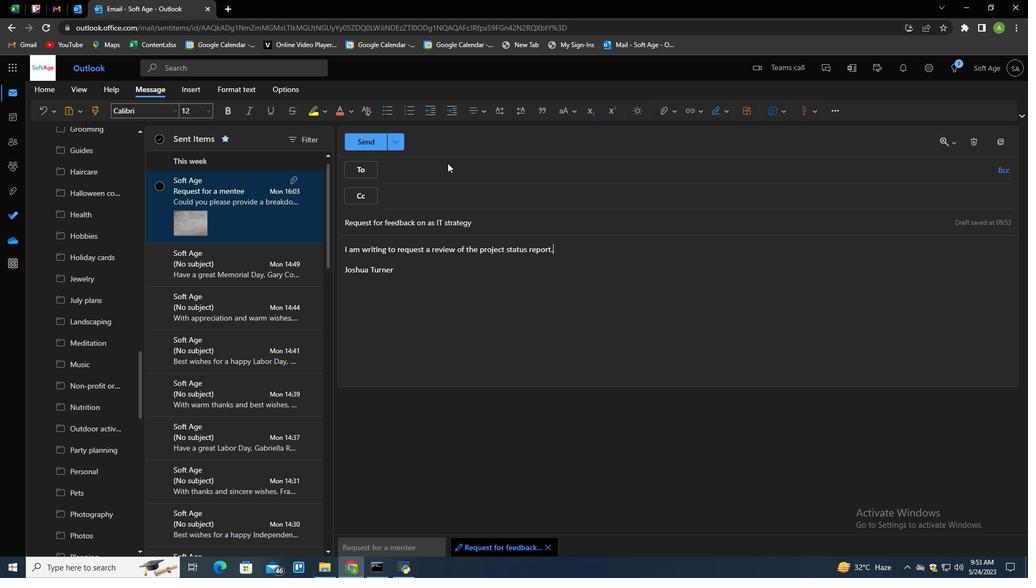 
Action: Mouse moved to (447, 170)
Screenshot: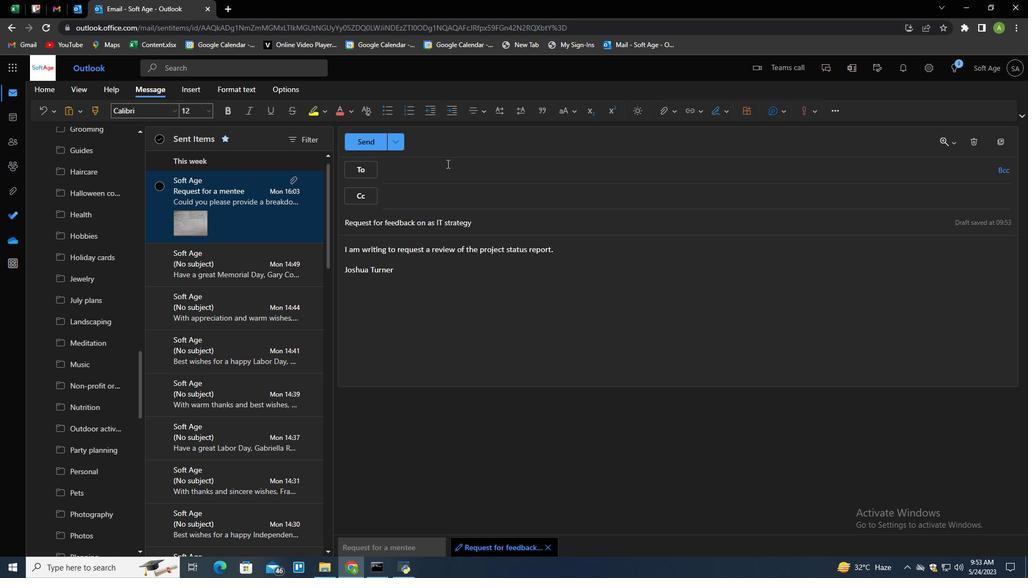 
Action: Mouse pressed left at (447, 170)
Screenshot: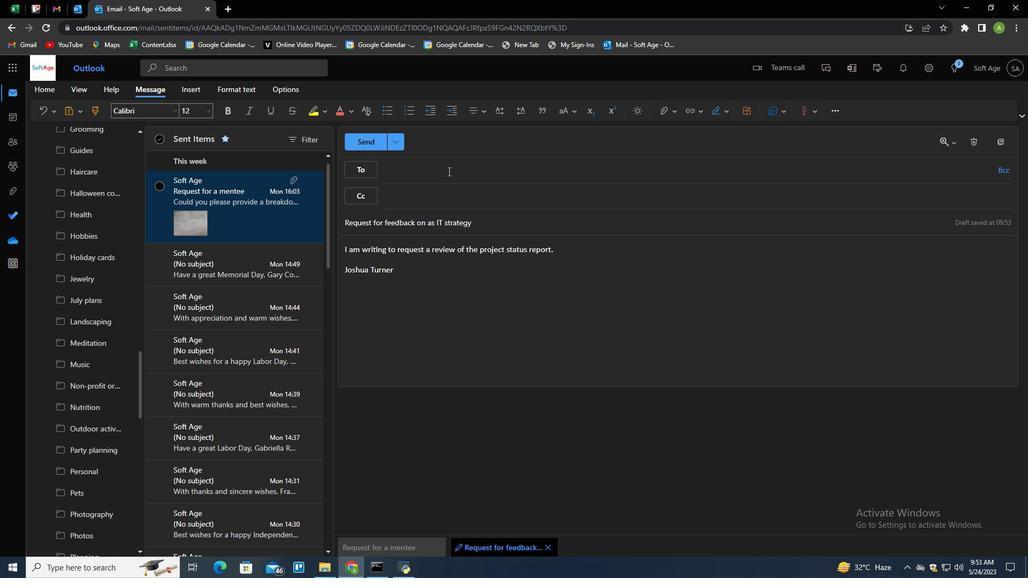 
Action: Key pressed softga<Key.backspace><Key.backspace>age.1<Key.shift>@softage.net<Key.enter>
Screenshot: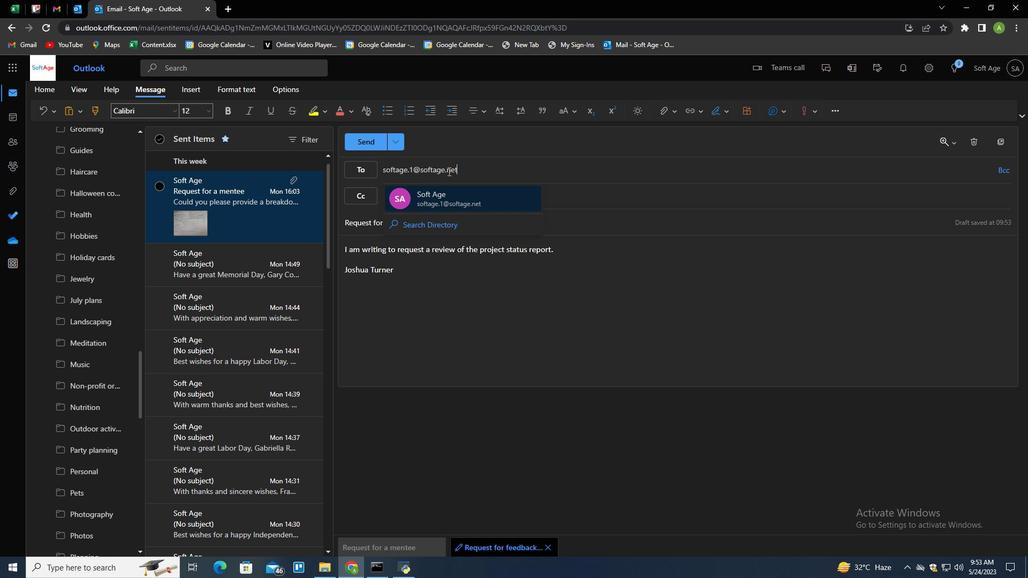 
Action: Mouse moved to (671, 109)
Screenshot: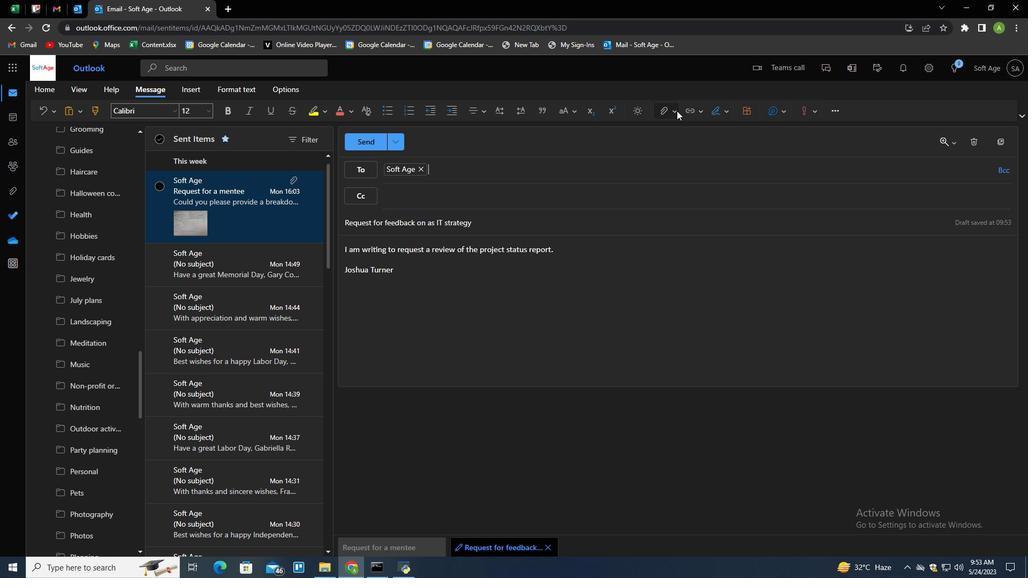 
Action: Mouse pressed left at (671, 109)
Screenshot: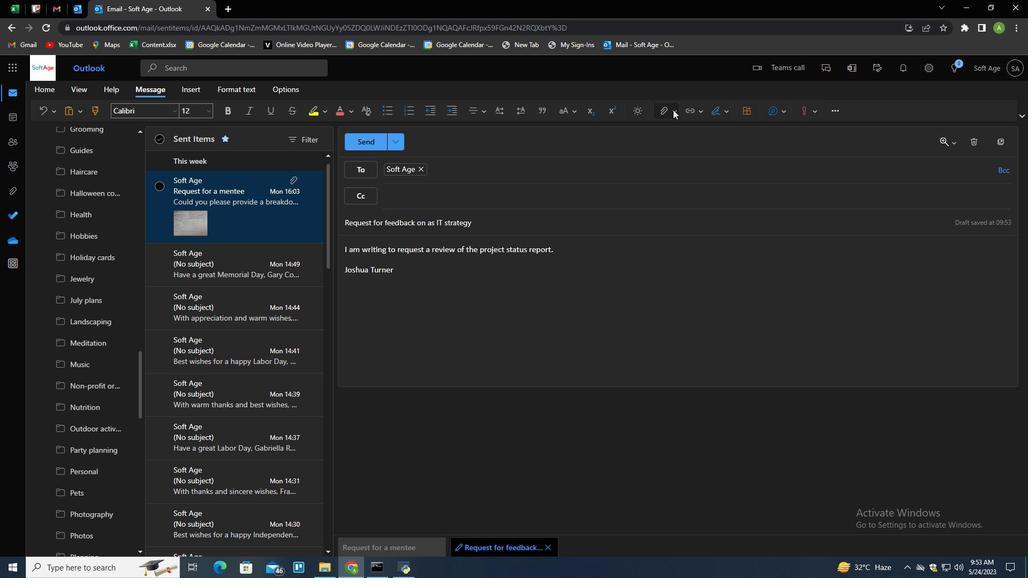 
Action: Mouse moved to (635, 127)
Screenshot: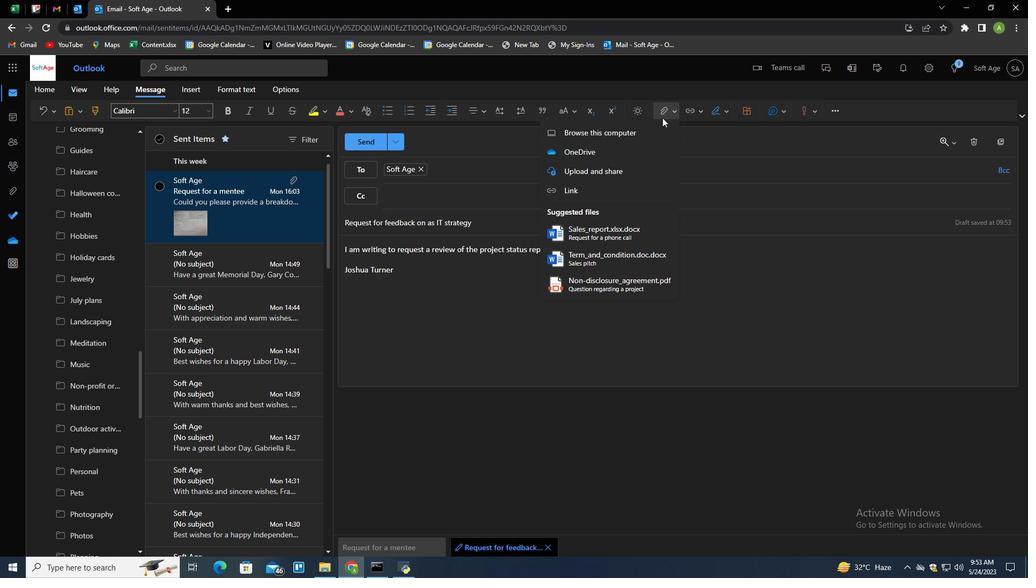 
Action: Mouse pressed left at (635, 127)
Screenshot: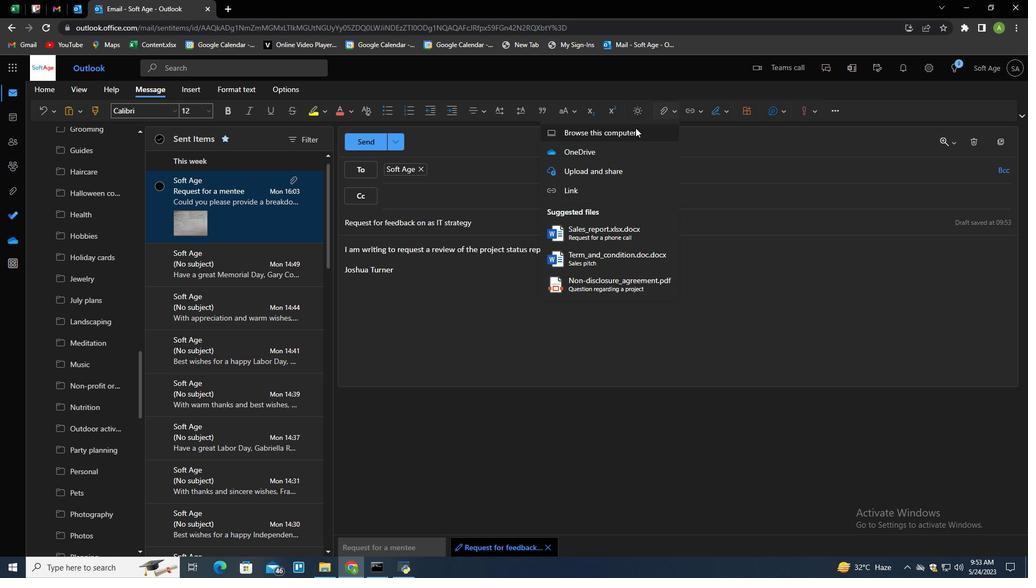 
Action: Mouse moved to (222, 90)
Screenshot: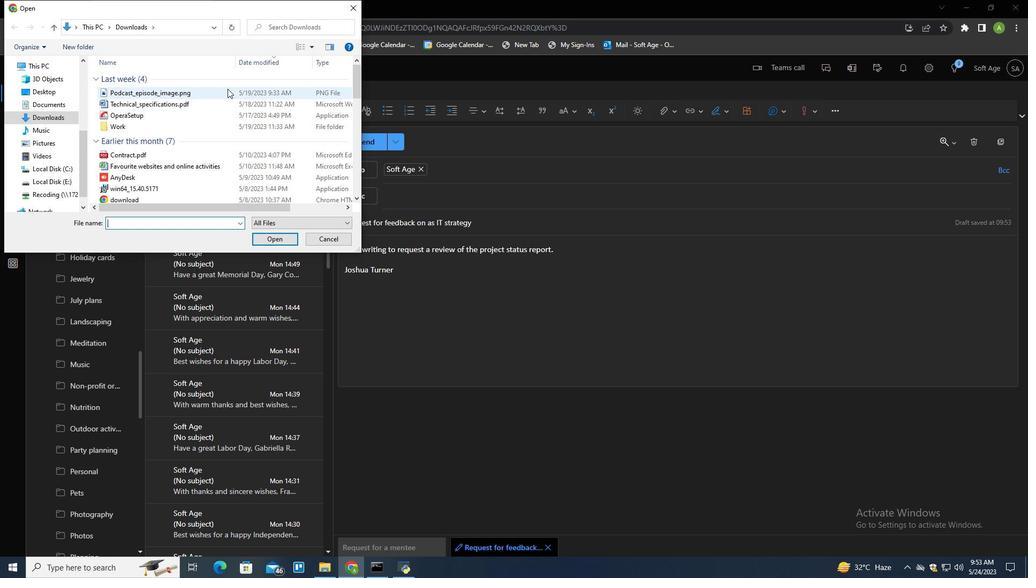 
Action: Mouse pressed left at (222, 90)
Screenshot: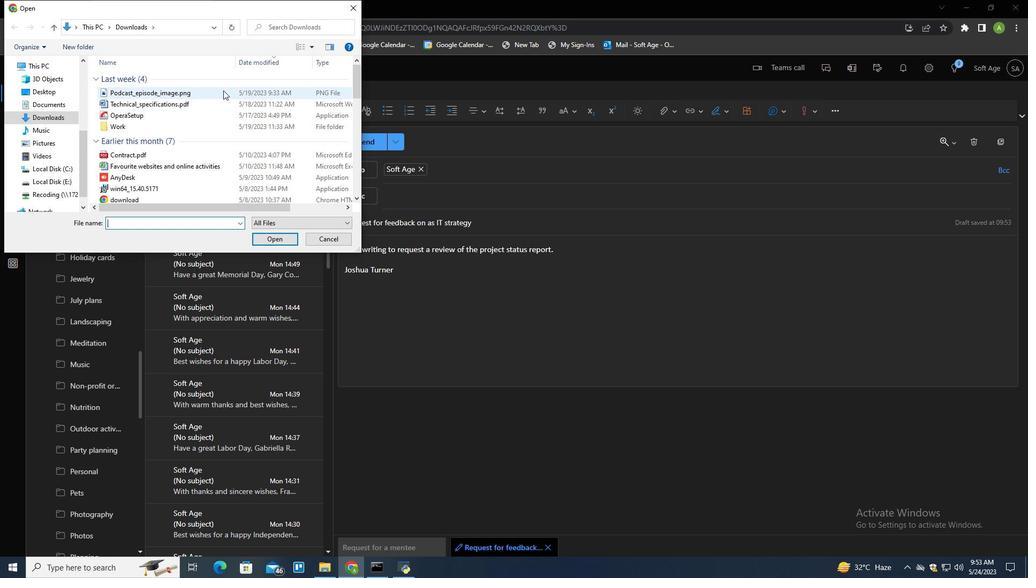 
Action: Key pressed <Key.f2><Key.shift>Podcast<Key.shift>_episode<Key.shift>_<Key.shift>Image.png
Screenshot: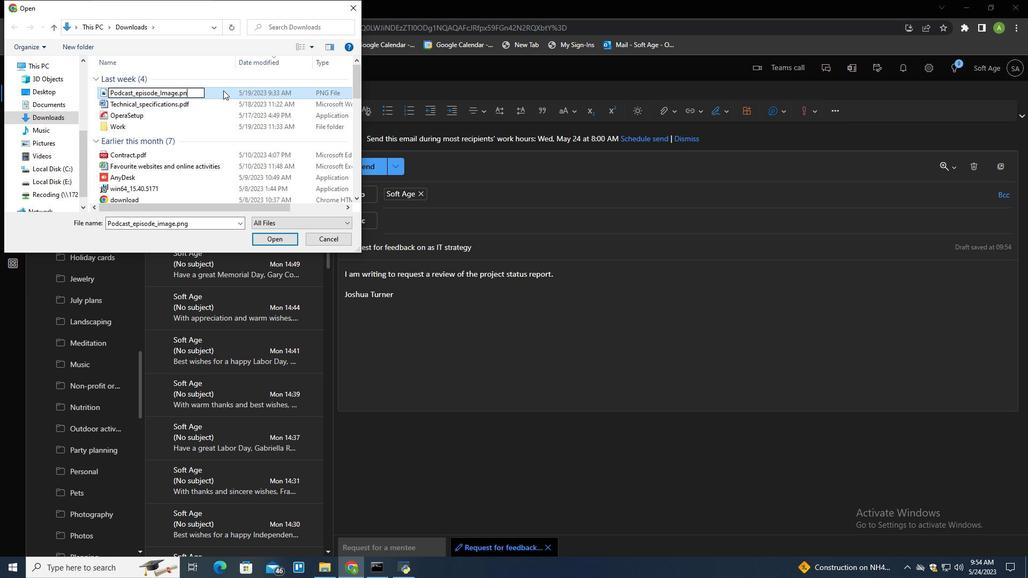 
Action: Mouse pressed left at (222, 90)
Screenshot: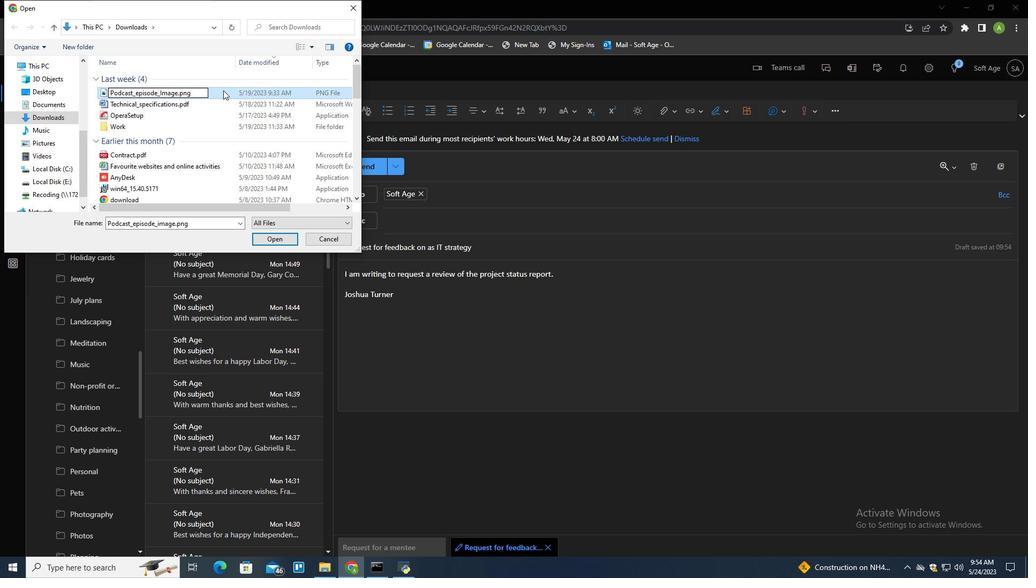 
Action: Mouse moved to (271, 242)
Screenshot: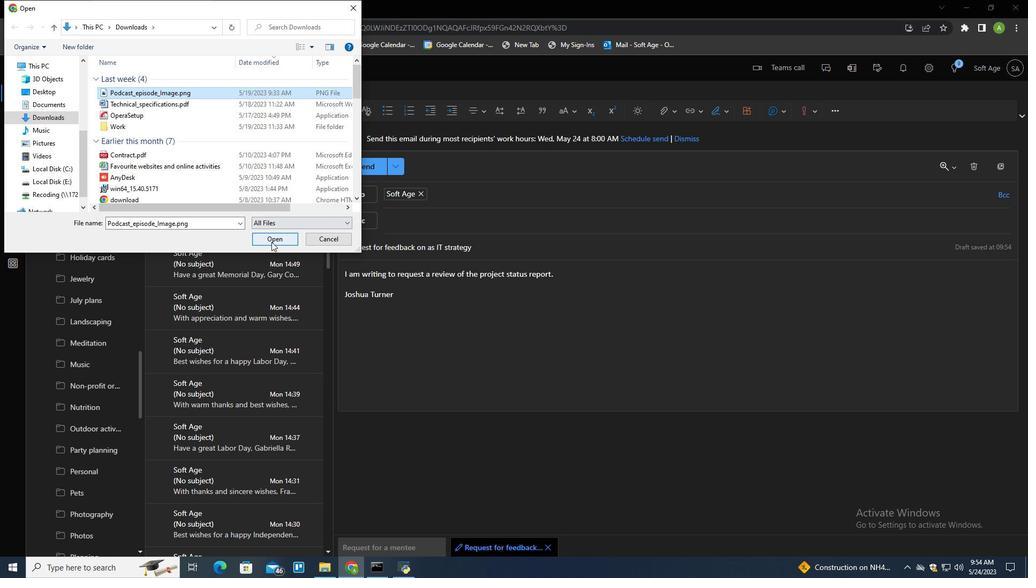 
Action: Mouse pressed left at (271, 242)
Screenshot: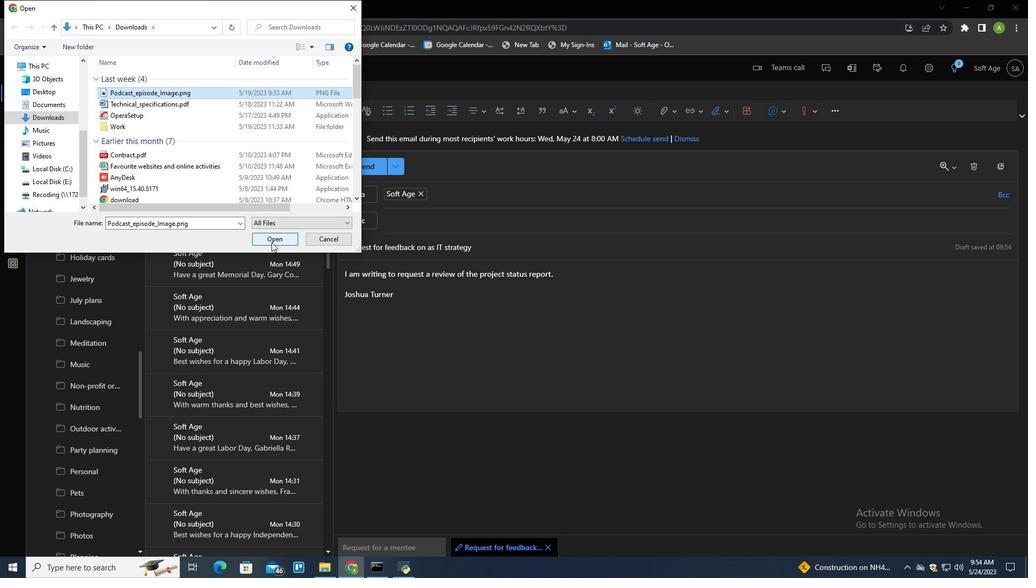 
Action: Mouse moved to (669, 108)
Screenshot: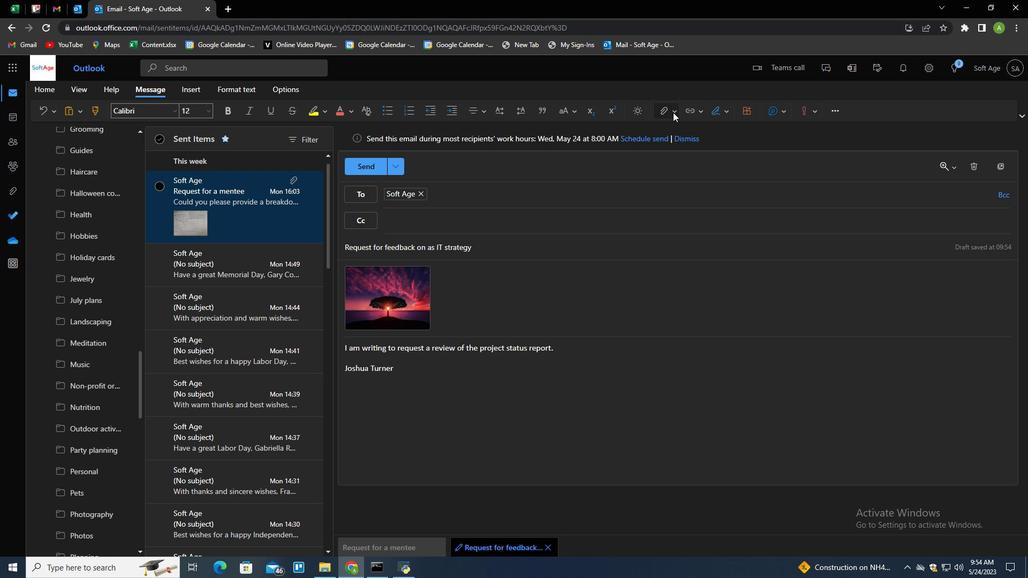 
Action: Mouse pressed left at (669, 108)
Screenshot: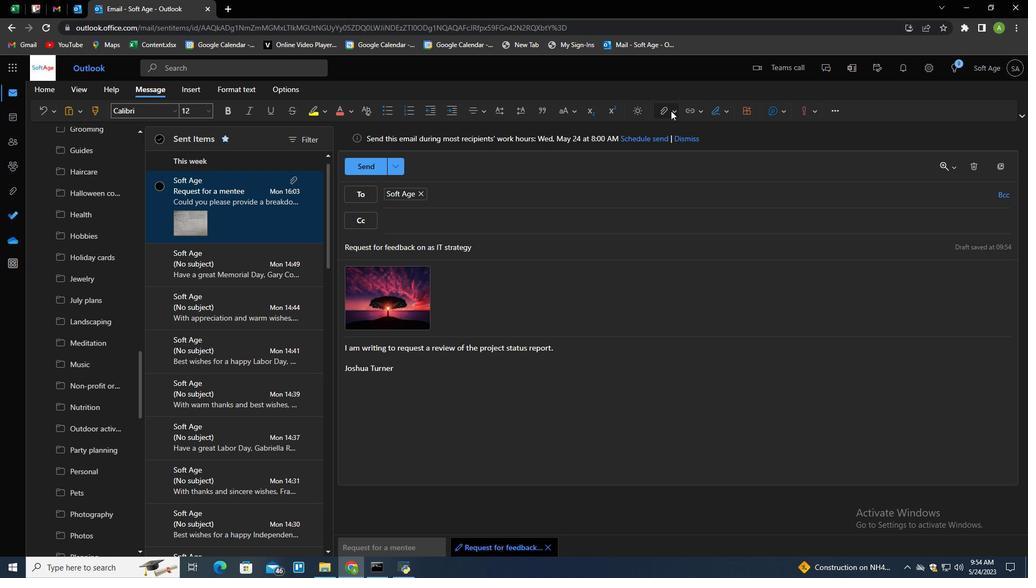 
Action: Mouse moved to (642, 131)
Screenshot: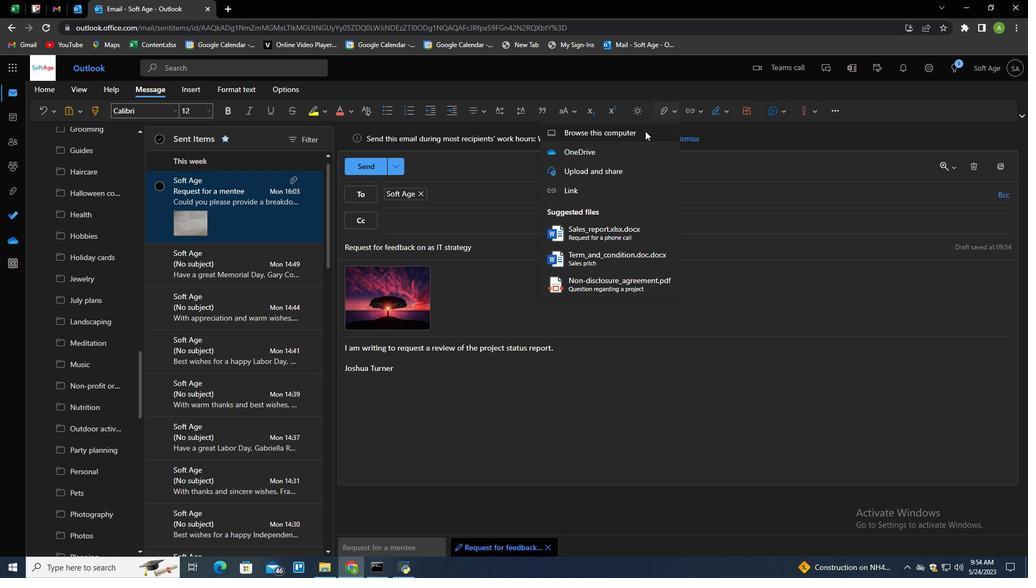 
Action: Mouse pressed left at (642, 131)
Screenshot: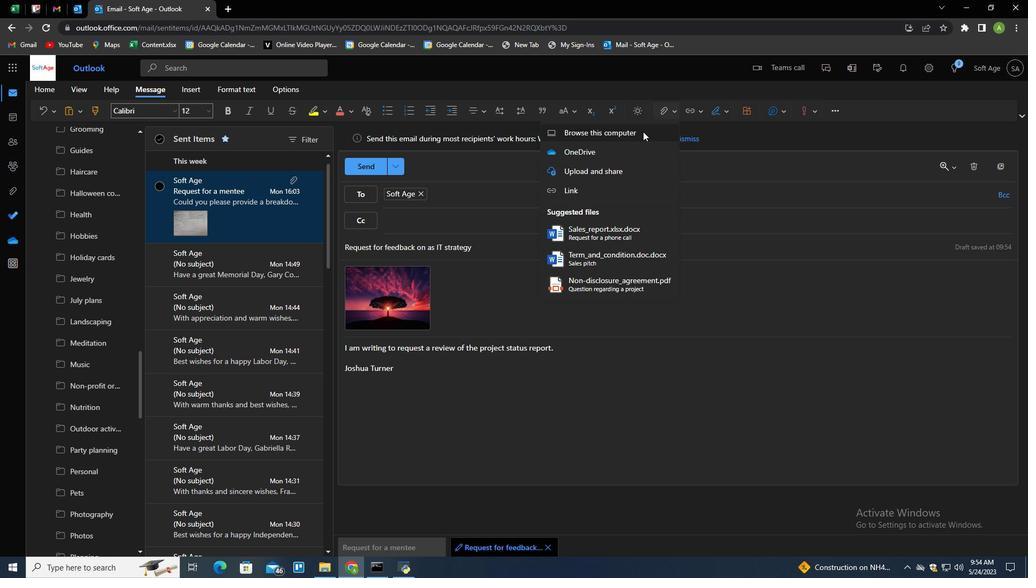 
Action: Mouse moved to (356, 3)
Screenshot: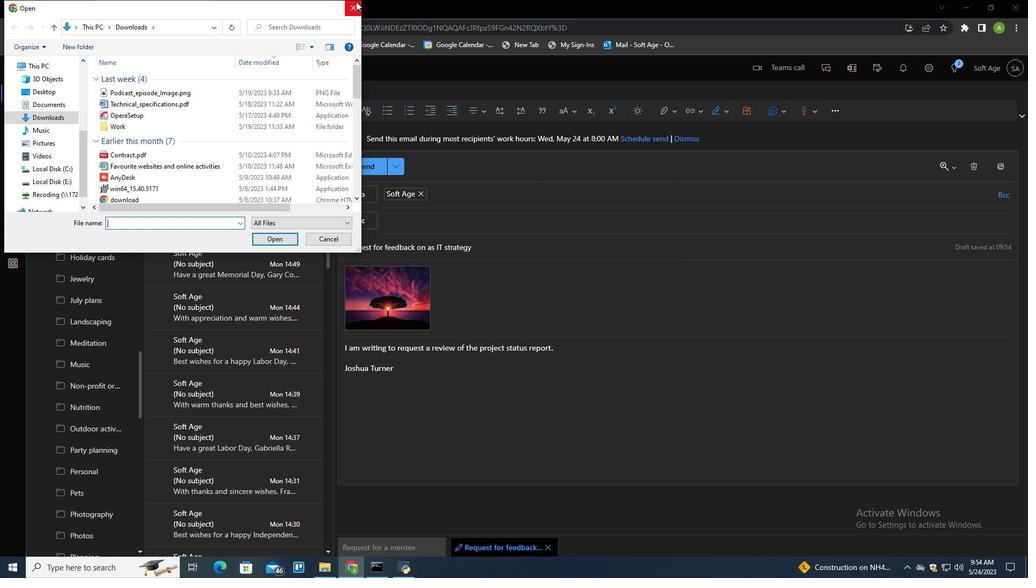 
Action: Mouse pressed left at (356, 3)
Screenshot: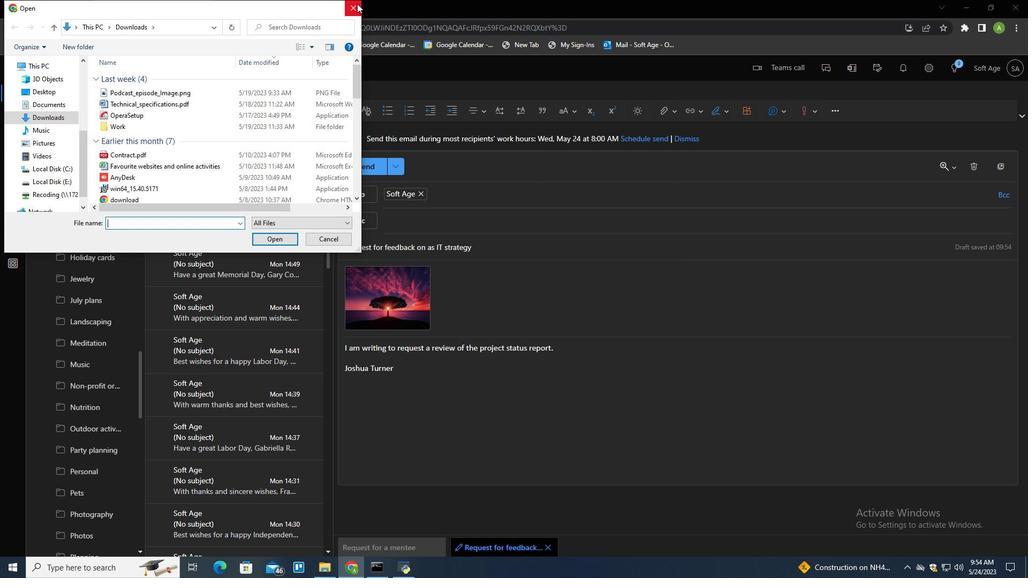 
Action: Mouse moved to (73, 344)
Screenshot: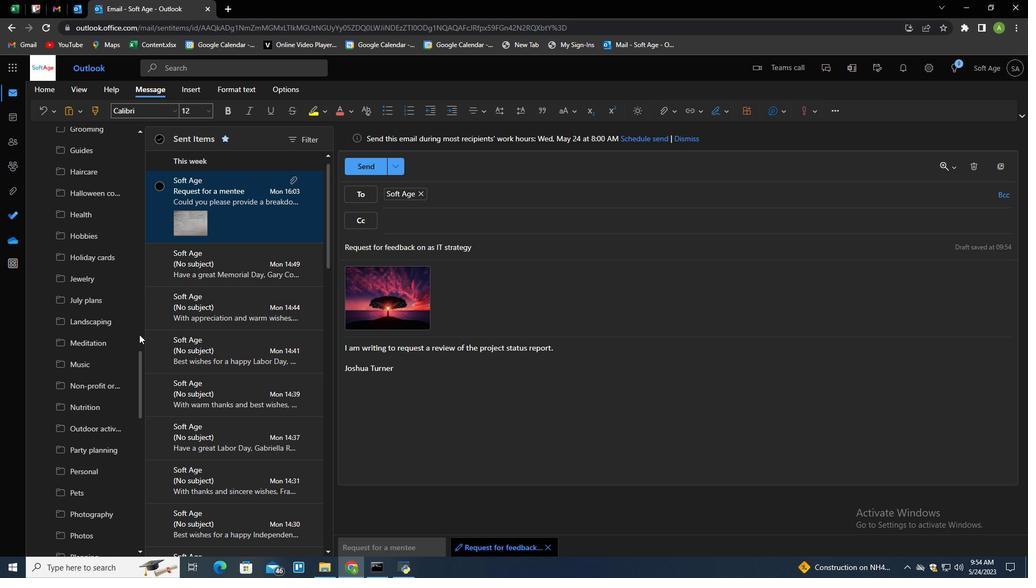 
Action: Mouse scrolled (73, 343) with delta (0, 0)
Screenshot: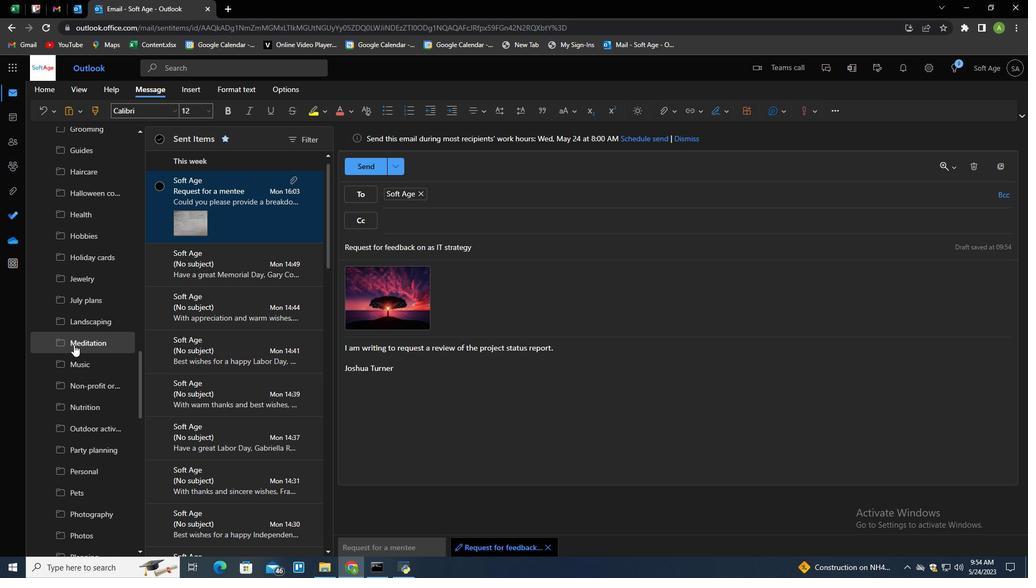 
Action: Mouse scrolled (73, 343) with delta (0, 0)
Screenshot: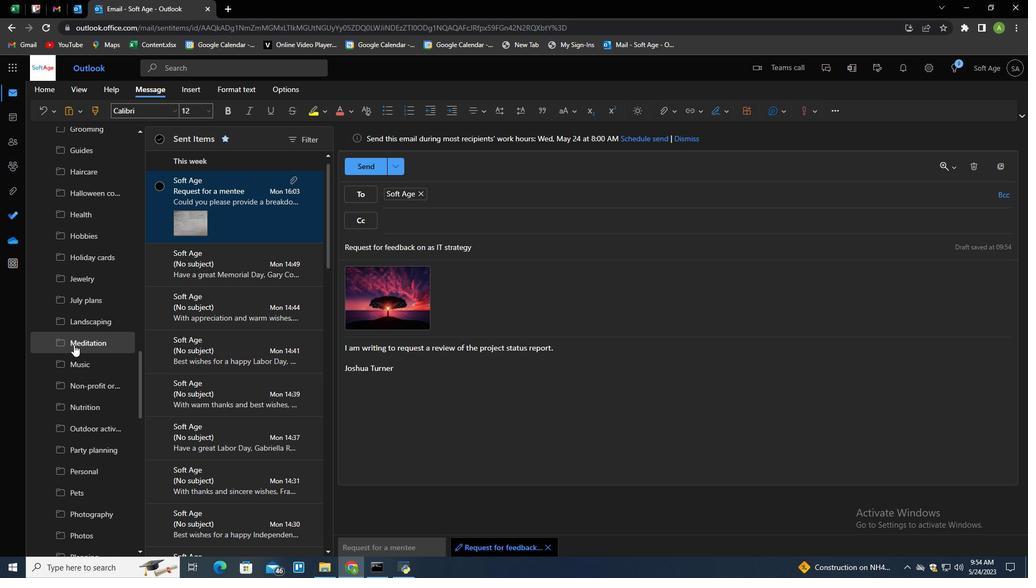 
Action: Mouse scrolled (73, 343) with delta (0, 0)
Screenshot: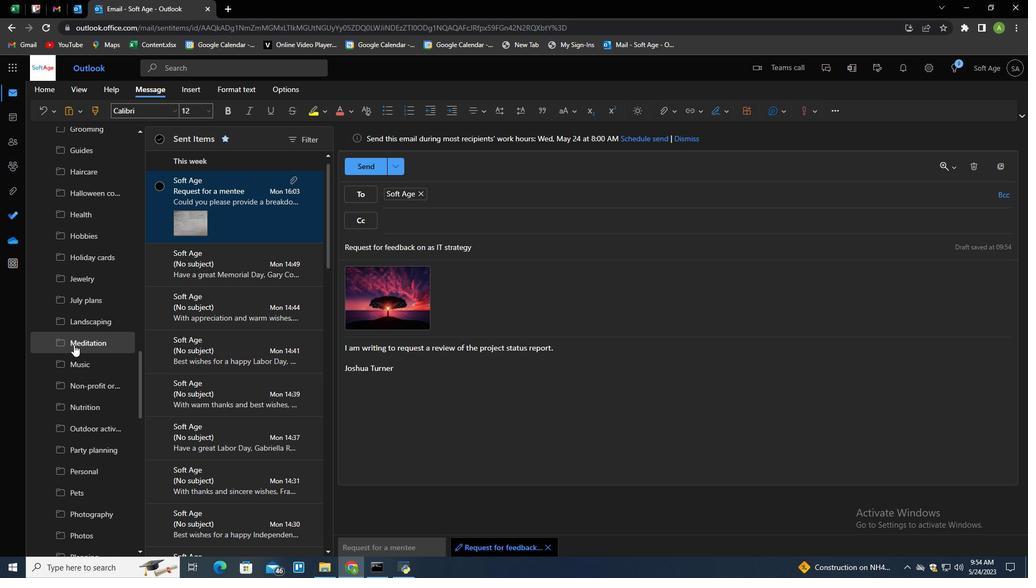 
Action: Mouse scrolled (73, 343) with delta (0, 0)
Screenshot: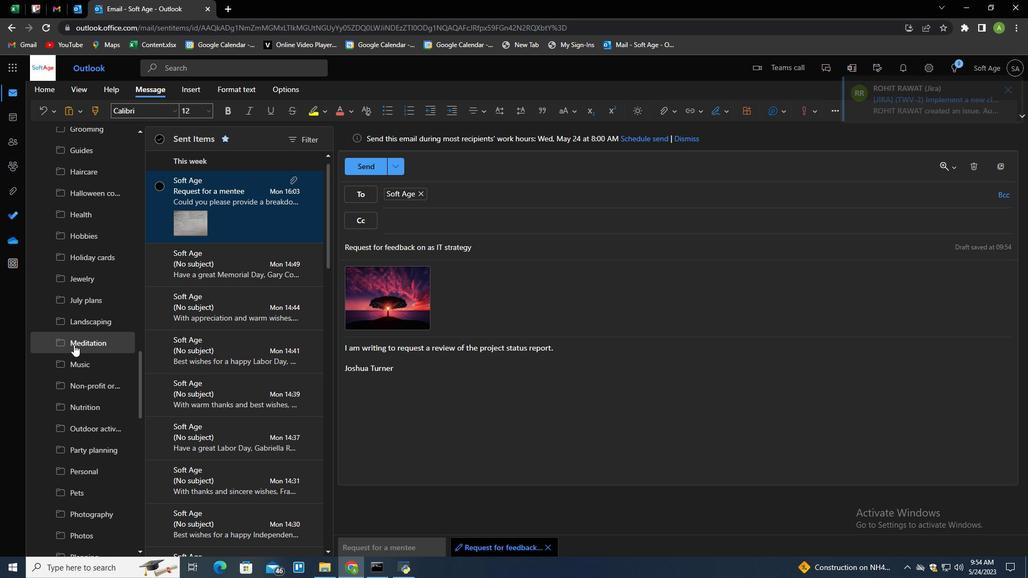 
Action: Mouse scrolled (73, 343) with delta (0, 0)
Screenshot: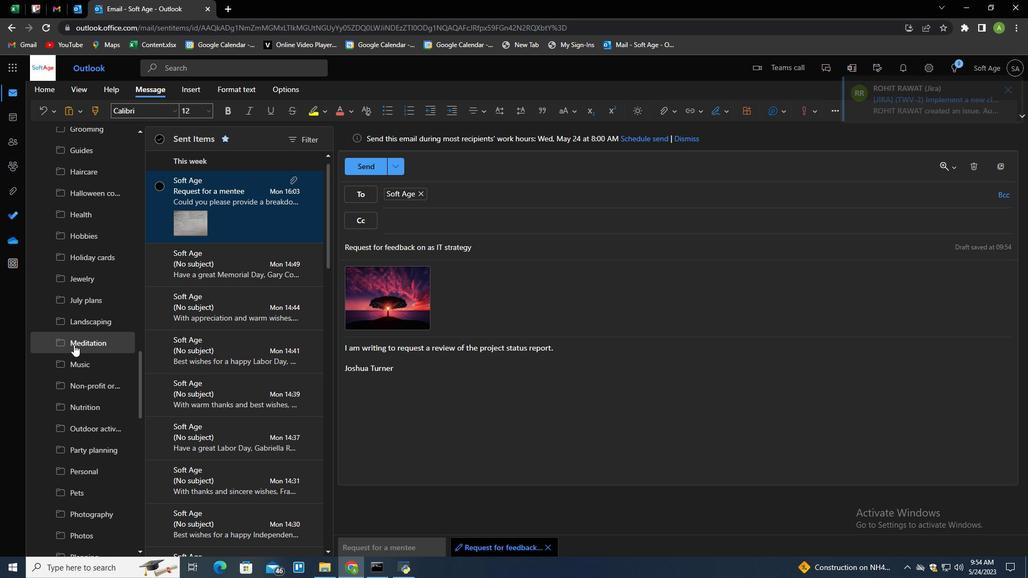 
Action: Mouse scrolled (73, 343) with delta (0, 0)
Screenshot: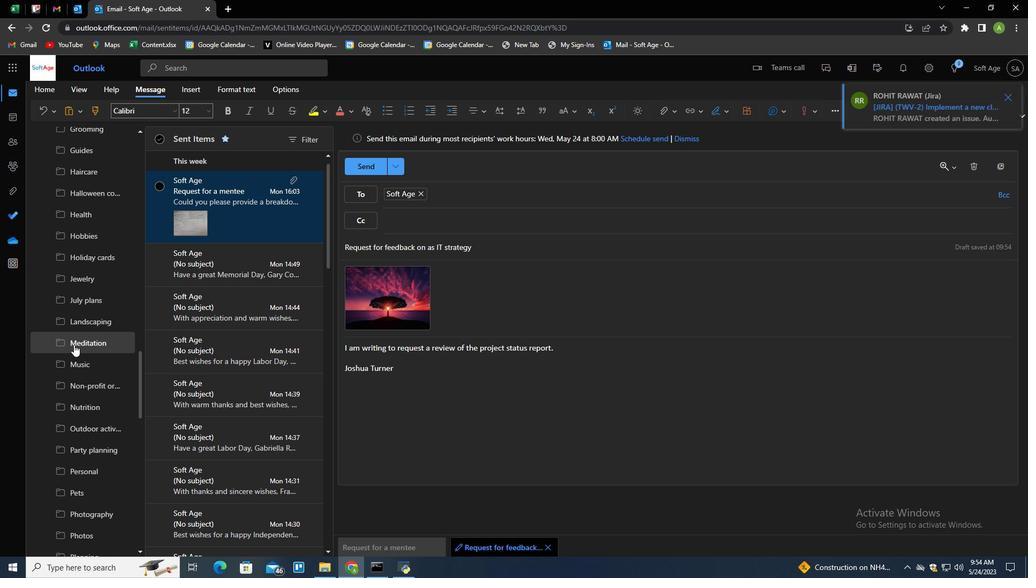 
Action: Mouse scrolled (73, 343) with delta (0, 0)
